 Task: Plan your stay for an upcoming conference in Vancouver, Canada, with a focus on Airbnb options near the conference center.
Action: Mouse moved to (547, 77)
Screenshot: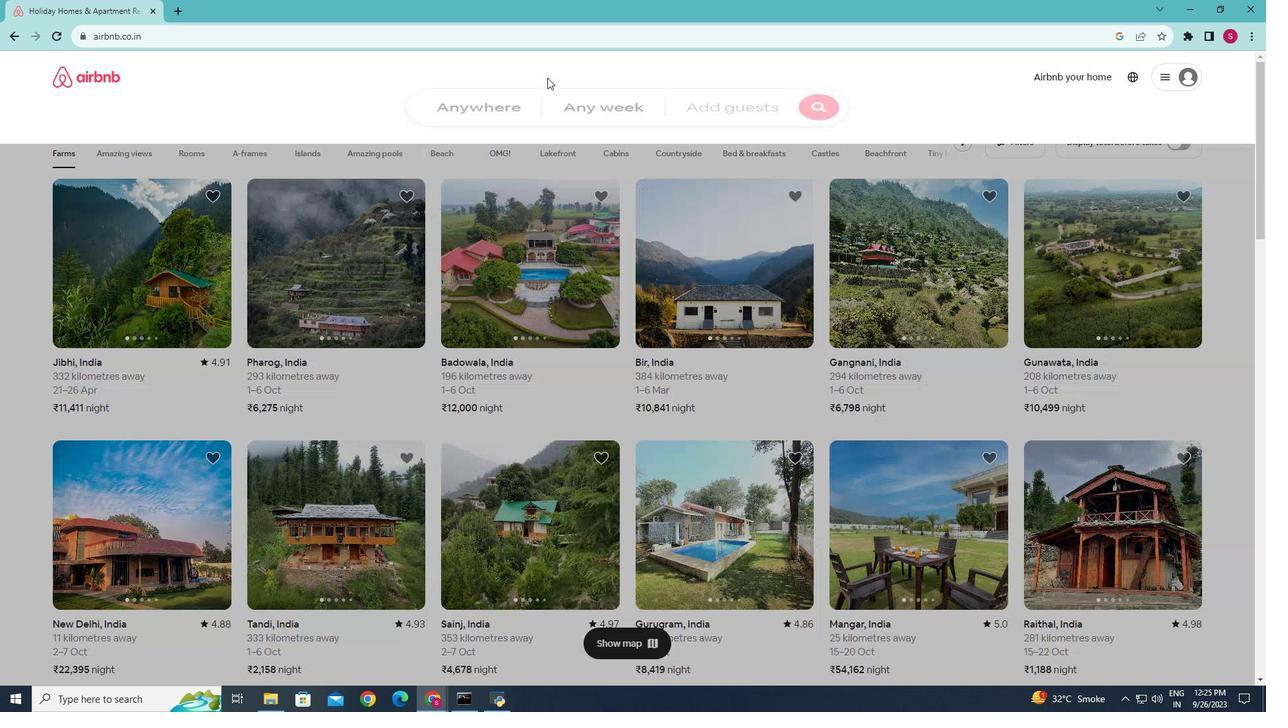 
Action: Mouse pressed left at (547, 77)
Screenshot: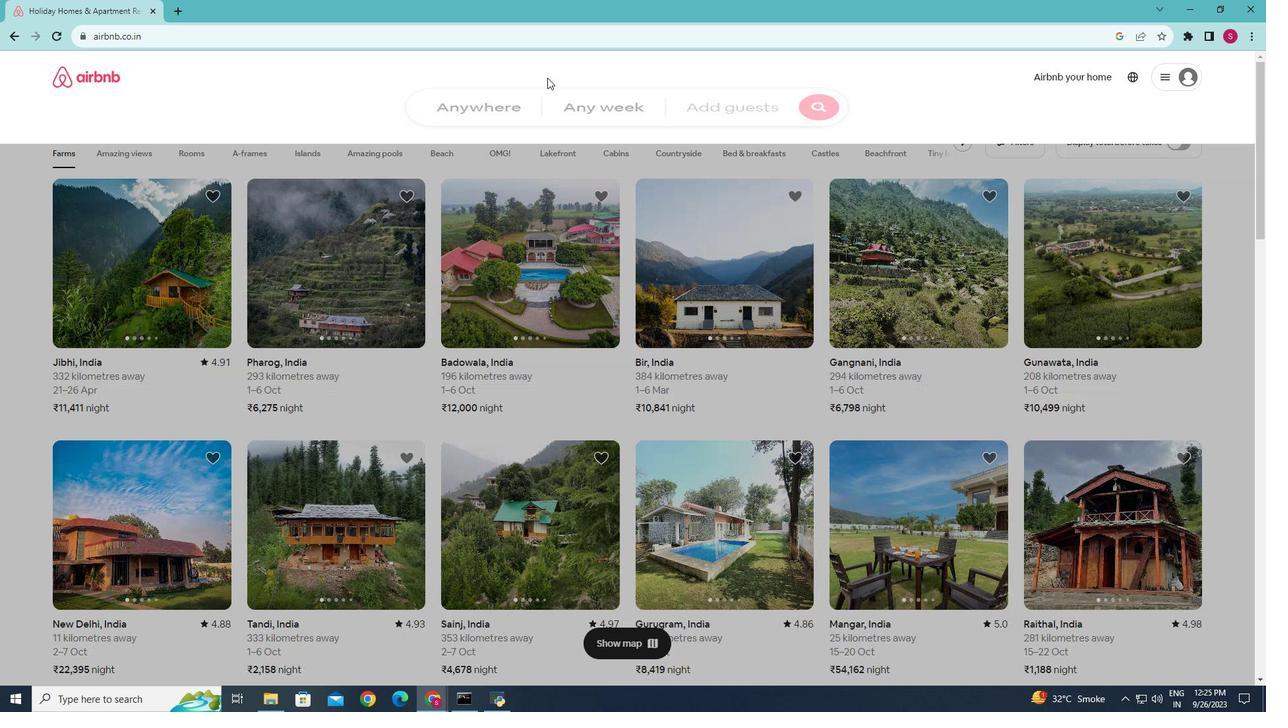 
Action: Mouse moved to (450, 125)
Screenshot: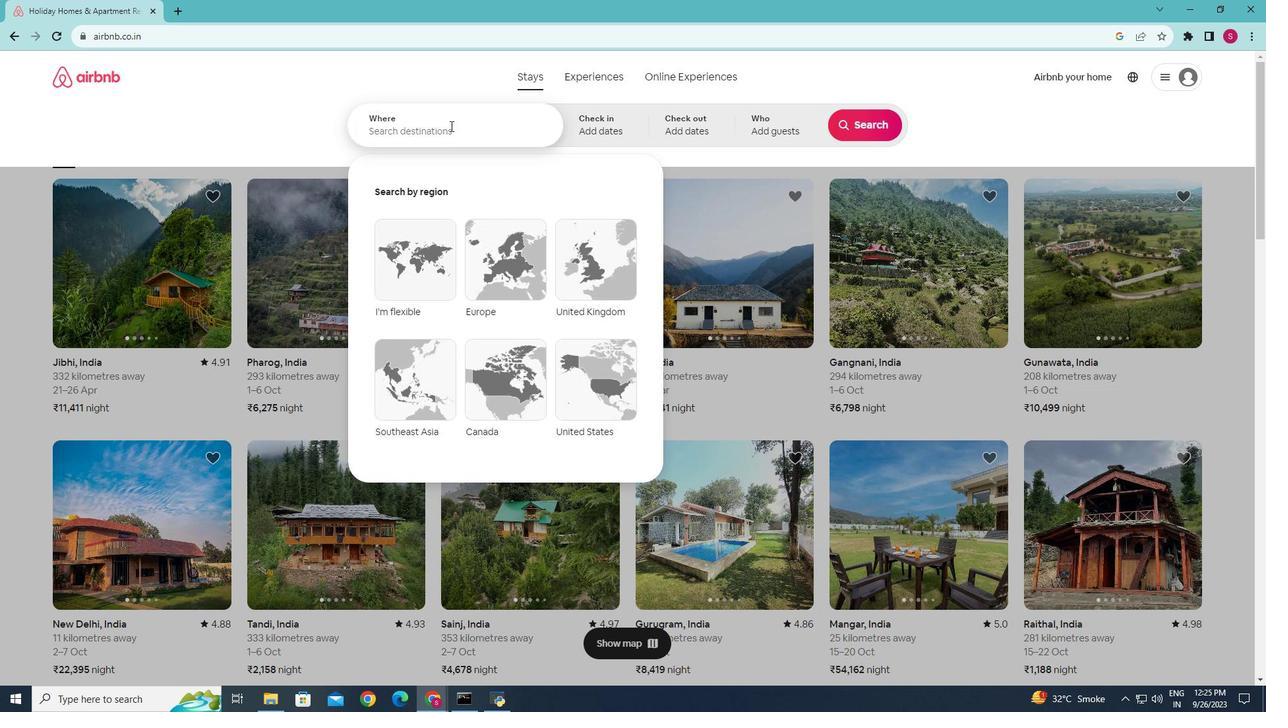 
Action: Mouse pressed left at (450, 125)
Screenshot: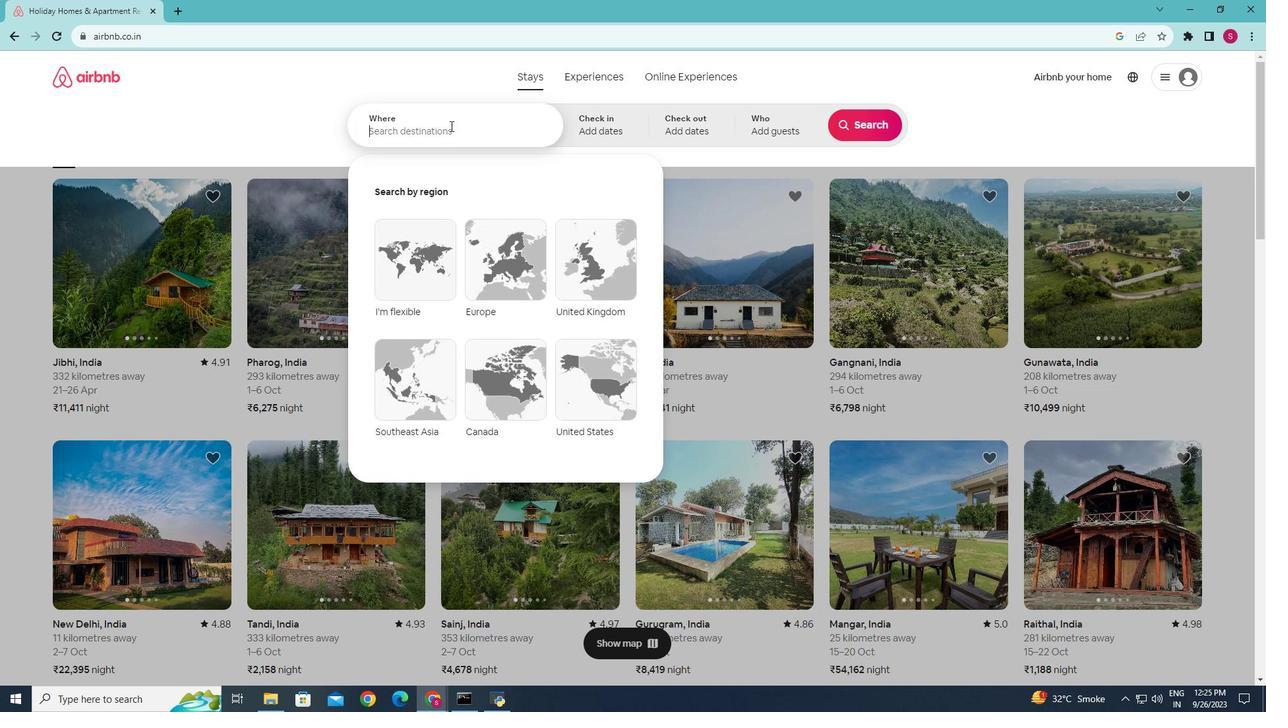 
Action: Key pressed <Key.caps_lock>V<Key.caps_lock>ancouver,<Key.space><Key.caps_lock>C<Key.caps_lock>anada<Key.enter>
Screenshot: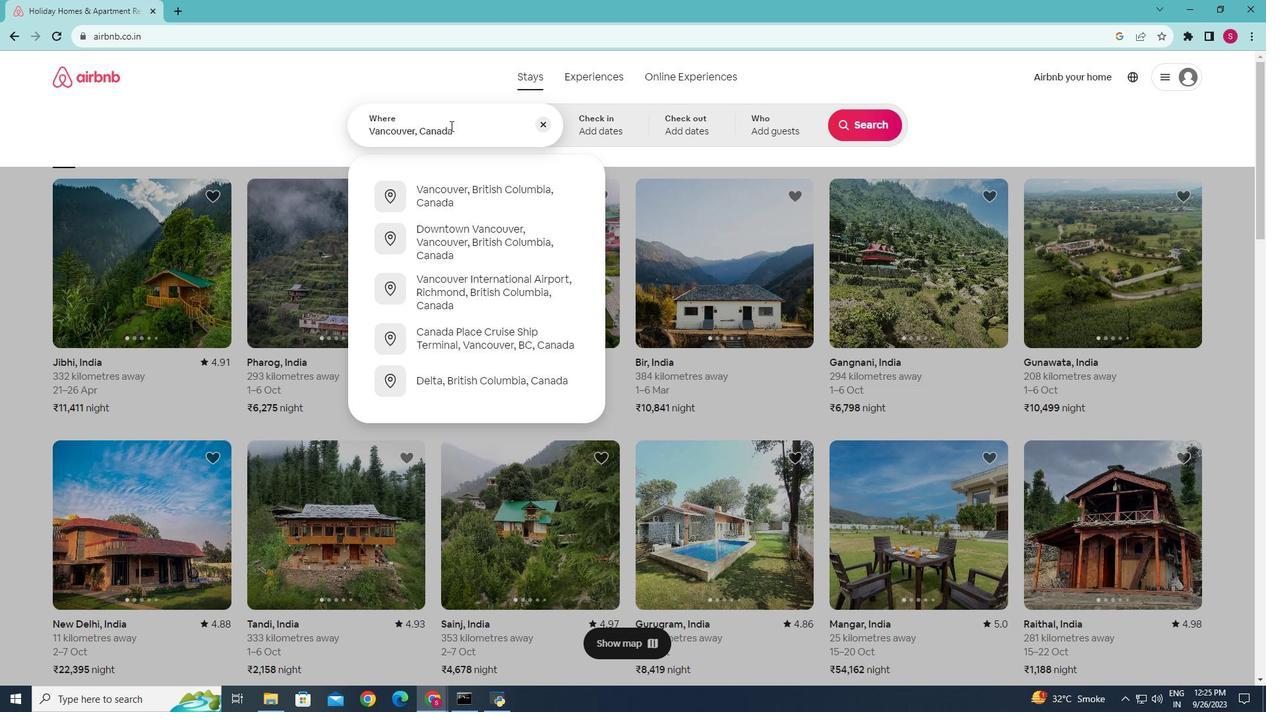 
Action: Mouse moved to (858, 127)
Screenshot: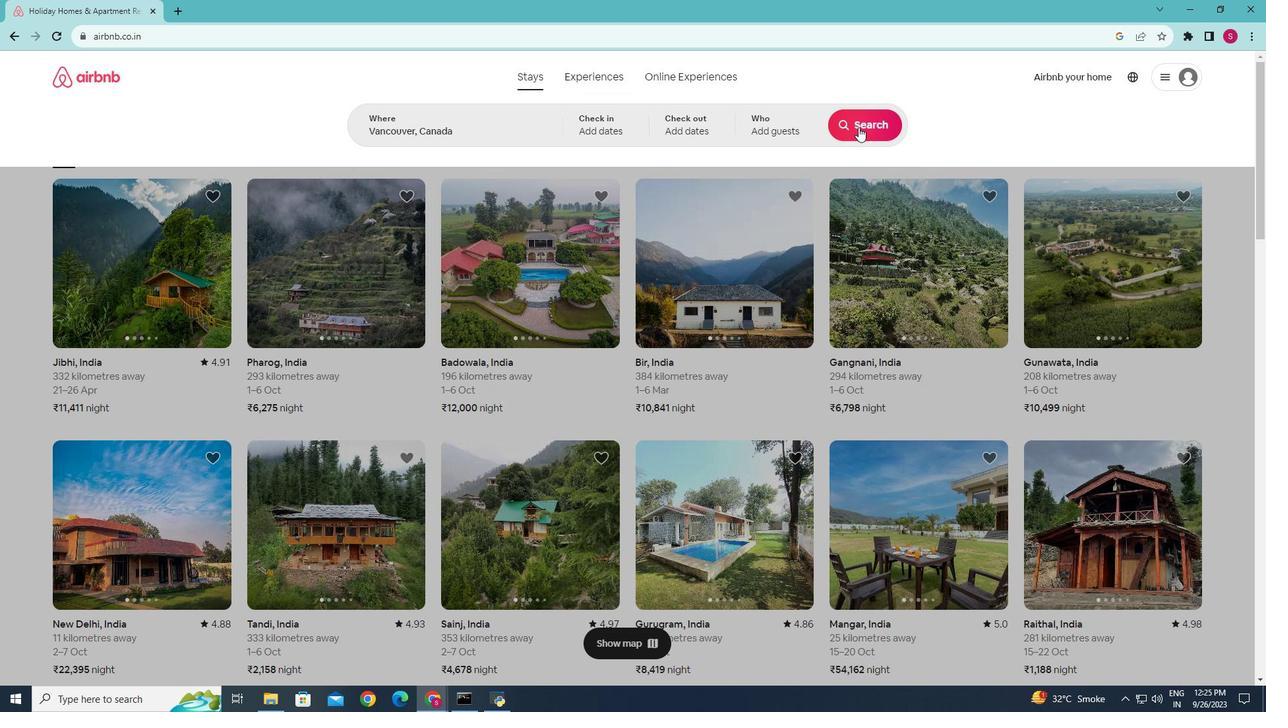 
Action: Mouse pressed left at (858, 127)
Screenshot: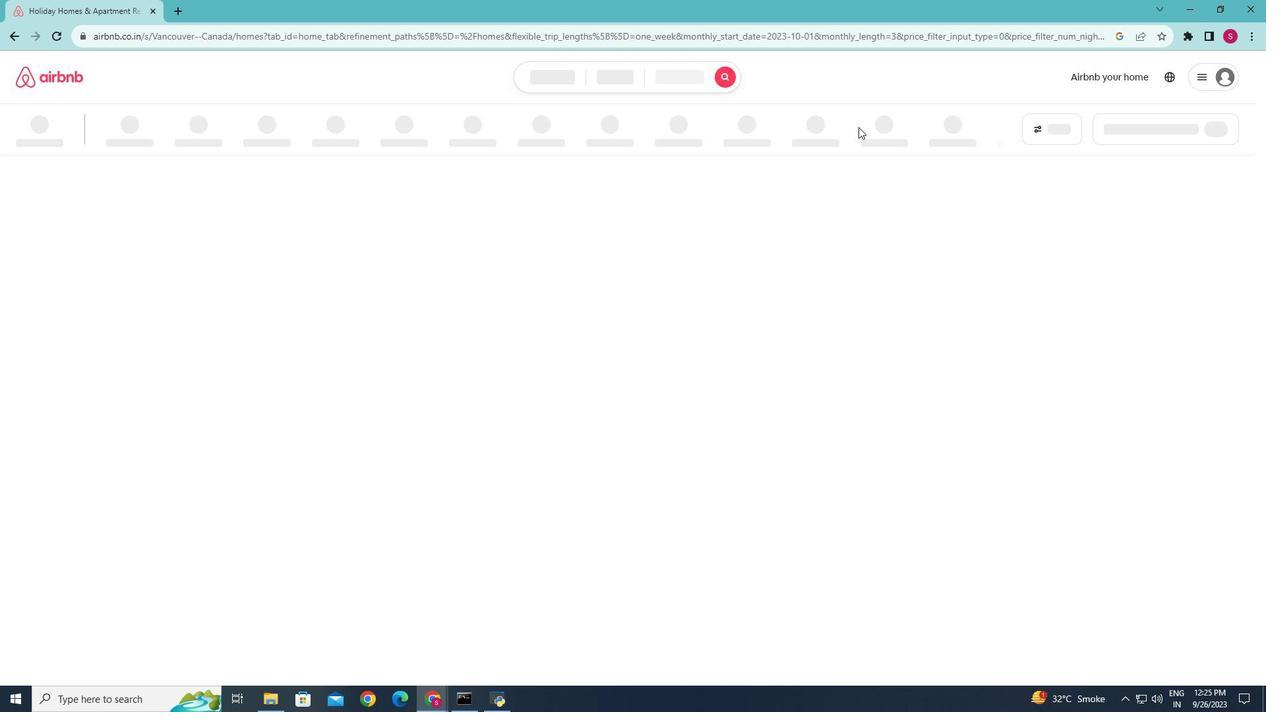 
Action: Mouse moved to (569, 333)
Screenshot: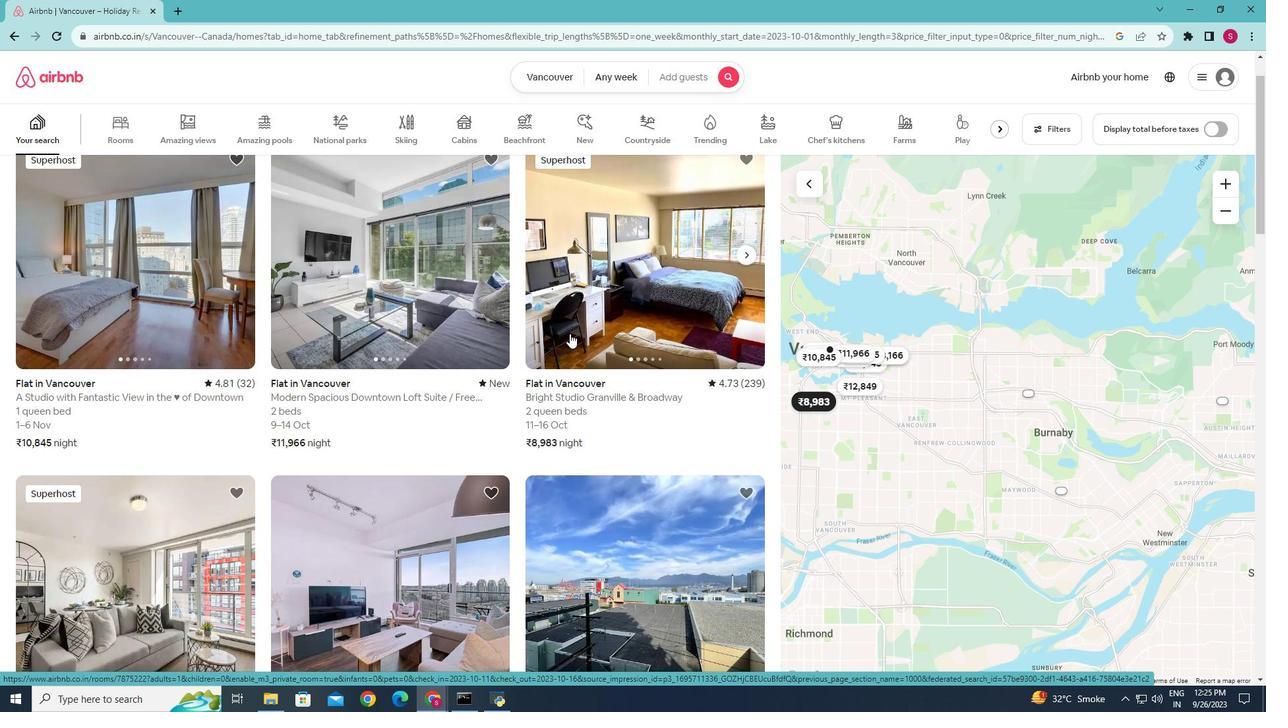 
Action: Mouse scrolled (569, 333) with delta (0, 0)
Screenshot: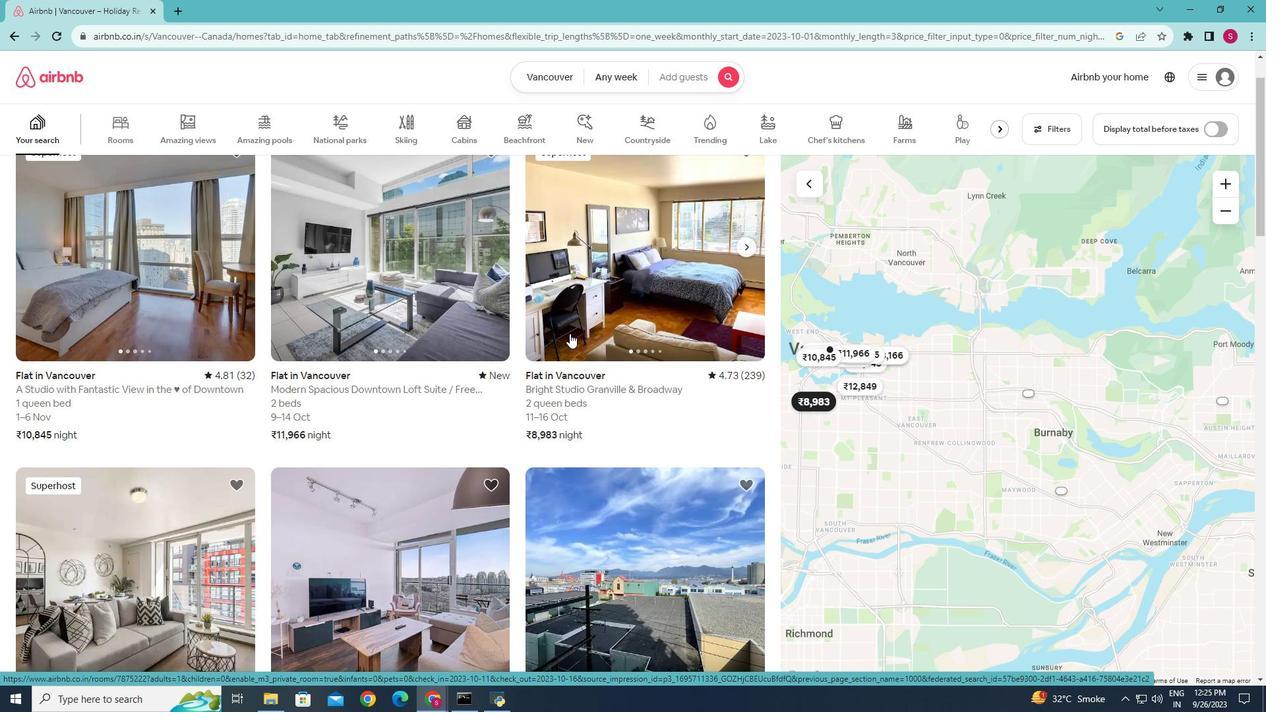 
Action: Mouse moved to (507, 362)
Screenshot: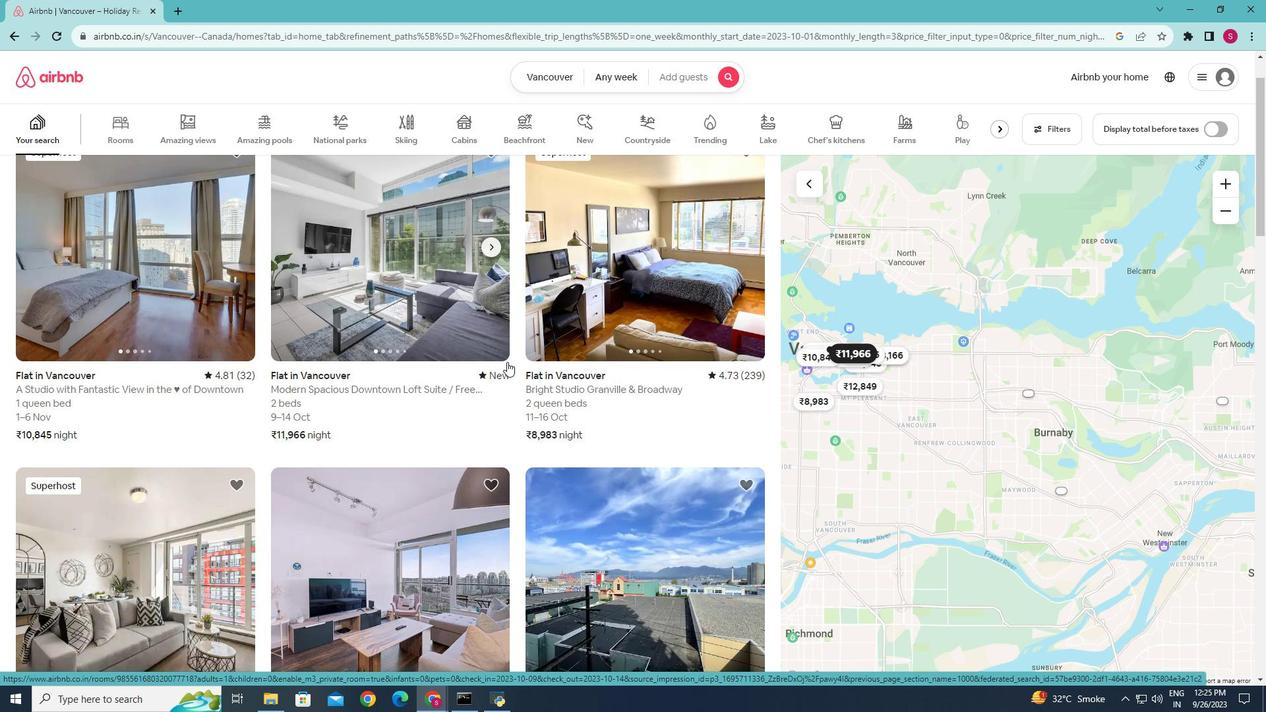 
Action: Mouse scrolled (507, 361) with delta (0, 0)
Screenshot: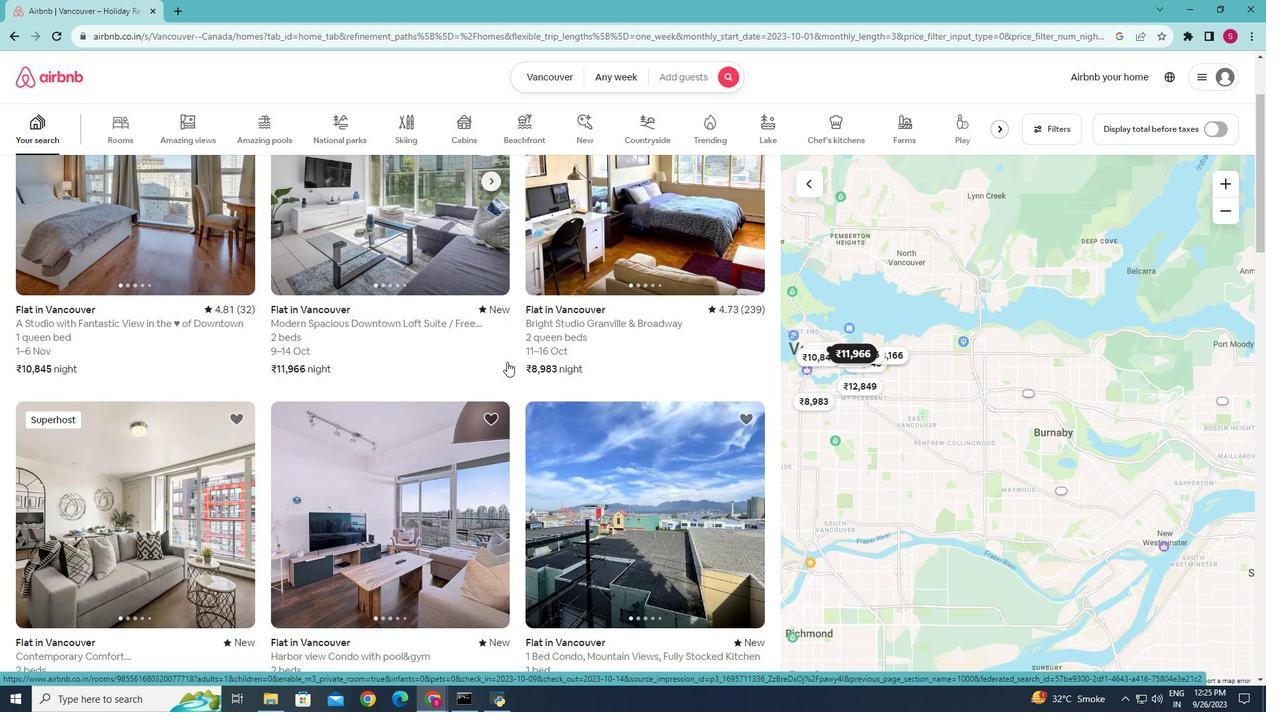 
Action: Mouse scrolled (507, 361) with delta (0, 0)
Screenshot: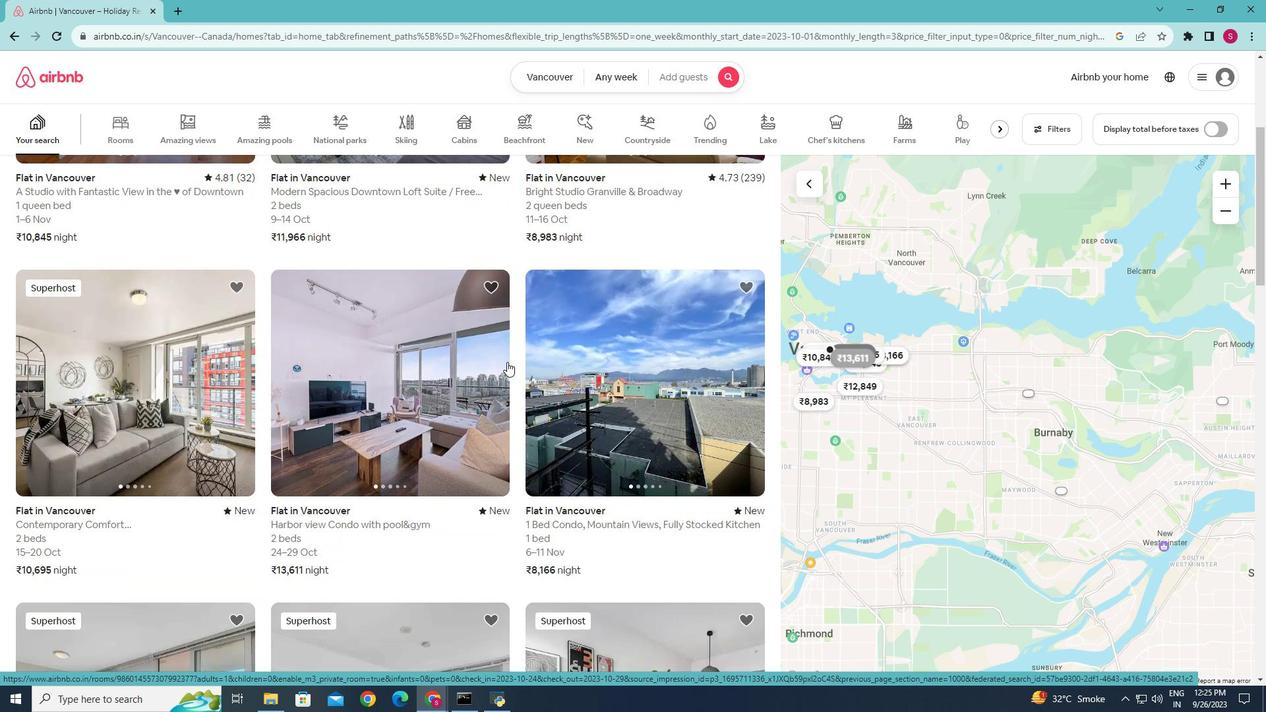 
Action: Mouse scrolled (507, 361) with delta (0, 0)
Screenshot: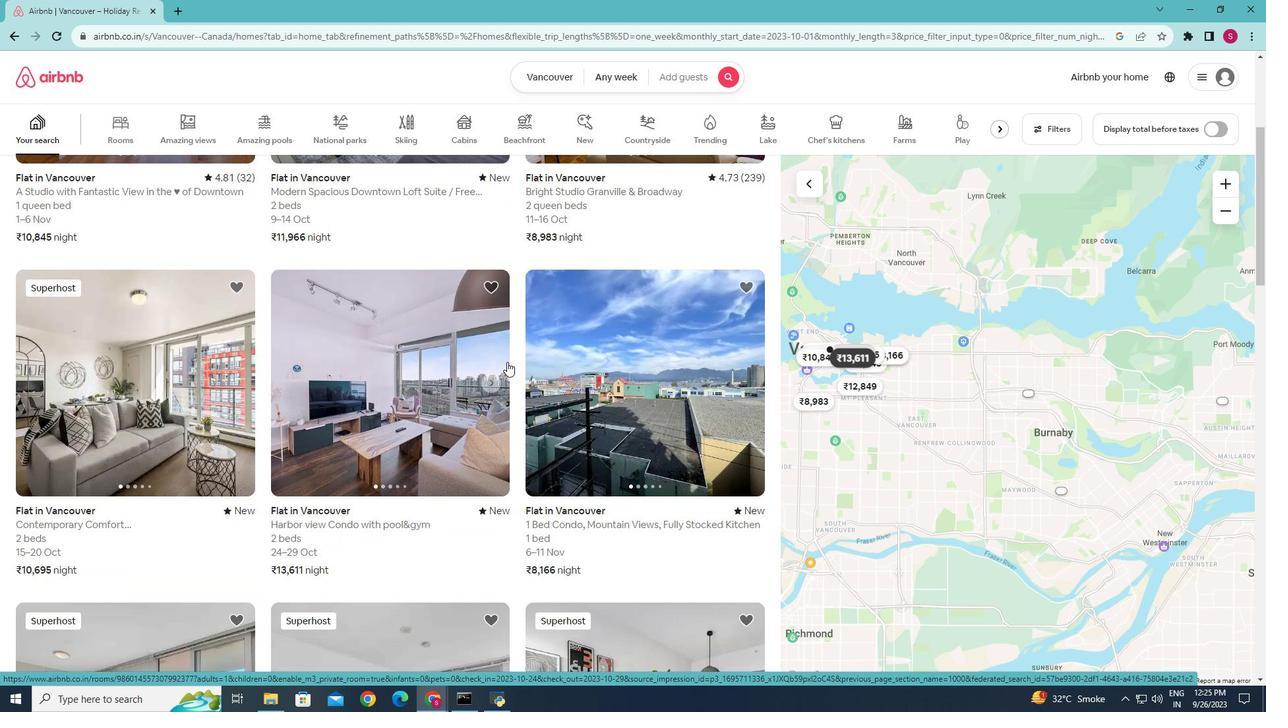 
Action: Mouse moved to (619, 372)
Screenshot: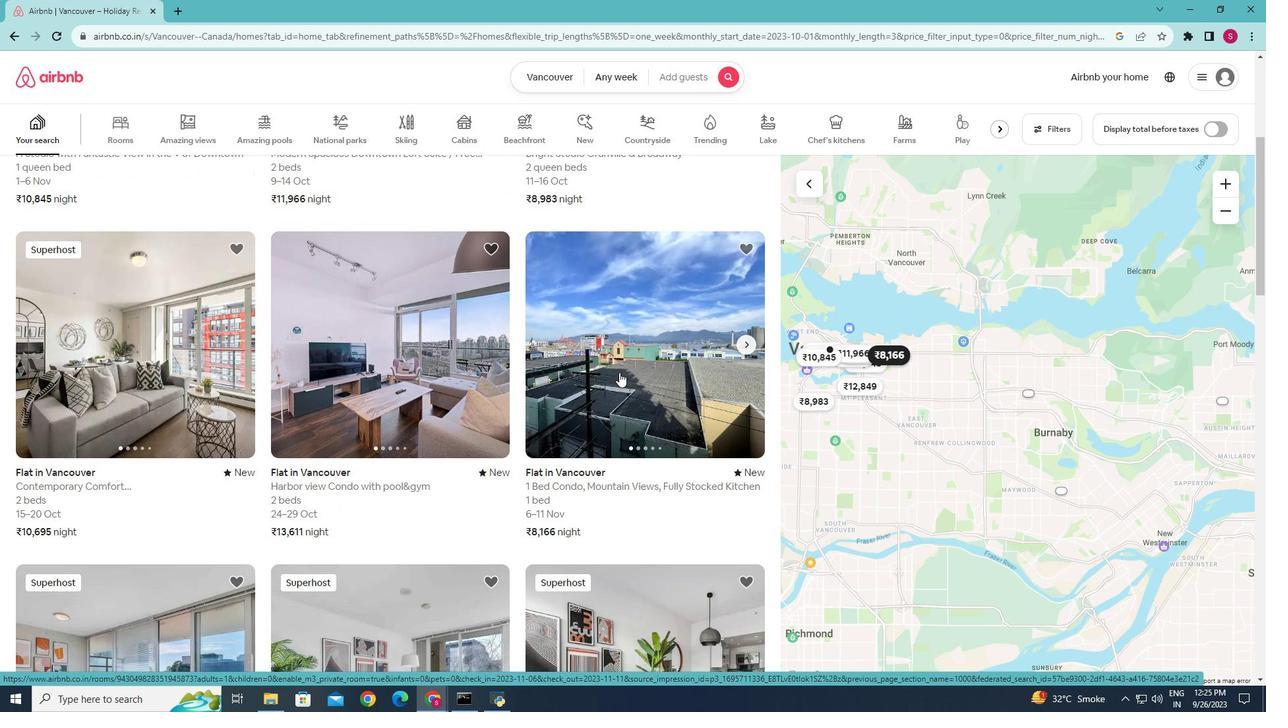 
Action: Mouse scrolled (619, 372) with delta (0, 0)
Screenshot: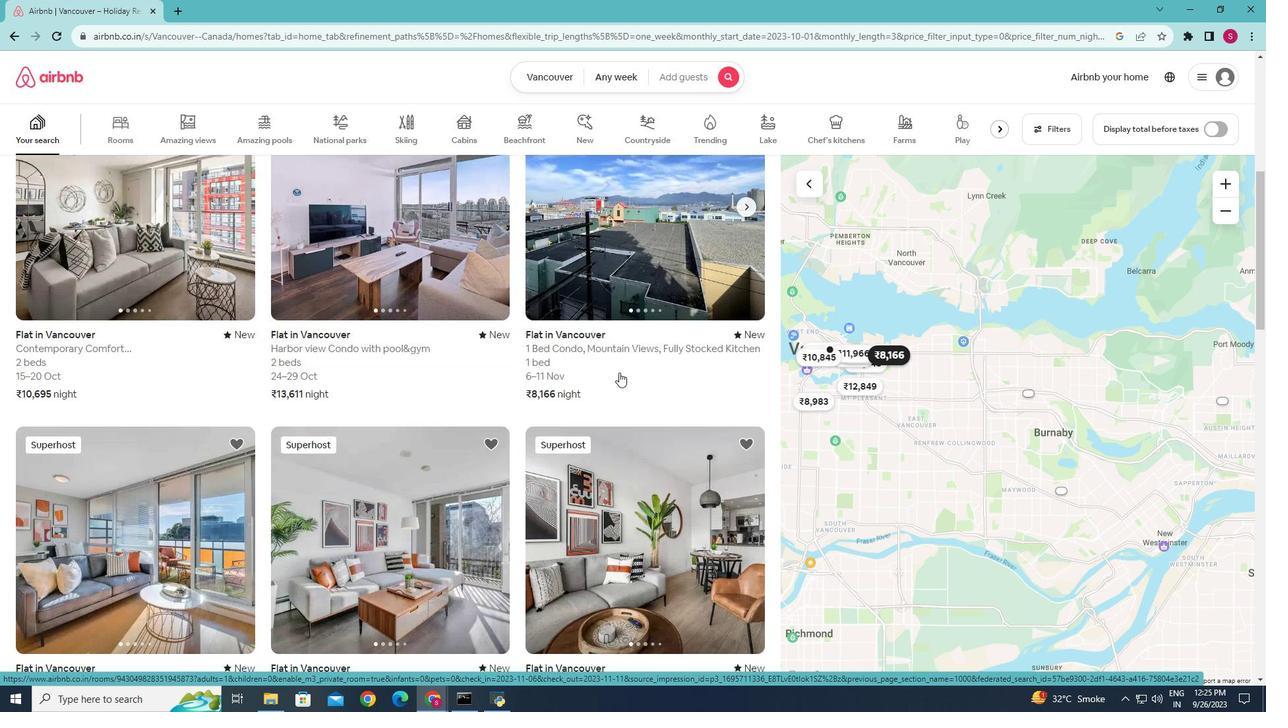 
Action: Mouse scrolled (619, 372) with delta (0, 0)
Screenshot: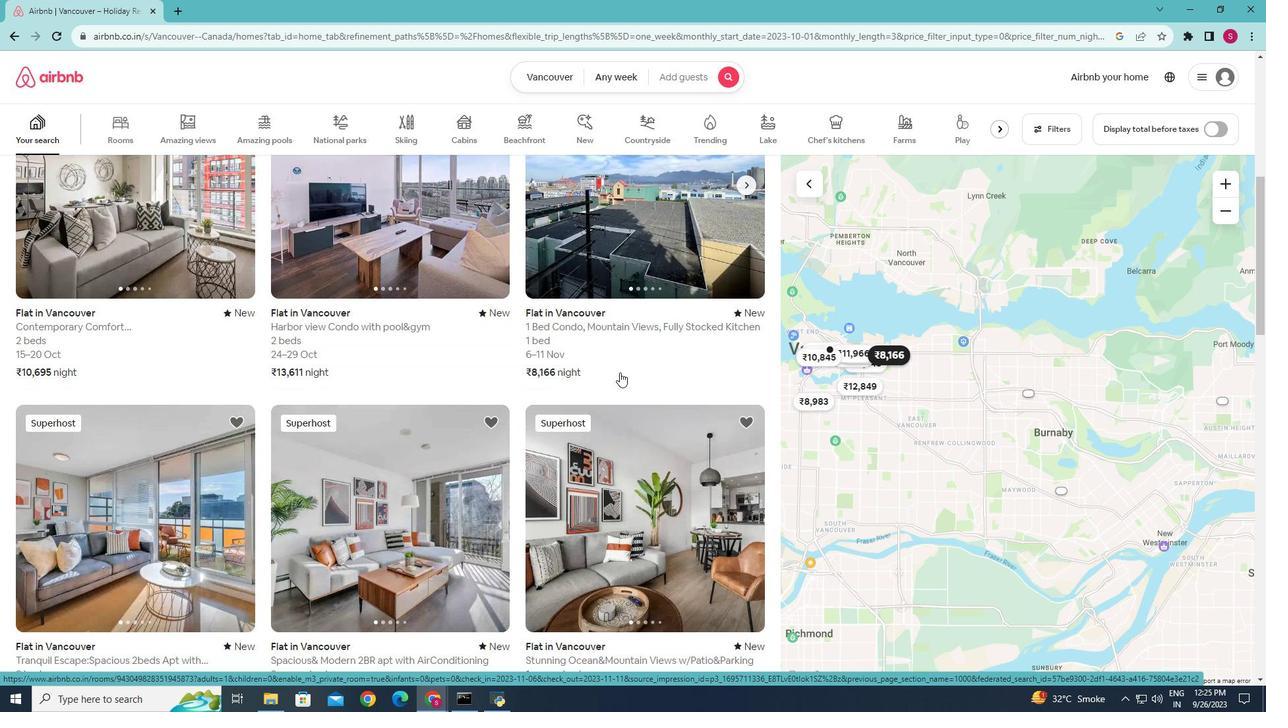 
Action: Mouse scrolled (619, 372) with delta (0, 0)
Screenshot: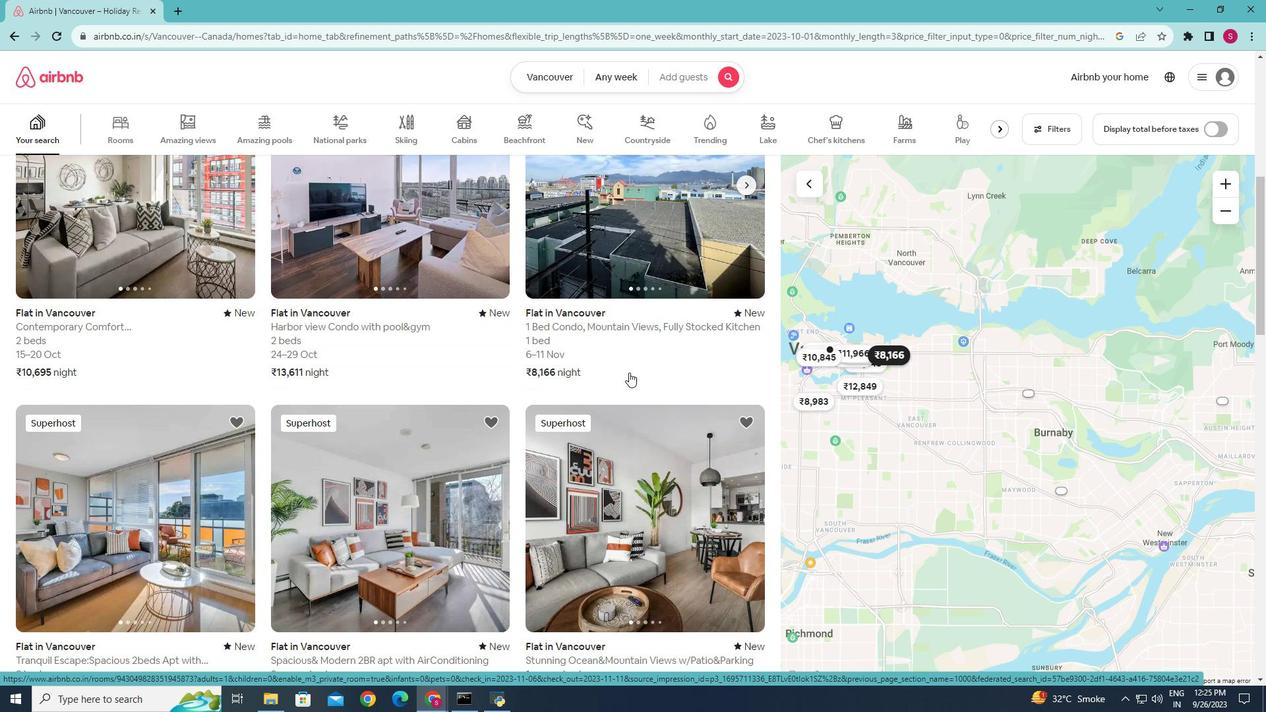 
Action: Mouse moved to (733, 372)
Screenshot: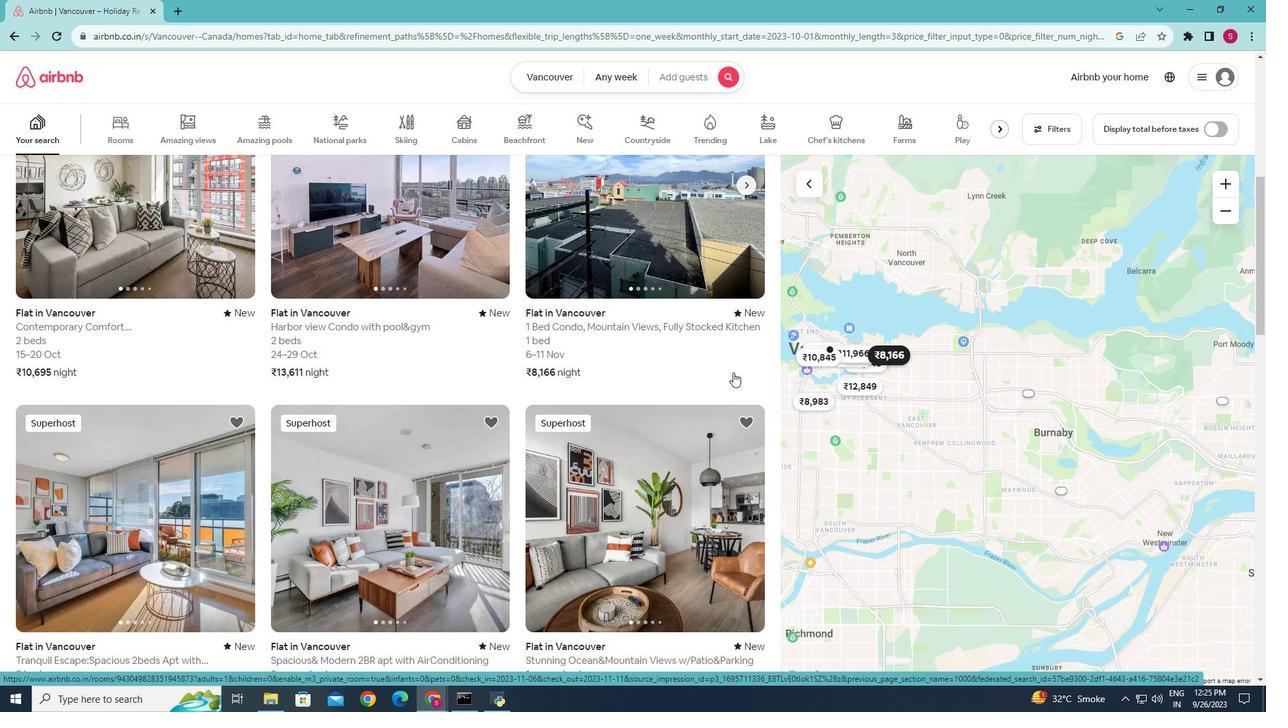 
Action: Mouse scrolled (733, 372) with delta (0, 0)
Screenshot: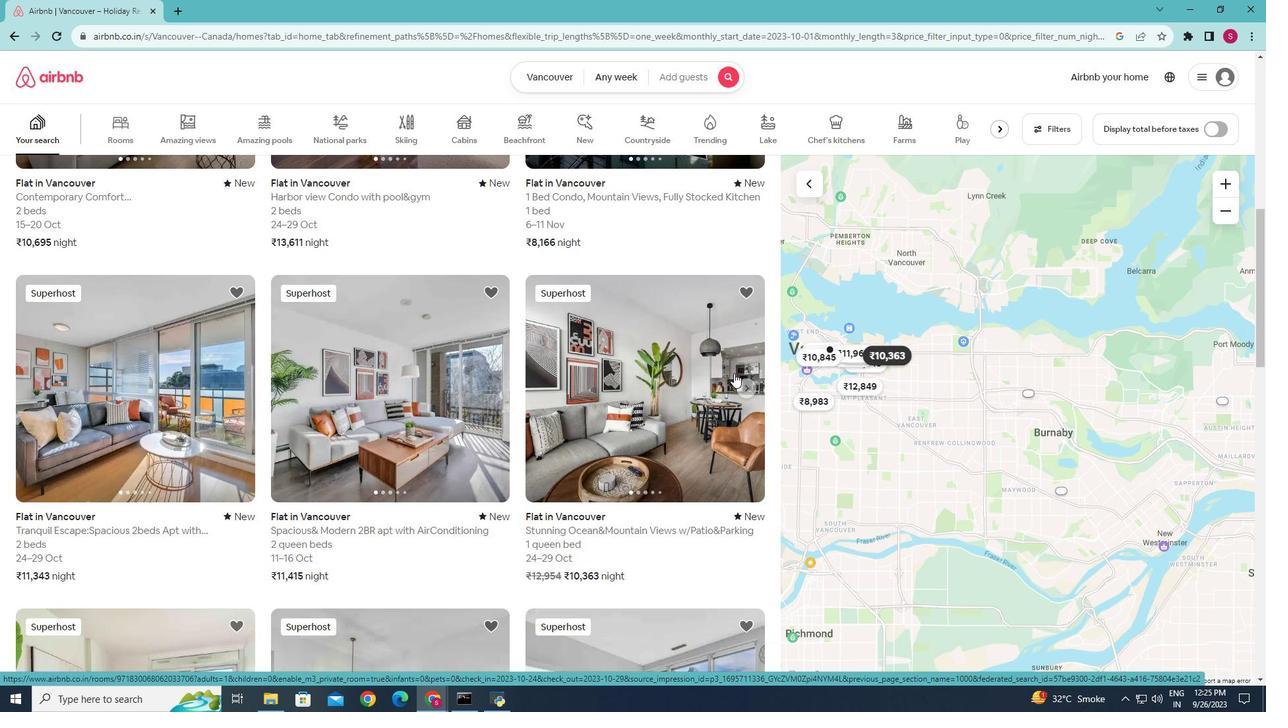 
Action: Mouse moved to (734, 373)
Screenshot: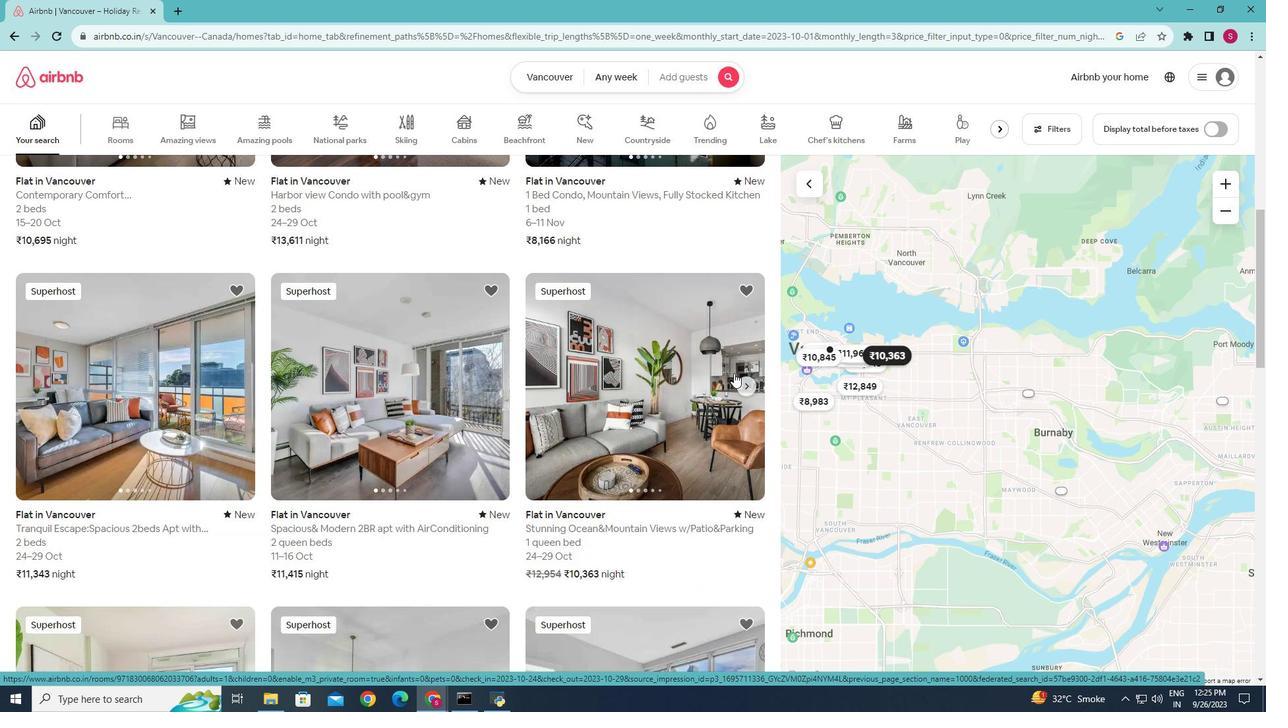 
Action: Mouse scrolled (734, 372) with delta (0, 0)
Screenshot: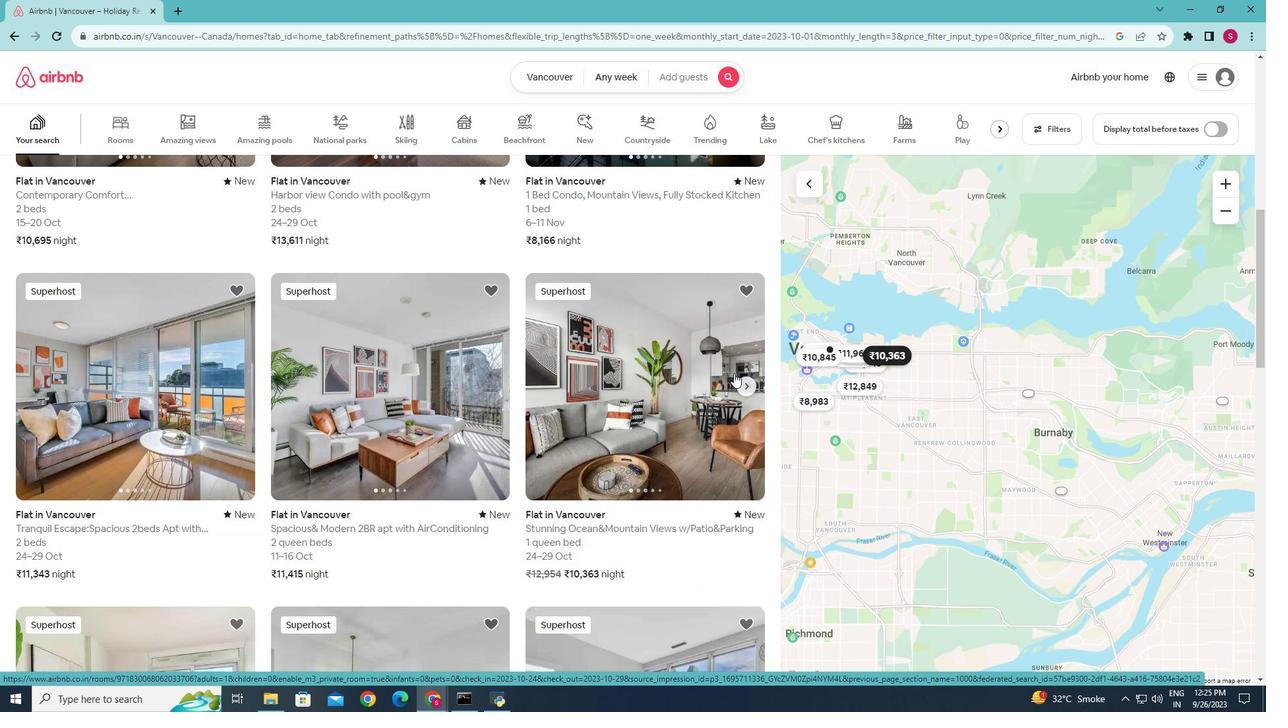 
Action: Mouse scrolled (734, 372) with delta (0, 0)
Screenshot: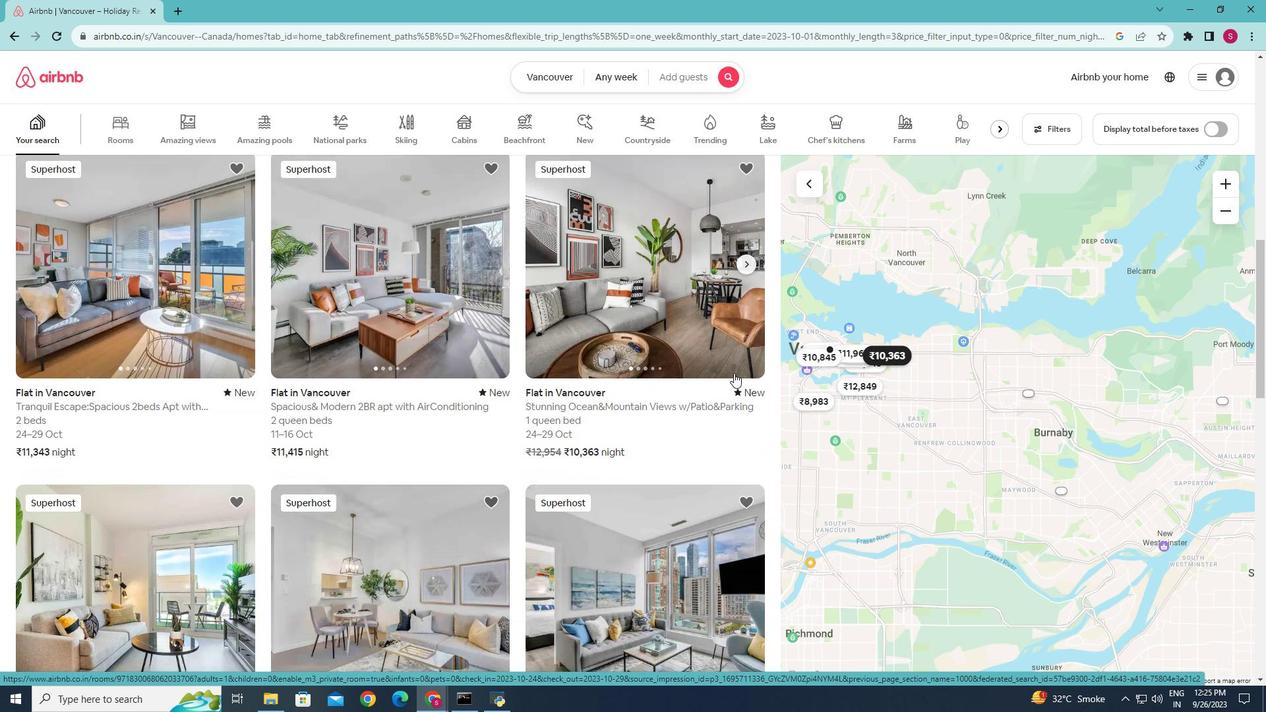 
Action: Mouse scrolled (734, 372) with delta (0, 0)
Screenshot: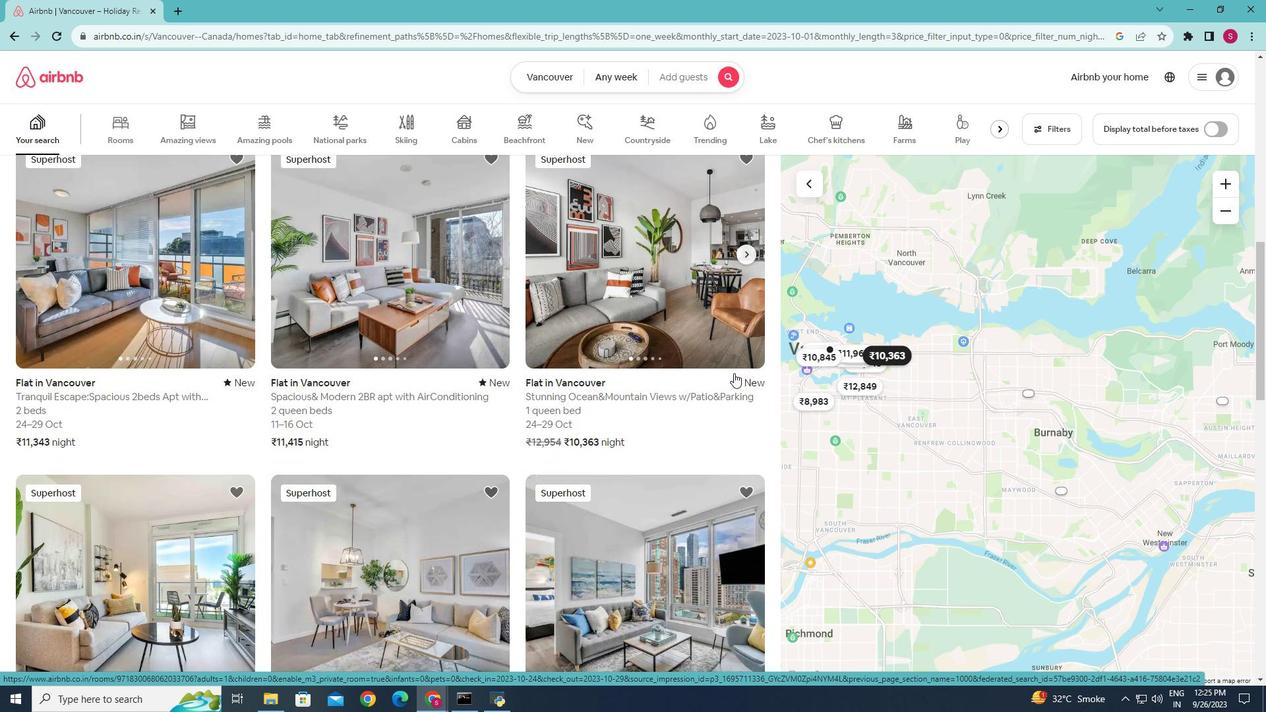 
Action: Mouse moved to (997, 131)
Screenshot: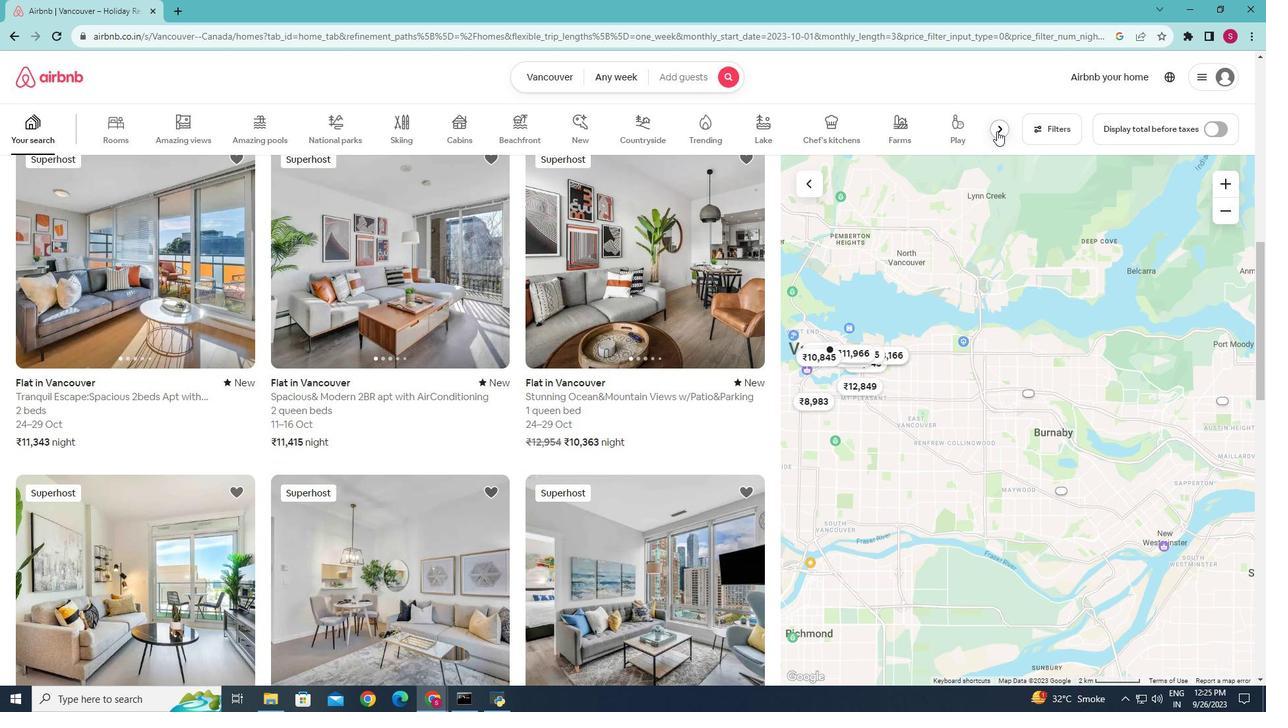 
Action: Mouse pressed left at (997, 131)
Screenshot: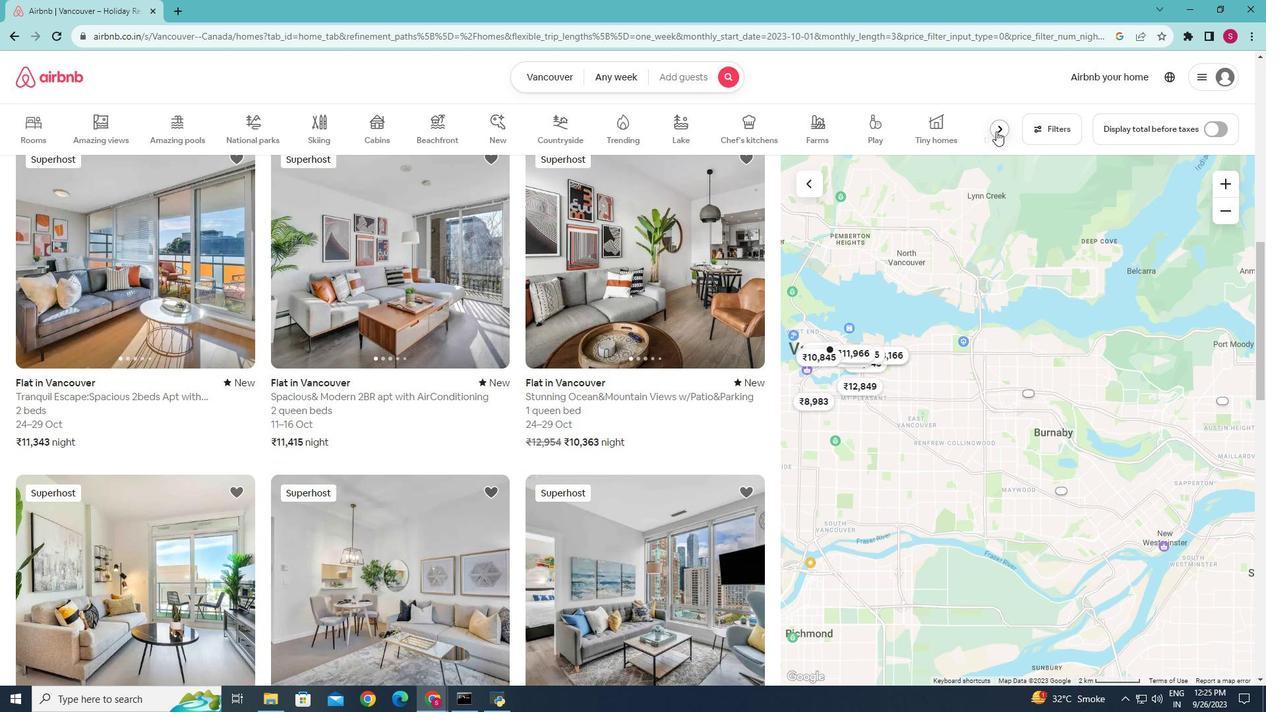 
Action: Mouse moved to (998, 124)
Screenshot: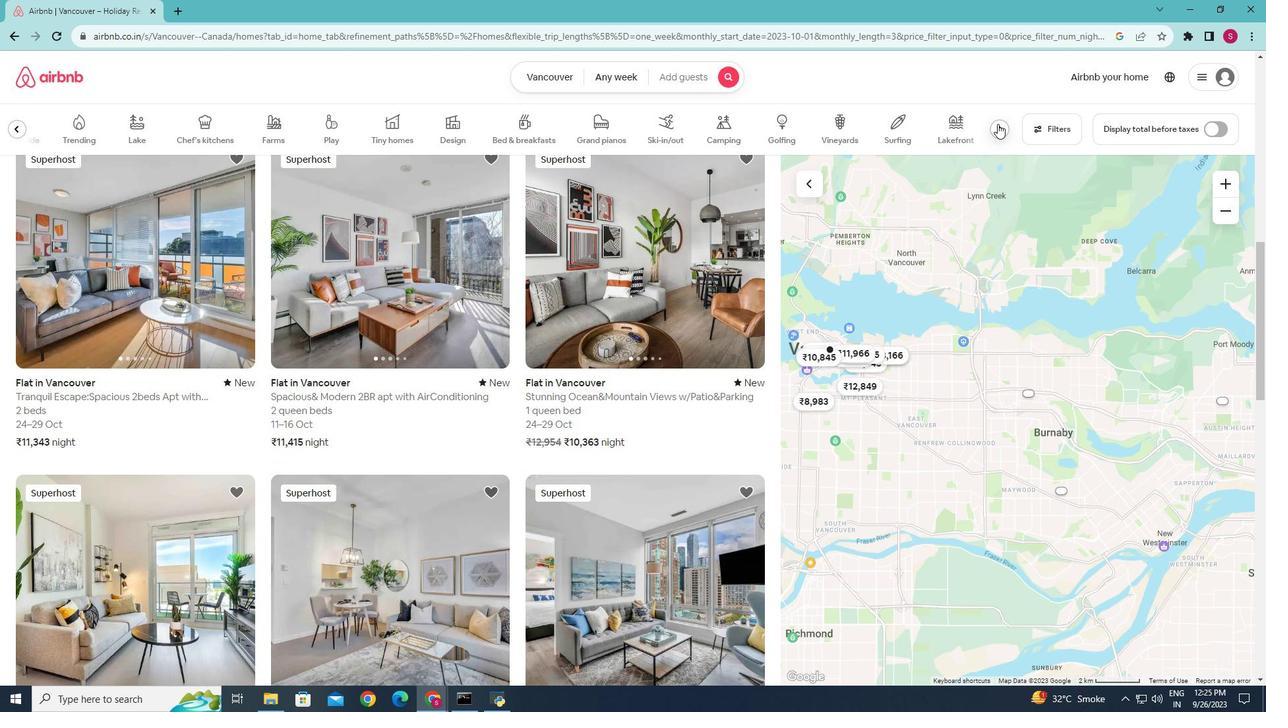 
Action: Mouse pressed left at (998, 124)
Screenshot: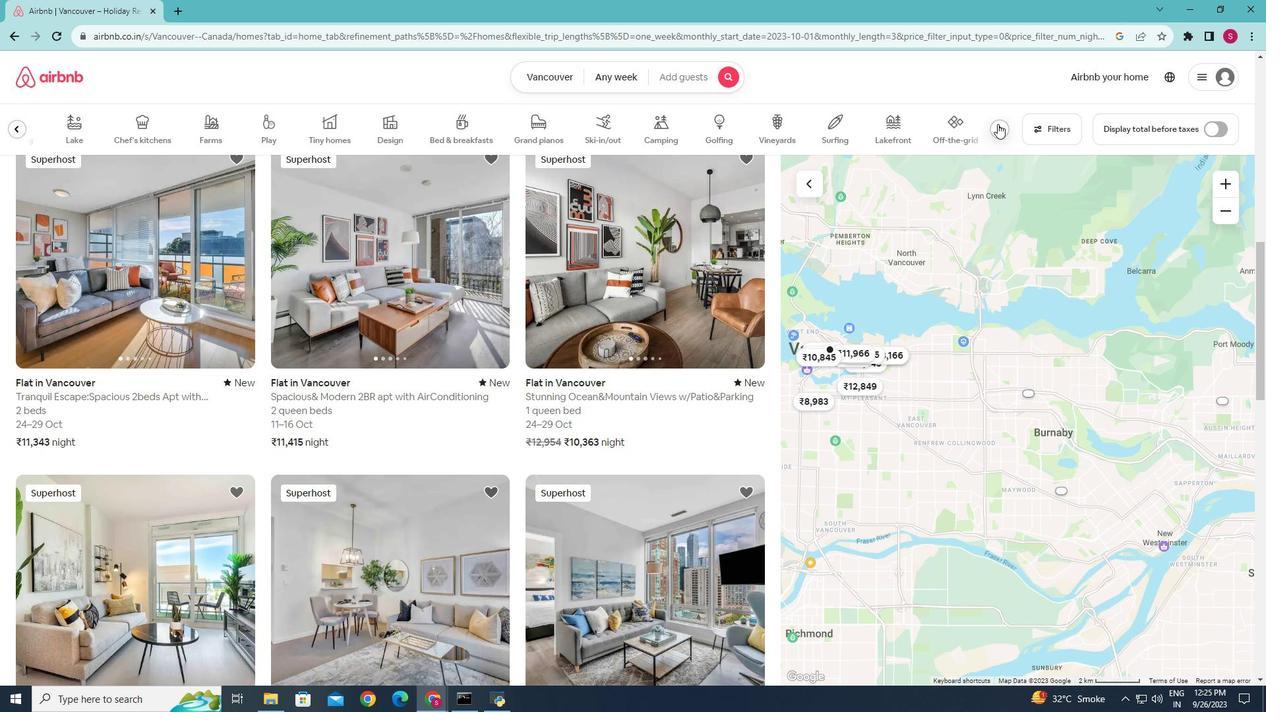 
Action: Mouse moved to (525, 300)
Screenshot: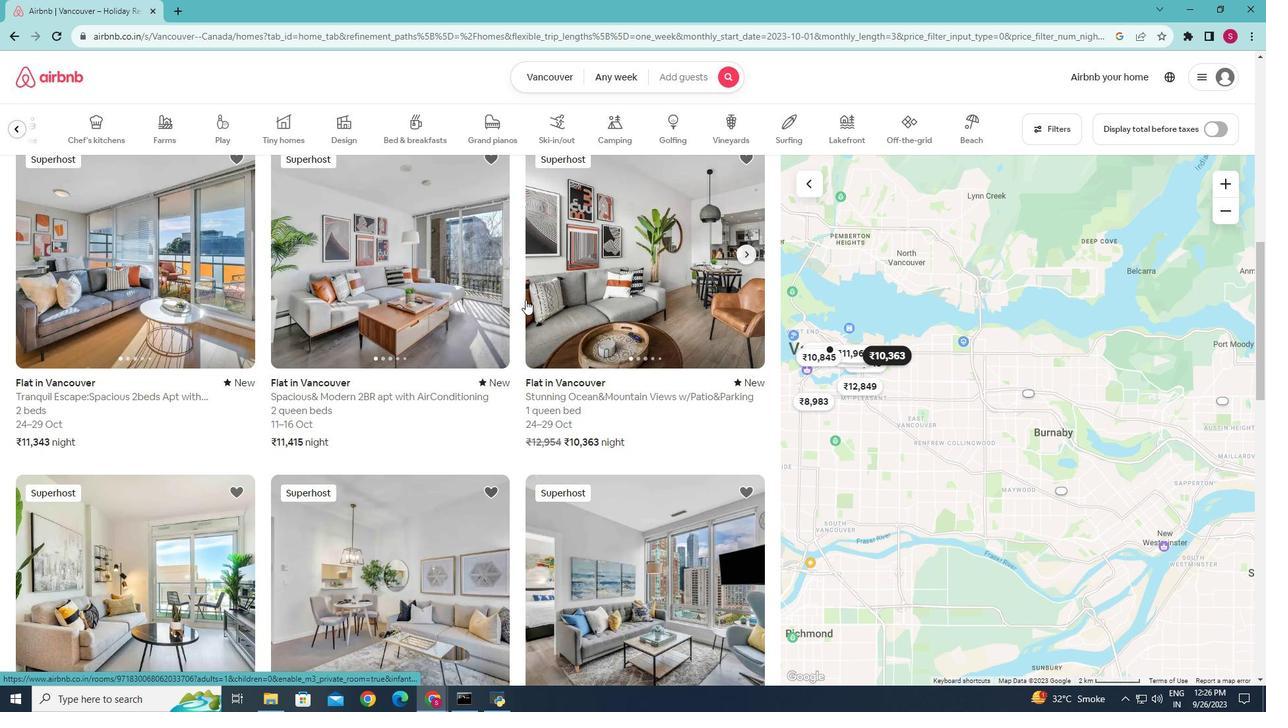 
Action: Mouse scrolled (525, 299) with delta (0, 0)
Screenshot: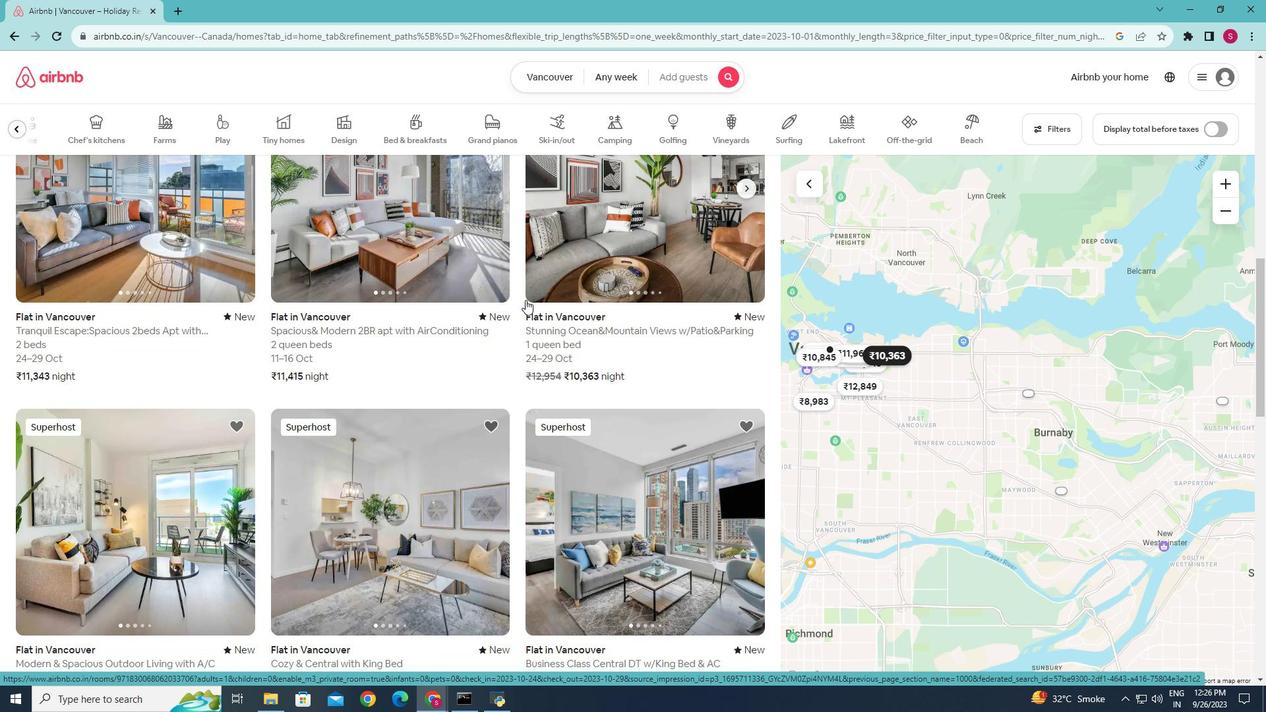 
Action: Mouse scrolled (525, 299) with delta (0, 0)
Screenshot: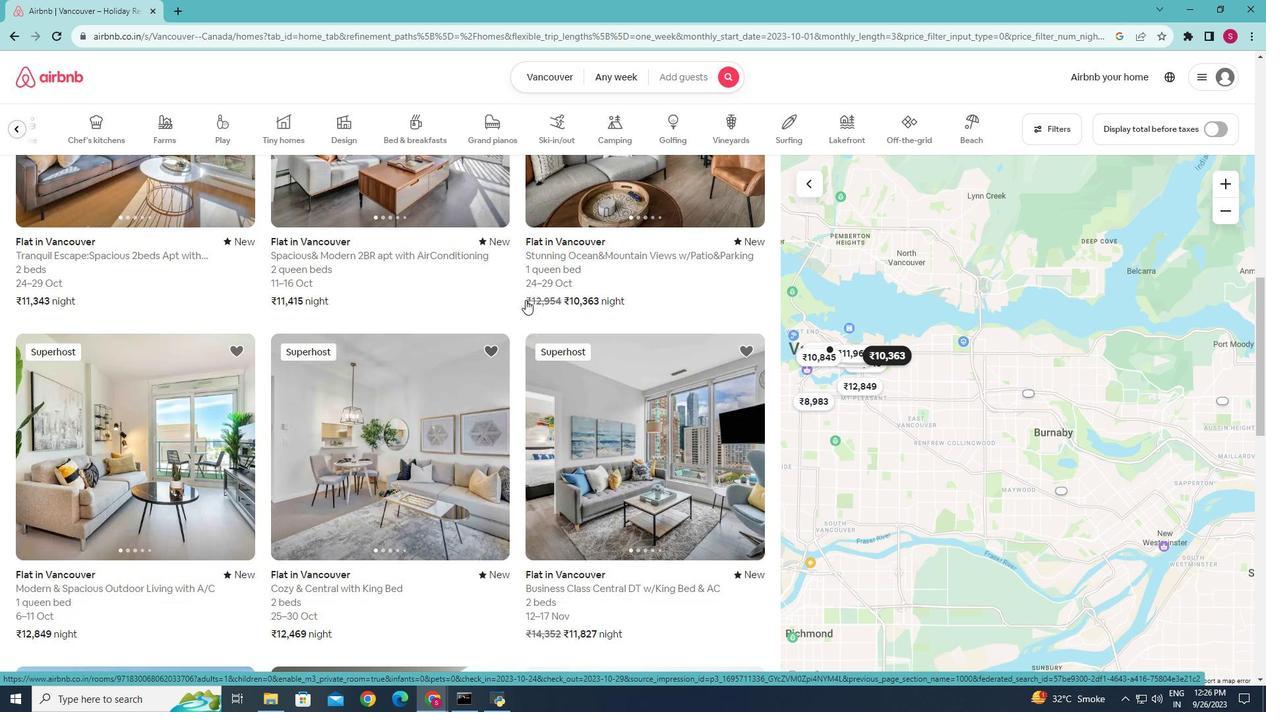 
Action: Mouse scrolled (525, 299) with delta (0, 0)
Screenshot: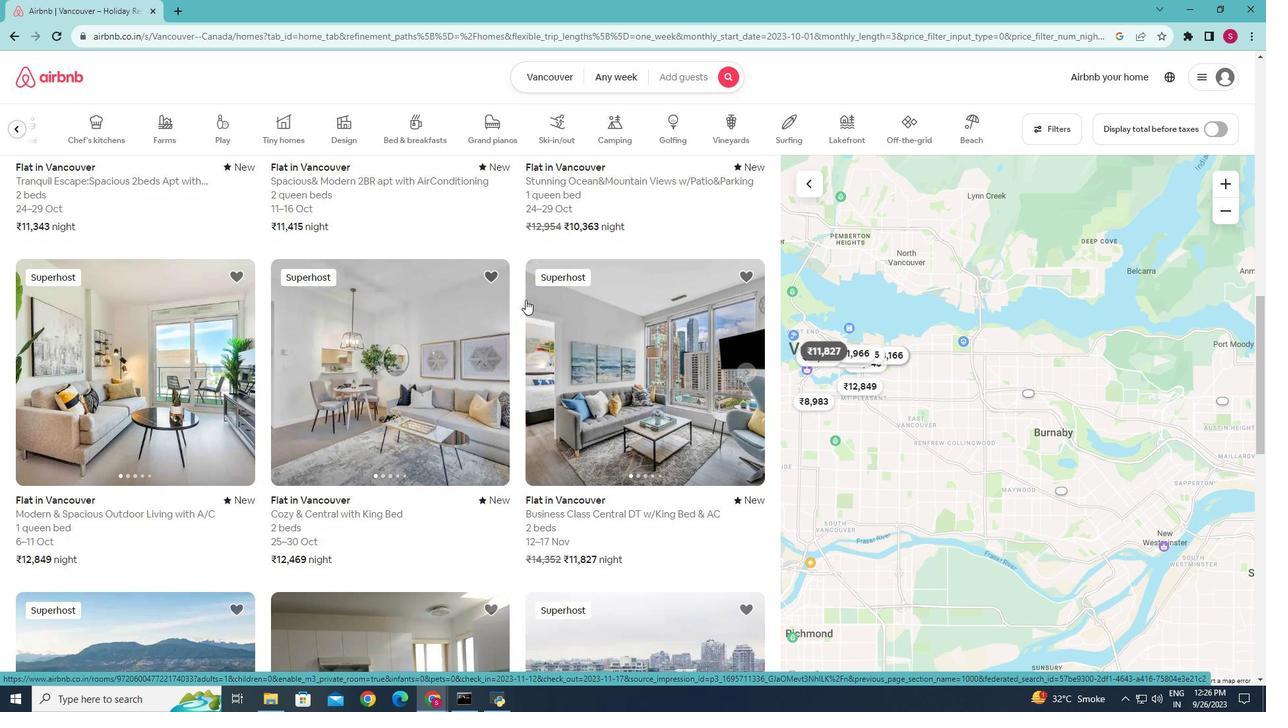
Action: Mouse scrolled (525, 299) with delta (0, 0)
Screenshot: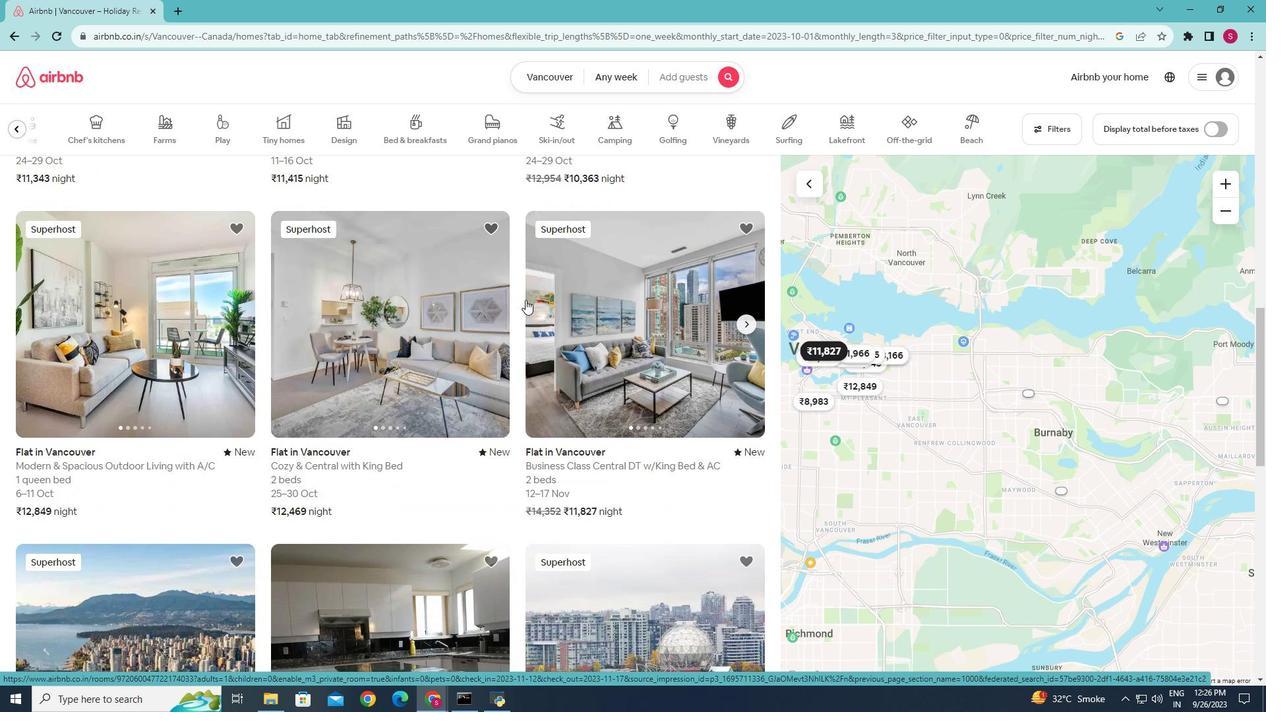 
Action: Mouse scrolled (525, 299) with delta (0, 0)
Screenshot: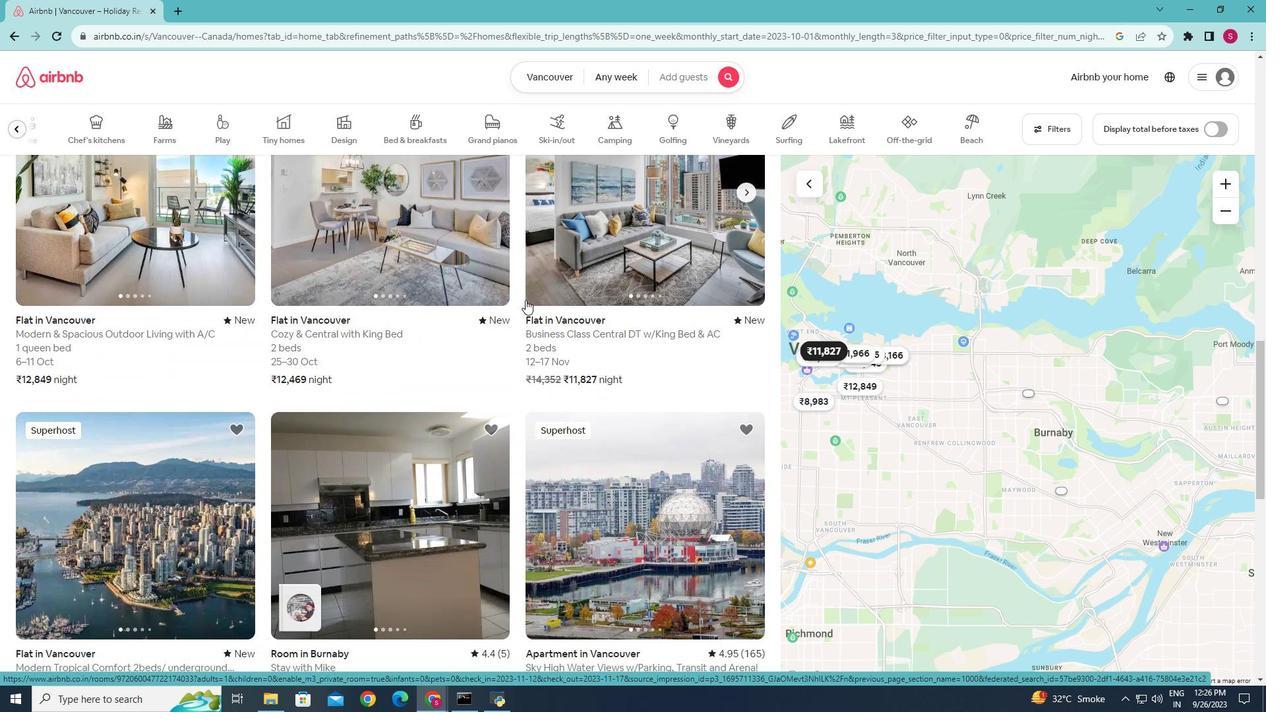 
Action: Mouse scrolled (525, 299) with delta (0, 0)
Screenshot: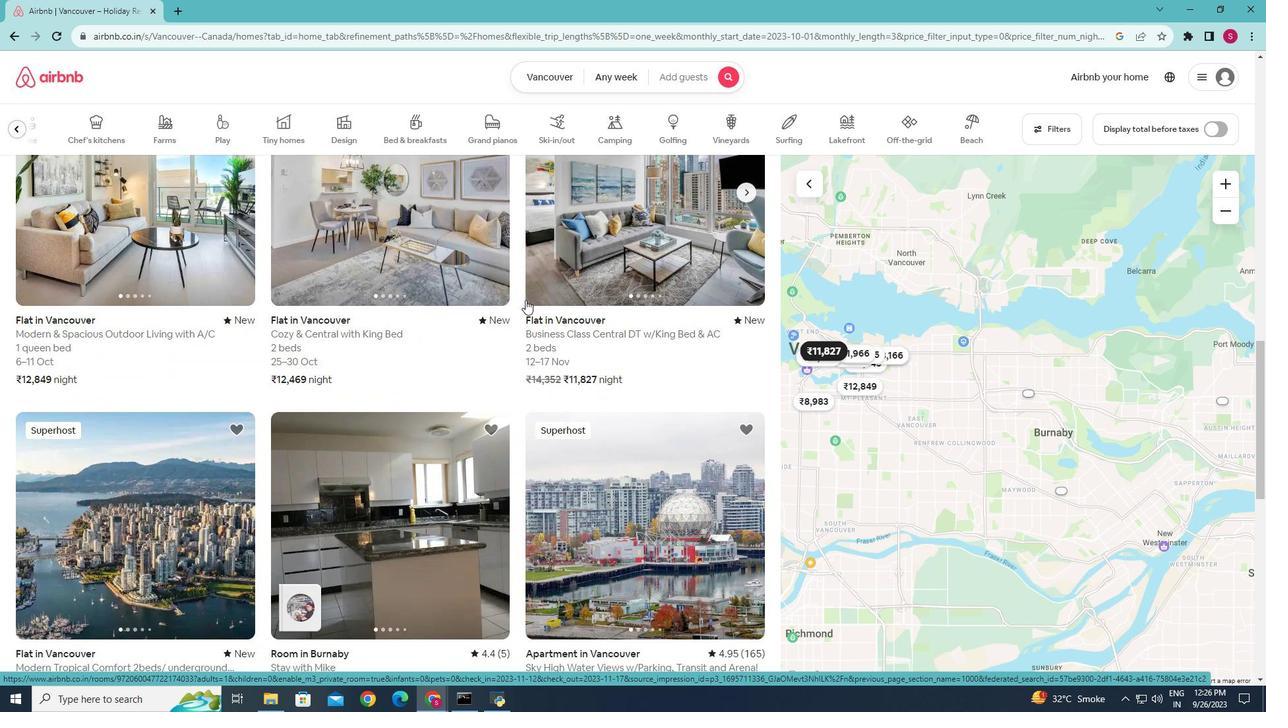 
Action: Mouse scrolled (525, 299) with delta (0, 0)
Screenshot: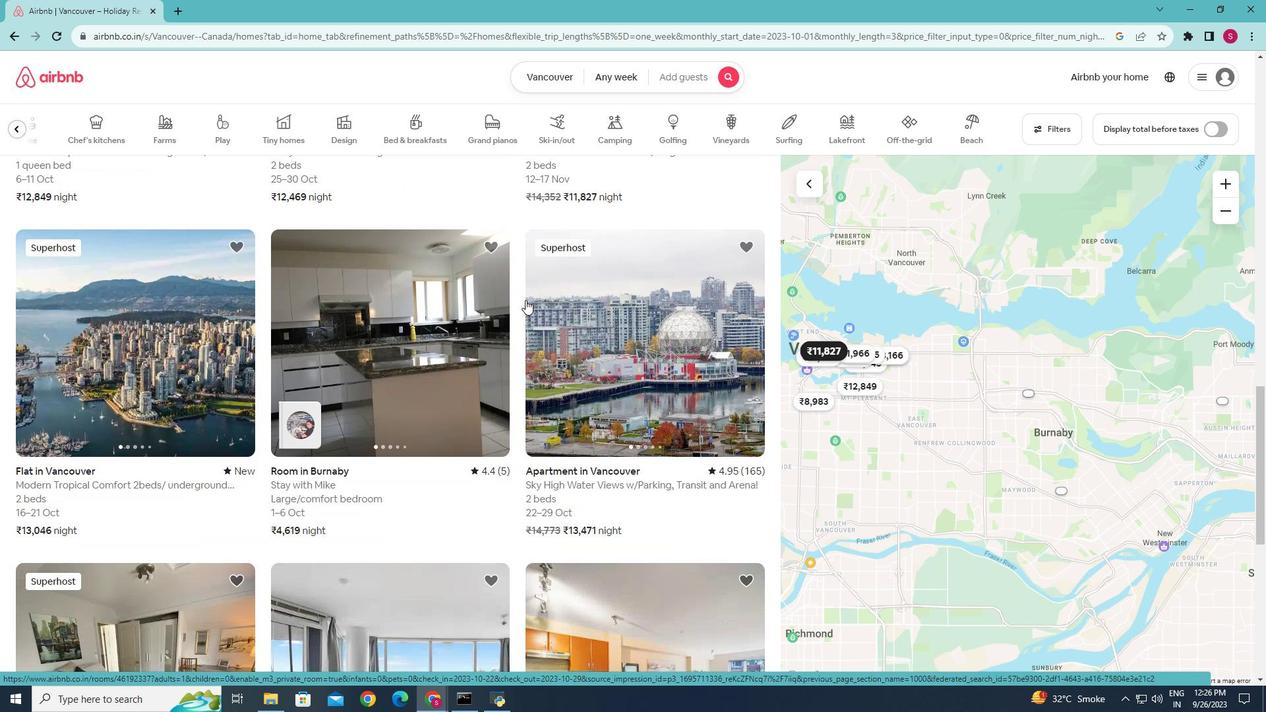 
Action: Mouse scrolled (525, 299) with delta (0, 0)
Screenshot: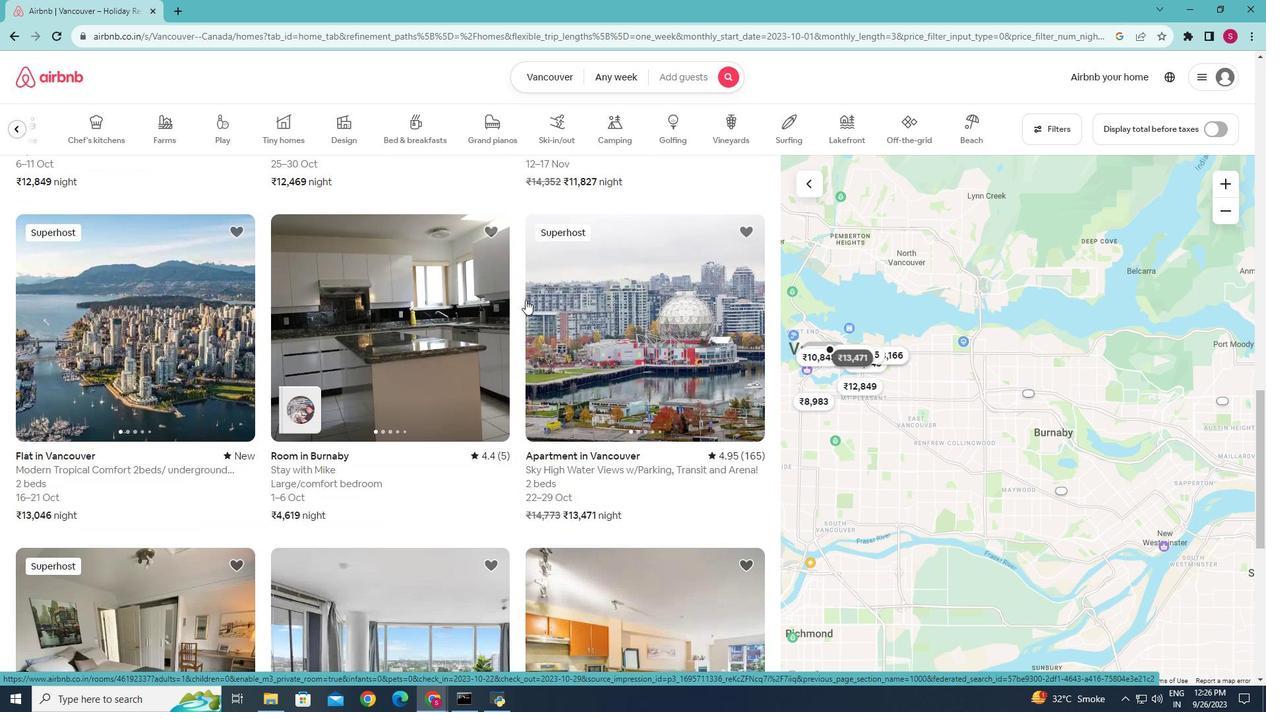
Action: Mouse scrolled (525, 299) with delta (0, 0)
Screenshot: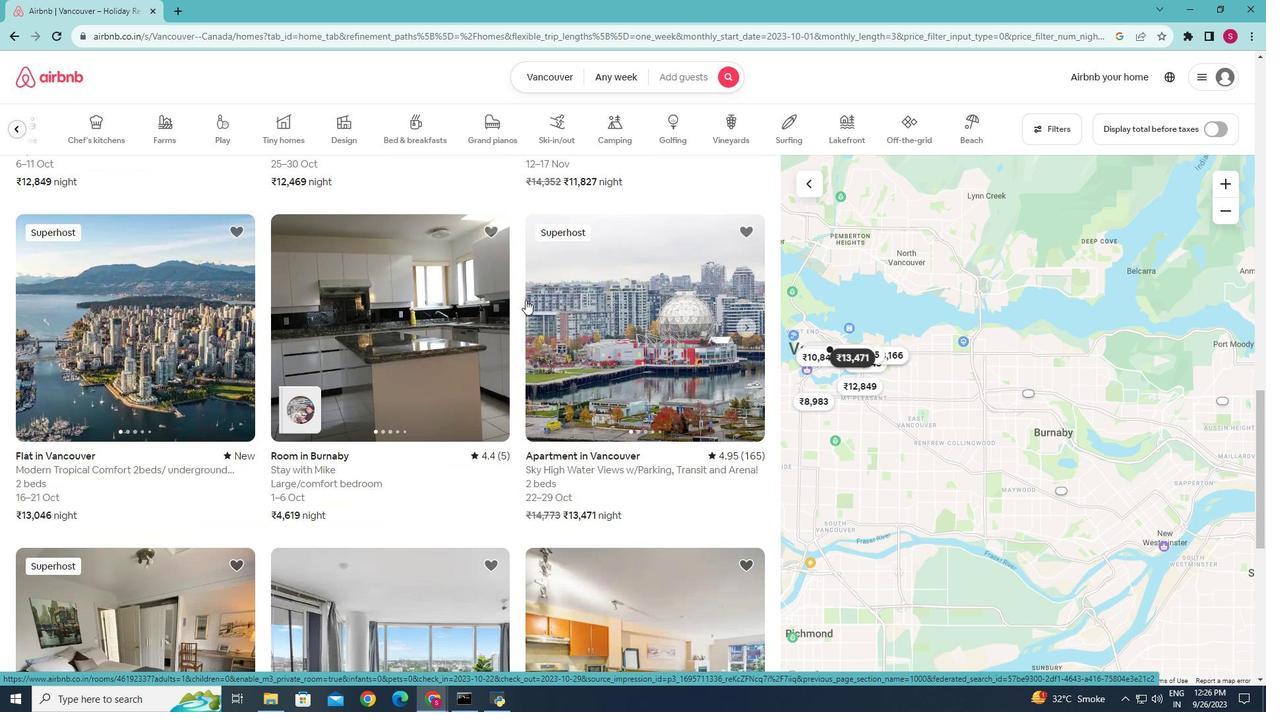 
Action: Mouse scrolled (525, 299) with delta (0, 0)
Screenshot: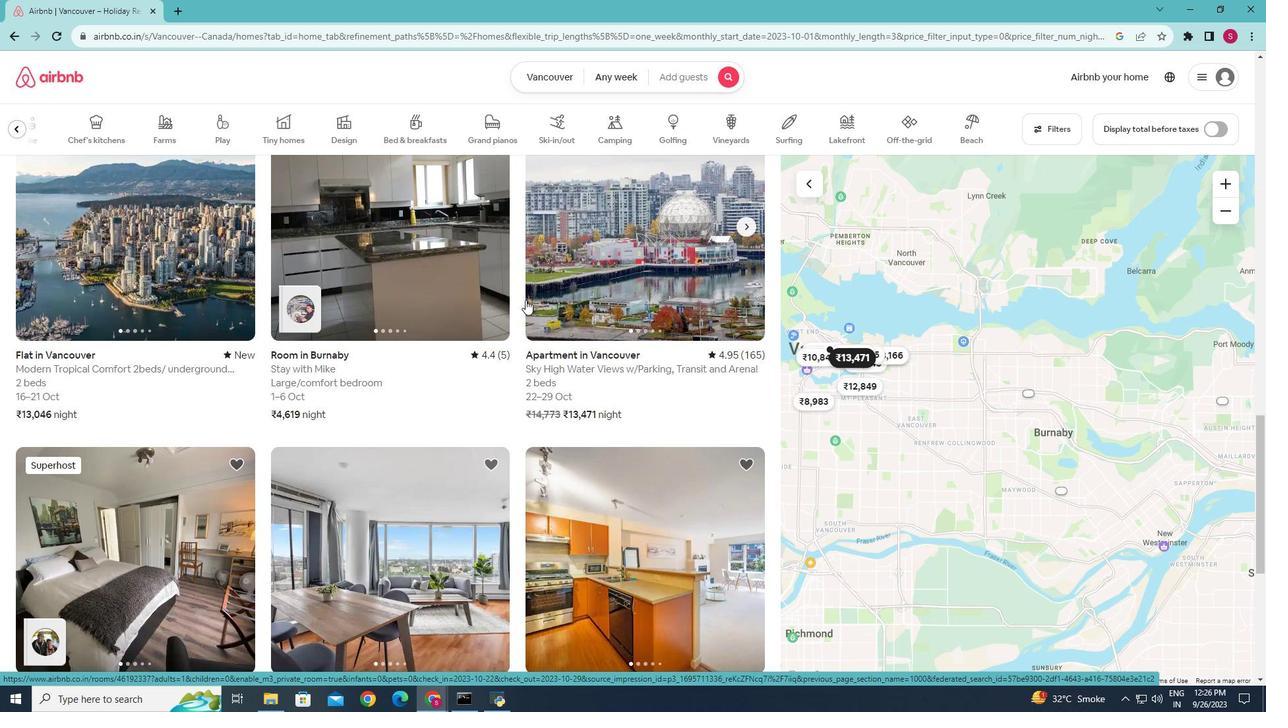 
Action: Mouse scrolled (525, 299) with delta (0, 0)
Screenshot: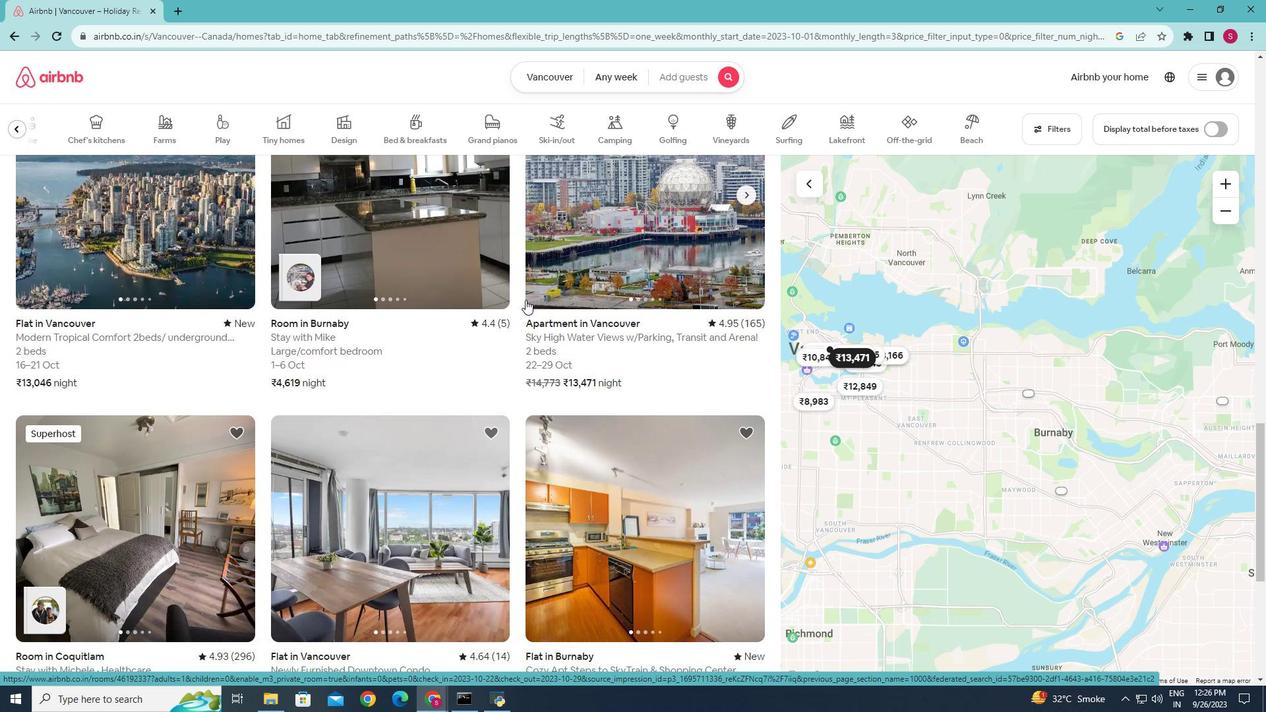 
Action: Mouse scrolled (525, 299) with delta (0, 0)
Screenshot: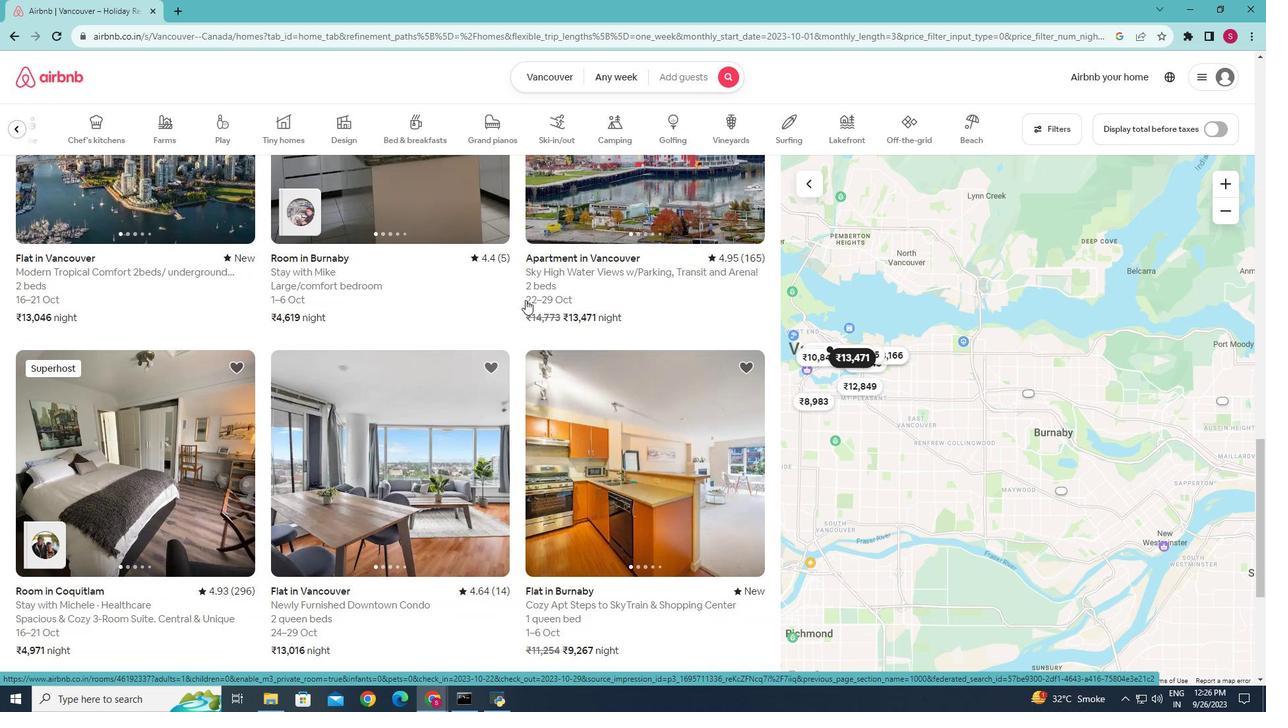 
Action: Mouse scrolled (525, 299) with delta (0, 0)
Screenshot: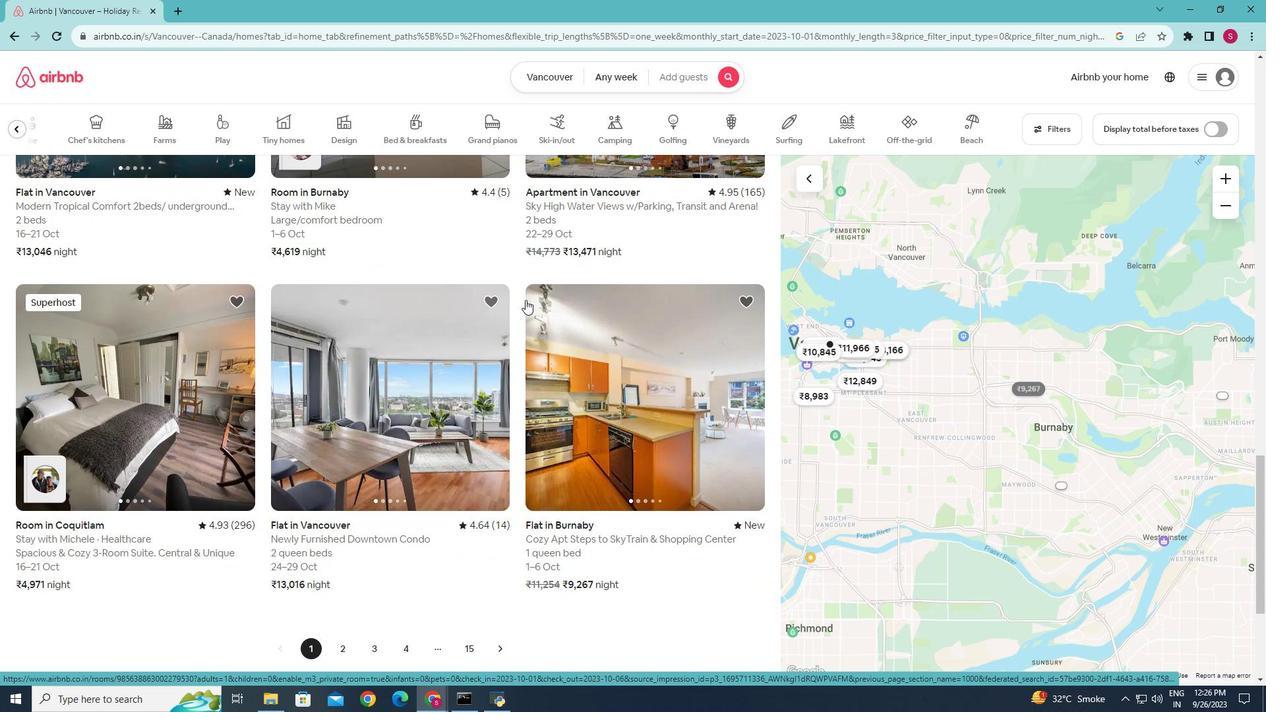 
Action: Mouse scrolled (525, 299) with delta (0, 0)
Screenshot: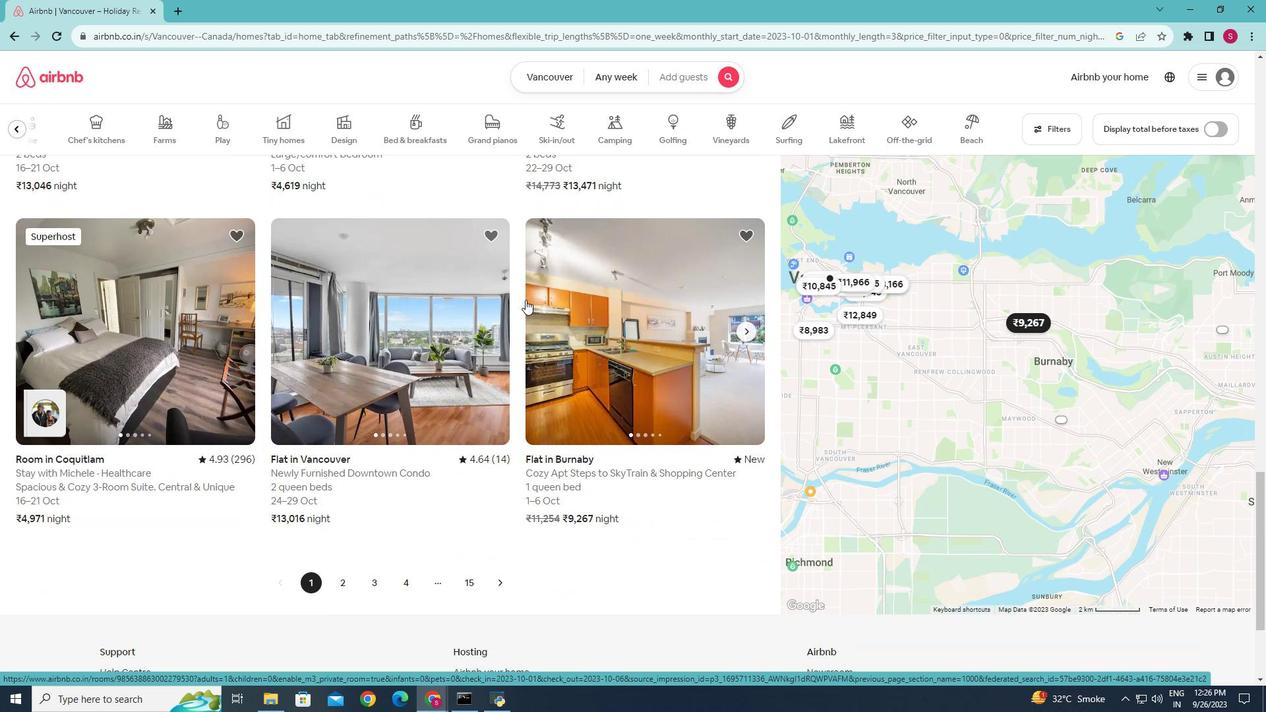 
Action: Mouse moved to (339, 588)
Screenshot: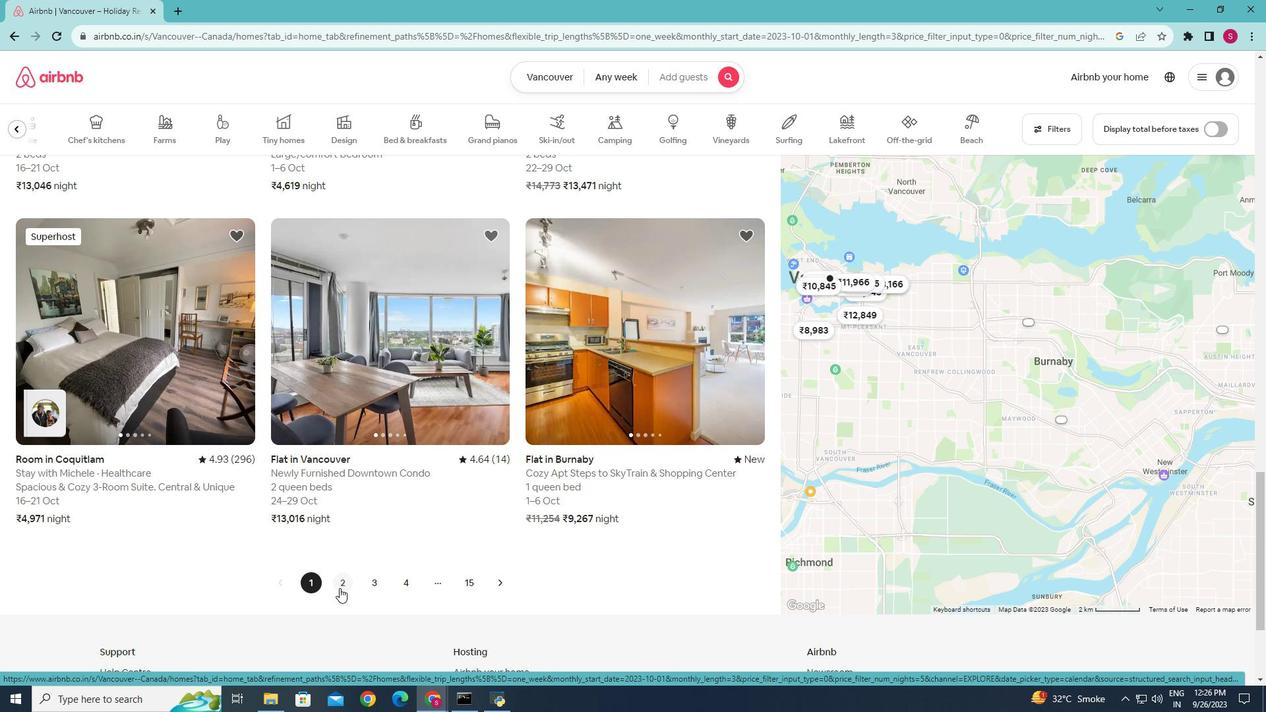 
Action: Mouse pressed left at (339, 588)
Screenshot: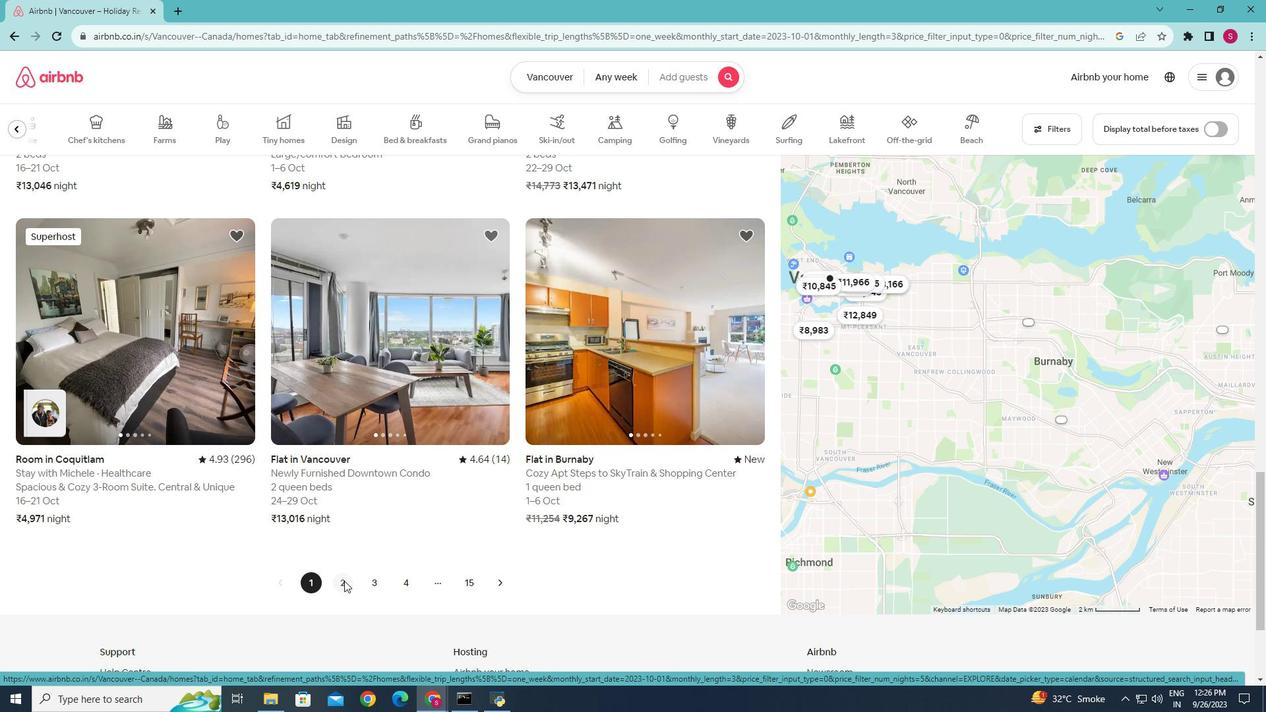 
Action: Mouse moved to (504, 458)
Screenshot: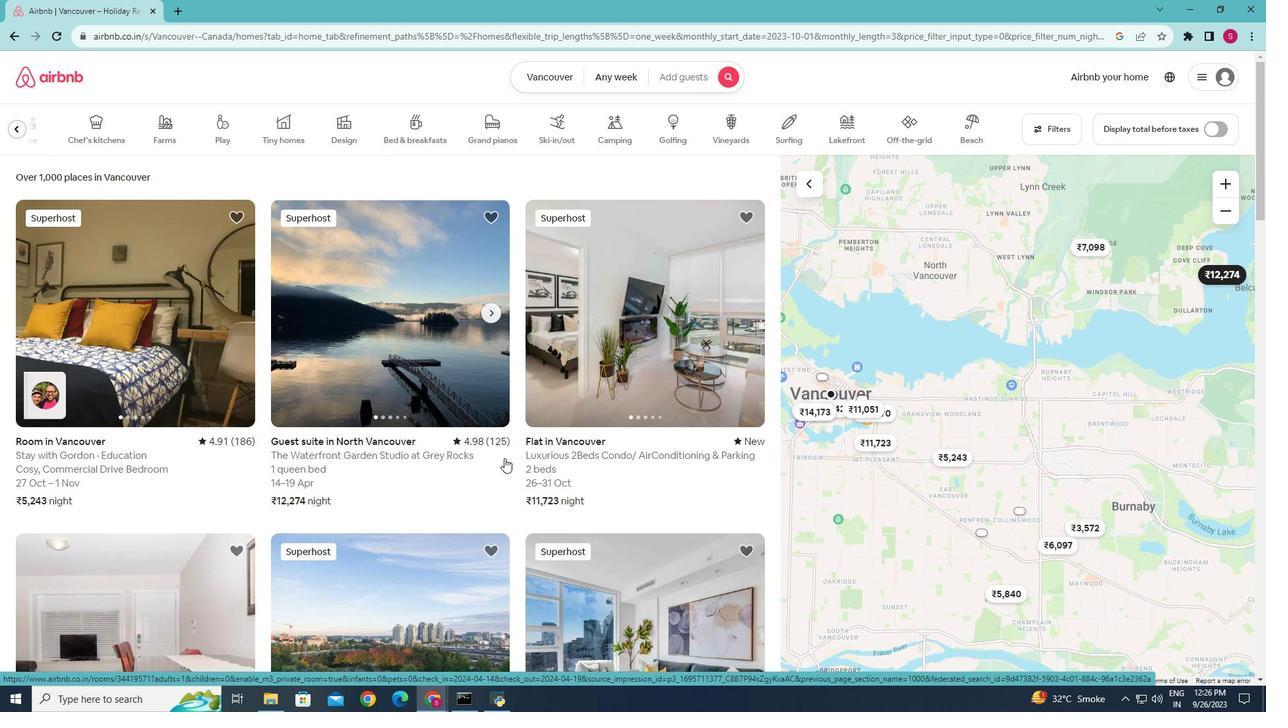 
Action: Mouse scrolled (504, 457) with delta (0, 0)
Screenshot: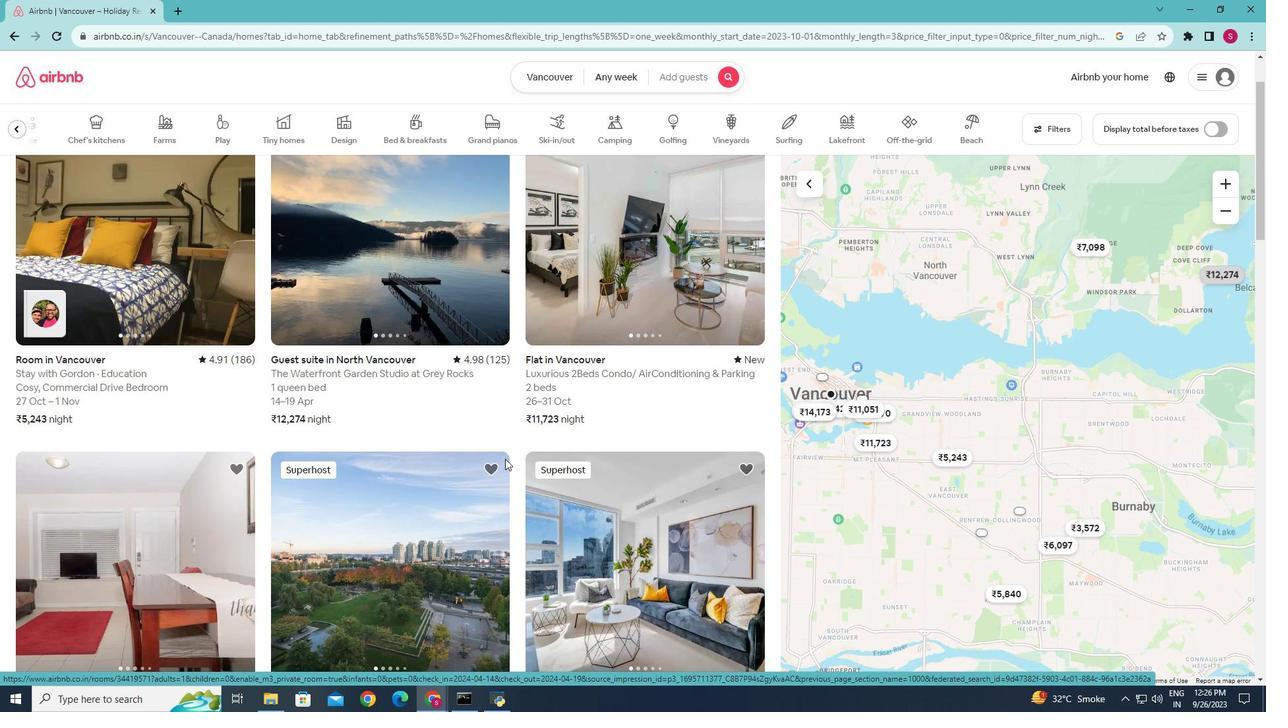 
Action: Mouse moved to (505, 459)
Screenshot: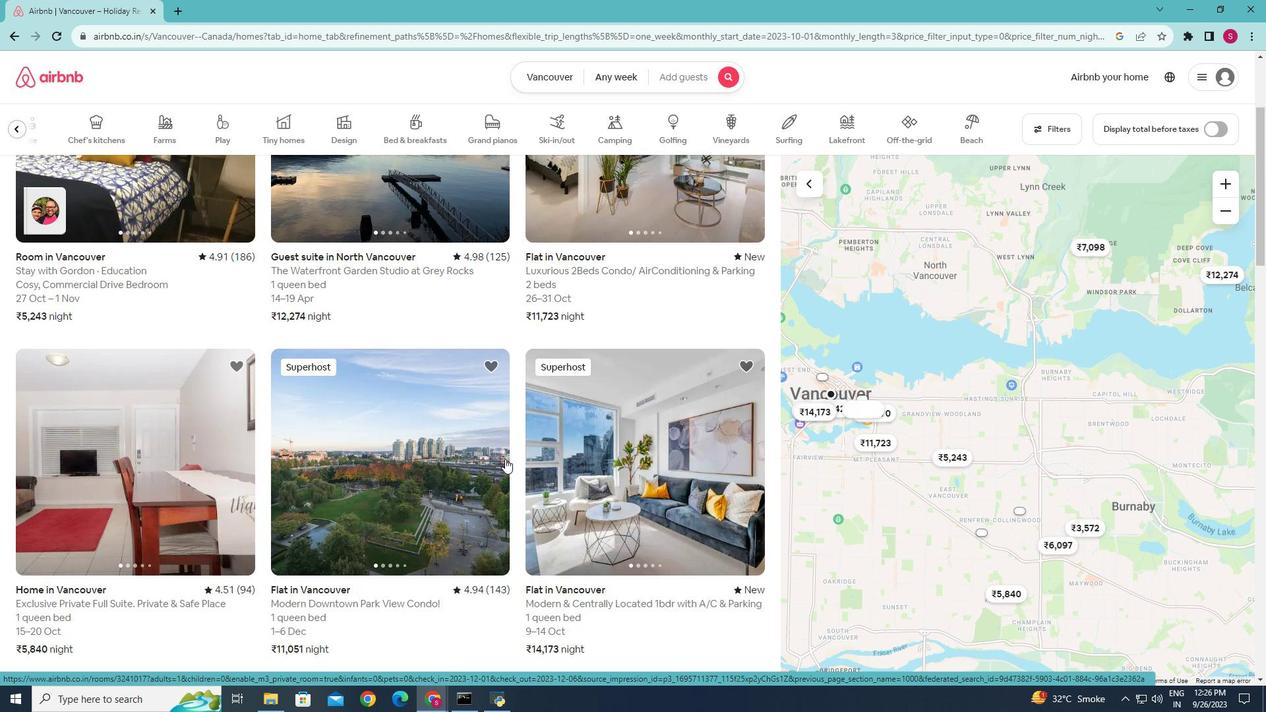 
Action: Mouse scrolled (505, 458) with delta (0, 0)
Screenshot: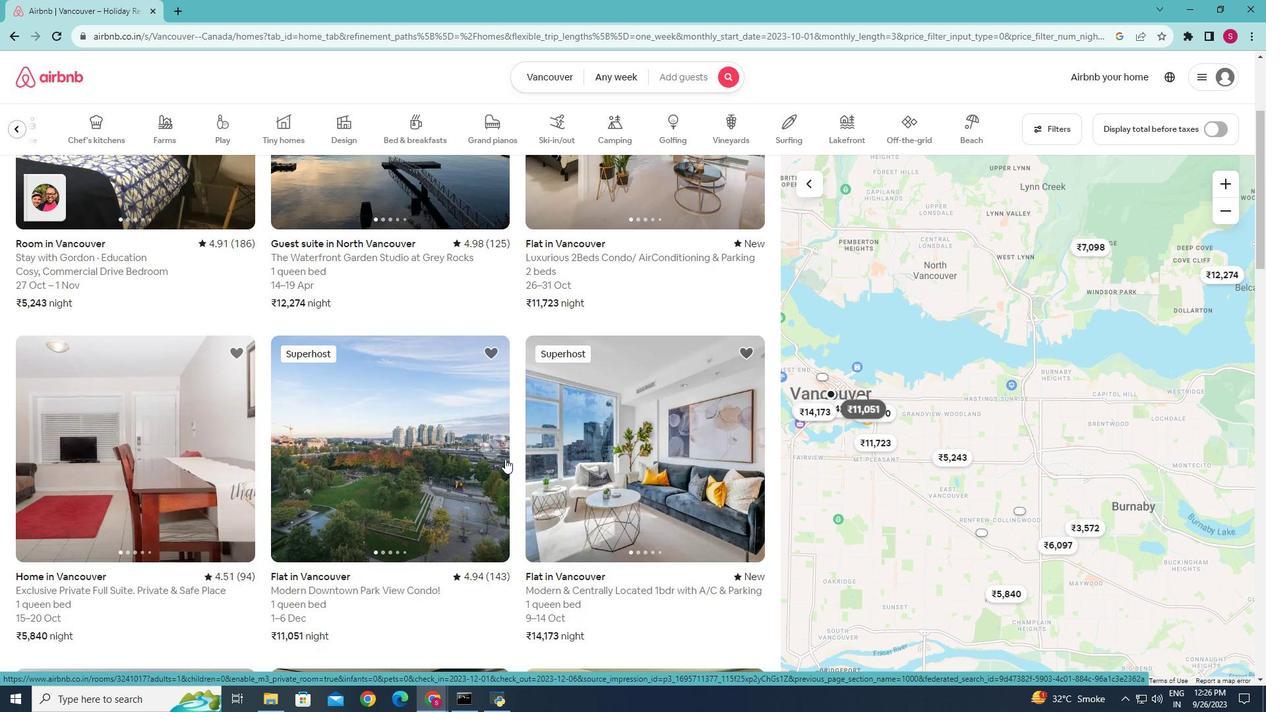 
Action: Mouse scrolled (505, 458) with delta (0, 0)
Screenshot: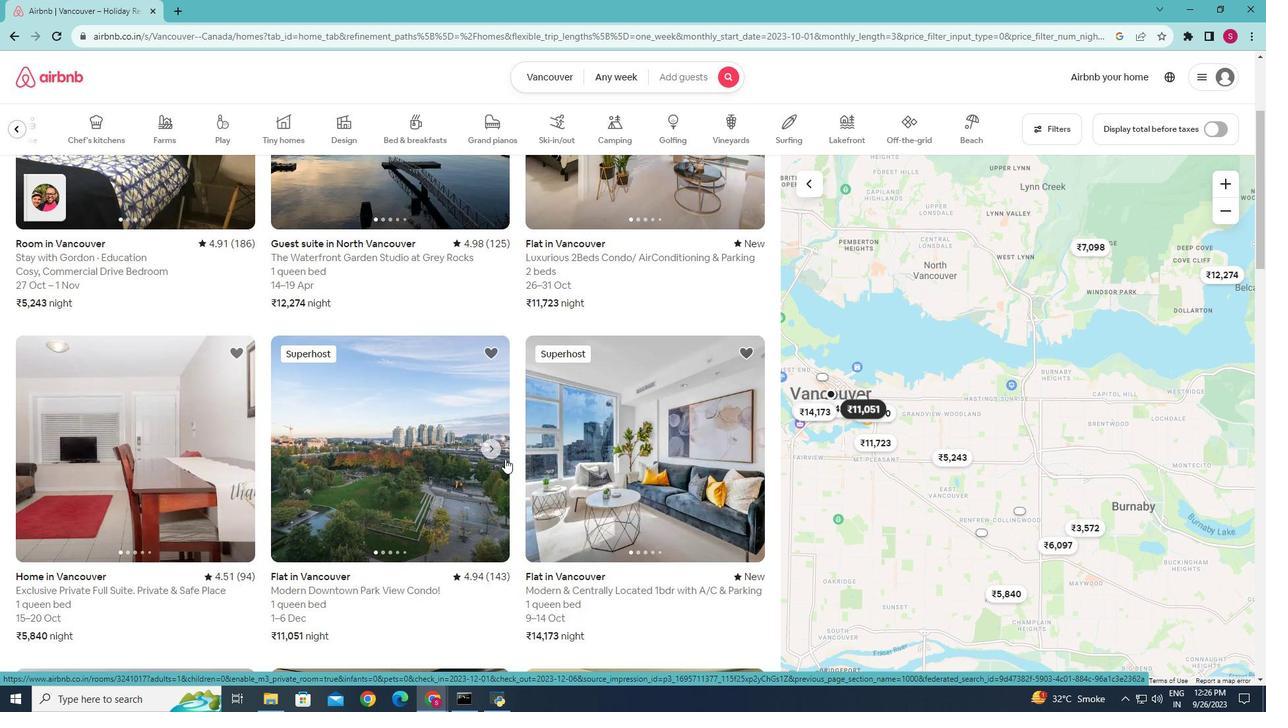 
Action: Mouse scrolled (505, 458) with delta (0, 0)
Screenshot: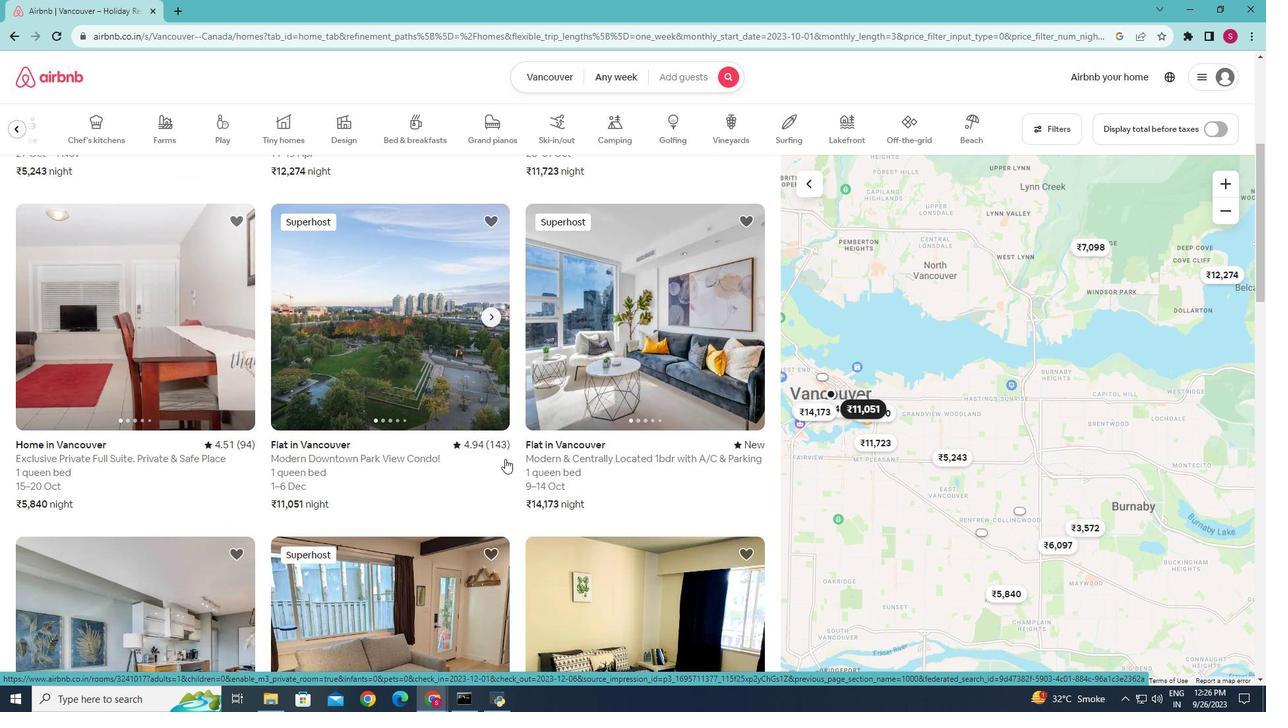
Action: Mouse scrolled (505, 458) with delta (0, 0)
Screenshot: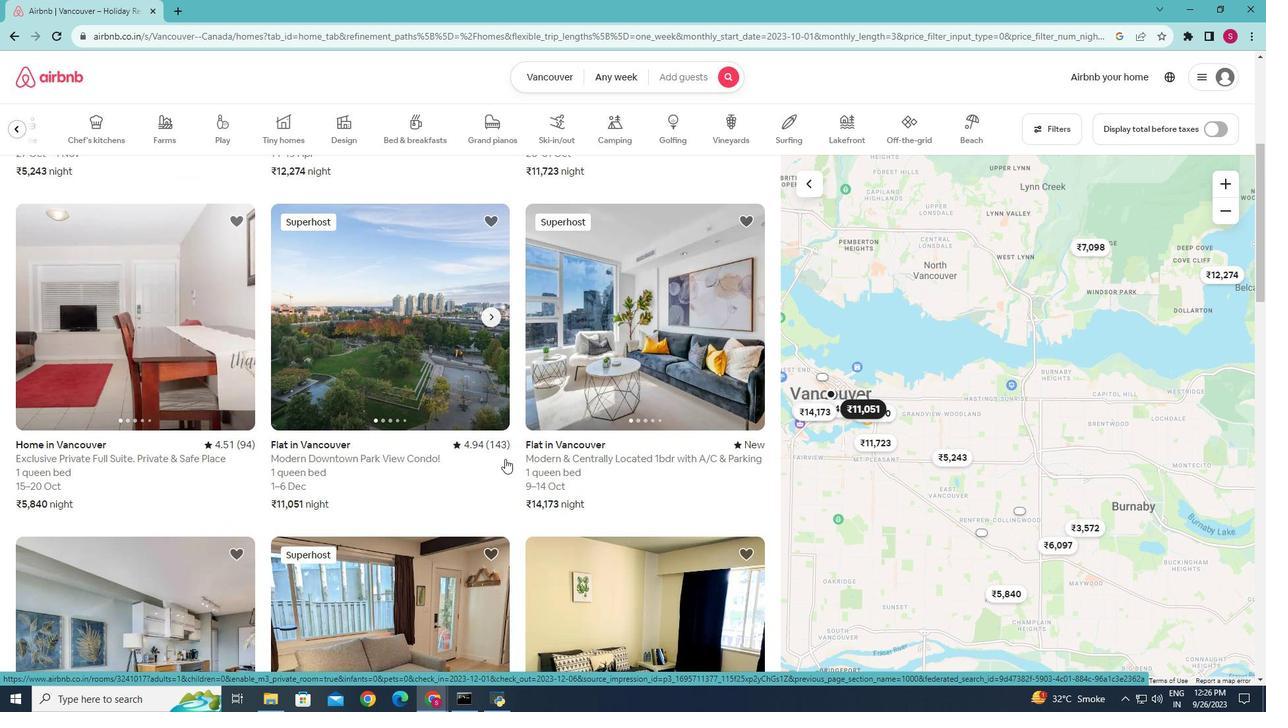 
Action: Mouse scrolled (505, 458) with delta (0, 0)
Screenshot: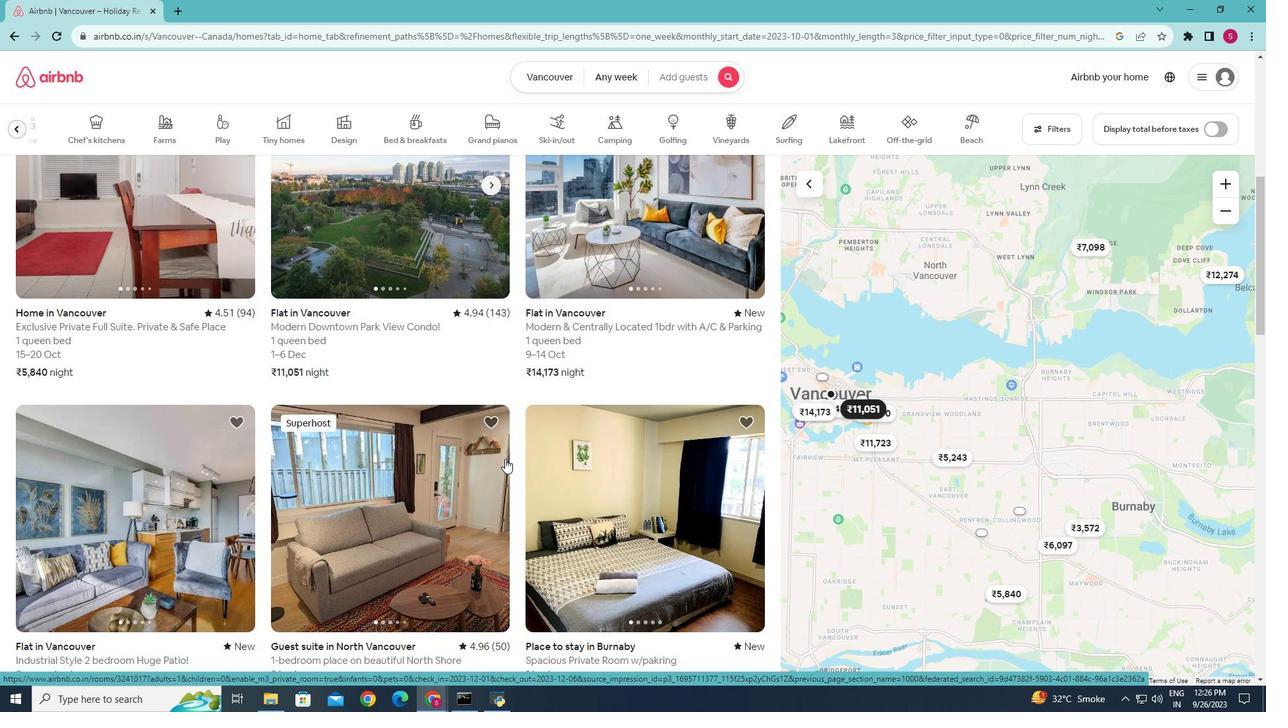 
Action: Mouse scrolled (505, 458) with delta (0, 0)
Screenshot: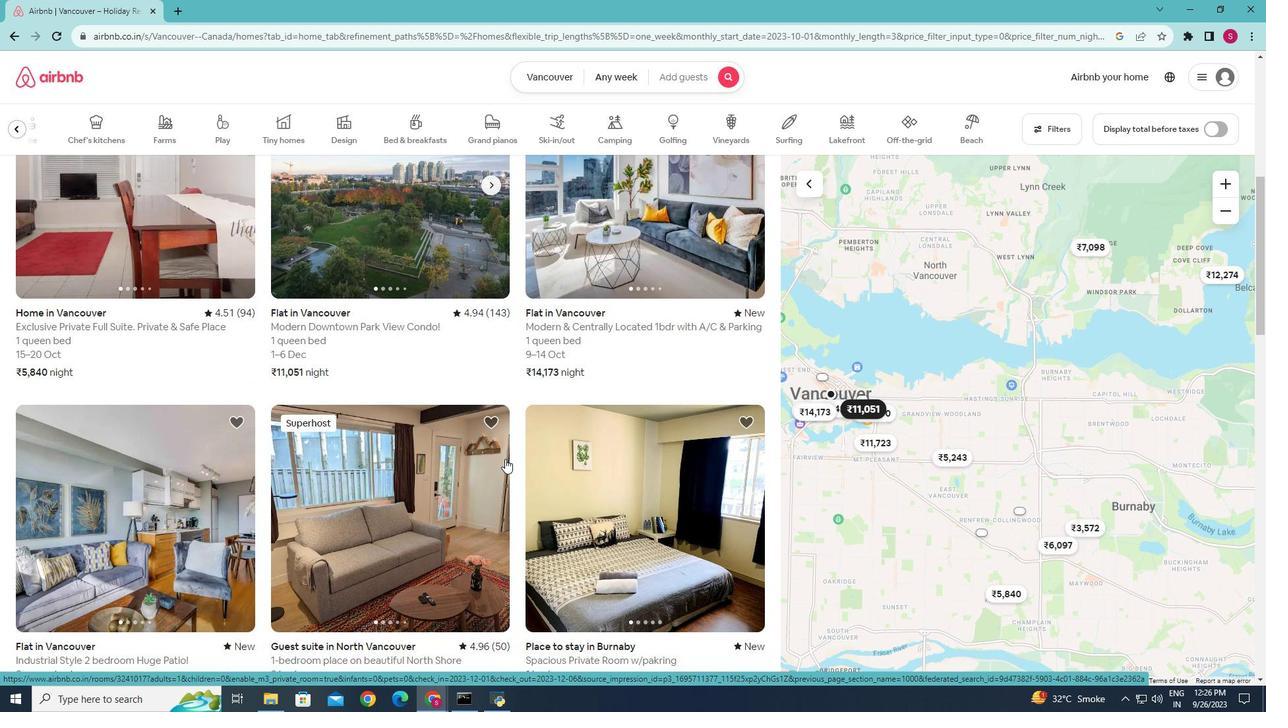 
Action: Mouse scrolled (505, 458) with delta (0, 0)
Screenshot: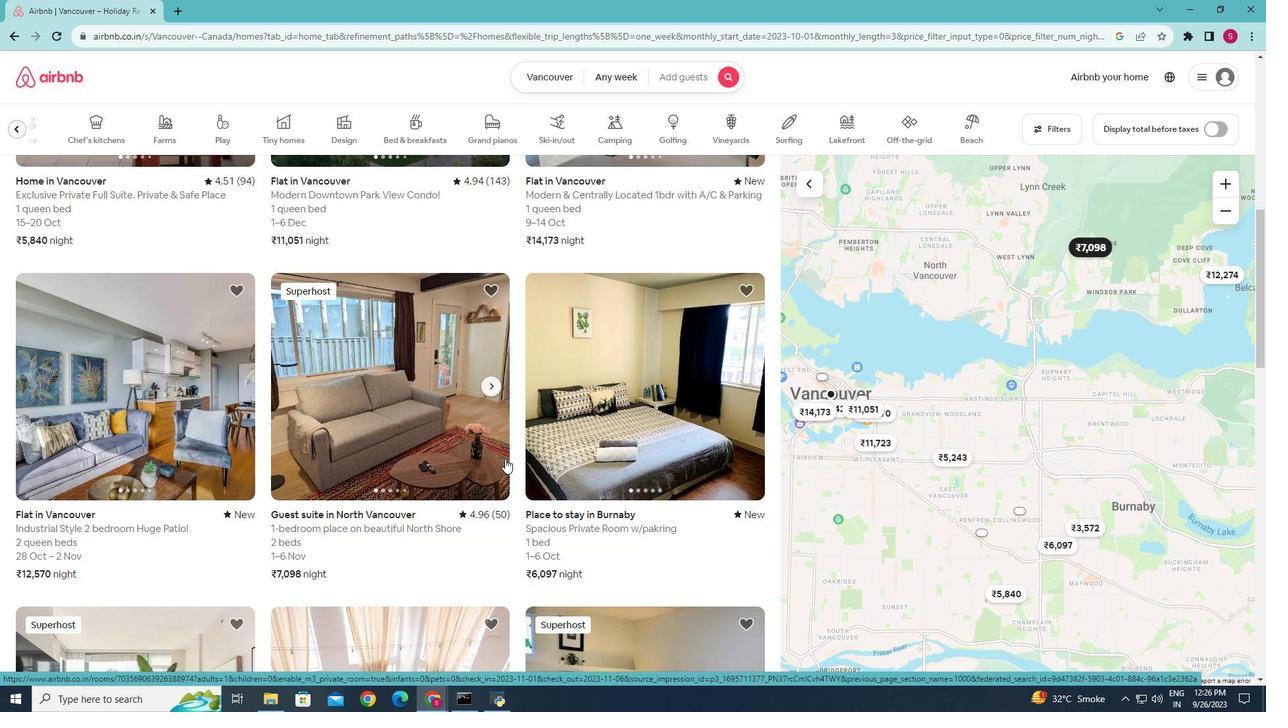 
Action: Mouse scrolled (505, 458) with delta (0, 0)
Screenshot: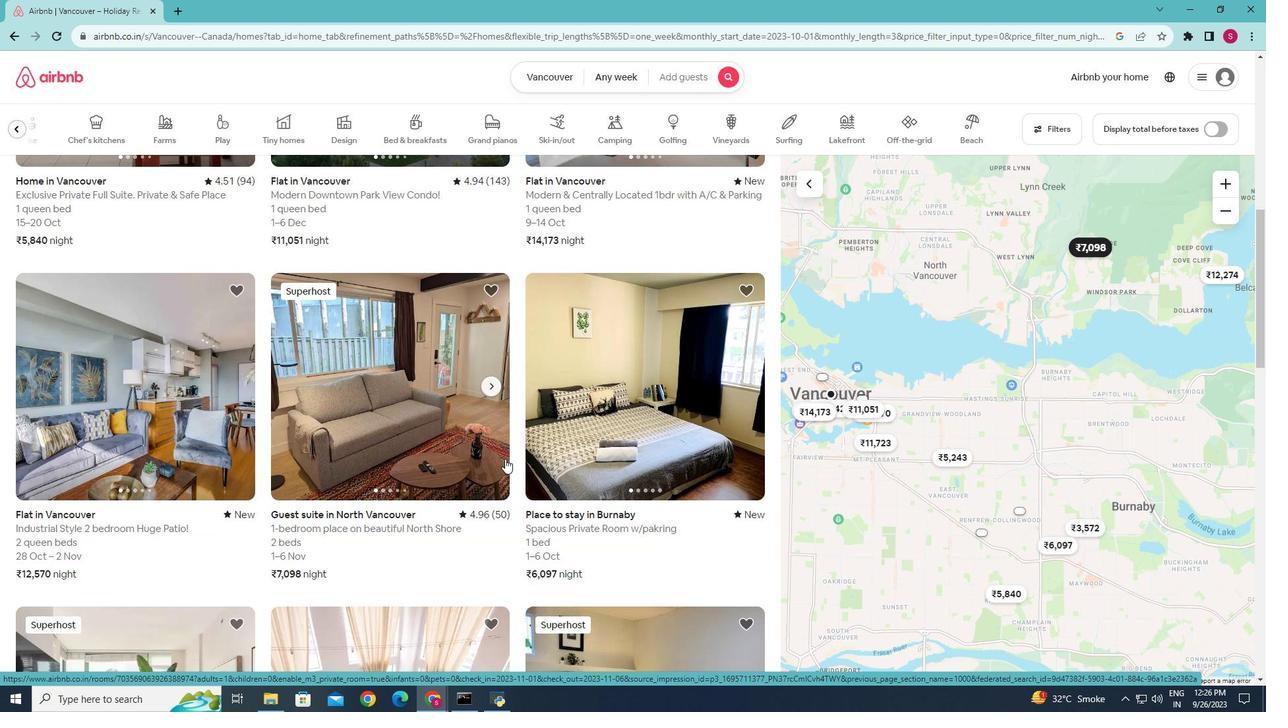 
Action: Mouse scrolled (505, 458) with delta (0, 0)
Screenshot: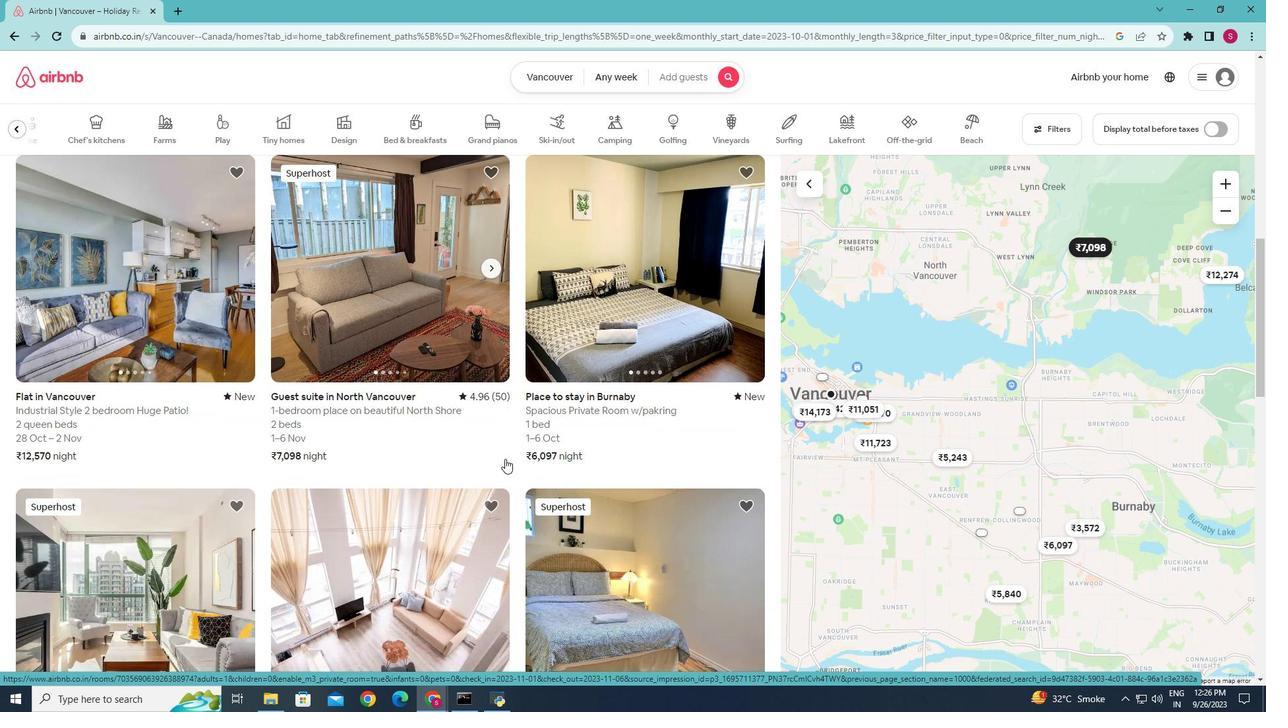 
Action: Mouse scrolled (505, 458) with delta (0, 0)
Screenshot: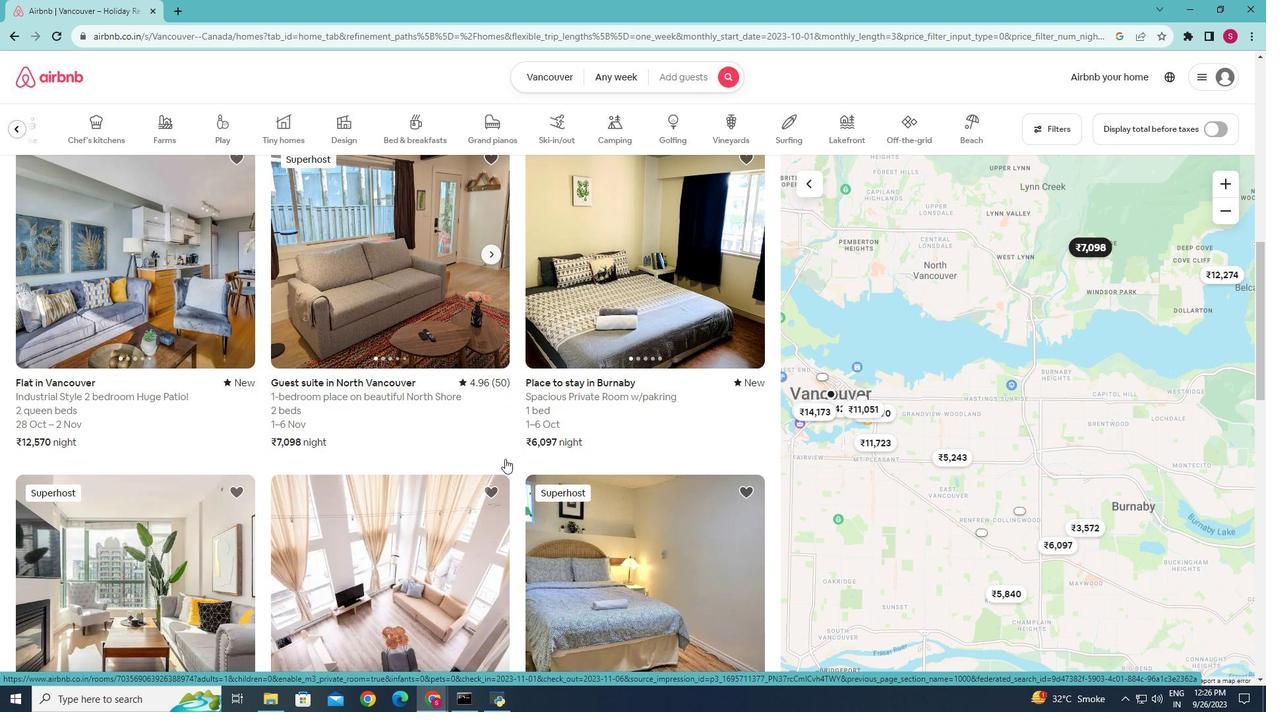 
Action: Mouse scrolled (505, 458) with delta (0, 0)
Screenshot: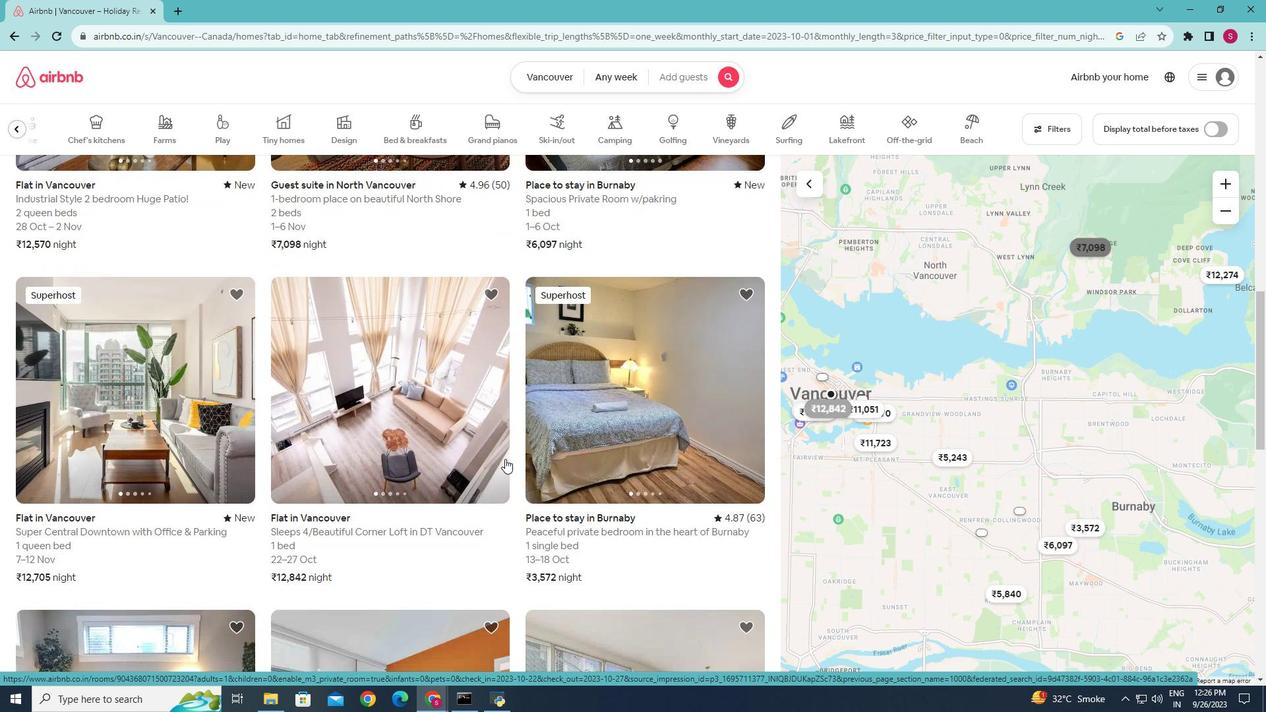 
Action: Mouse scrolled (505, 458) with delta (0, 0)
Screenshot: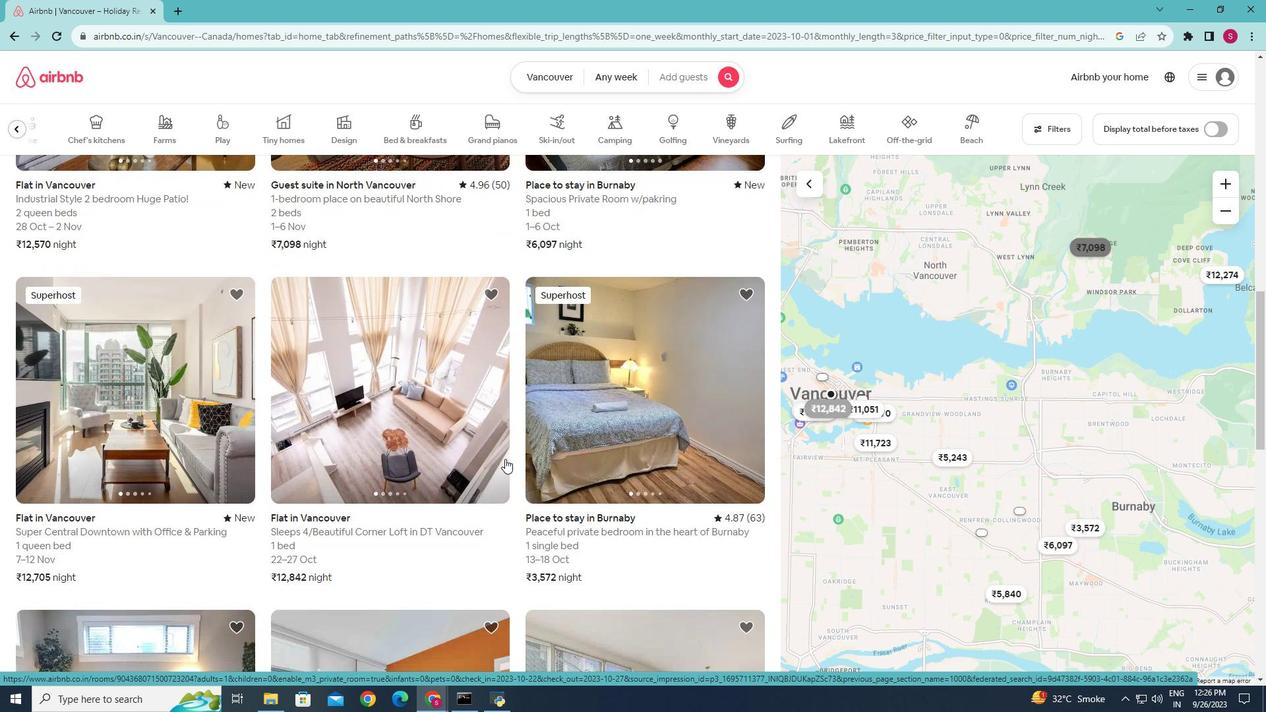 
Action: Mouse scrolled (505, 458) with delta (0, 0)
Screenshot: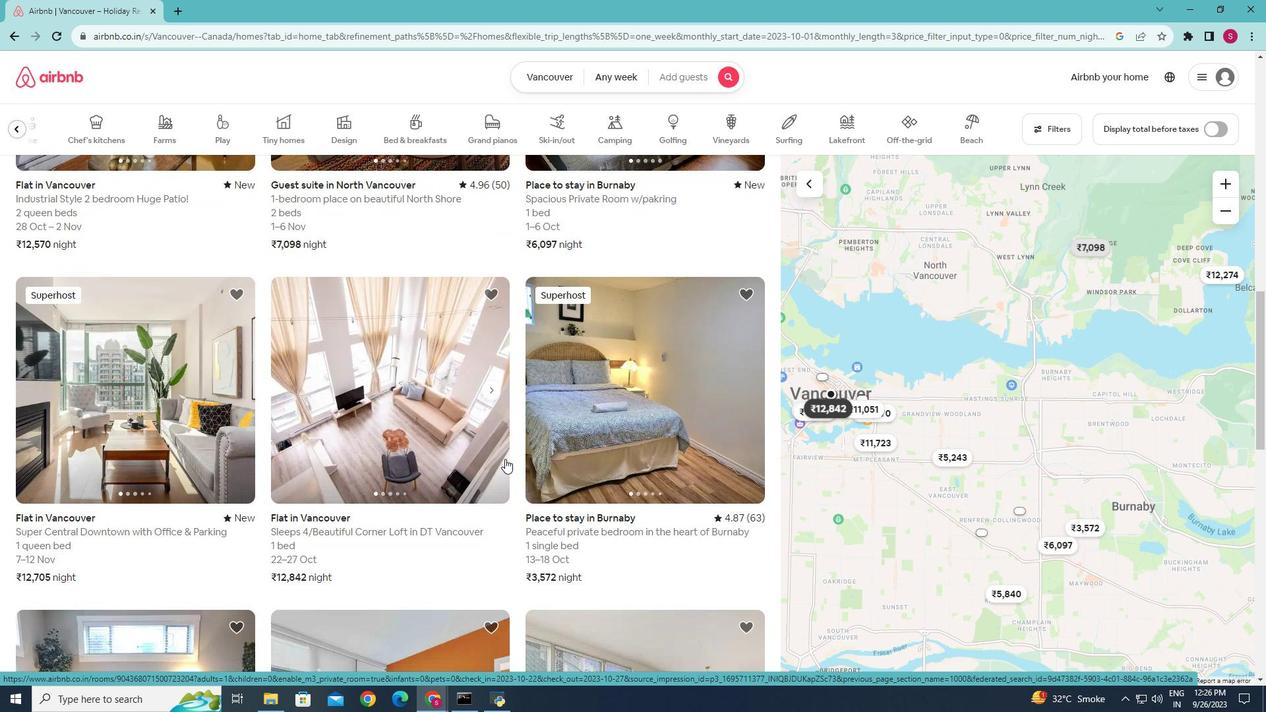 
Action: Mouse scrolled (505, 458) with delta (0, 0)
Screenshot: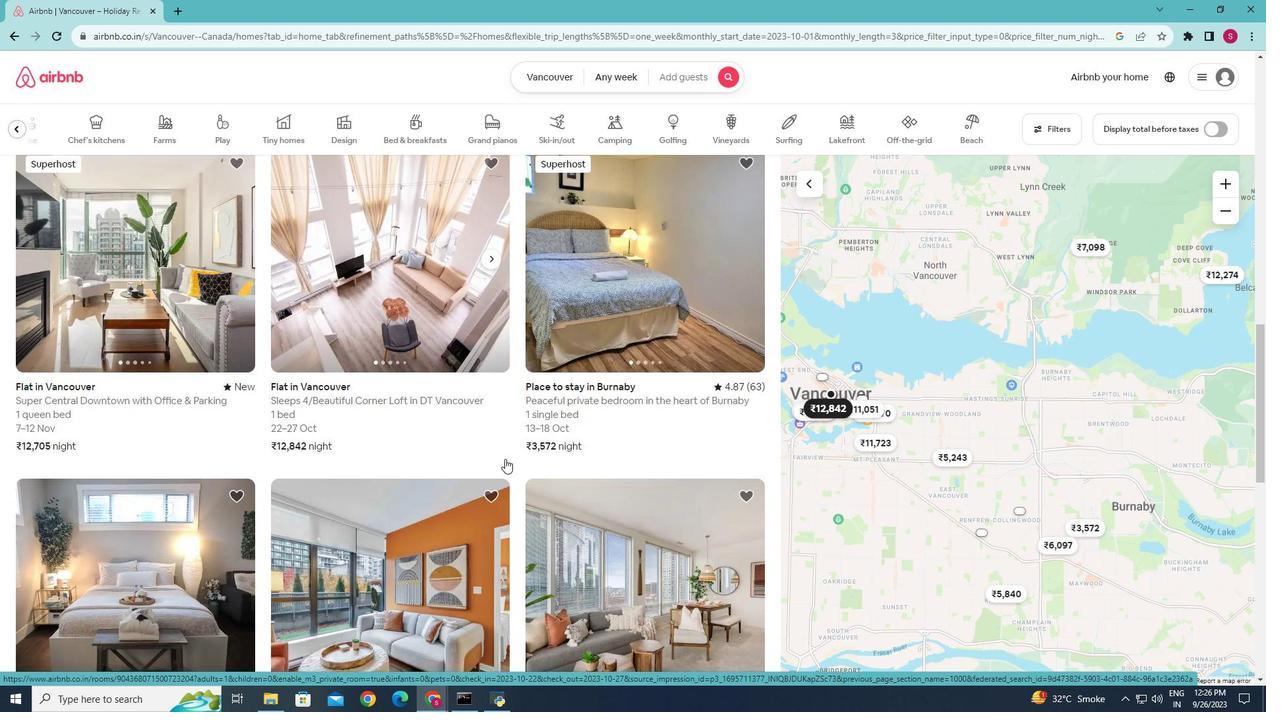 
Action: Mouse scrolled (505, 458) with delta (0, 0)
Screenshot: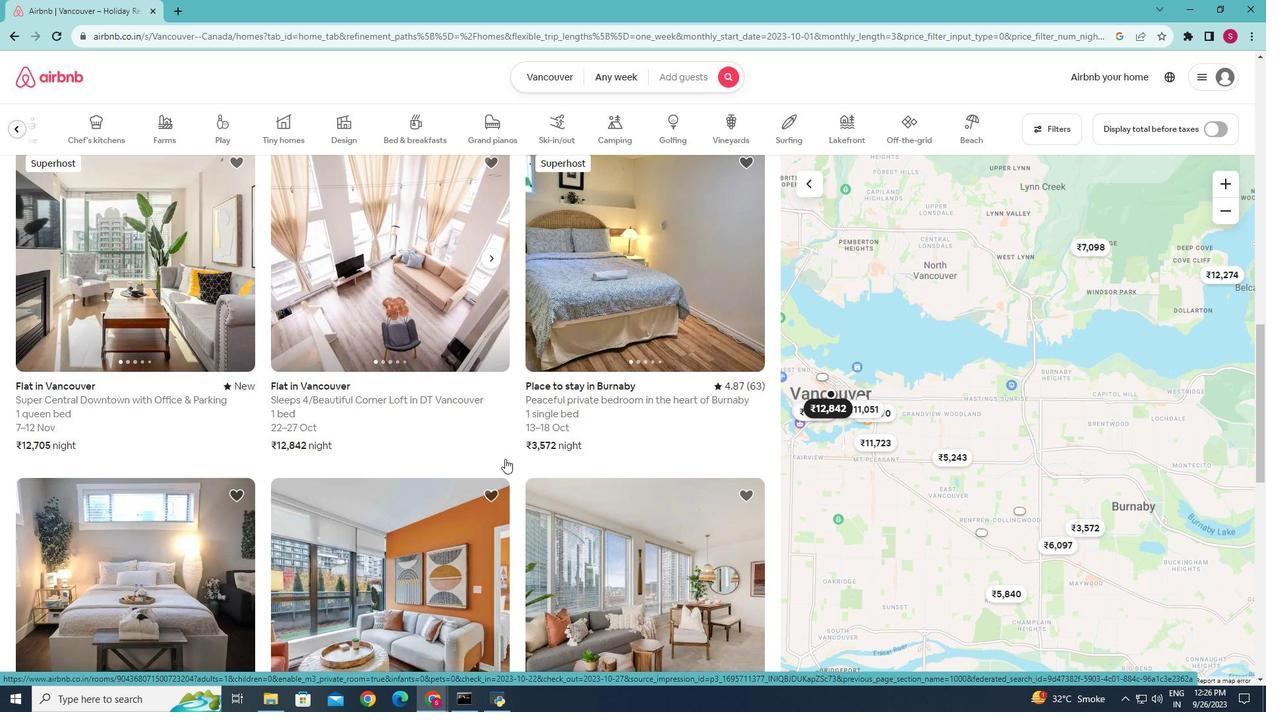 
Action: Mouse moved to (610, 445)
Screenshot: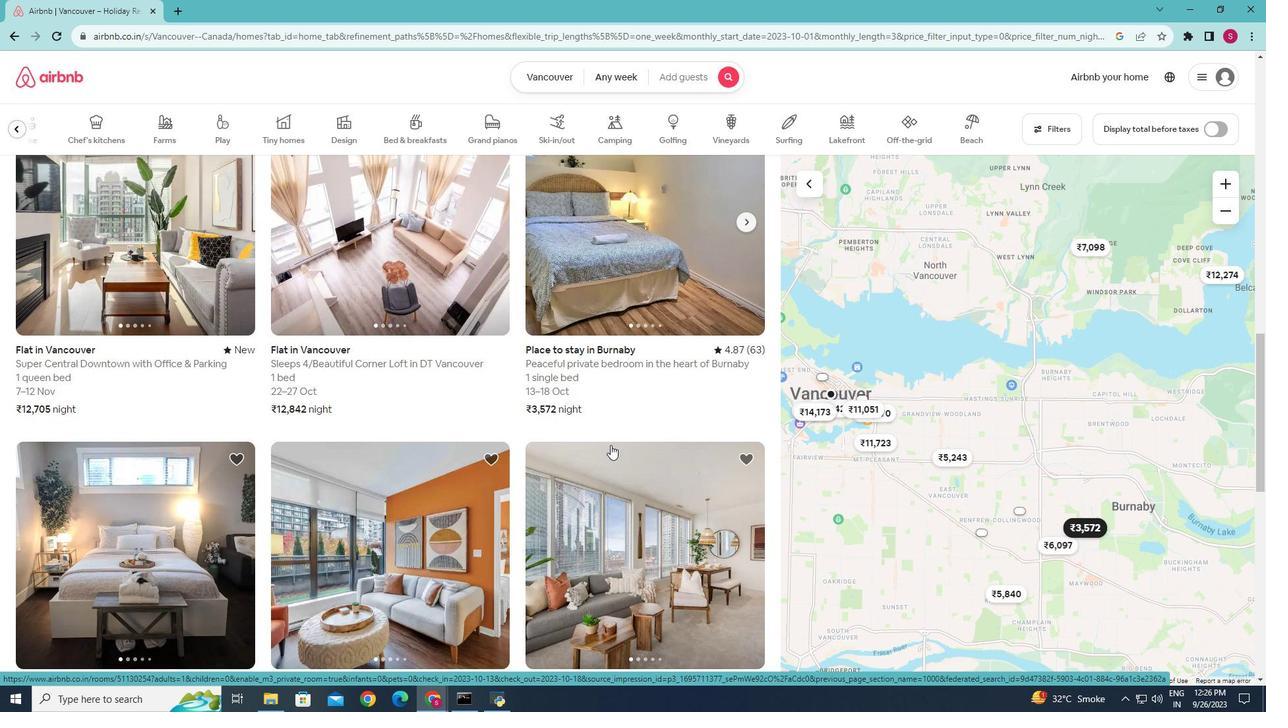 
Action: Mouse scrolled (610, 444) with delta (0, 0)
Screenshot: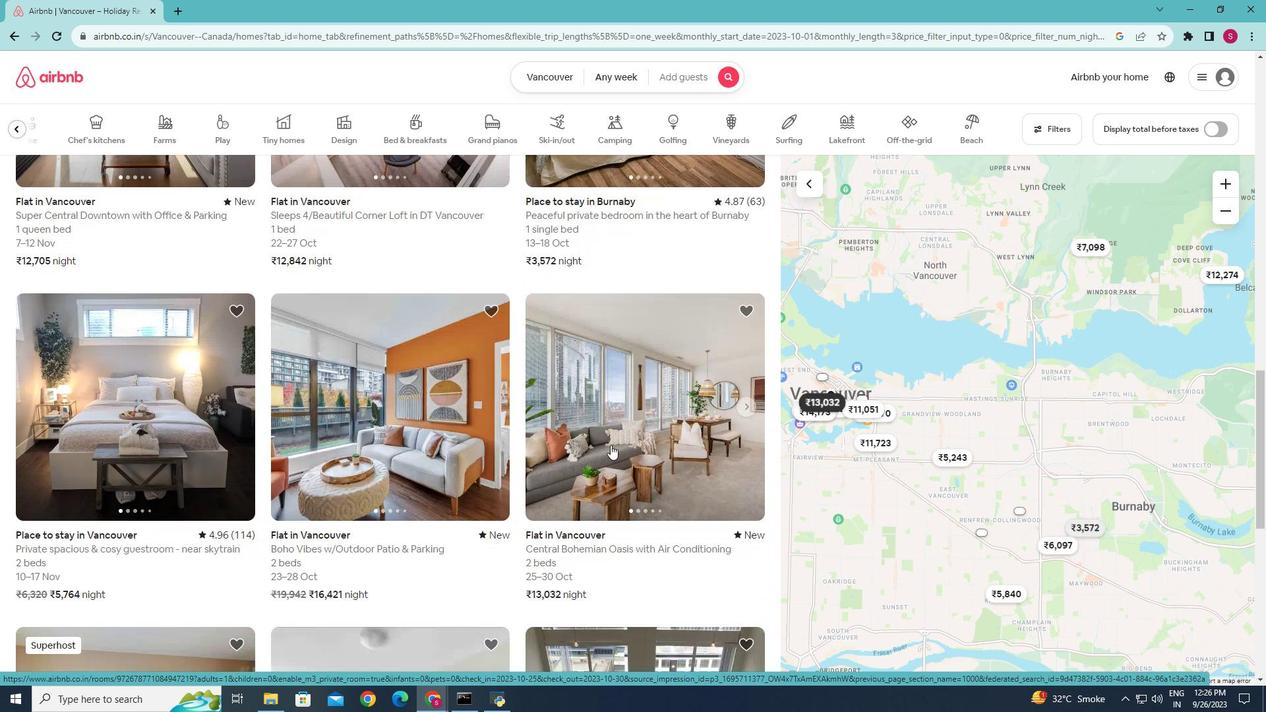 
Action: Mouse scrolled (610, 444) with delta (0, 0)
Screenshot: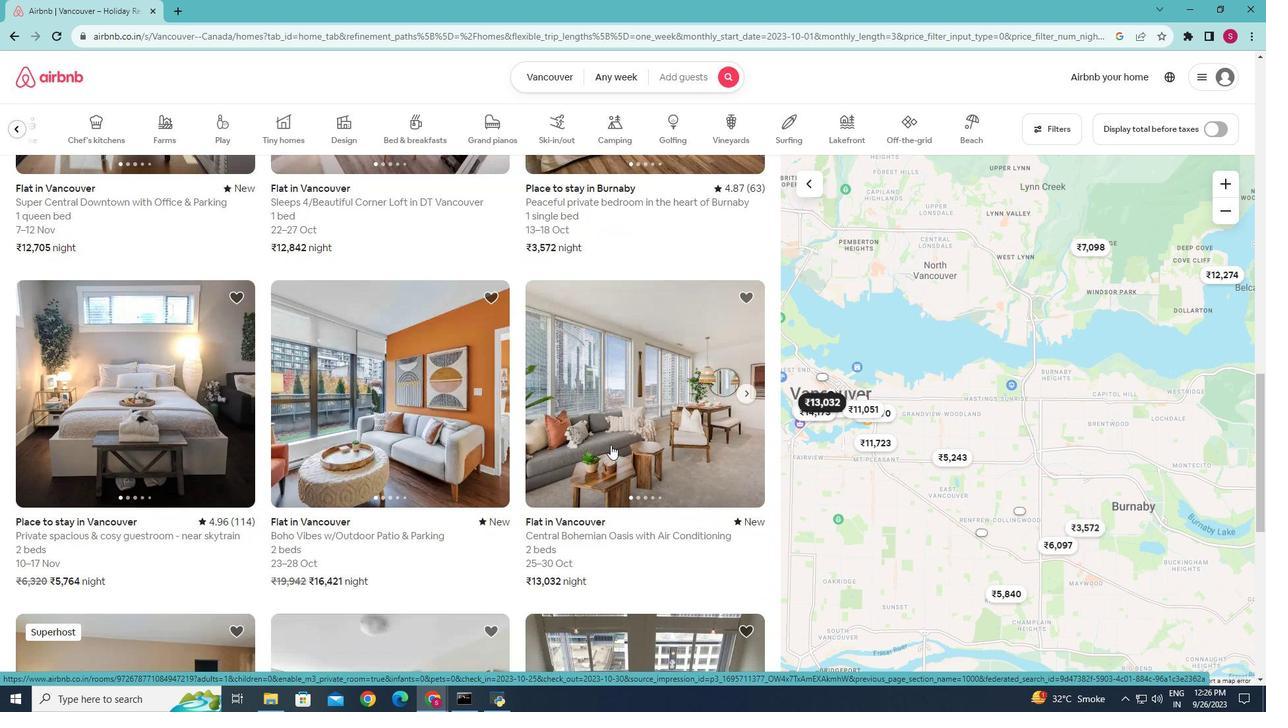 
Action: Mouse scrolled (610, 444) with delta (0, 0)
Screenshot: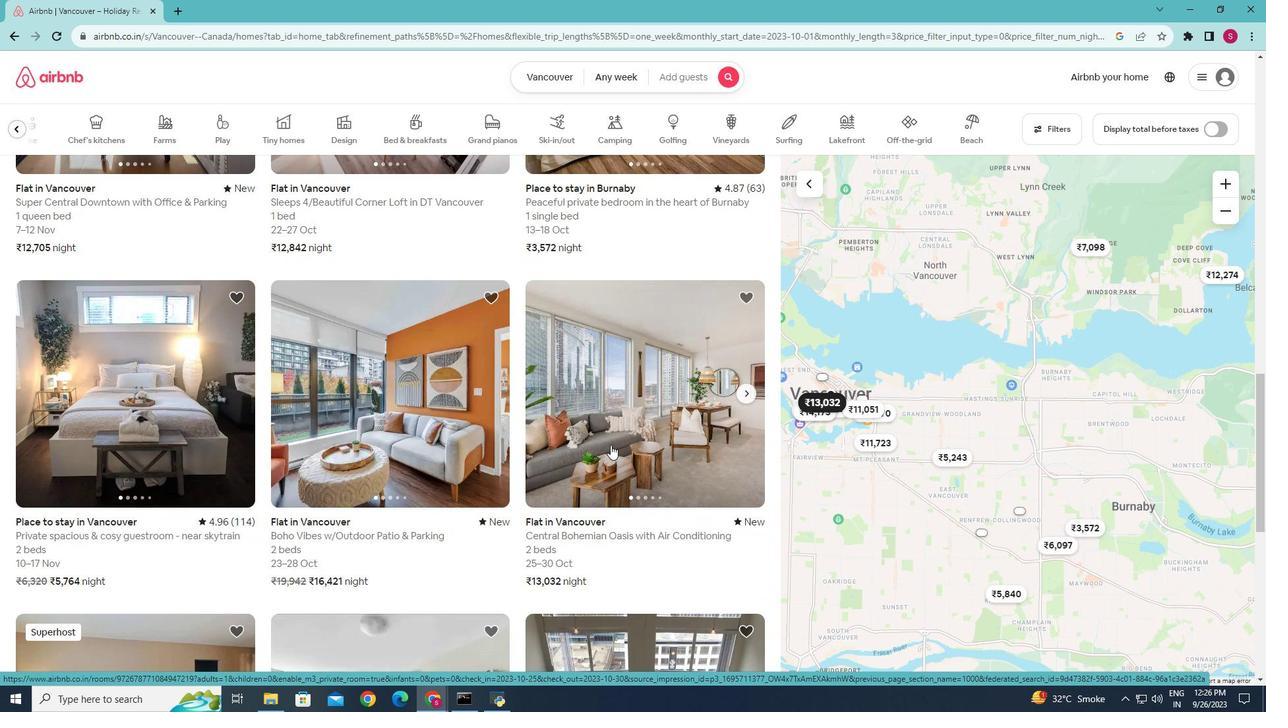 
Action: Mouse moved to (744, 488)
Screenshot: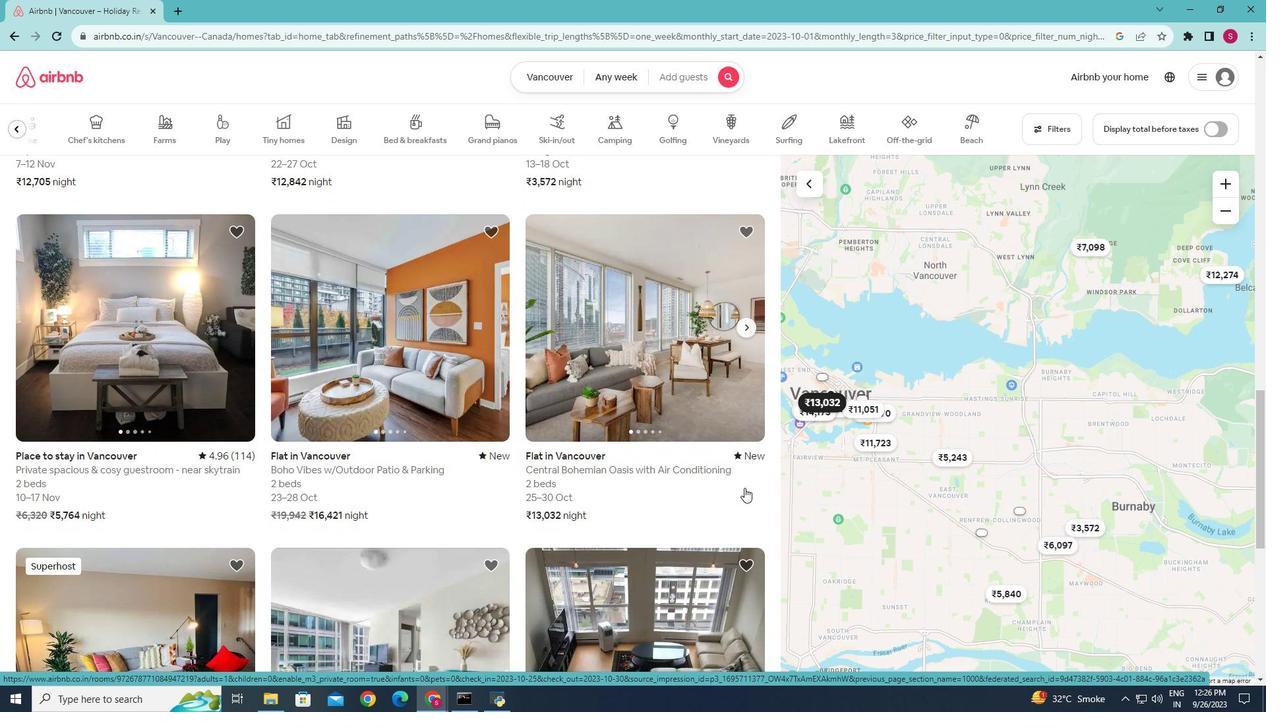 
Action: Mouse scrolled (744, 487) with delta (0, 0)
Screenshot: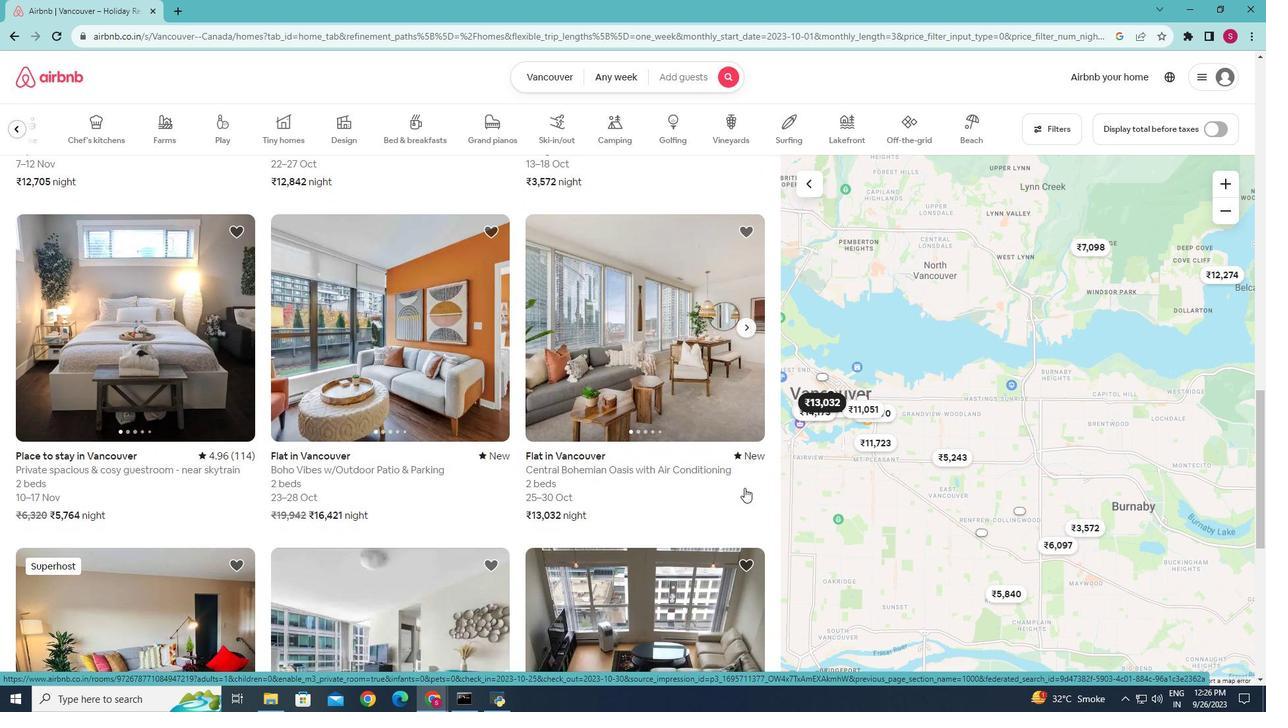 
Action: Mouse moved to (735, 494)
Screenshot: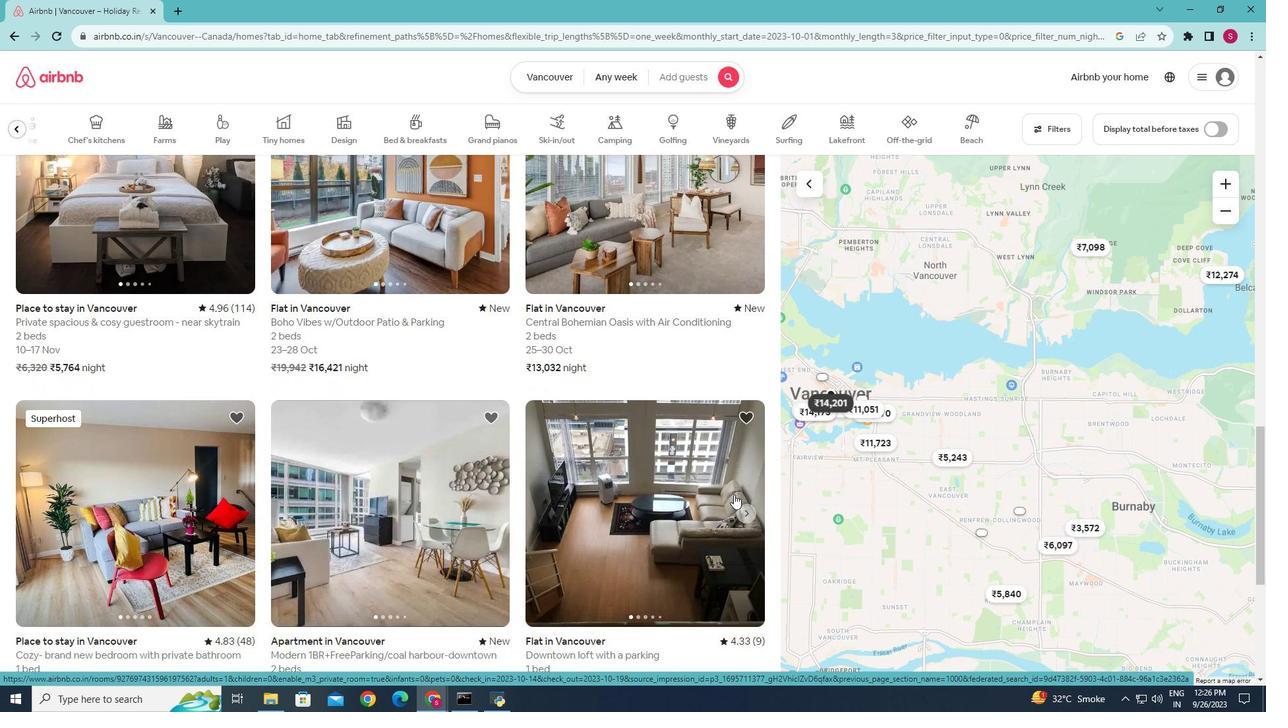 
Action: Mouse scrolled (735, 493) with delta (0, 0)
Screenshot: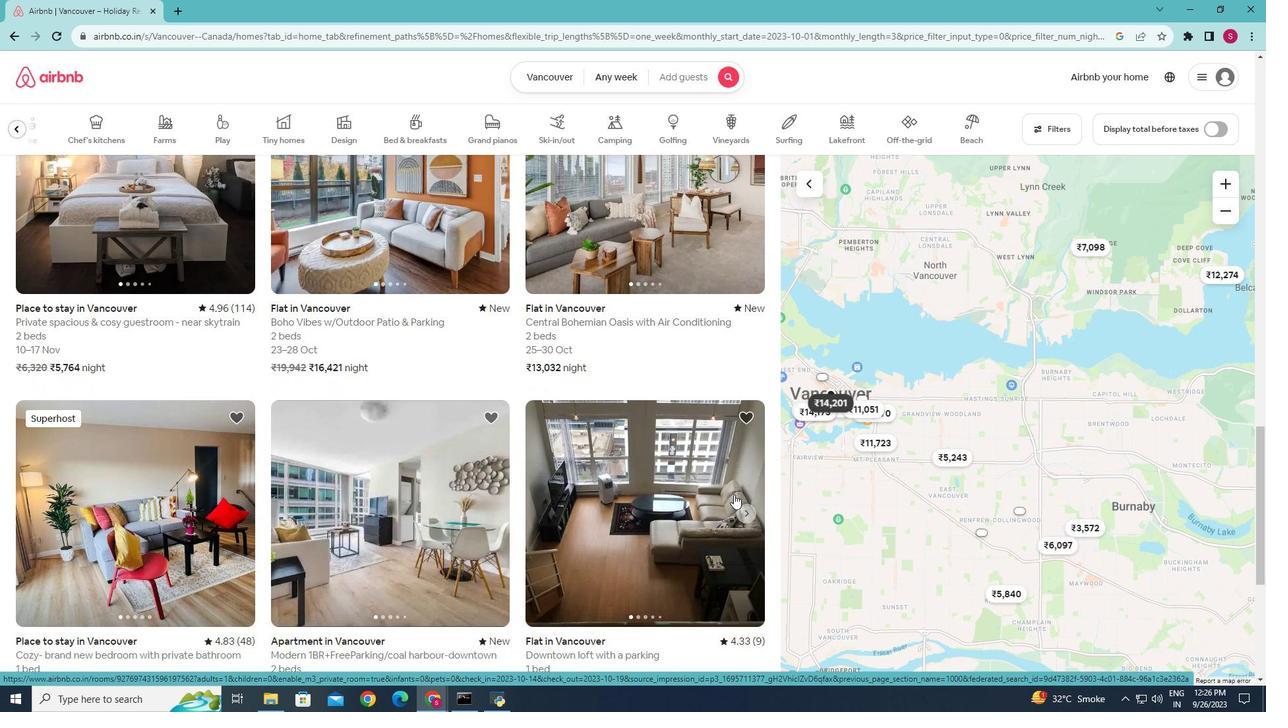 
Action: Mouse moved to (734, 494)
Screenshot: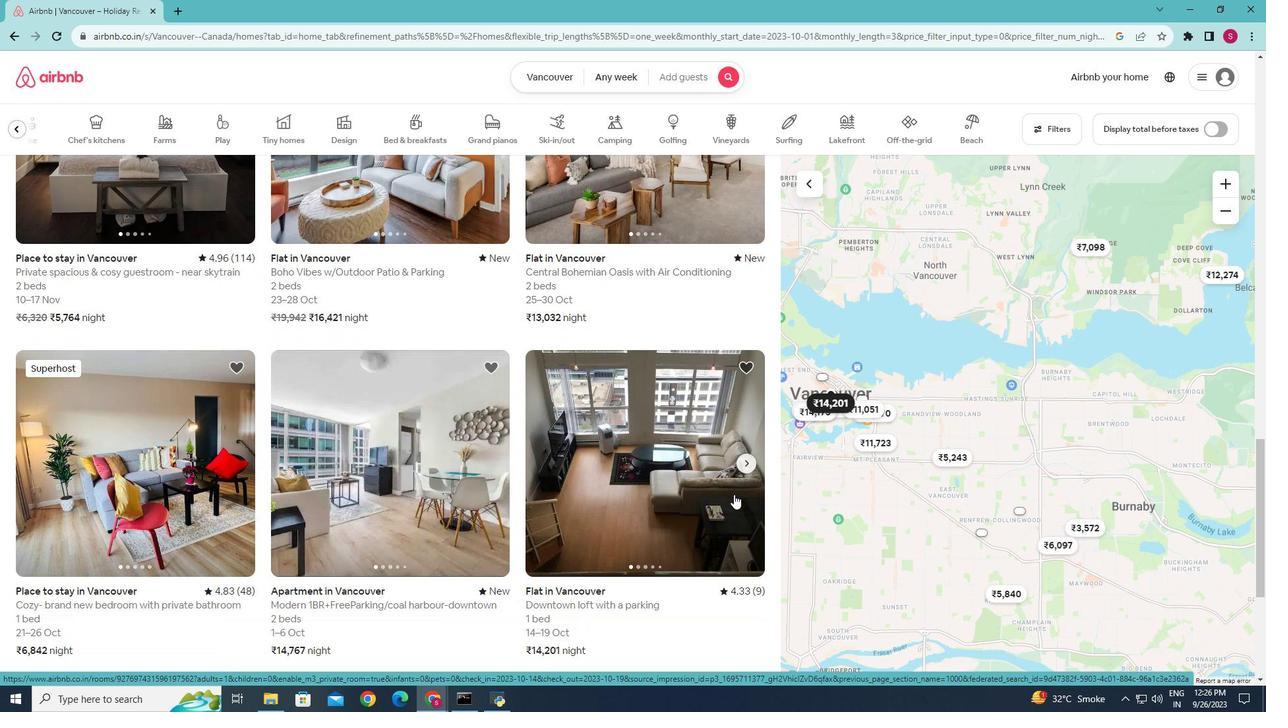 
Action: Mouse scrolled (734, 493) with delta (0, 0)
Screenshot: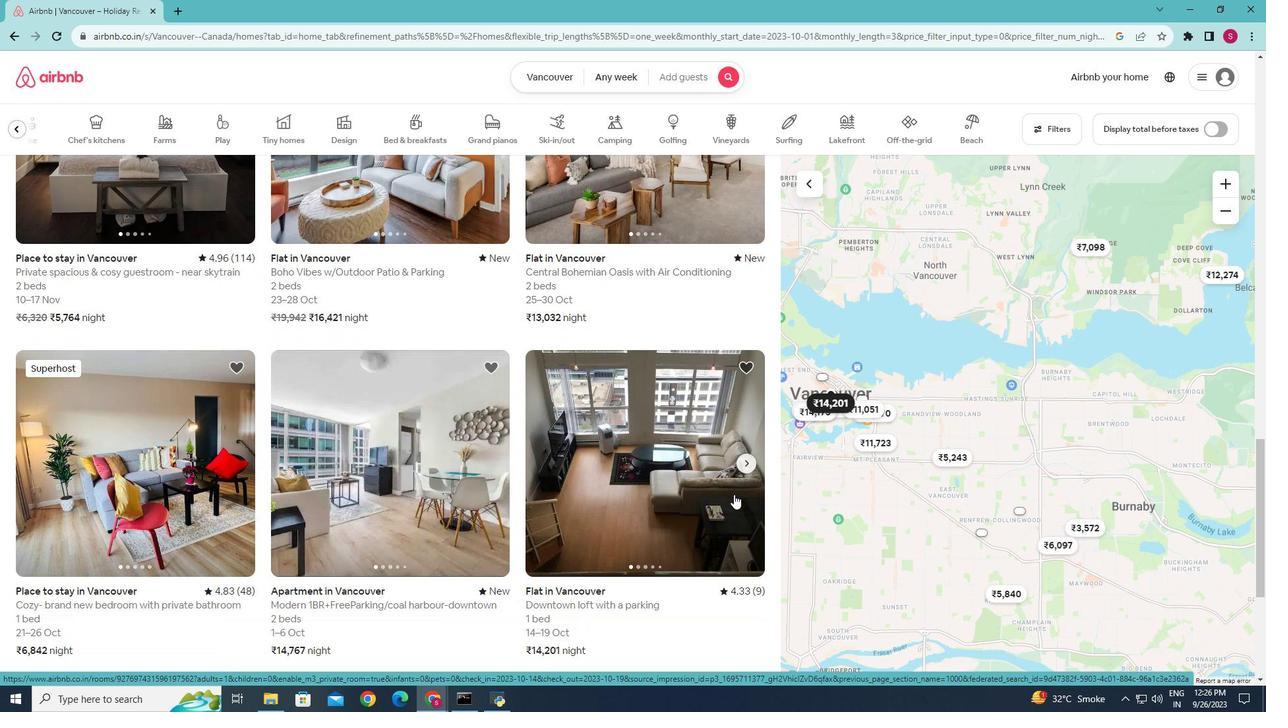 
Action: Mouse moved to (734, 494)
Screenshot: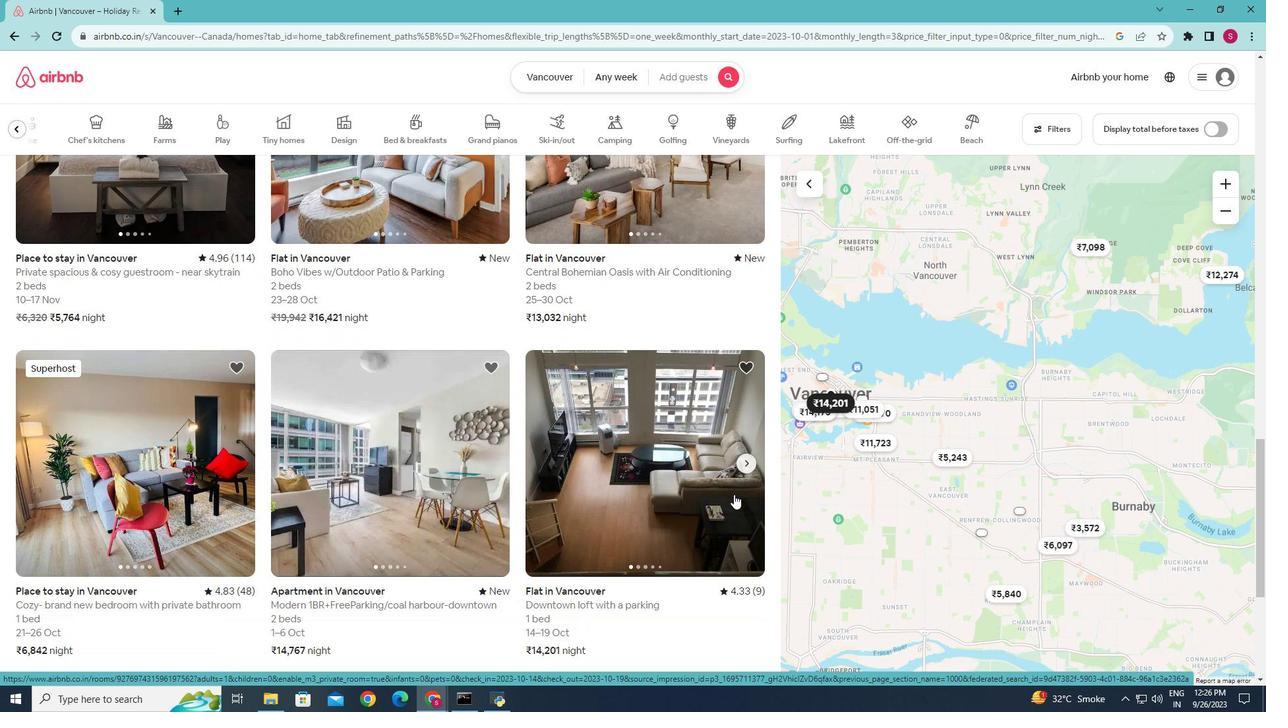 
Action: Mouse scrolled (734, 494) with delta (0, 0)
Screenshot: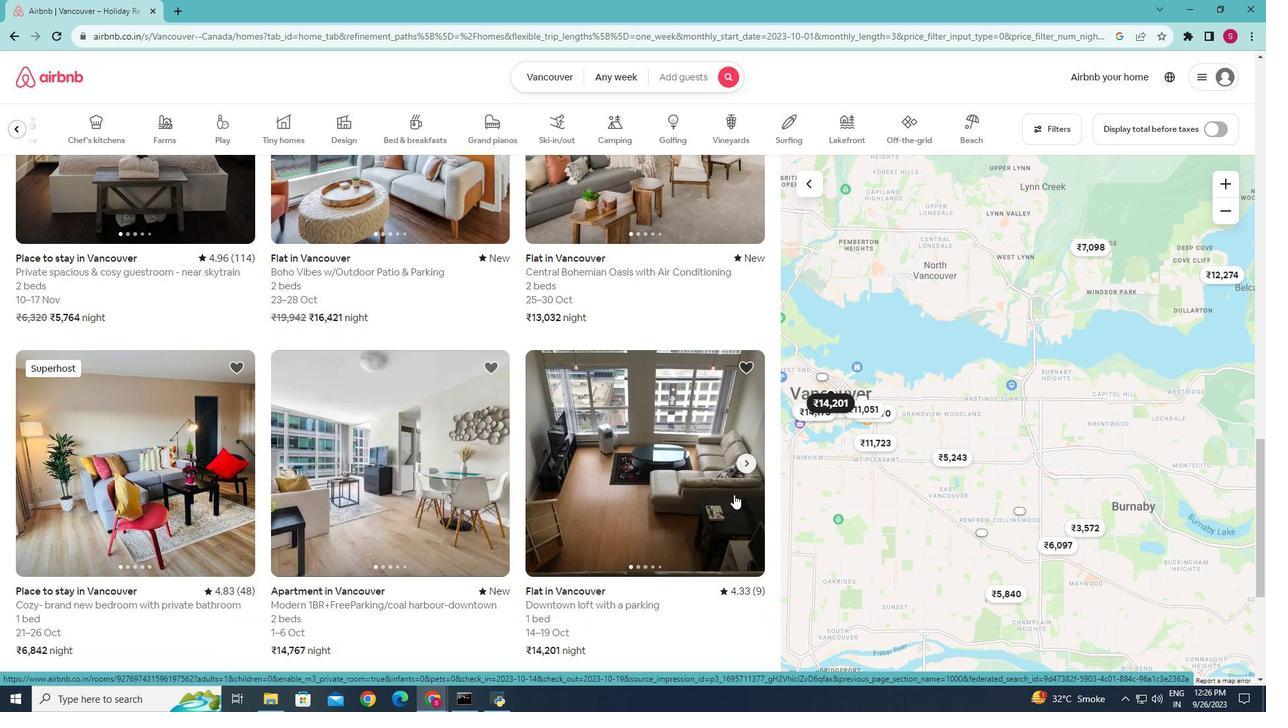 
Action: Mouse scrolled (734, 494) with delta (0, 0)
Screenshot: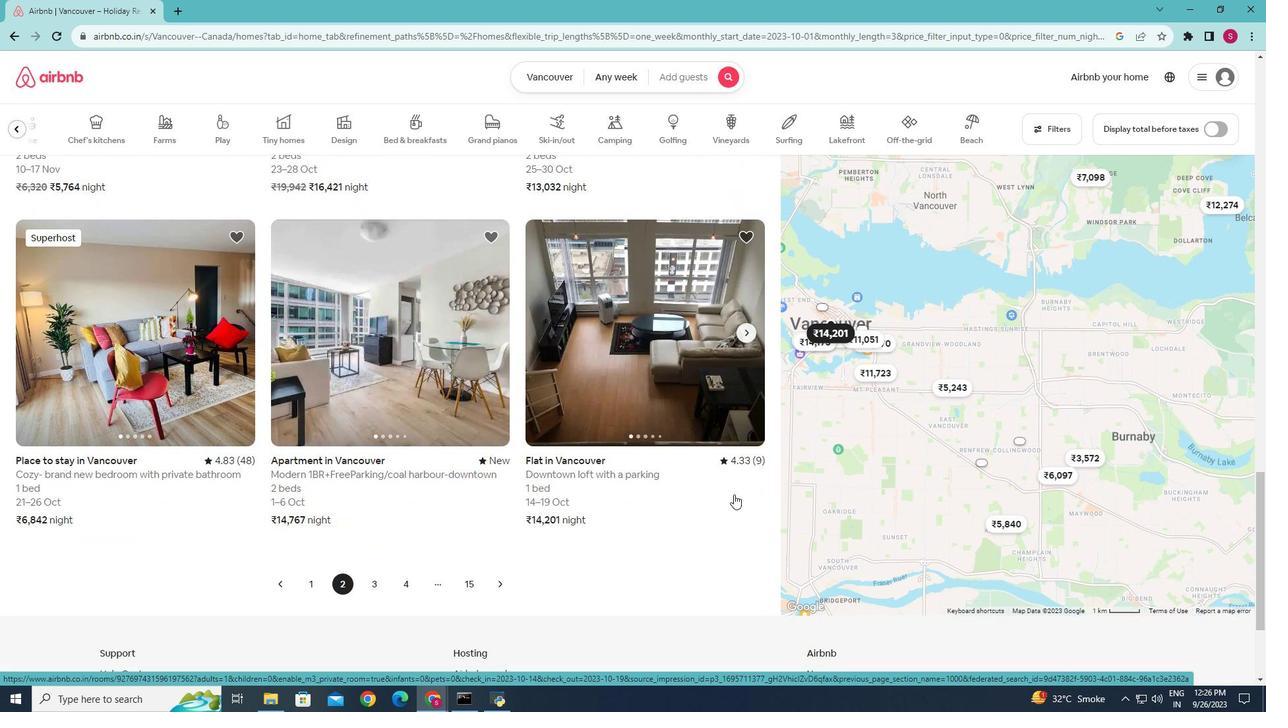 
Action: Mouse scrolled (734, 494) with delta (0, 0)
Screenshot: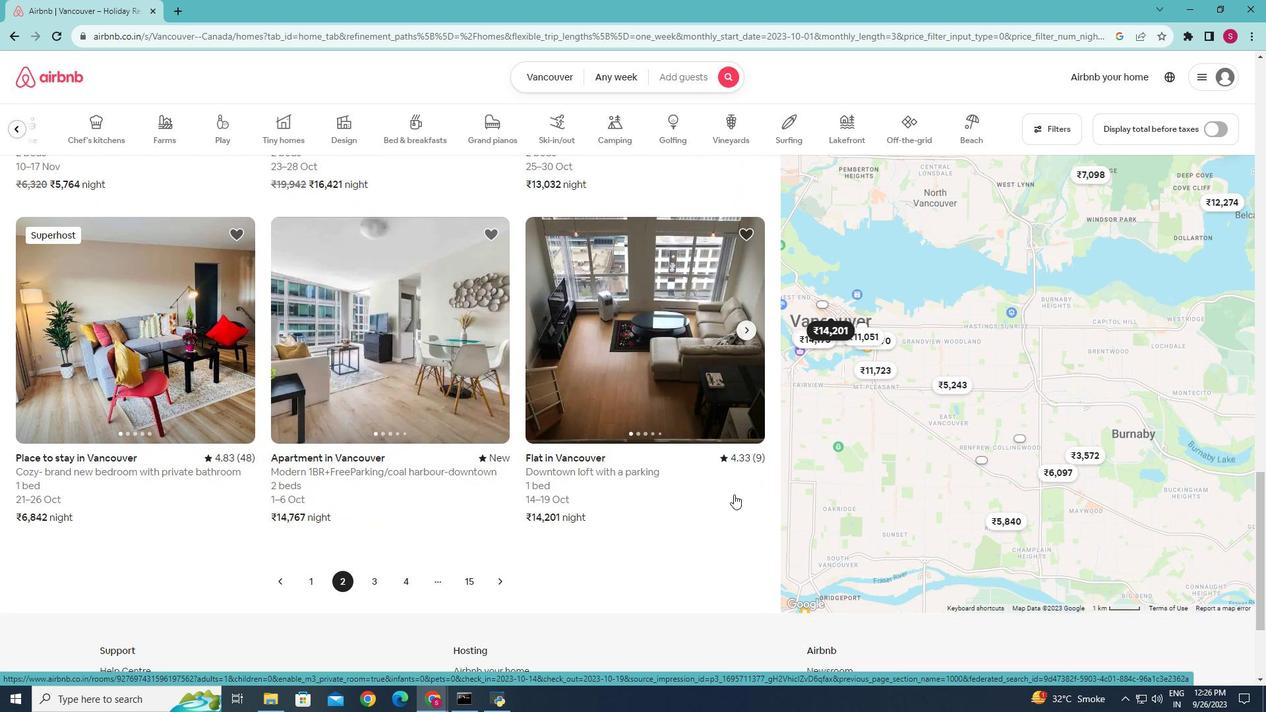 
Action: Mouse scrolled (734, 494) with delta (0, 0)
Screenshot: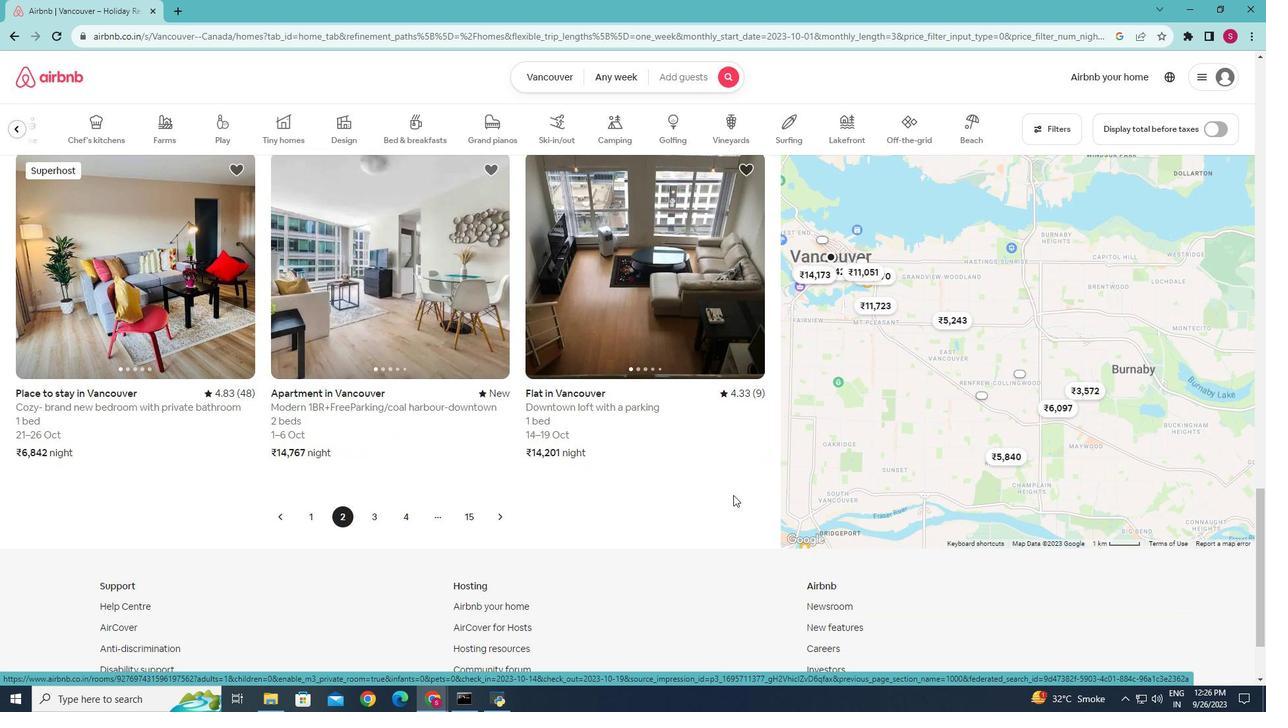 
Action: Mouse moved to (374, 521)
Screenshot: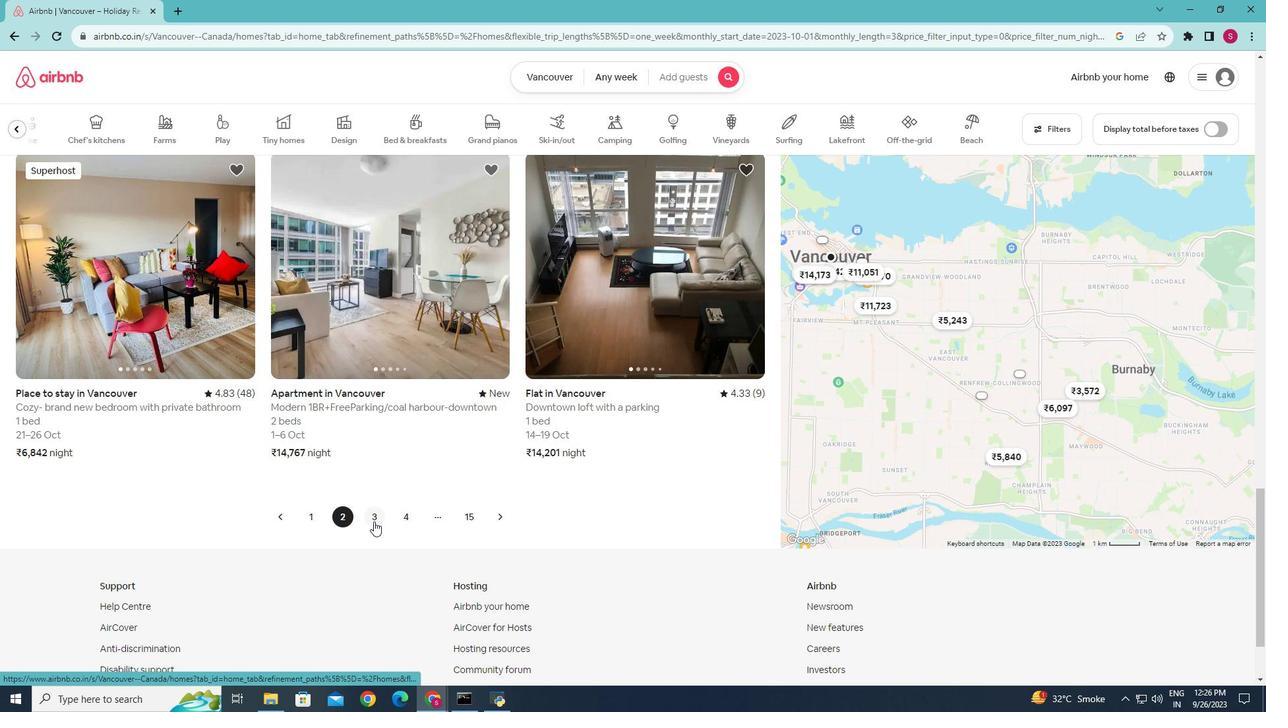 
Action: Mouse pressed left at (374, 521)
Screenshot: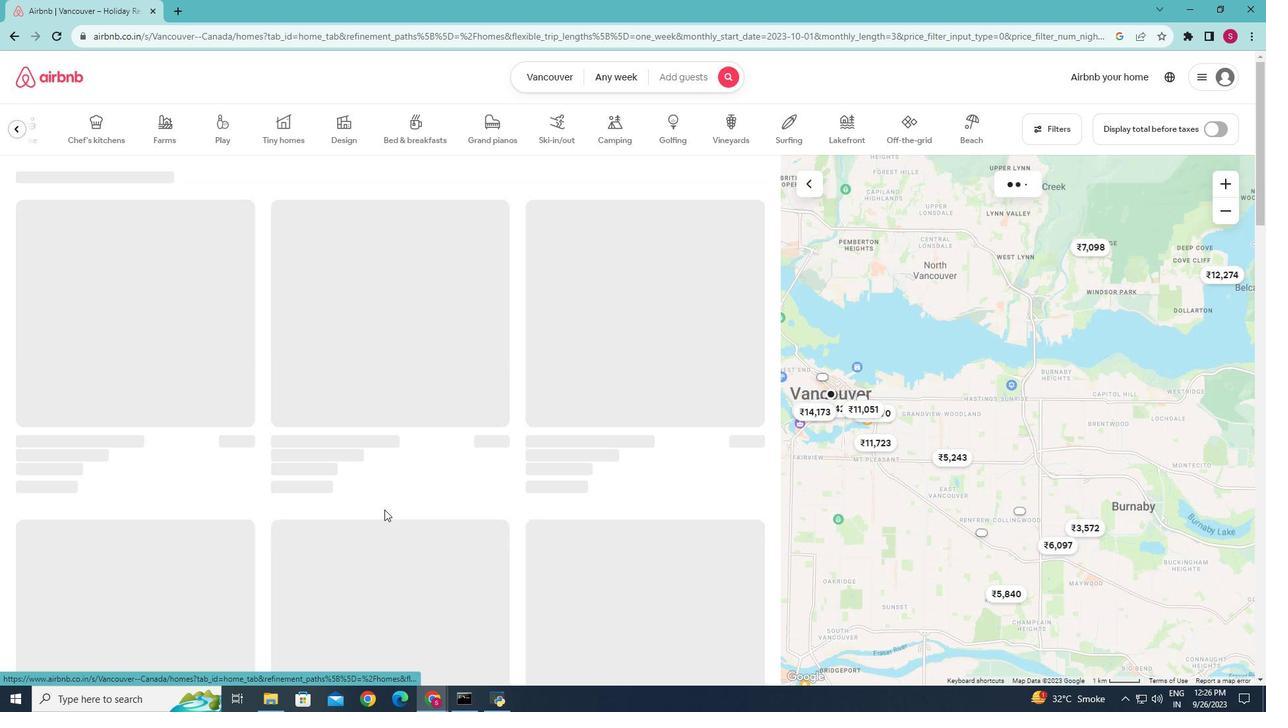 
Action: Mouse moved to (486, 484)
Screenshot: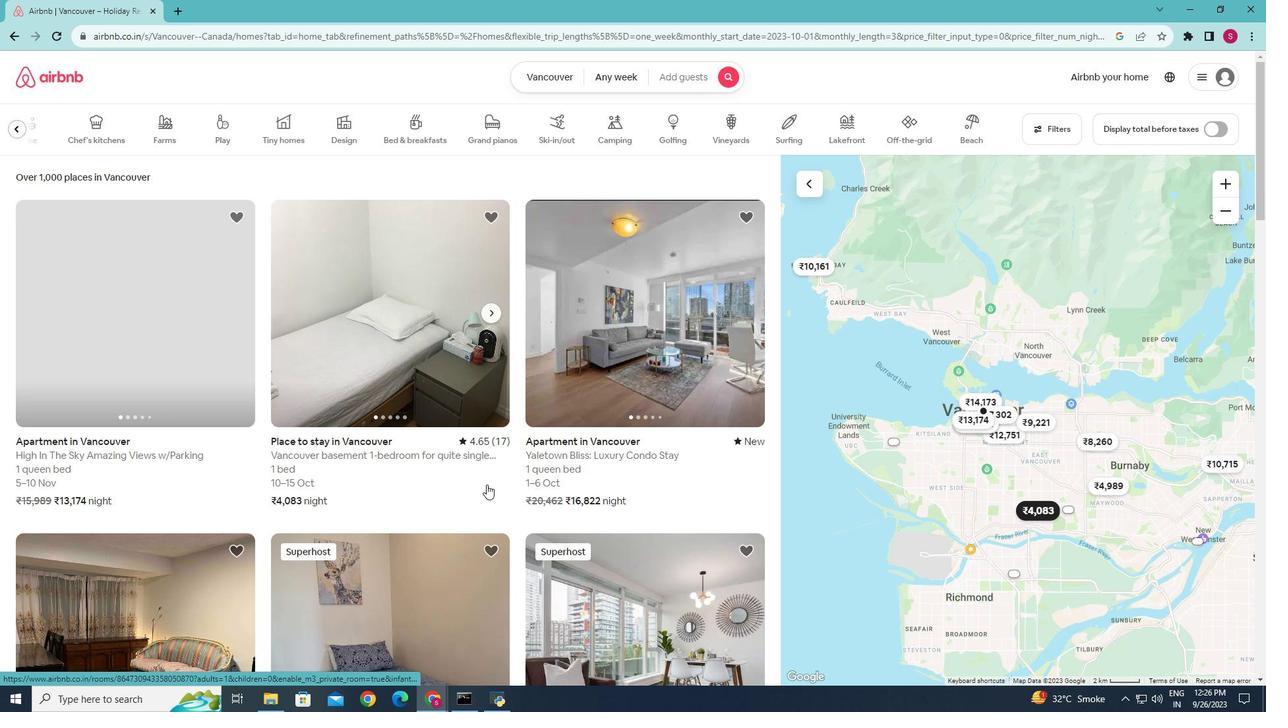 
Action: Mouse scrolled (486, 484) with delta (0, 0)
Screenshot: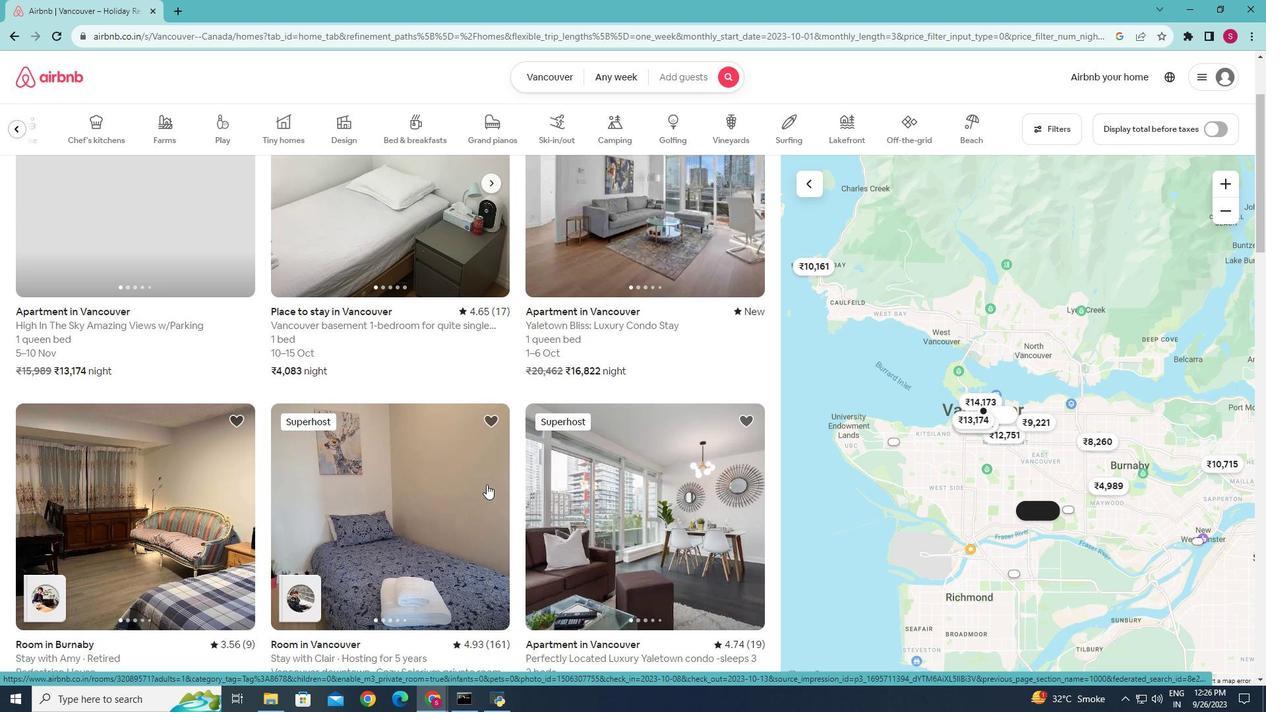 
Action: Mouse scrolled (486, 484) with delta (0, 0)
Screenshot: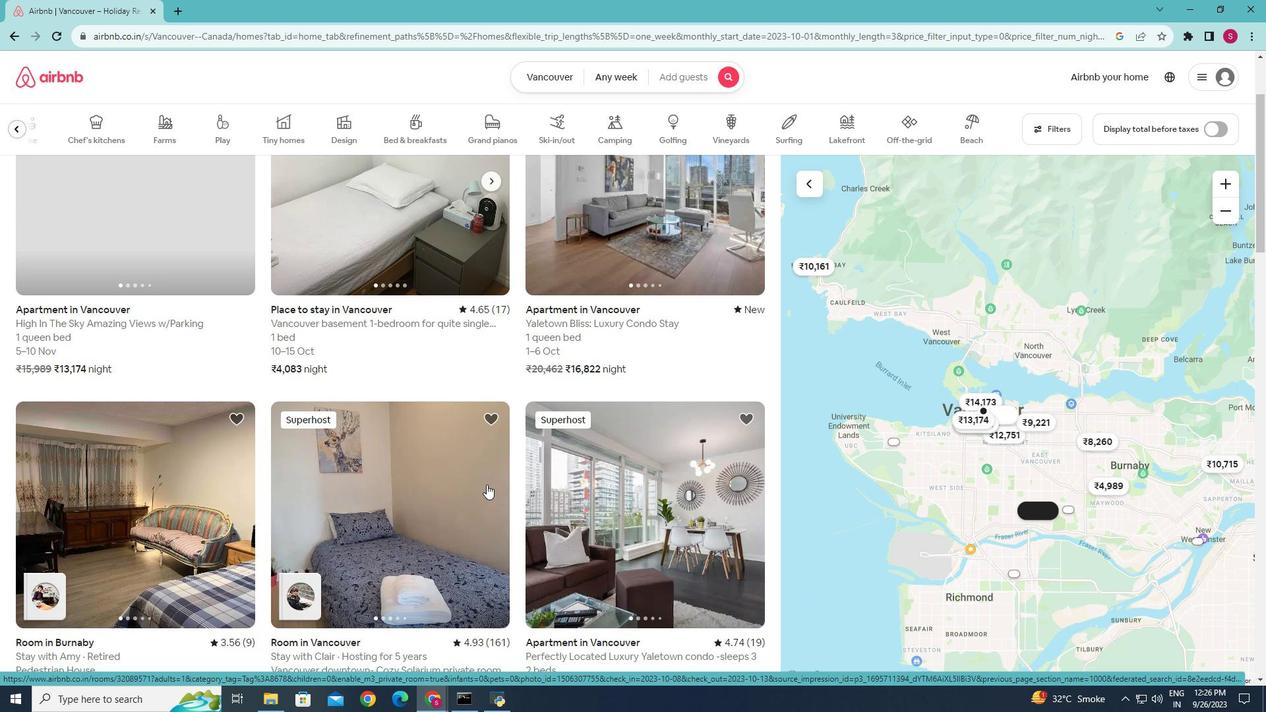 
Action: Mouse moved to (529, 486)
Screenshot: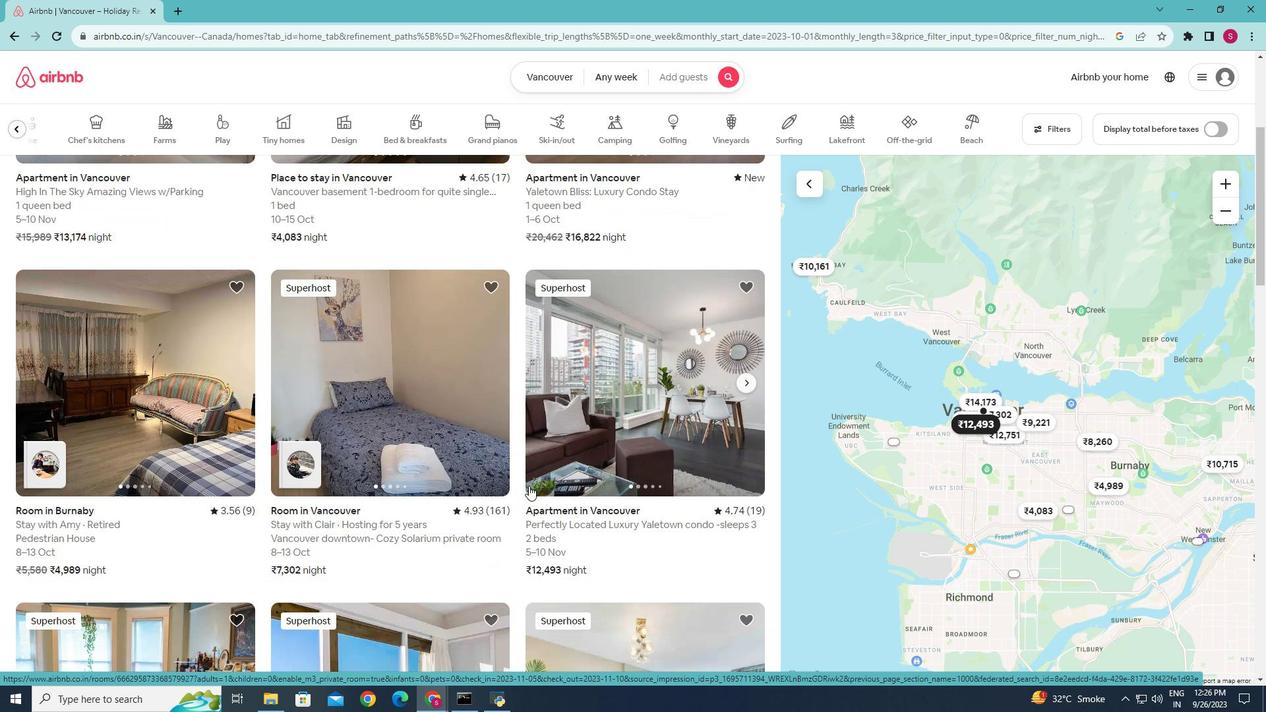 
Action: Mouse scrolled (529, 485) with delta (0, 0)
Screenshot: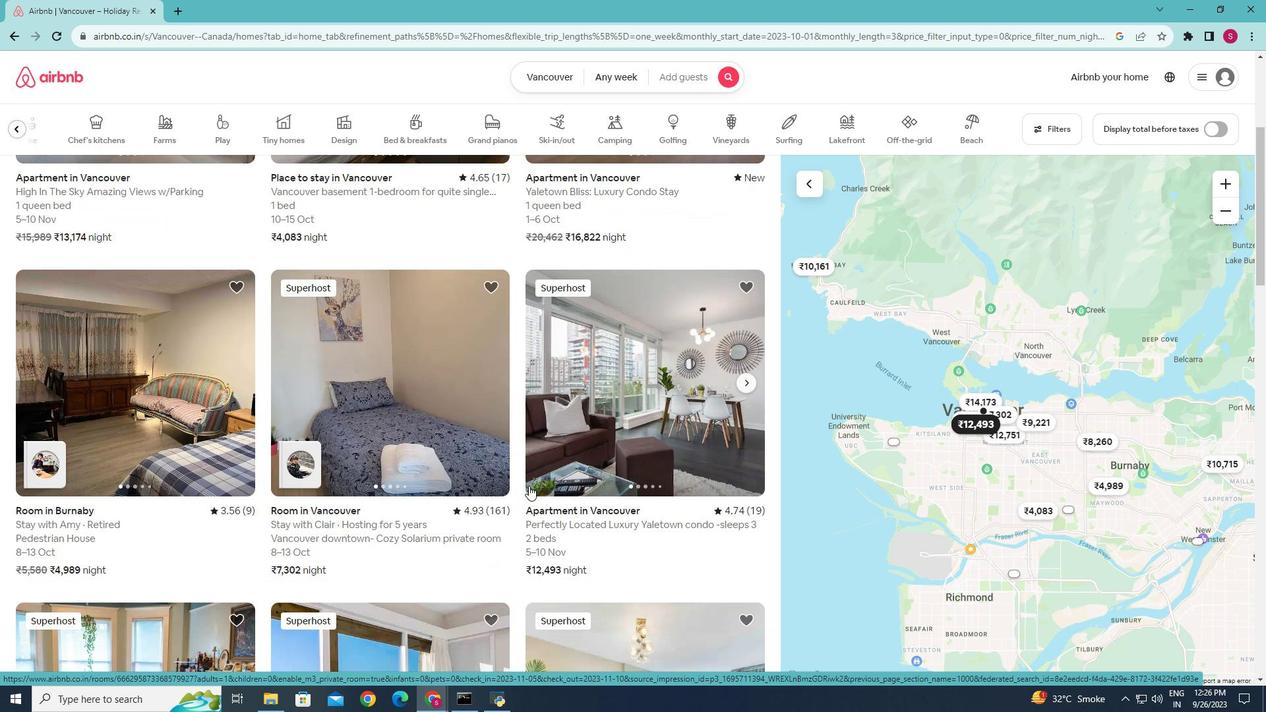 
Action: Mouse scrolled (529, 485) with delta (0, 0)
Screenshot: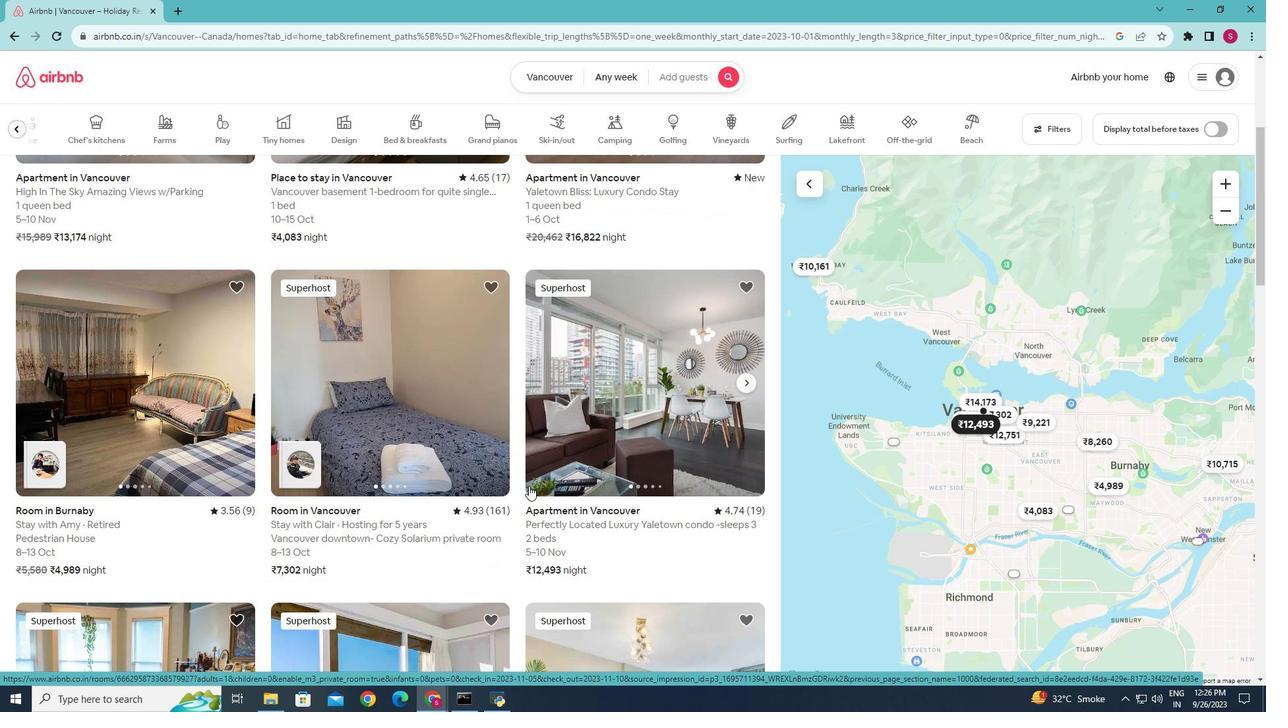 
Action: Mouse scrolled (529, 485) with delta (0, 0)
Screenshot: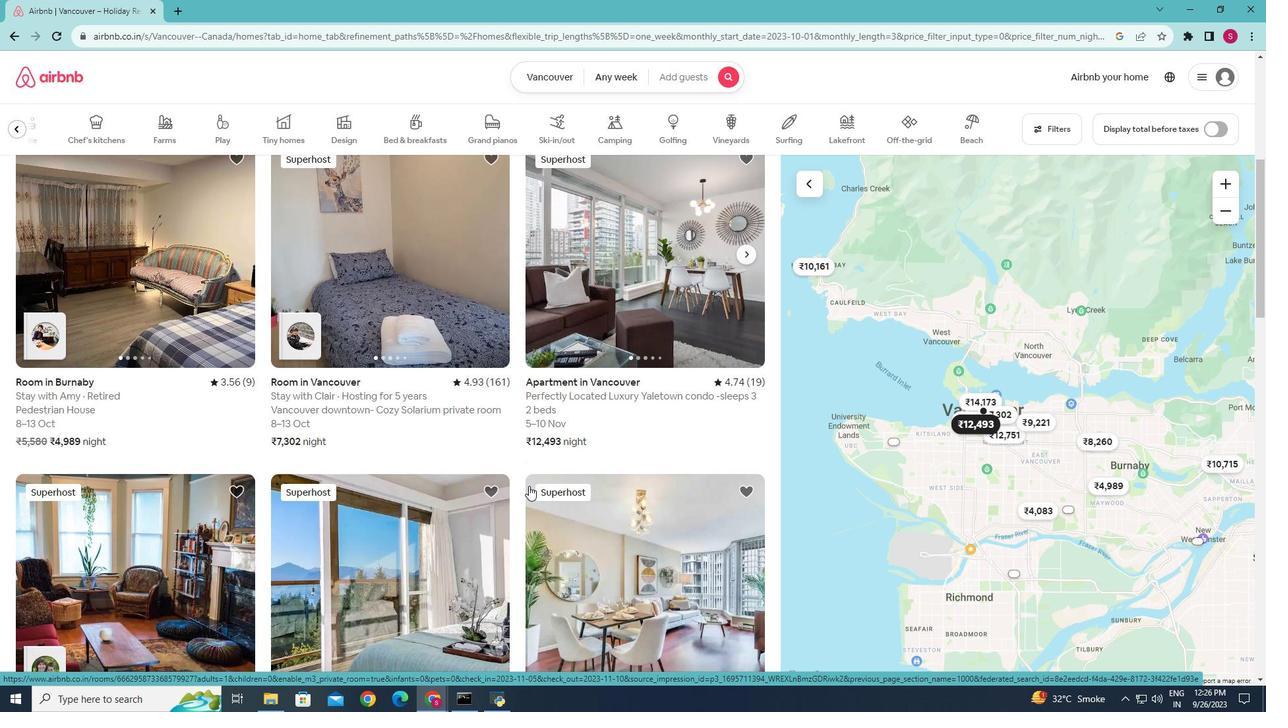 
Action: Mouse scrolled (529, 485) with delta (0, 0)
Screenshot: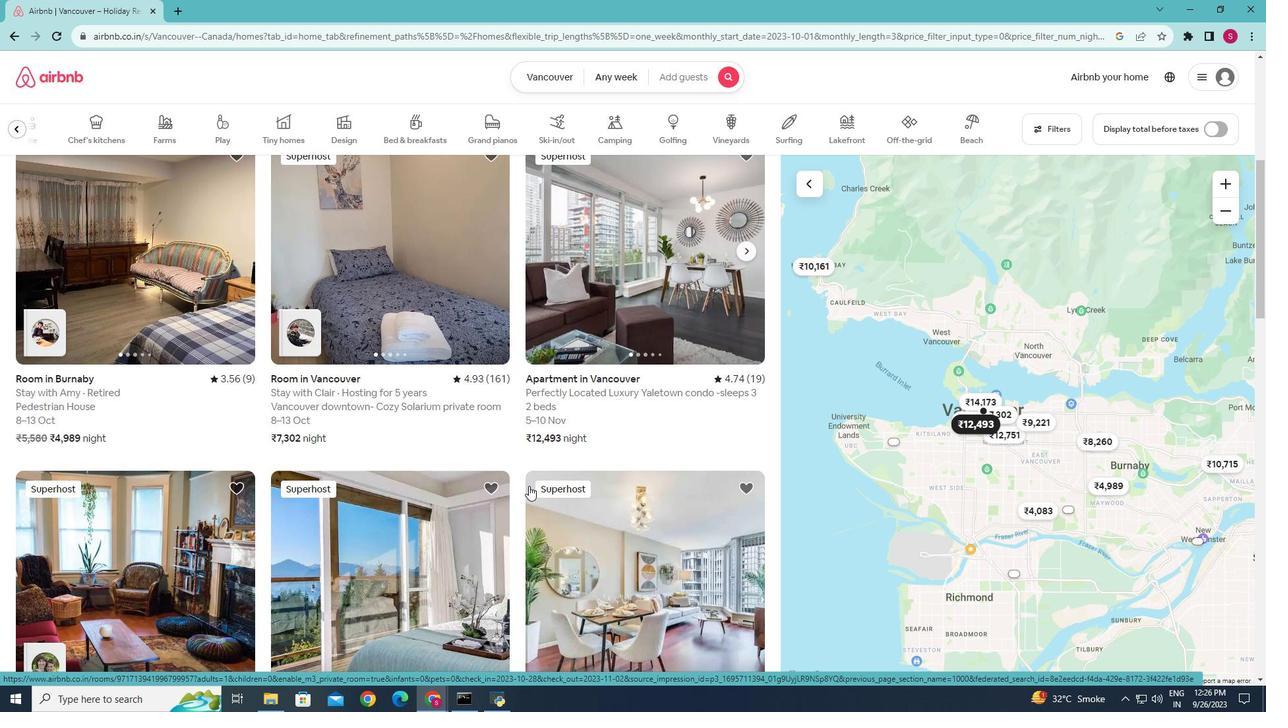 
Action: Mouse scrolled (529, 485) with delta (0, 0)
Screenshot: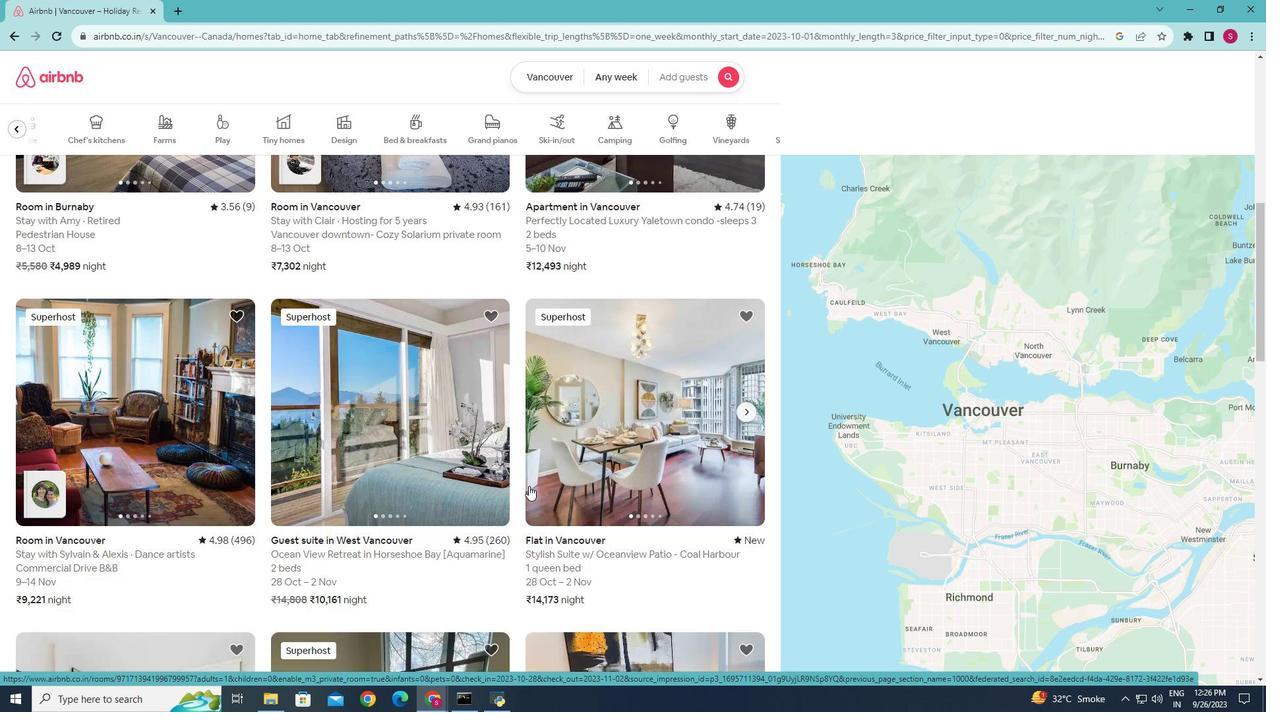 
Action: Mouse scrolled (529, 485) with delta (0, 0)
Screenshot: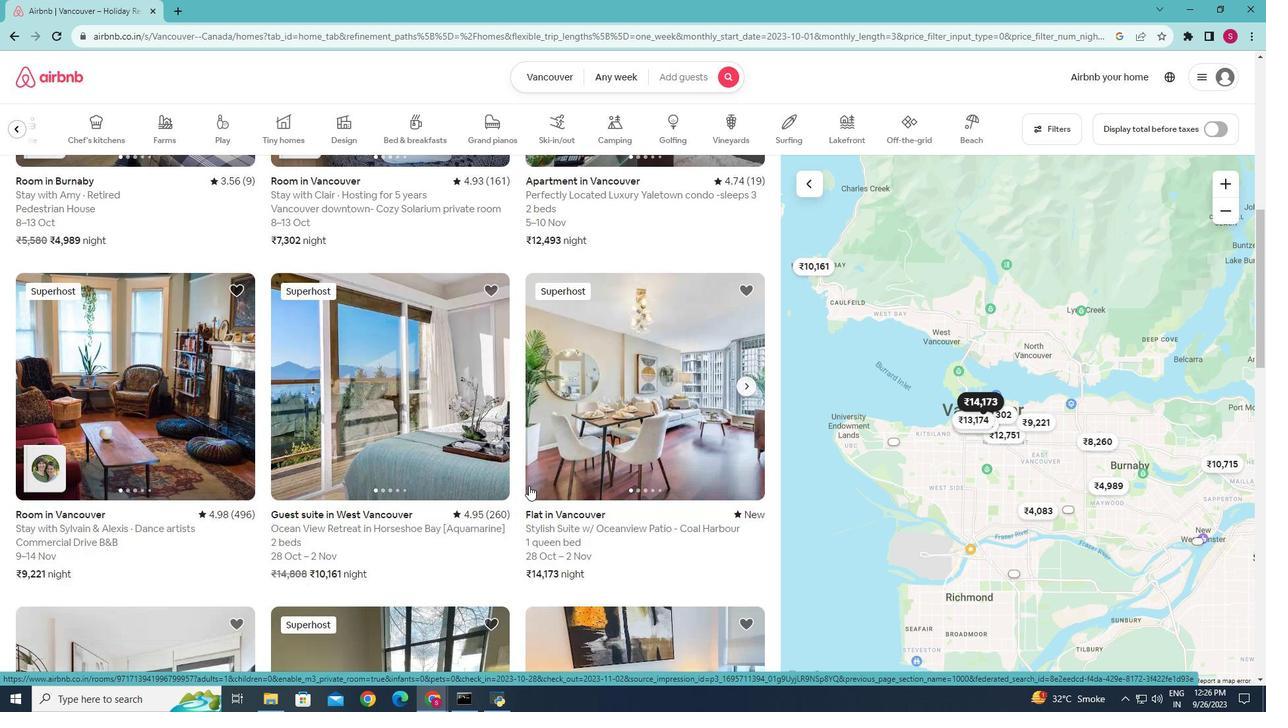 
Action: Mouse scrolled (529, 485) with delta (0, 0)
Screenshot: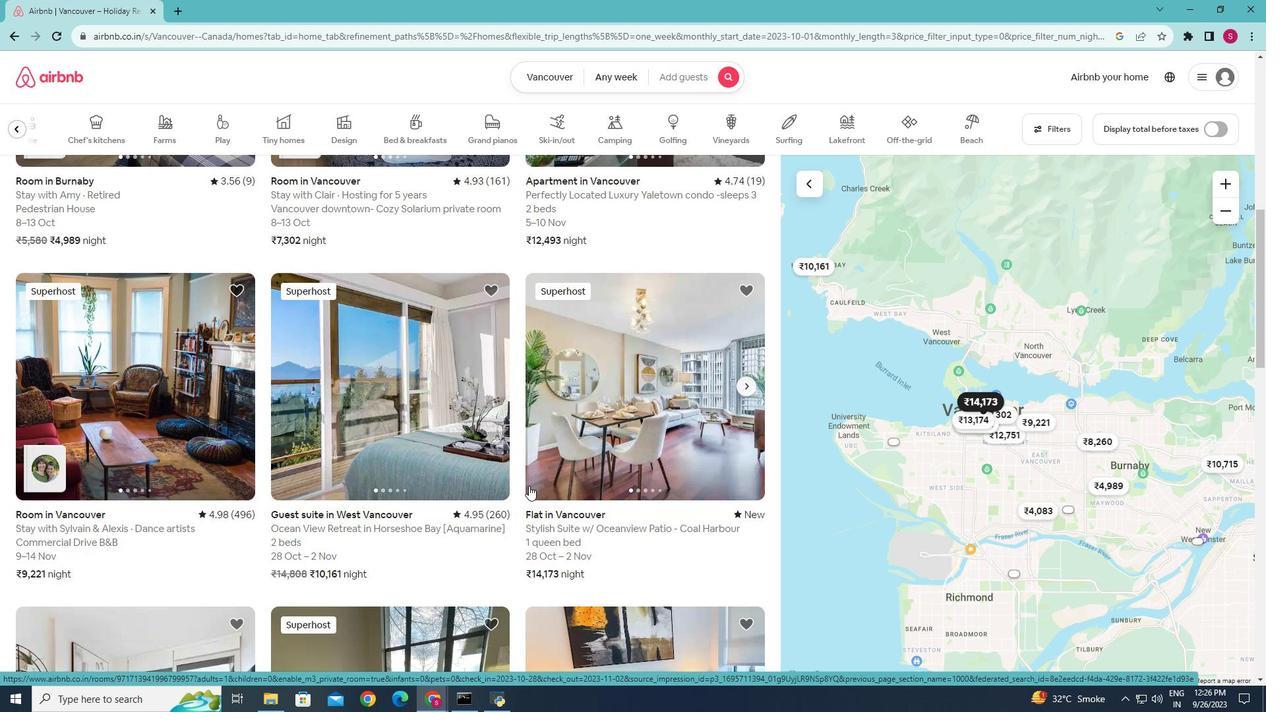 
Action: Mouse moved to (520, 486)
Screenshot: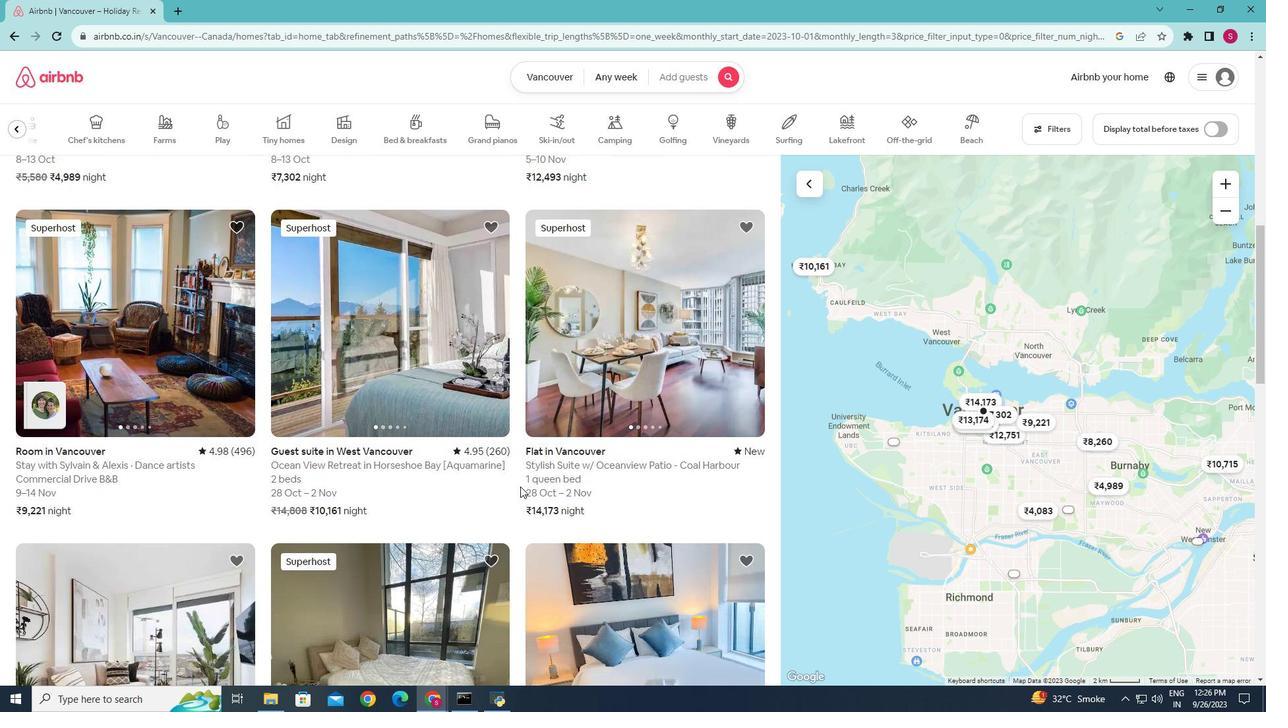 
Action: Mouse scrolled (520, 486) with delta (0, 0)
Screenshot: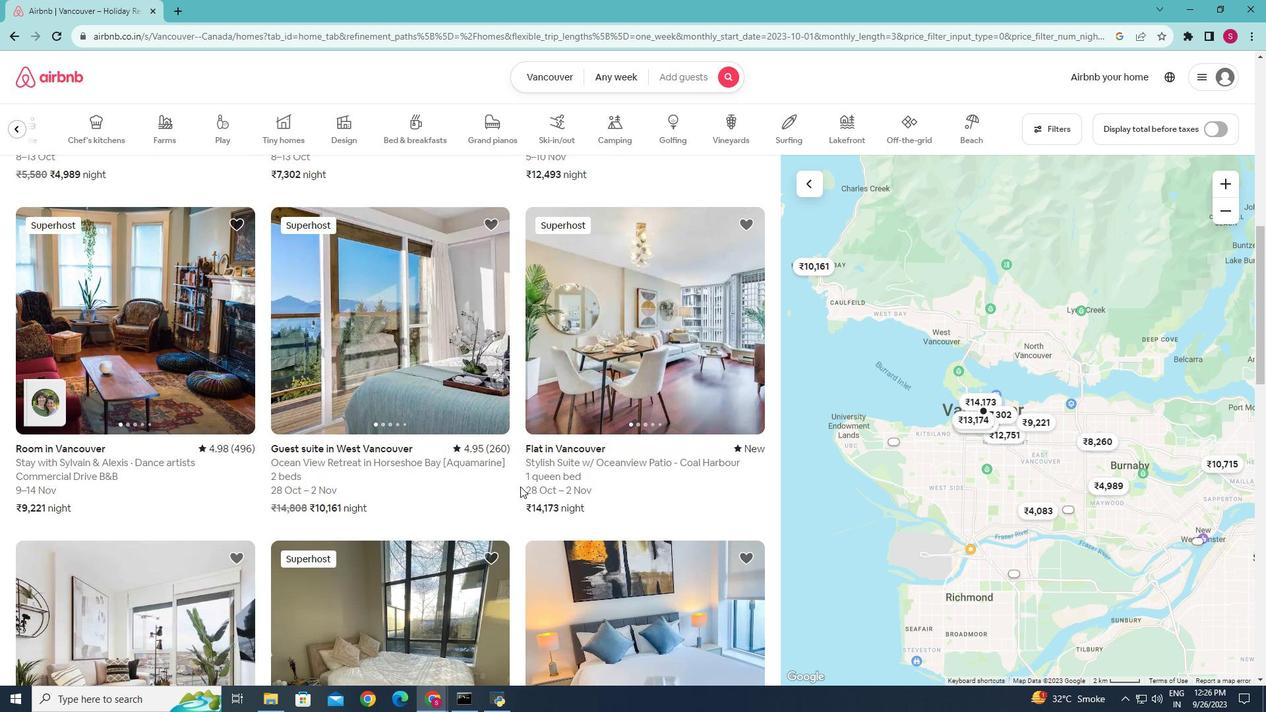 
Action: Mouse moved to (520, 486)
Screenshot: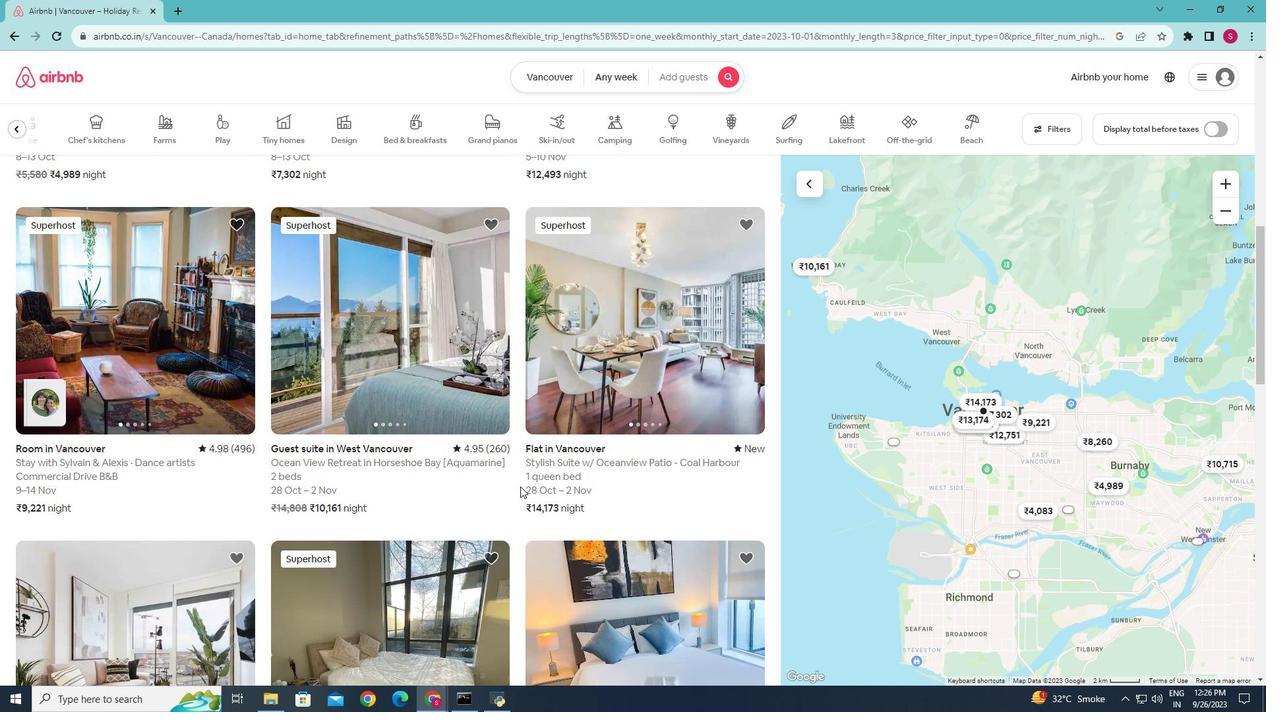 
Action: Mouse scrolled (520, 486) with delta (0, 0)
Screenshot: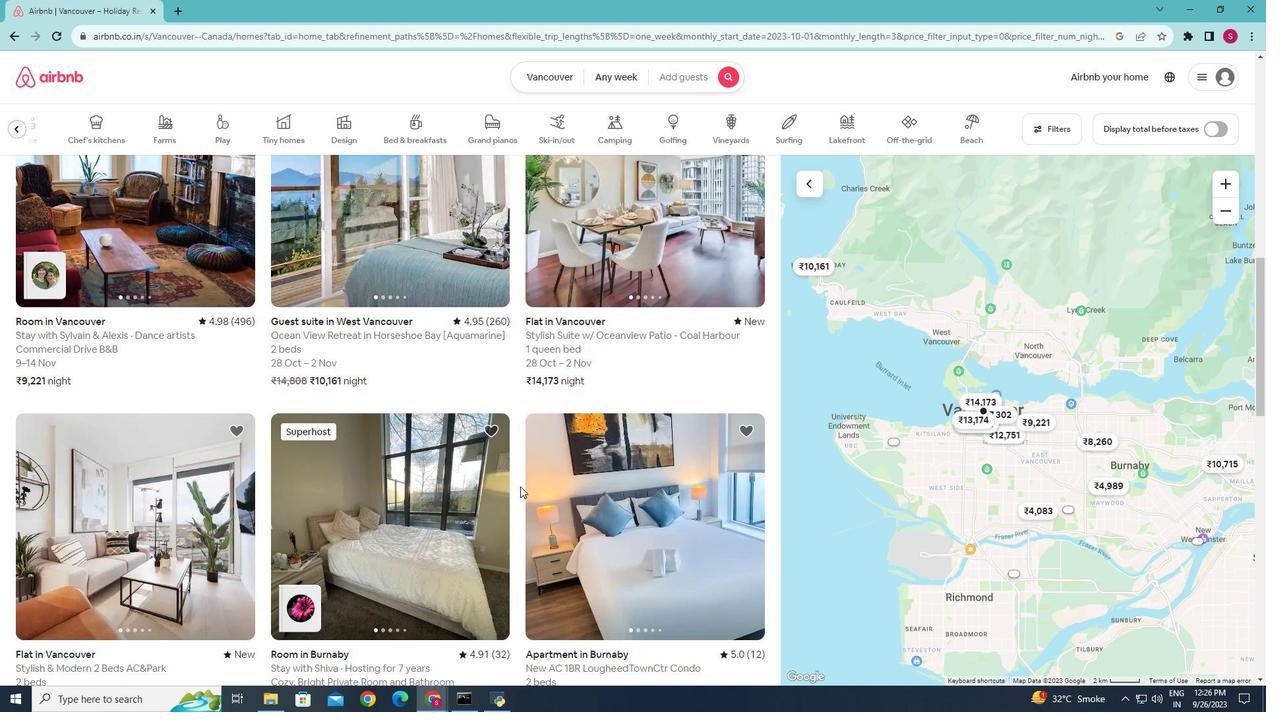 
Action: Mouse scrolled (520, 486) with delta (0, 0)
Screenshot: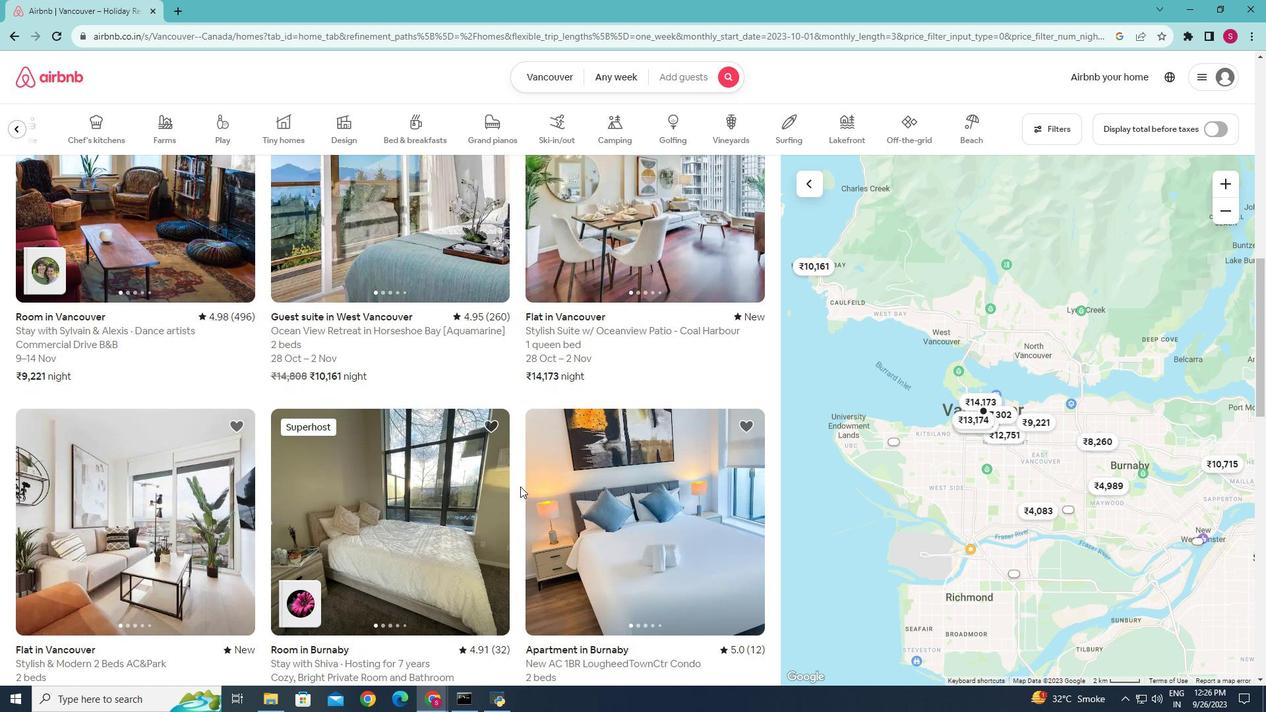
Action: Mouse scrolled (520, 486) with delta (0, 0)
Screenshot: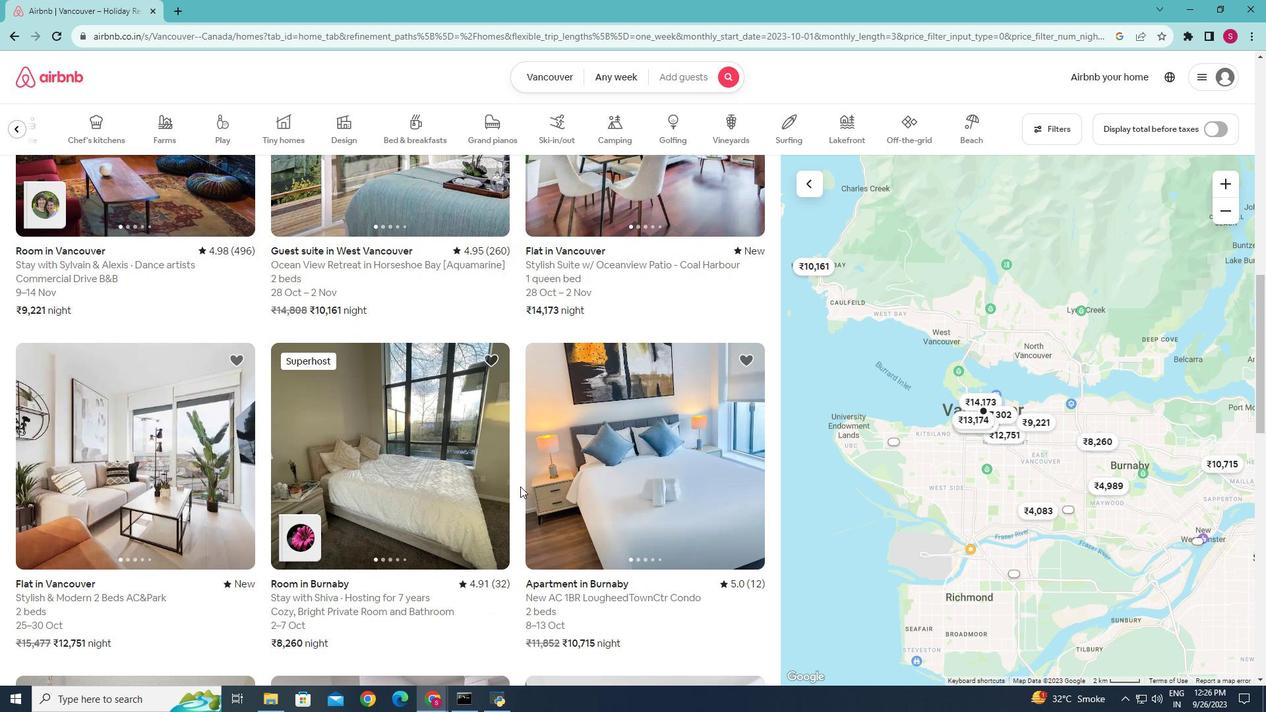 
Action: Mouse scrolled (520, 486) with delta (0, 0)
Screenshot: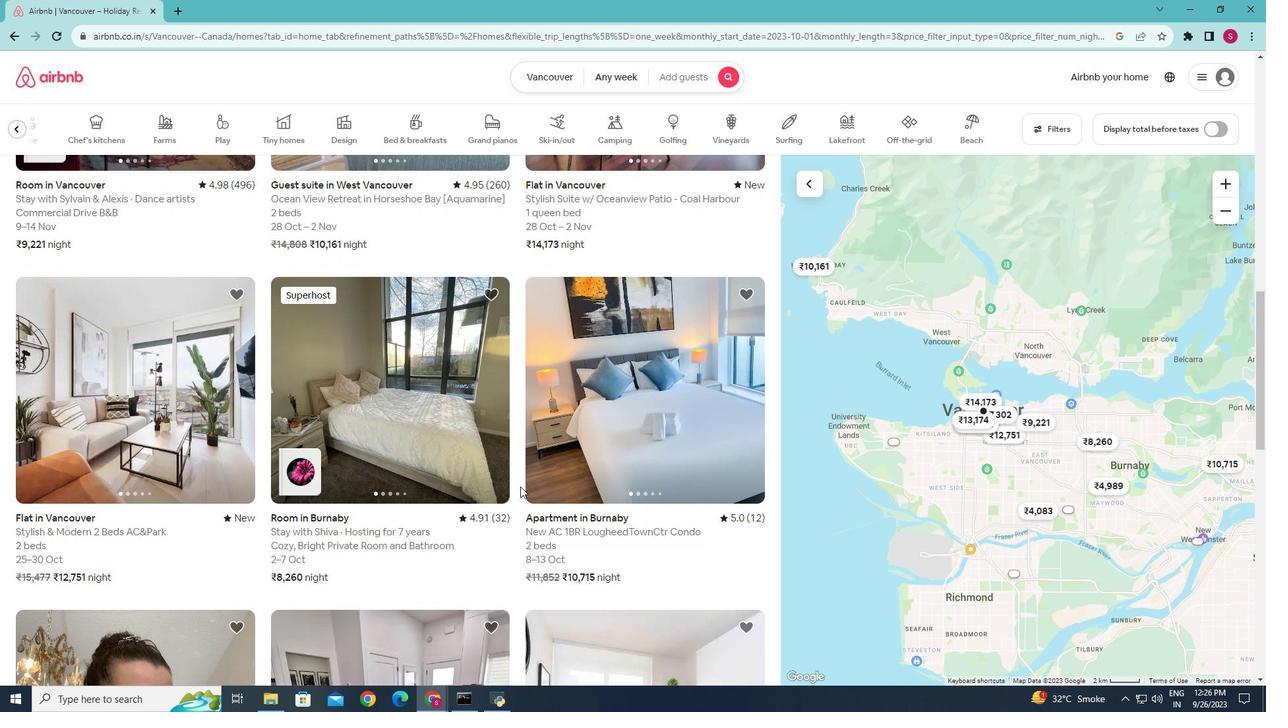 
Action: Mouse scrolled (520, 486) with delta (0, 0)
Screenshot: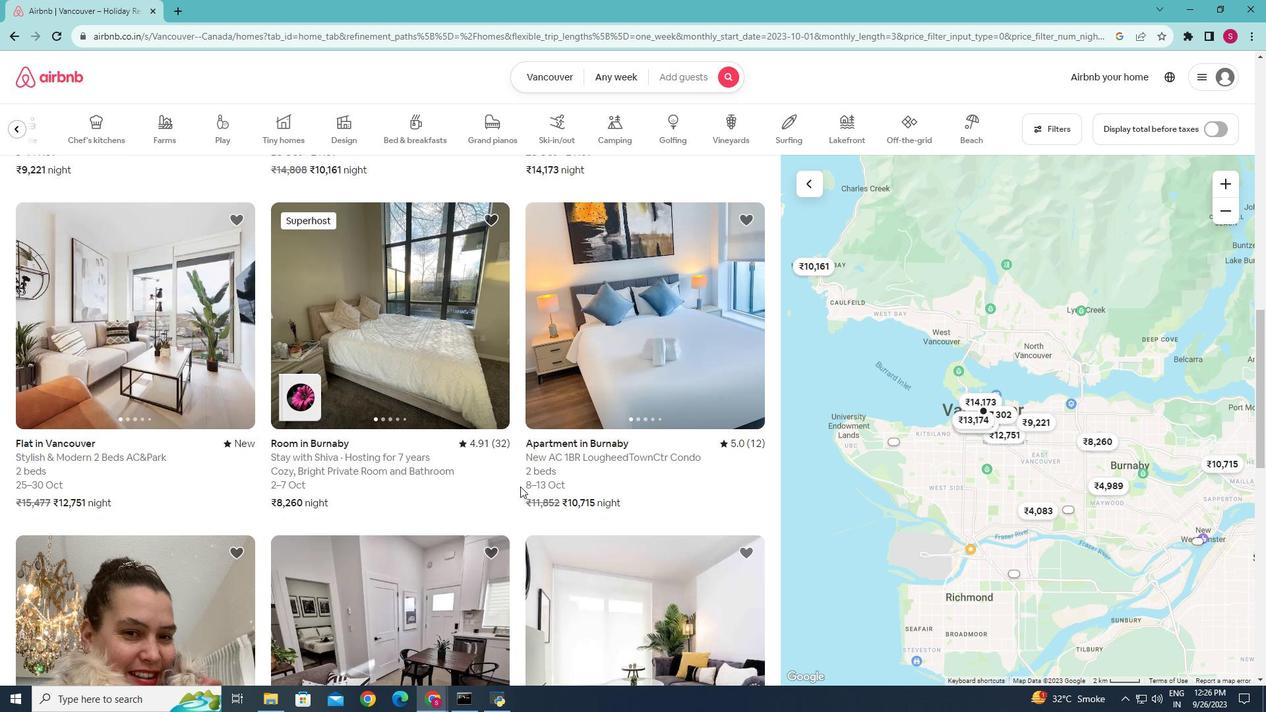 
Action: Mouse scrolled (520, 486) with delta (0, 0)
Screenshot: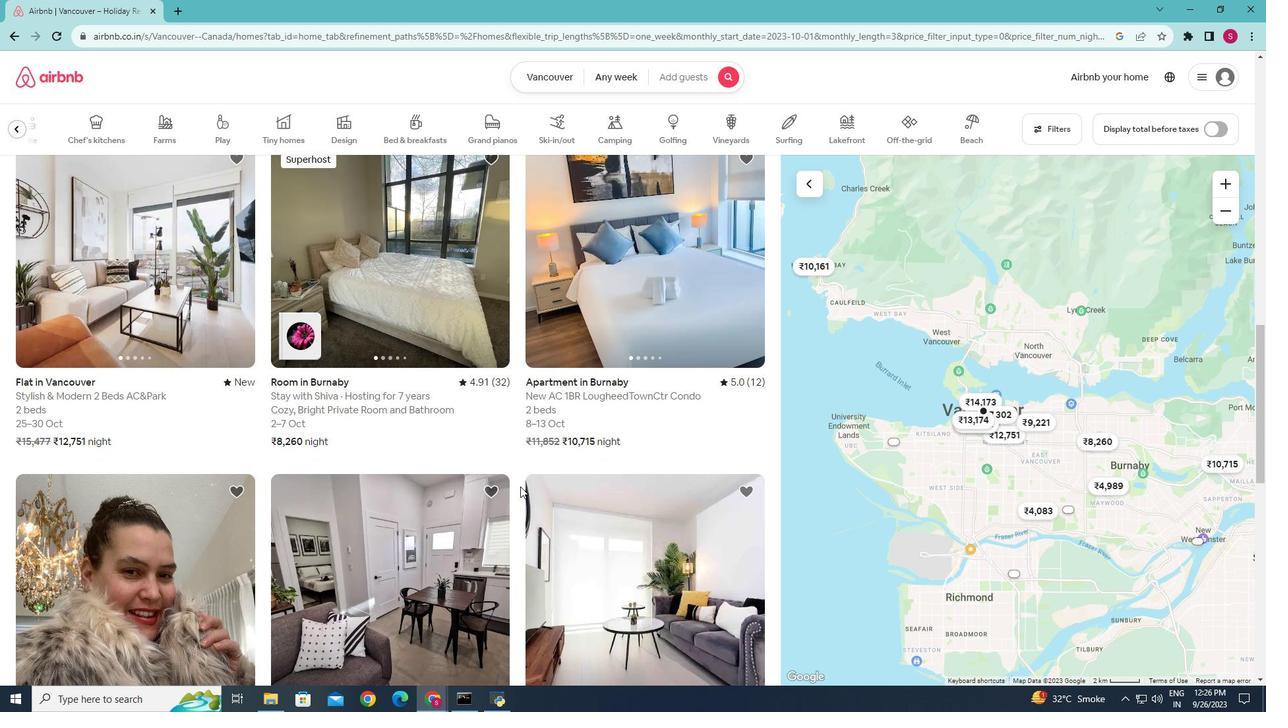 
Action: Mouse scrolled (520, 486) with delta (0, 0)
Screenshot: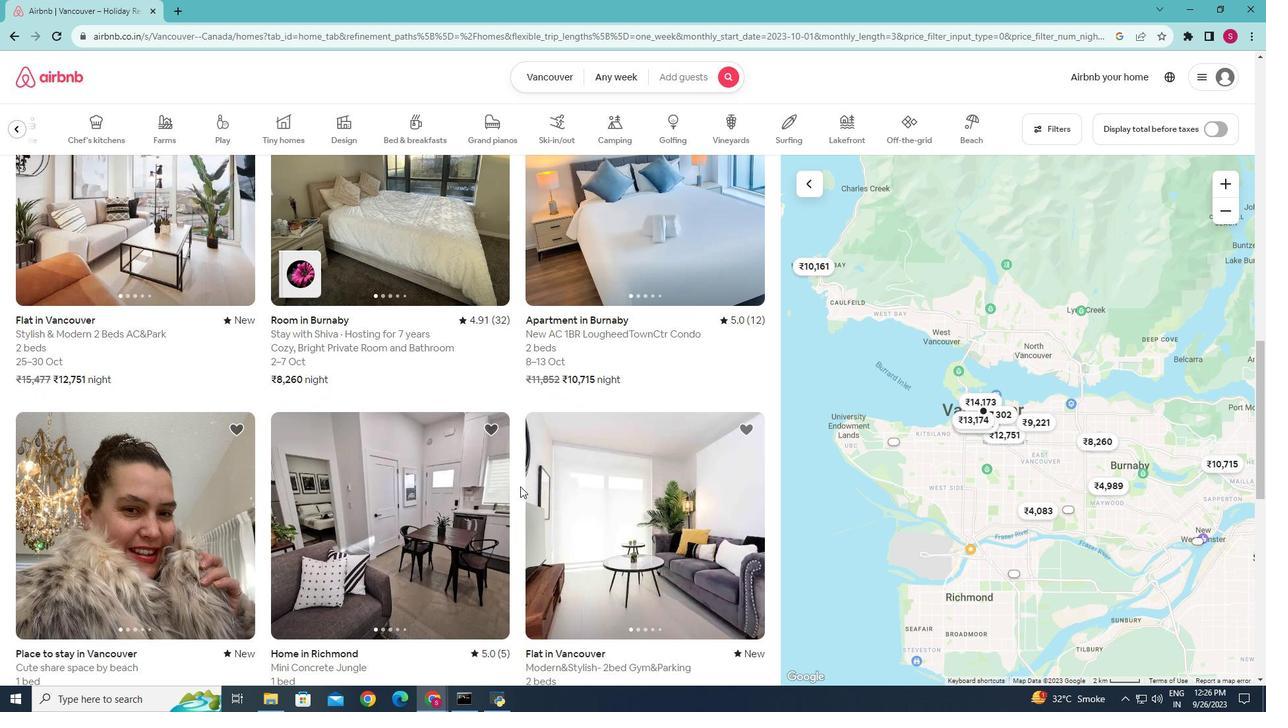 
Action: Mouse moved to (521, 486)
Screenshot: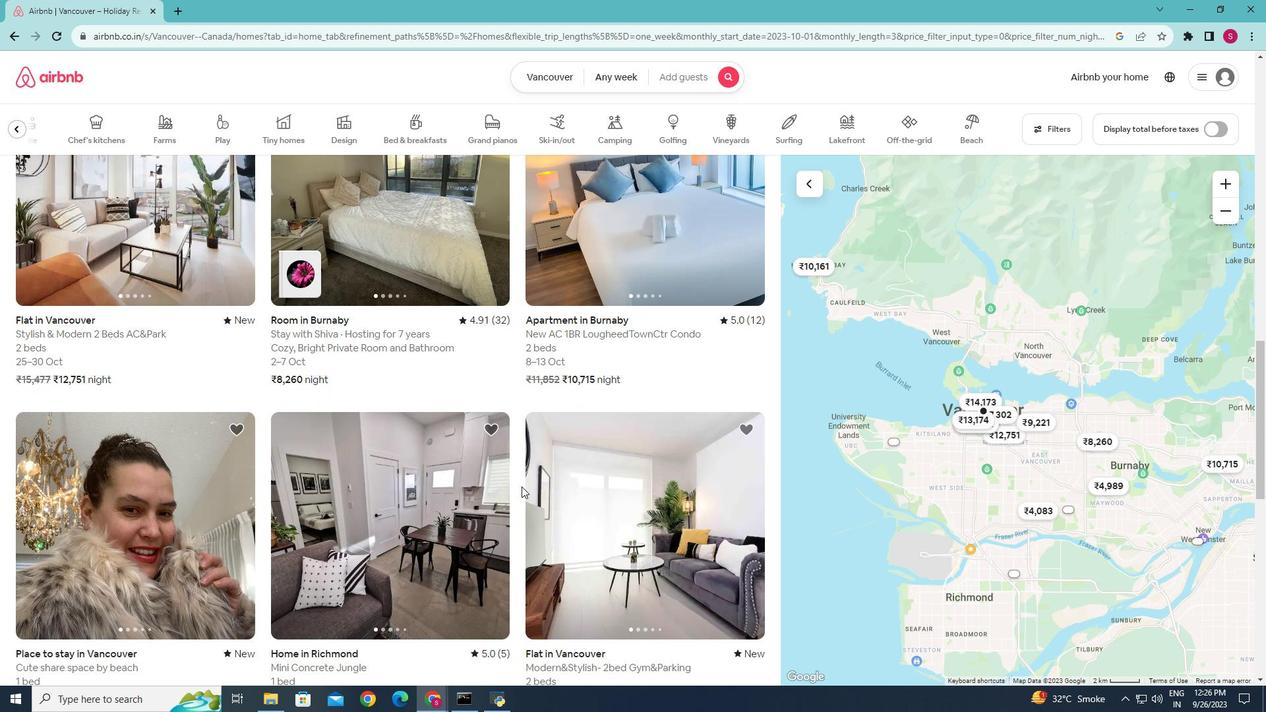 
Action: Mouse scrolled (521, 486) with delta (0, 0)
Screenshot: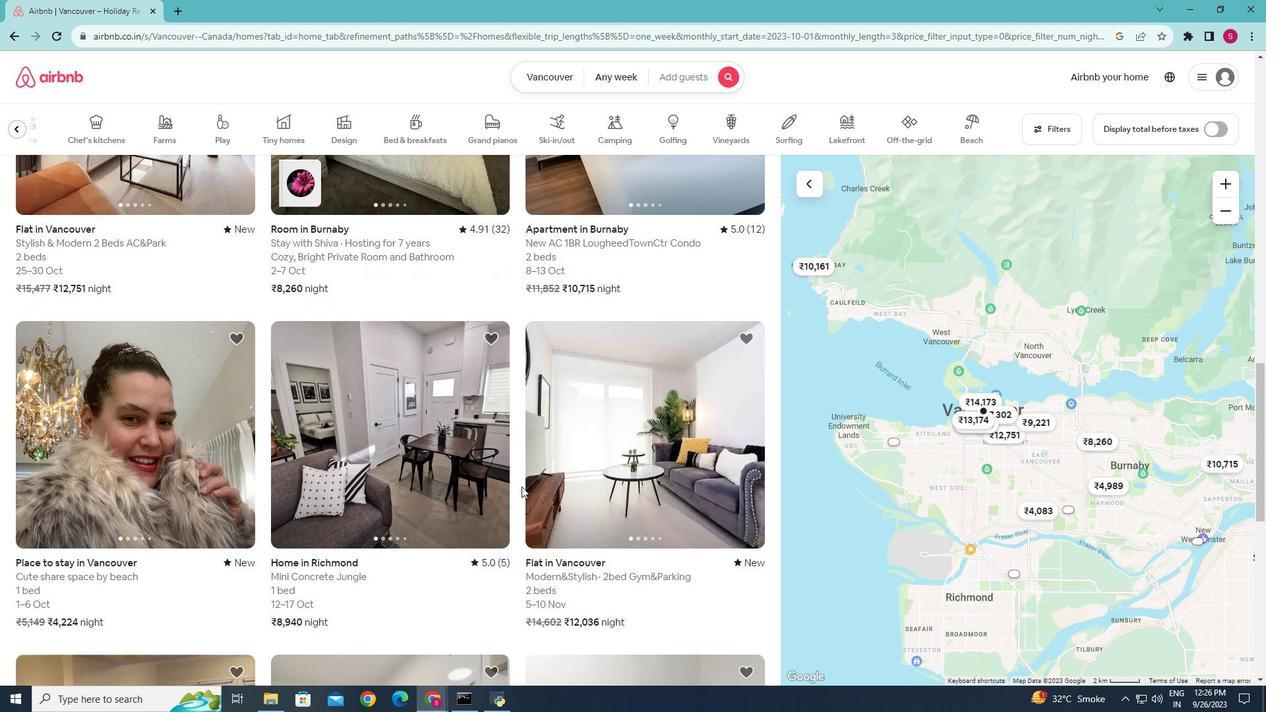 
Action: Mouse scrolled (521, 486) with delta (0, 0)
Screenshot: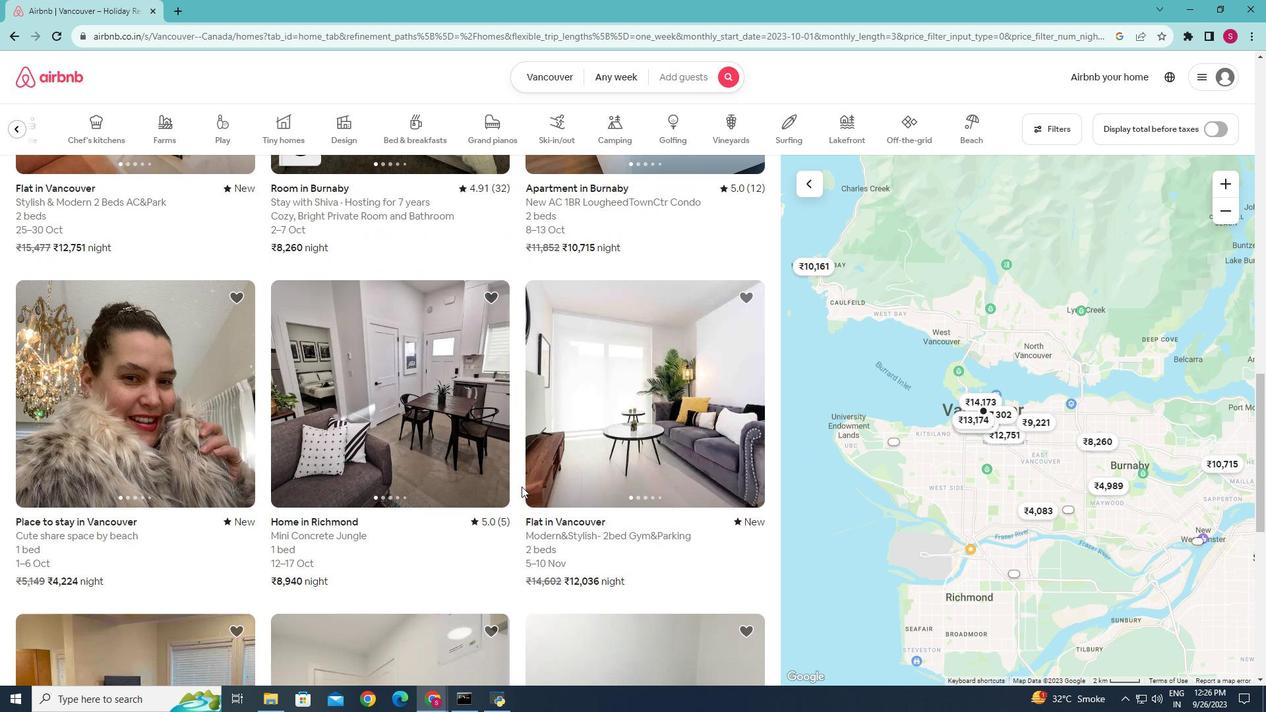 
Action: Mouse moved to (513, 530)
Screenshot: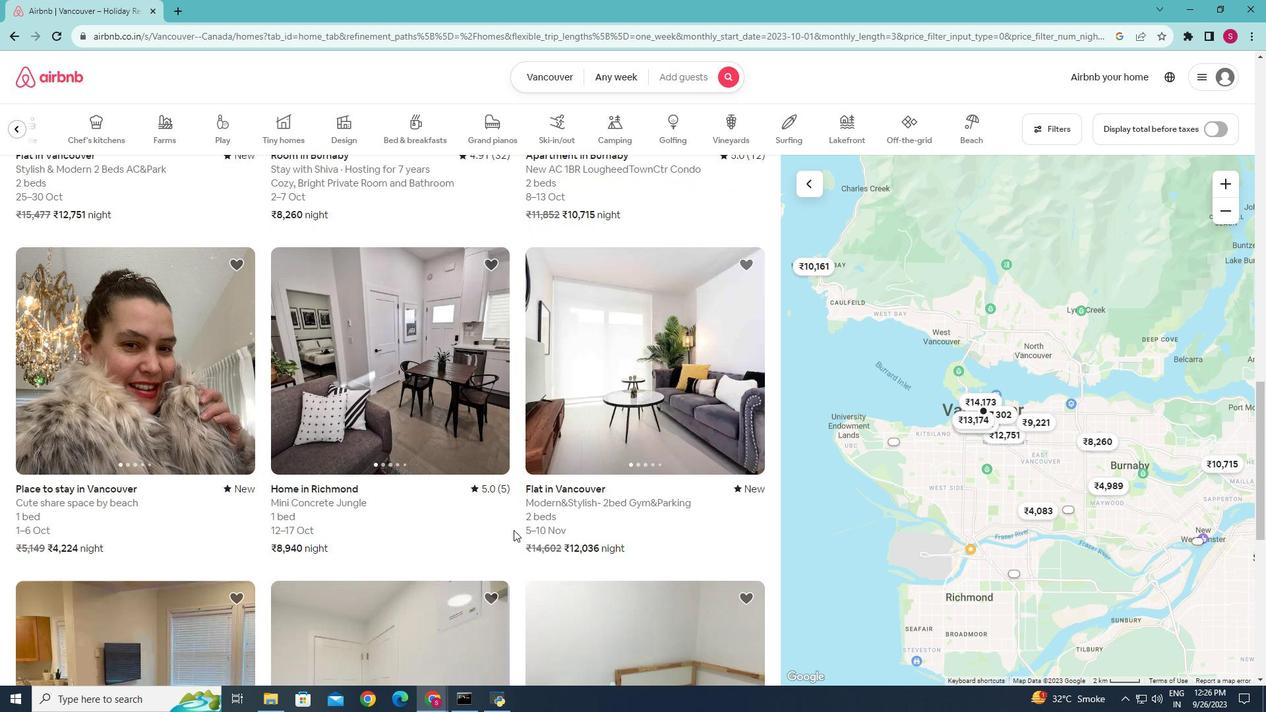 
Action: Mouse scrolled (513, 529) with delta (0, 0)
Screenshot: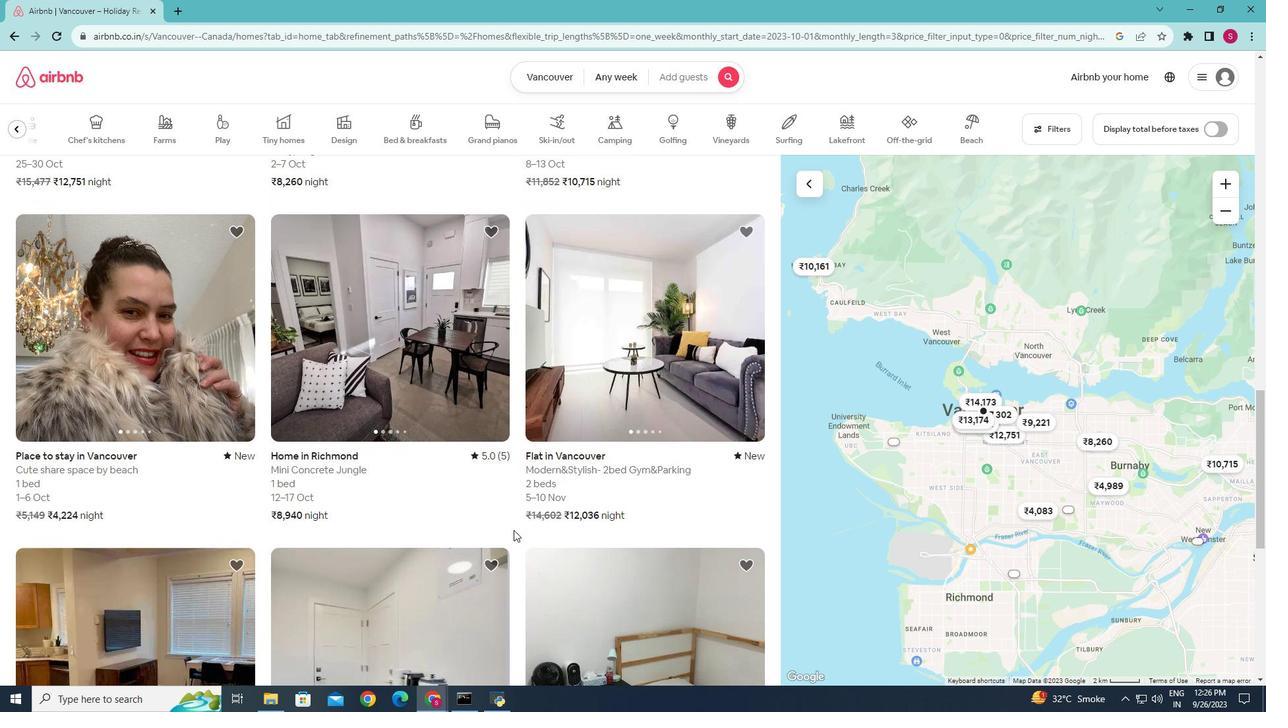 
Action: Mouse scrolled (513, 529) with delta (0, 0)
Screenshot: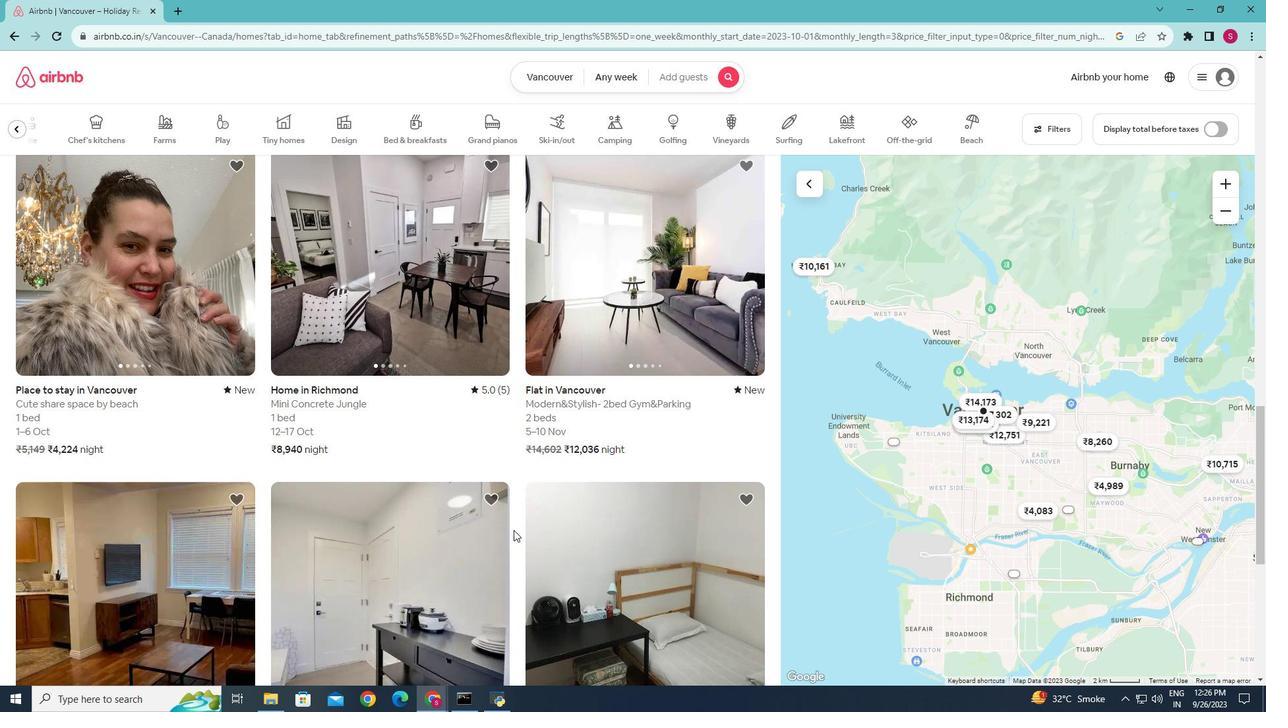 
Action: Mouse moved to (581, 507)
Screenshot: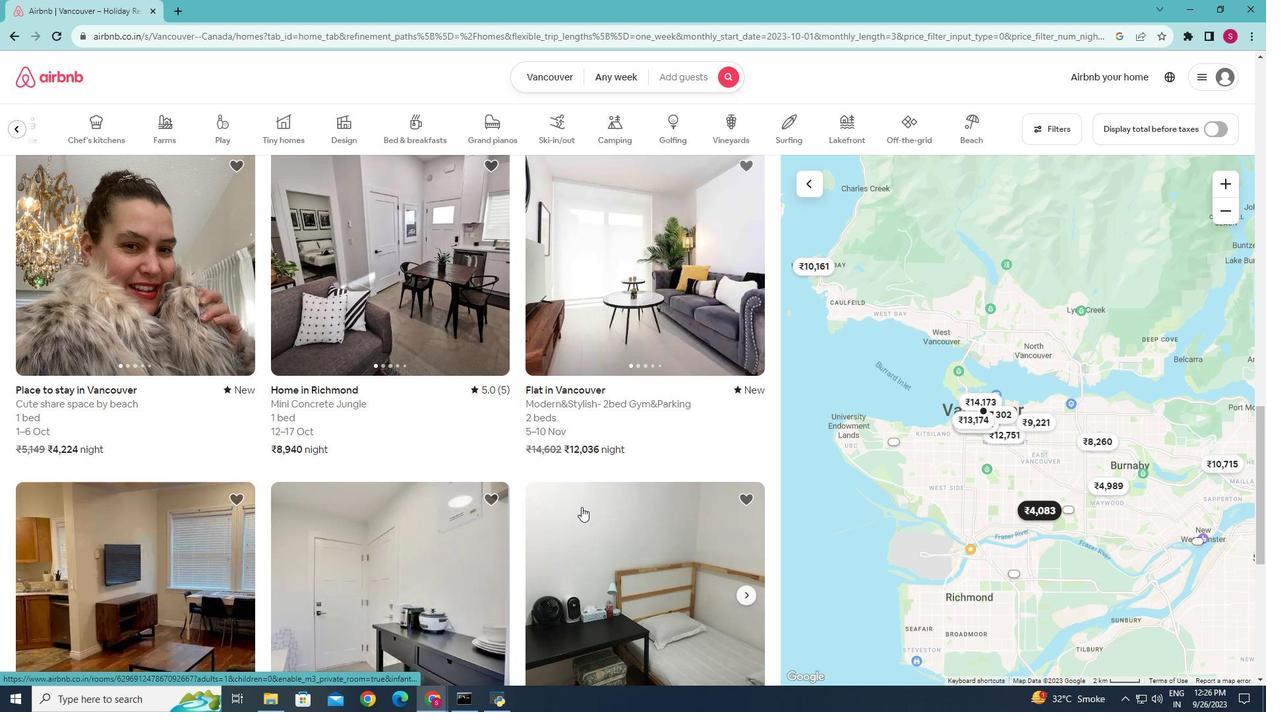 
Action: Mouse scrolled (581, 506) with delta (0, 0)
Screenshot: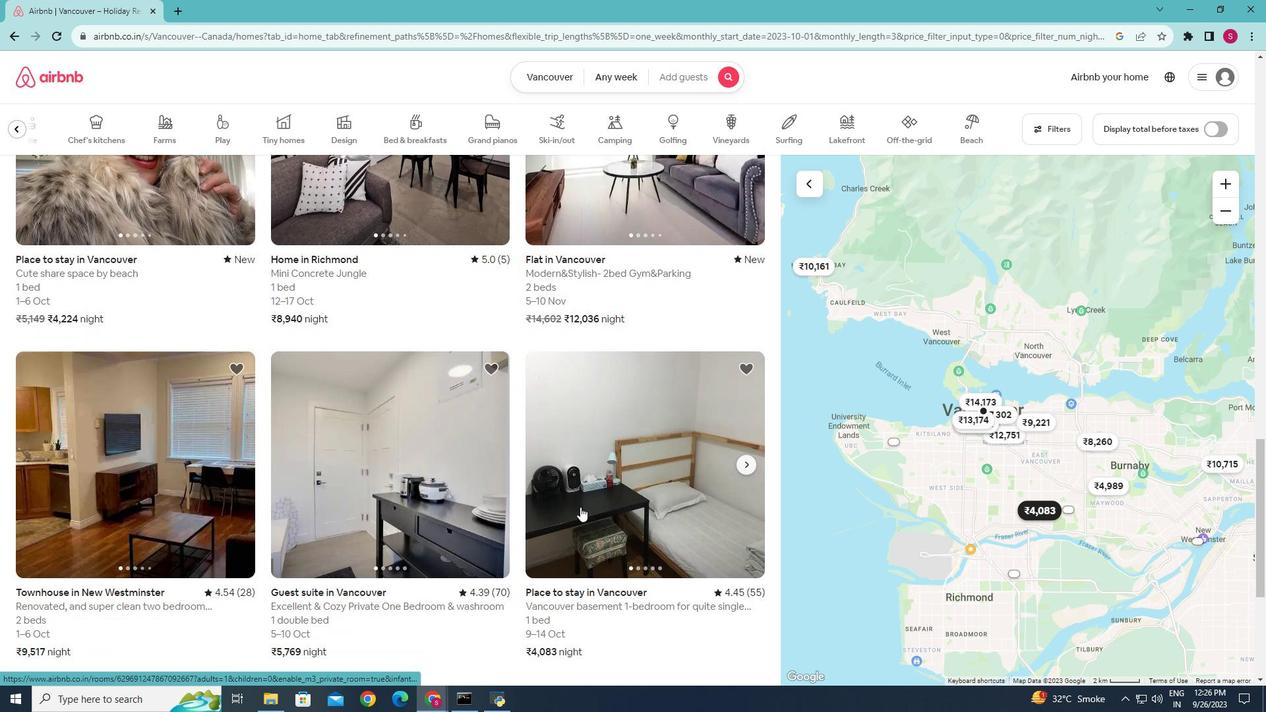 
Action: Mouse moved to (580, 507)
Screenshot: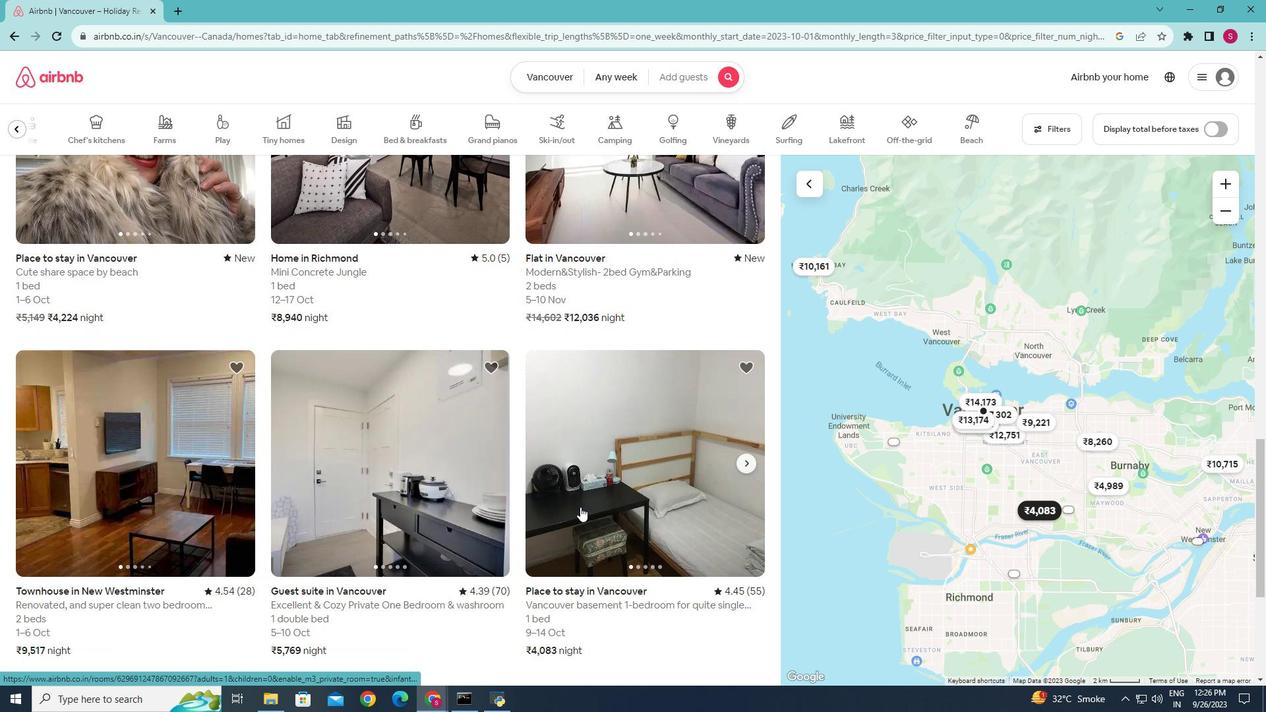 
Action: Mouse scrolled (580, 506) with delta (0, 0)
Screenshot: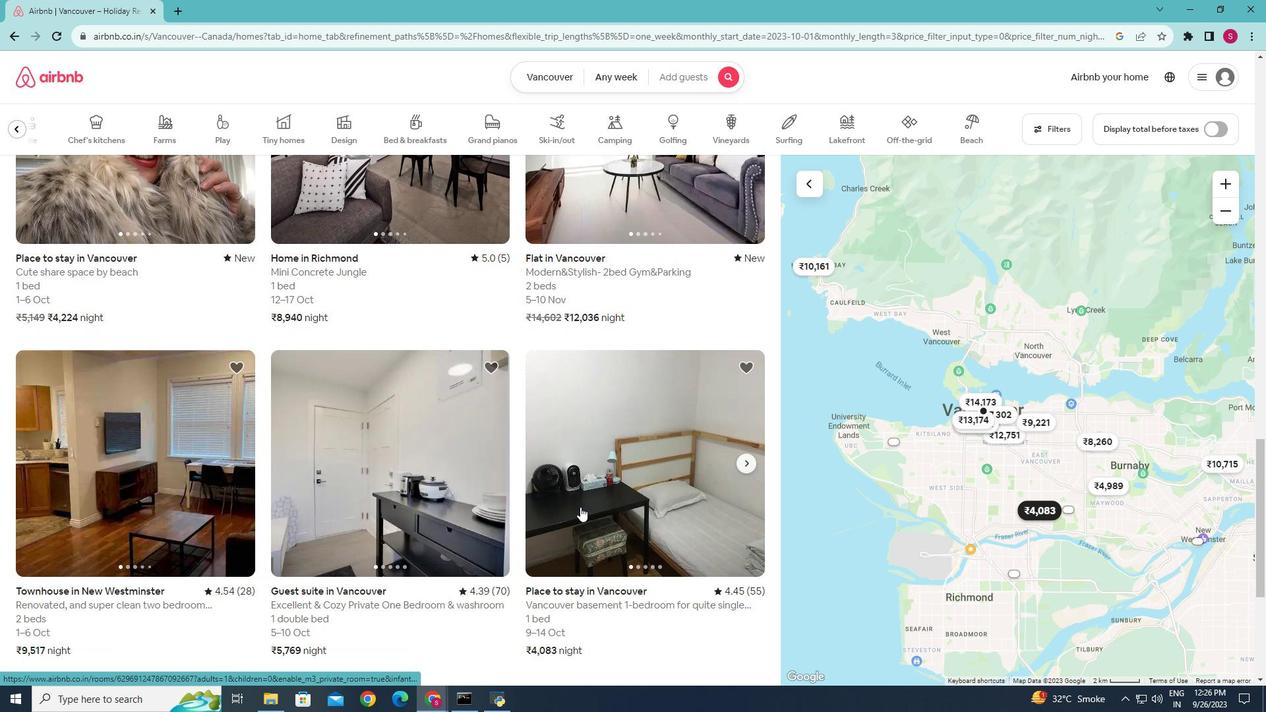 
Action: Mouse moved to (576, 508)
Screenshot: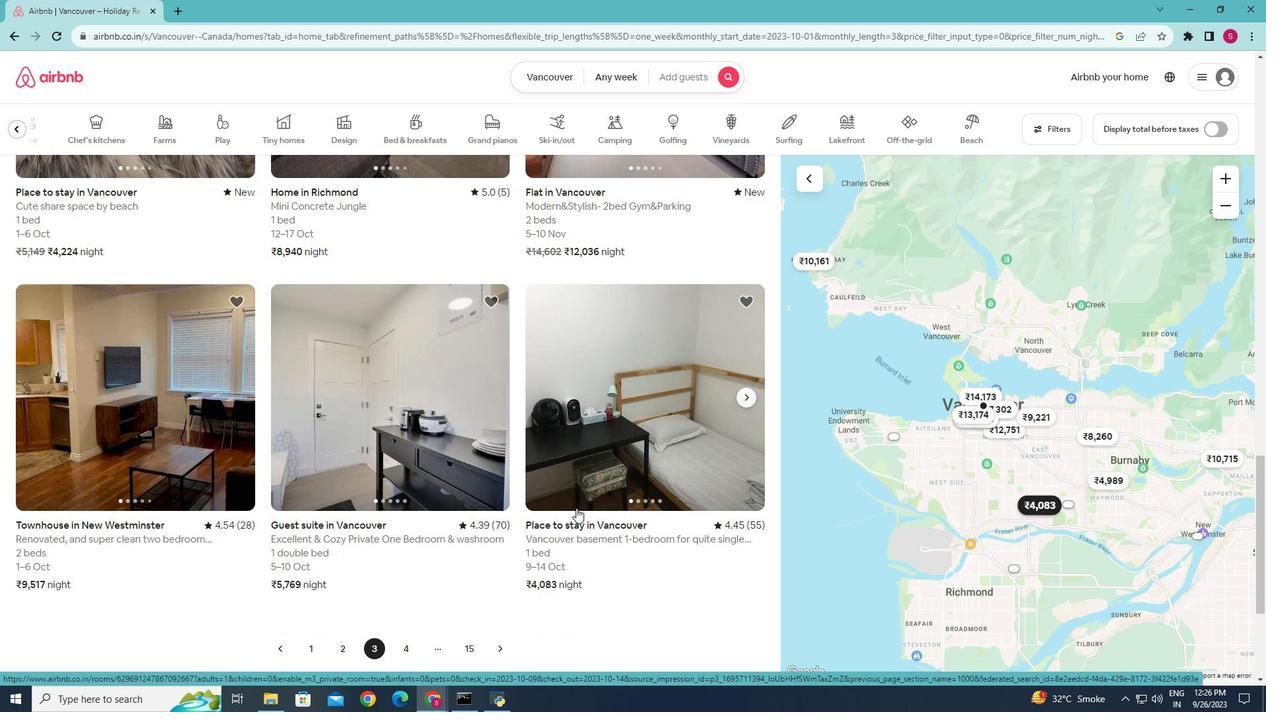 
Action: Mouse scrolled (576, 507) with delta (0, 0)
Screenshot: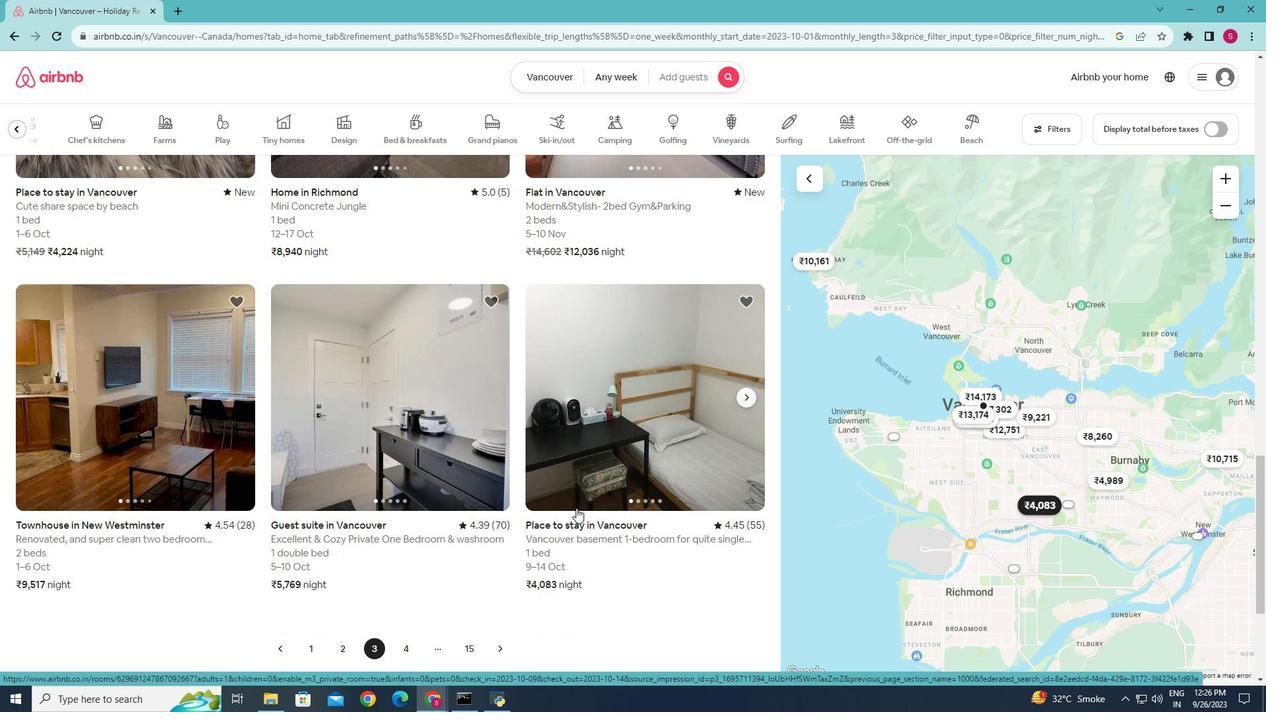 
Action: Mouse moved to (542, 515)
Screenshot: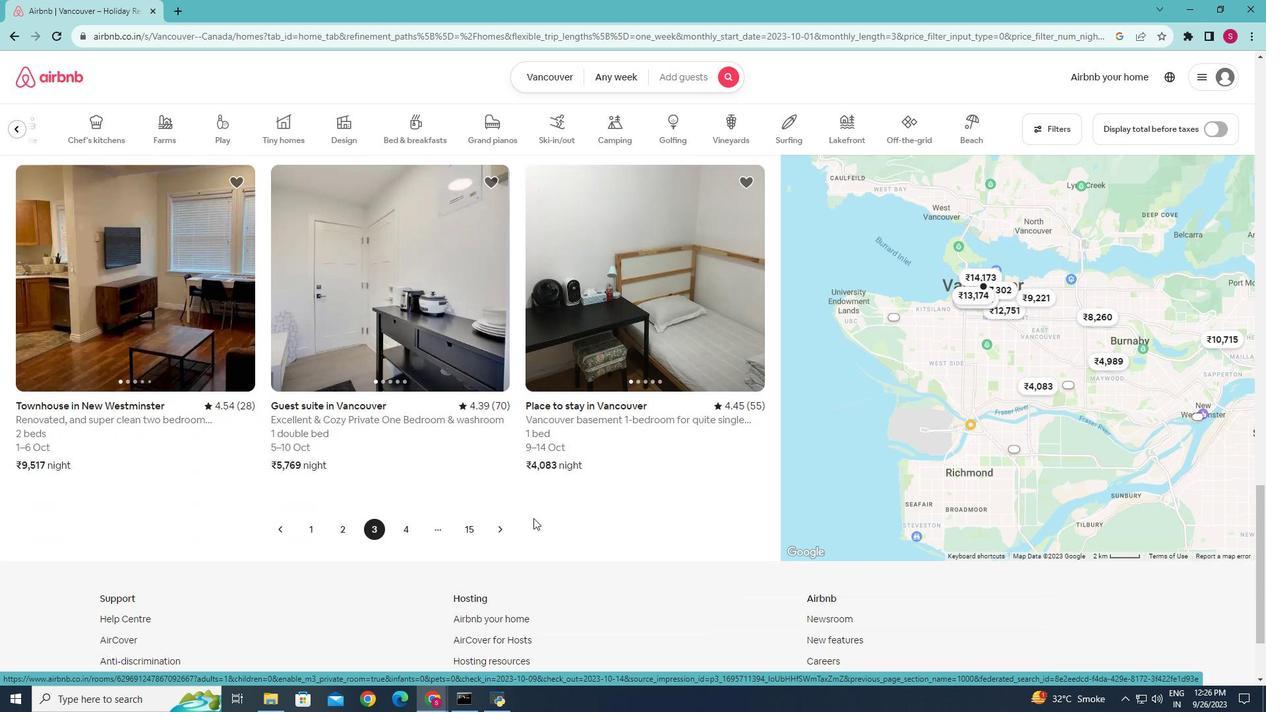 
Action: Mouse scrolled (542, 515) with delta (0, 0)
Screenshot: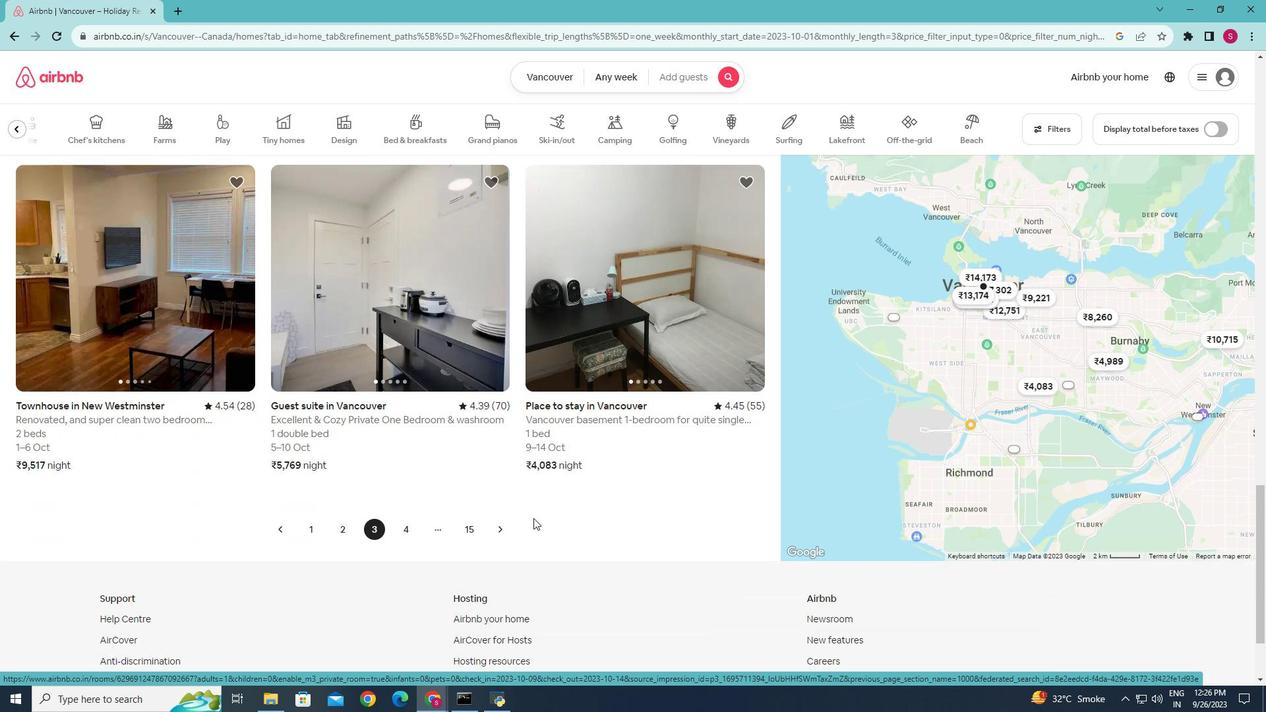 
Action: Mouse moved to (540, 515)
Screenshot: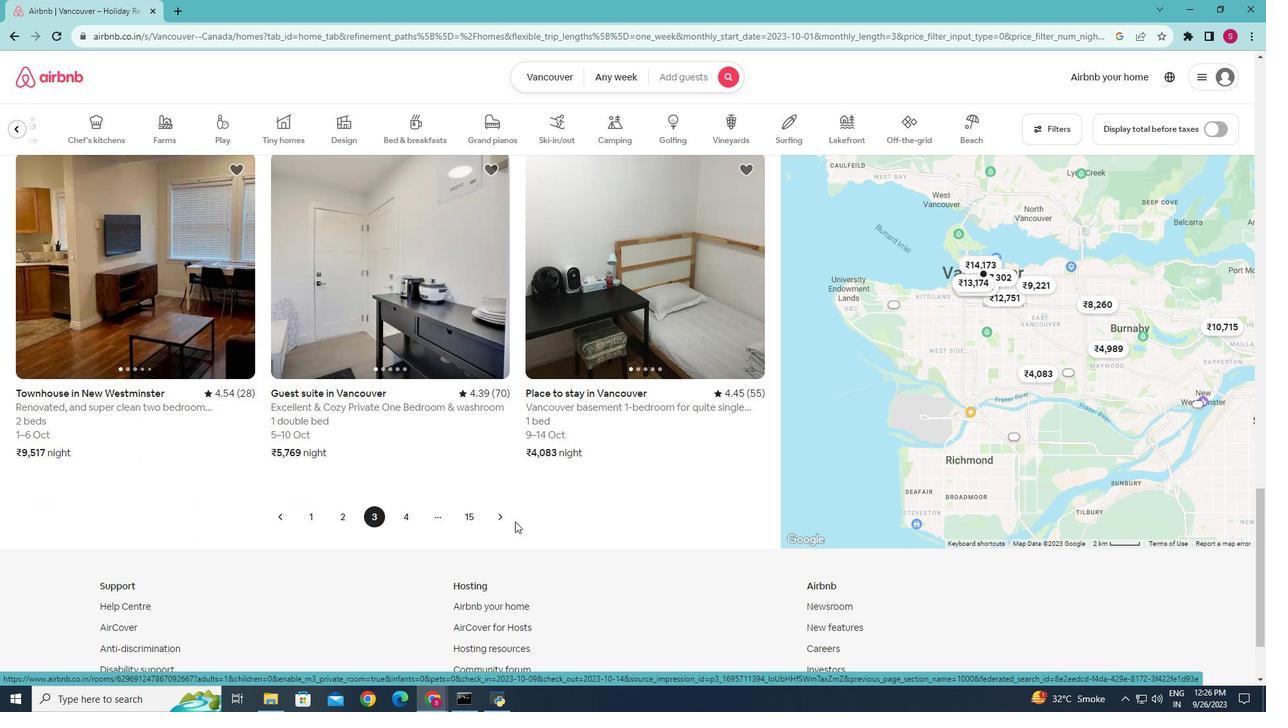
Action: Mouse scrolled (540, 515) with delta (0, 0)
Screenshot: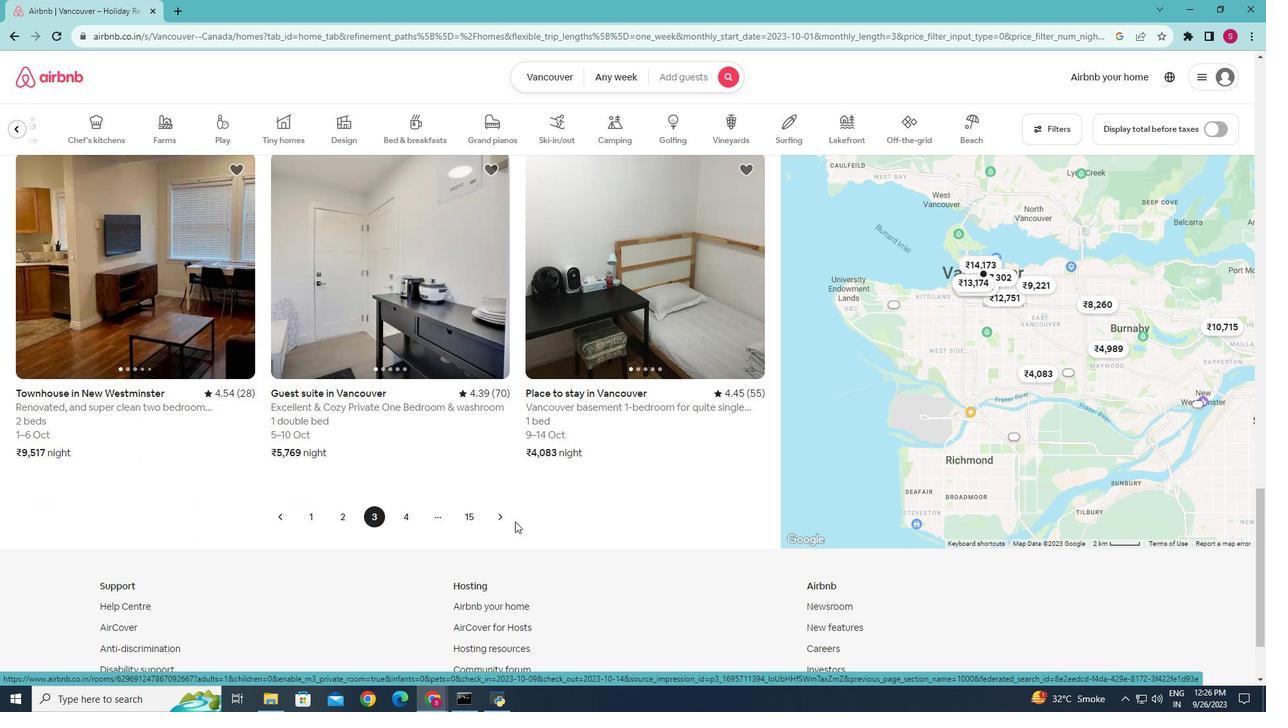 
Action: Mouse moved to (408, 517)
Screenshot: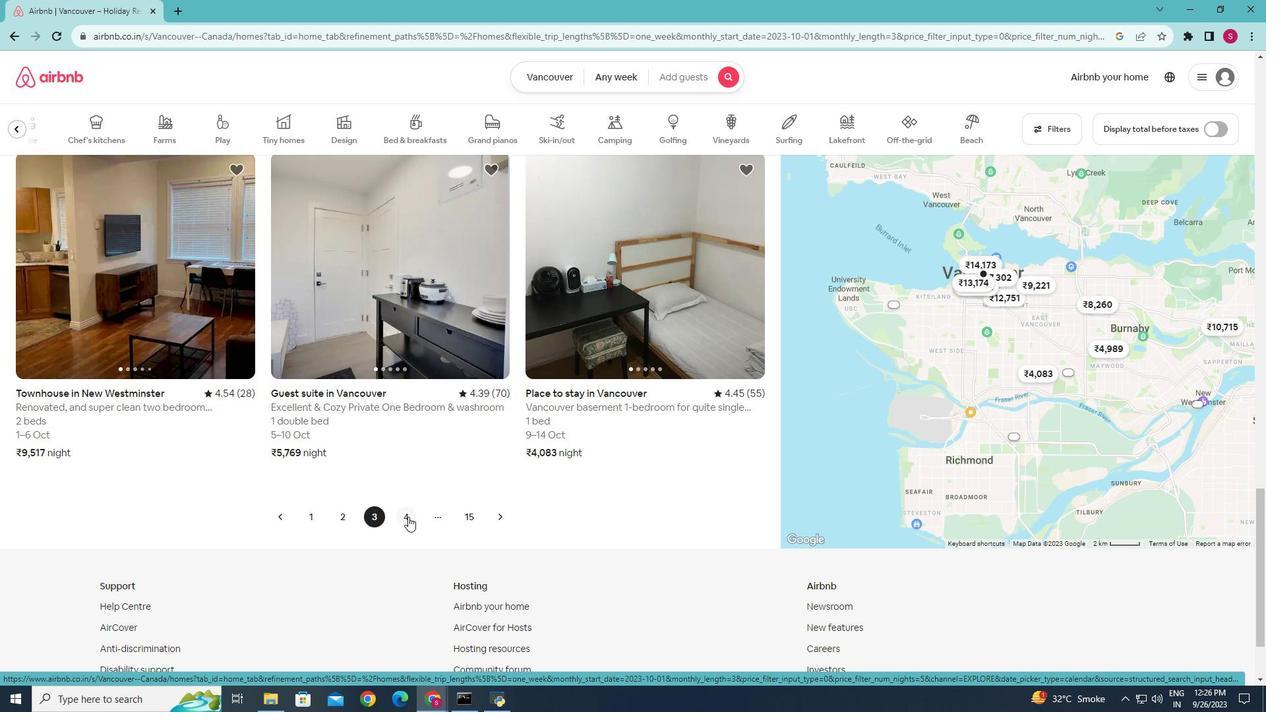 
Action: Mouse pressed left at (408, 517)
Screenshot: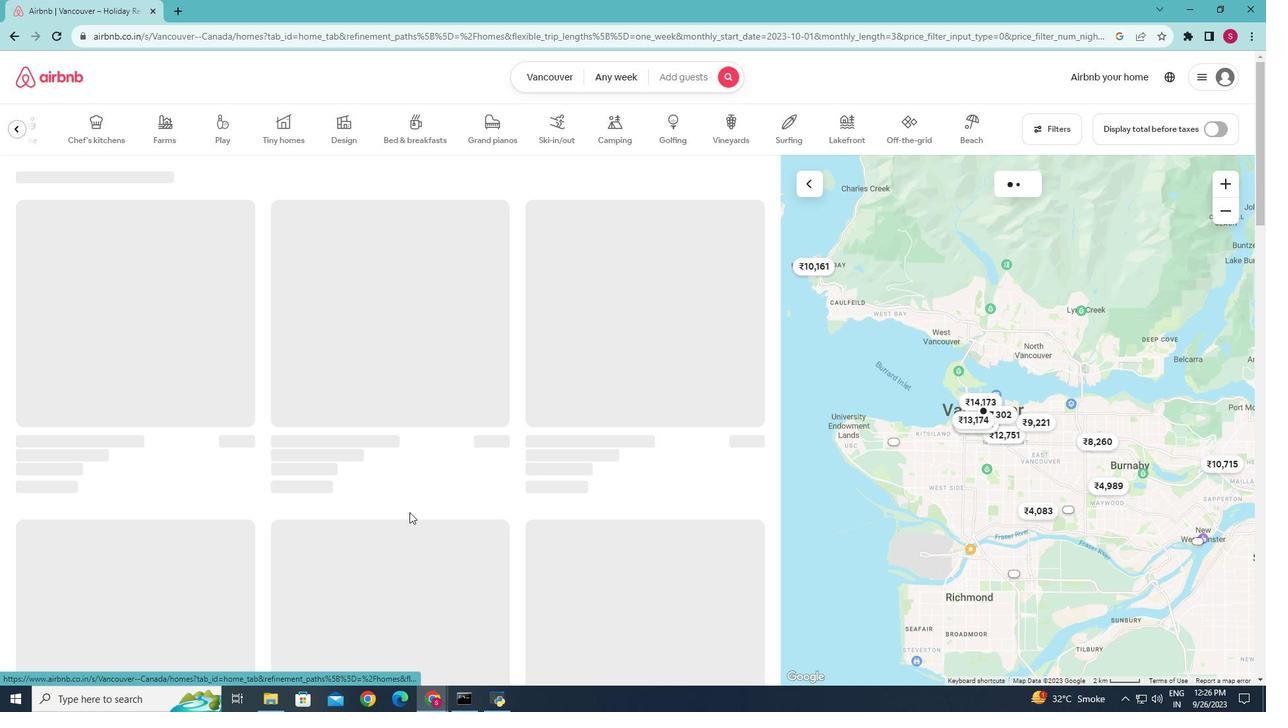 
Action: Mouse moved to (536, 432)
Screenshot: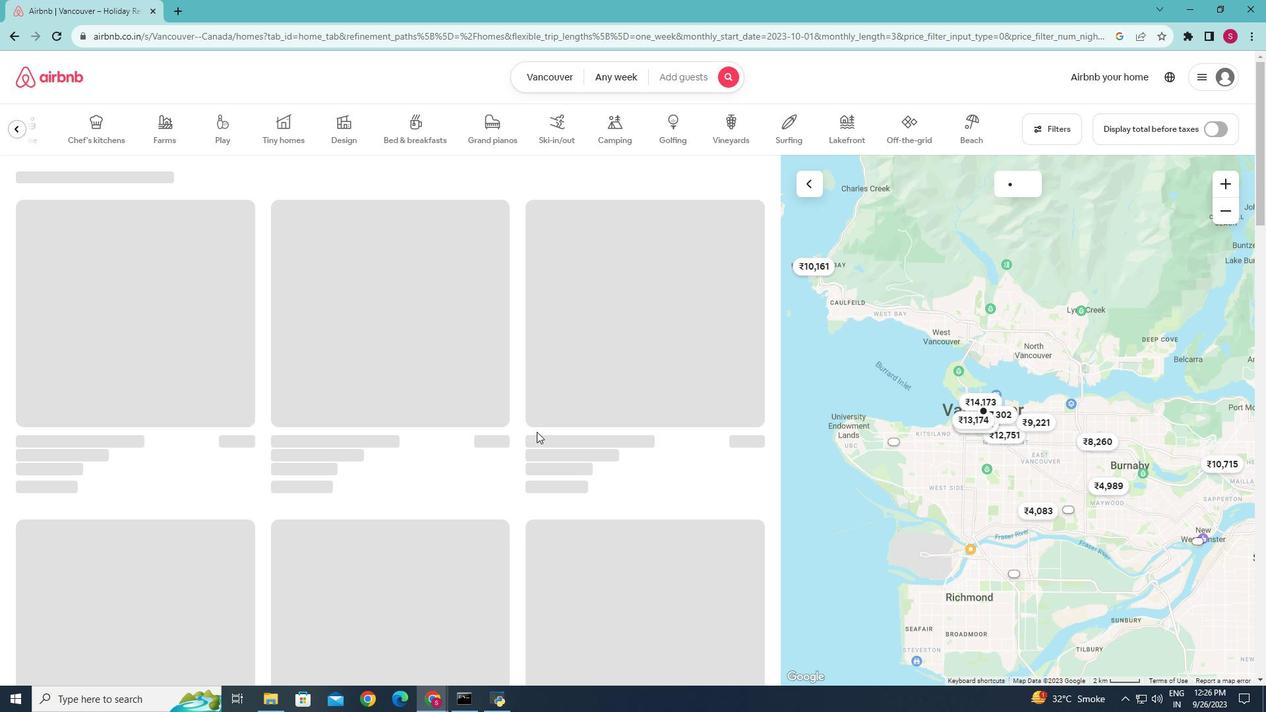 
Action: Mouse scrolled (536, 431) with delta (0, 0)
Screenshot: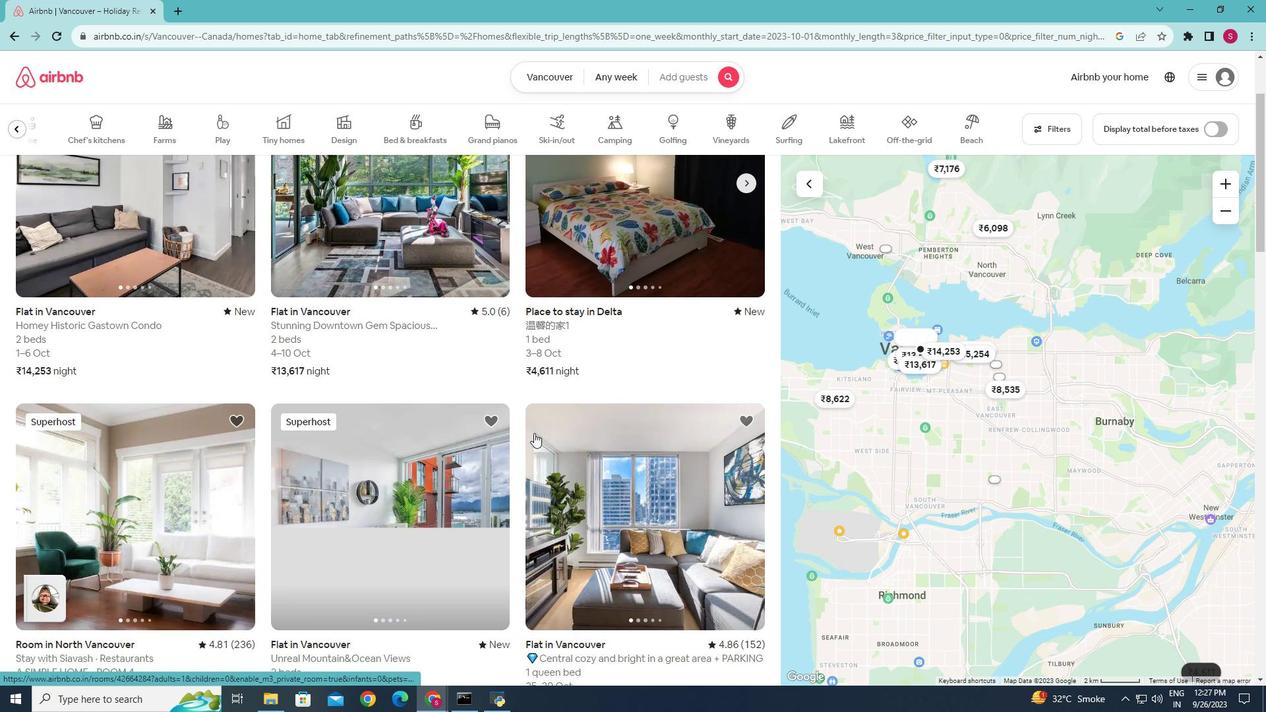 
Action: Mouse moved to (536, 432)
Screenshot: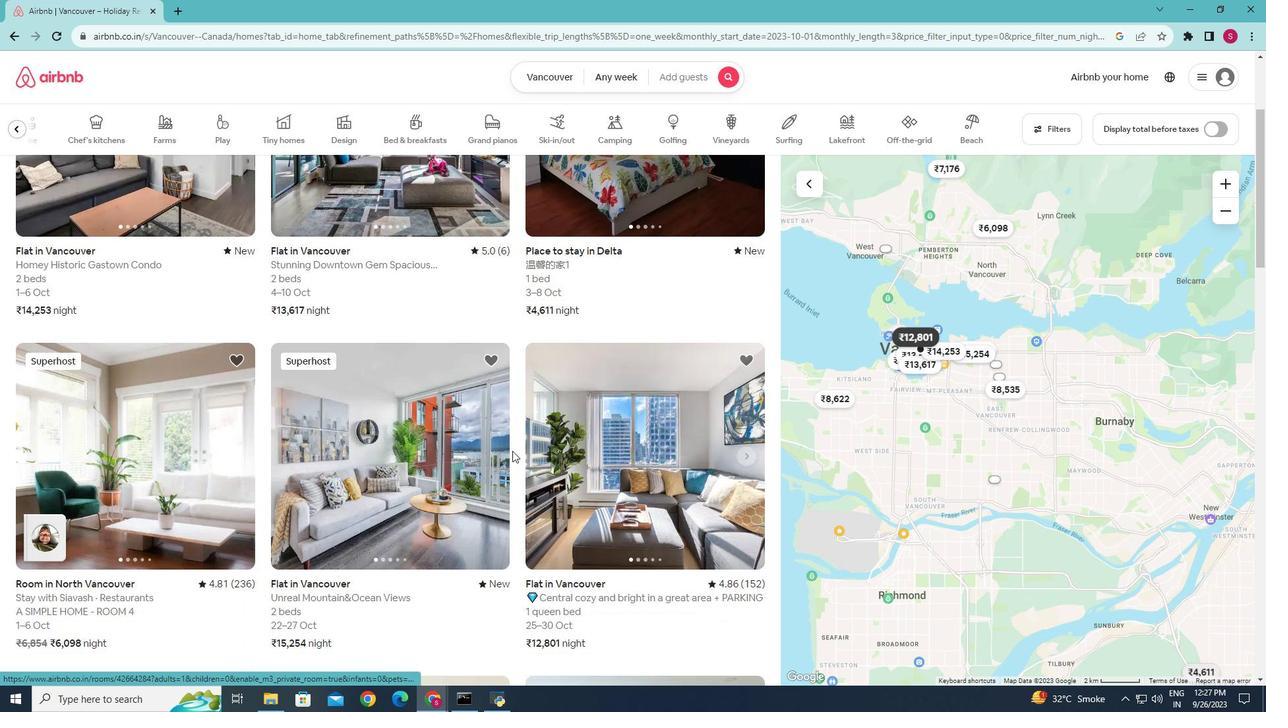 
Action: Mouse scrolled (536, 431) with delta (0, 0)
Screenshot: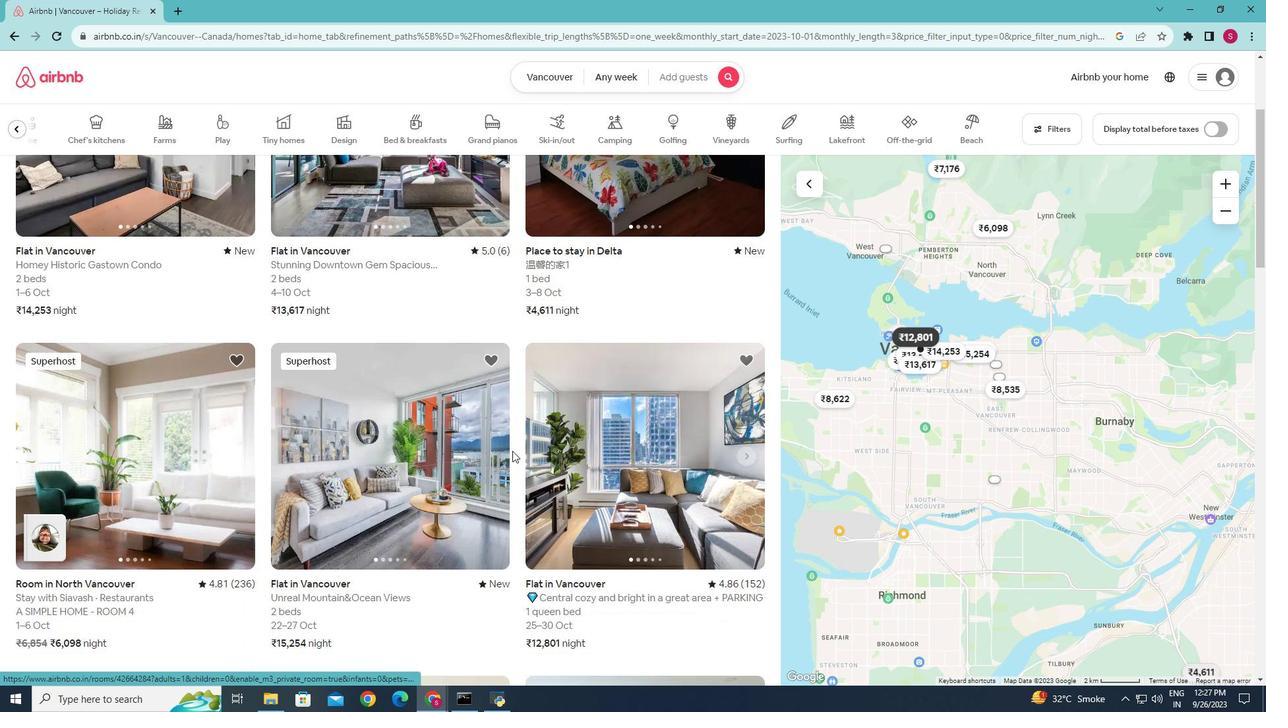 
Action: Mouse moved to (536, 432)
Screenshot: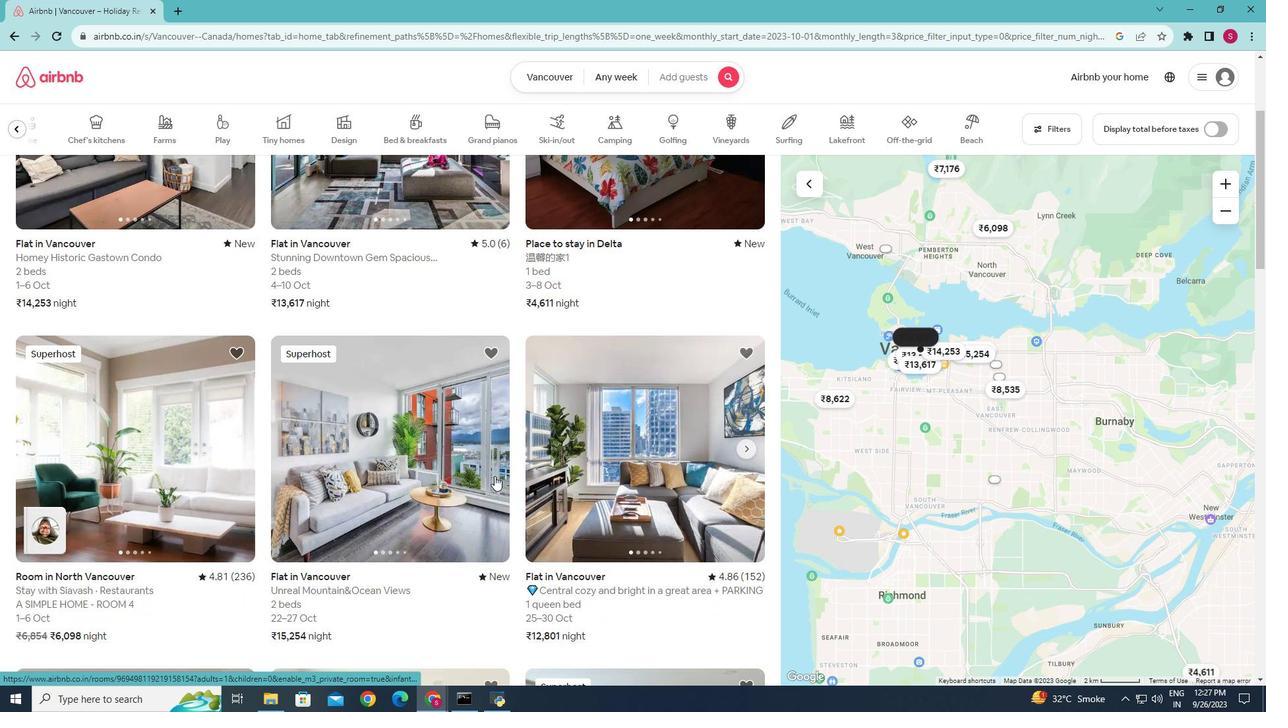 
Action: Mouse scrolled (536, 432) with delta (0, 0)
Screenshot: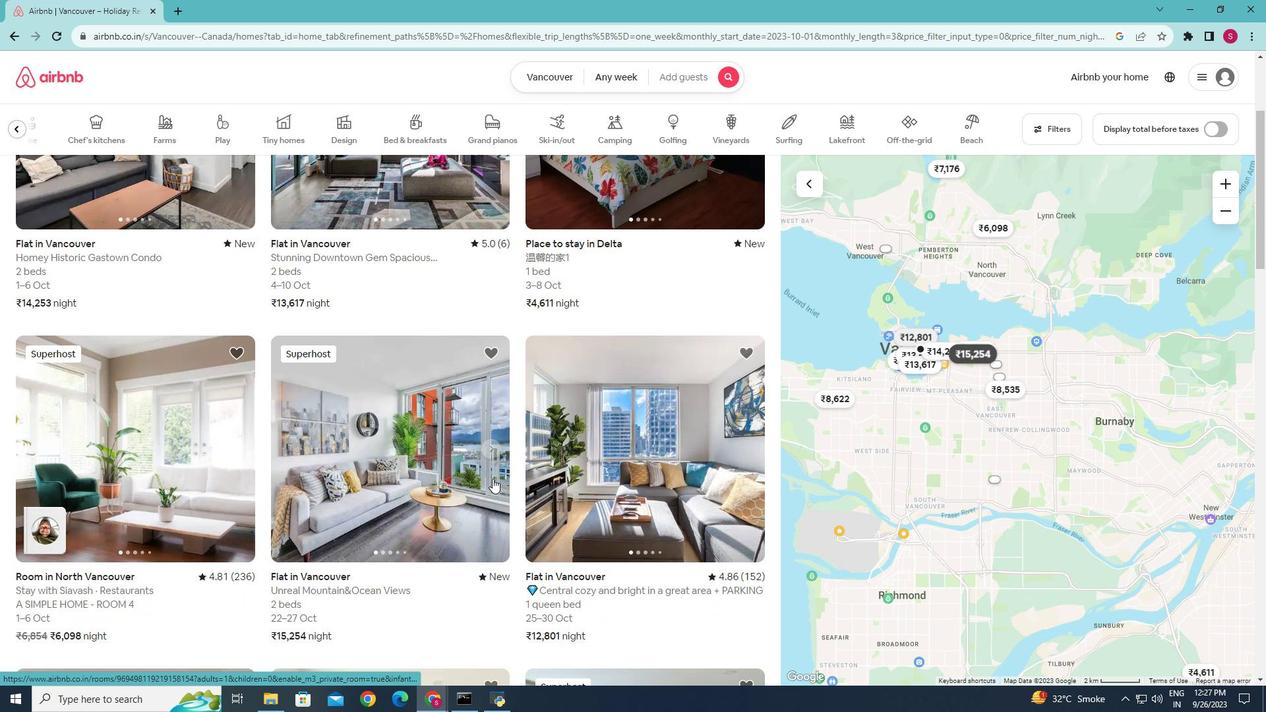 
Action: Mouse moved to (492, 479)
Screenshot: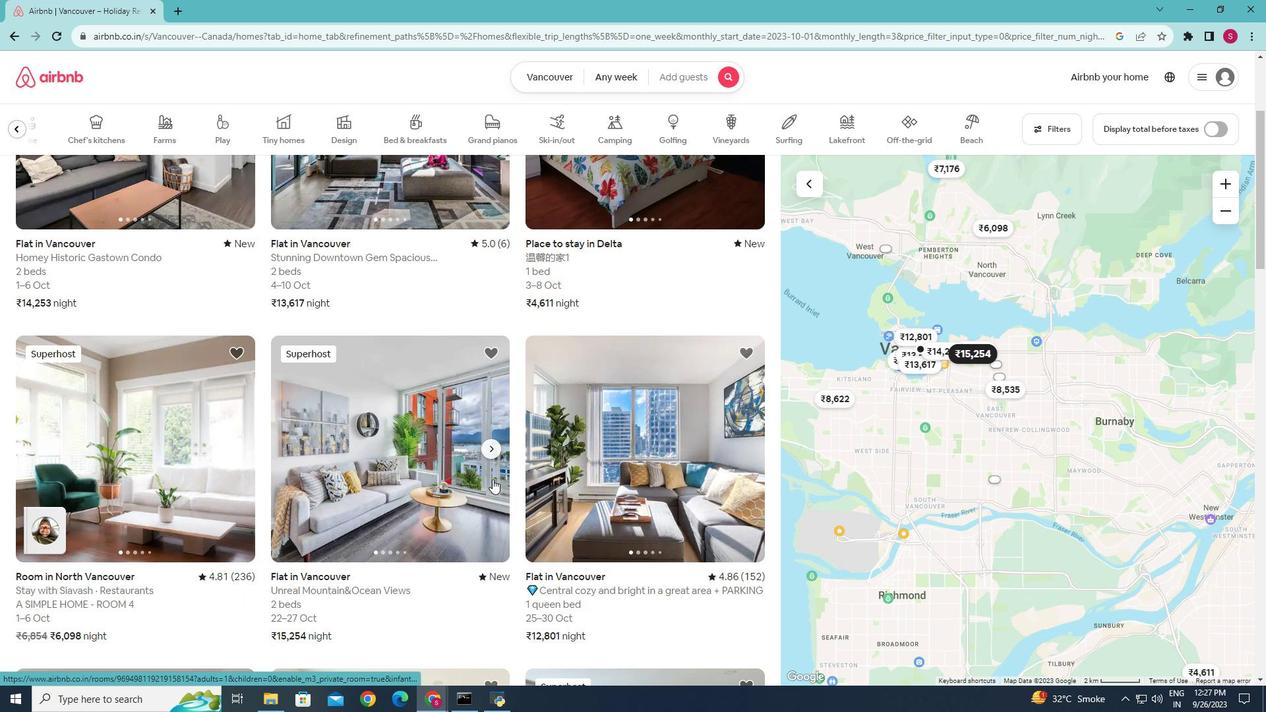 
Action: Mouse scrolled (492, 478) with delta (0, 0)
Screenshot: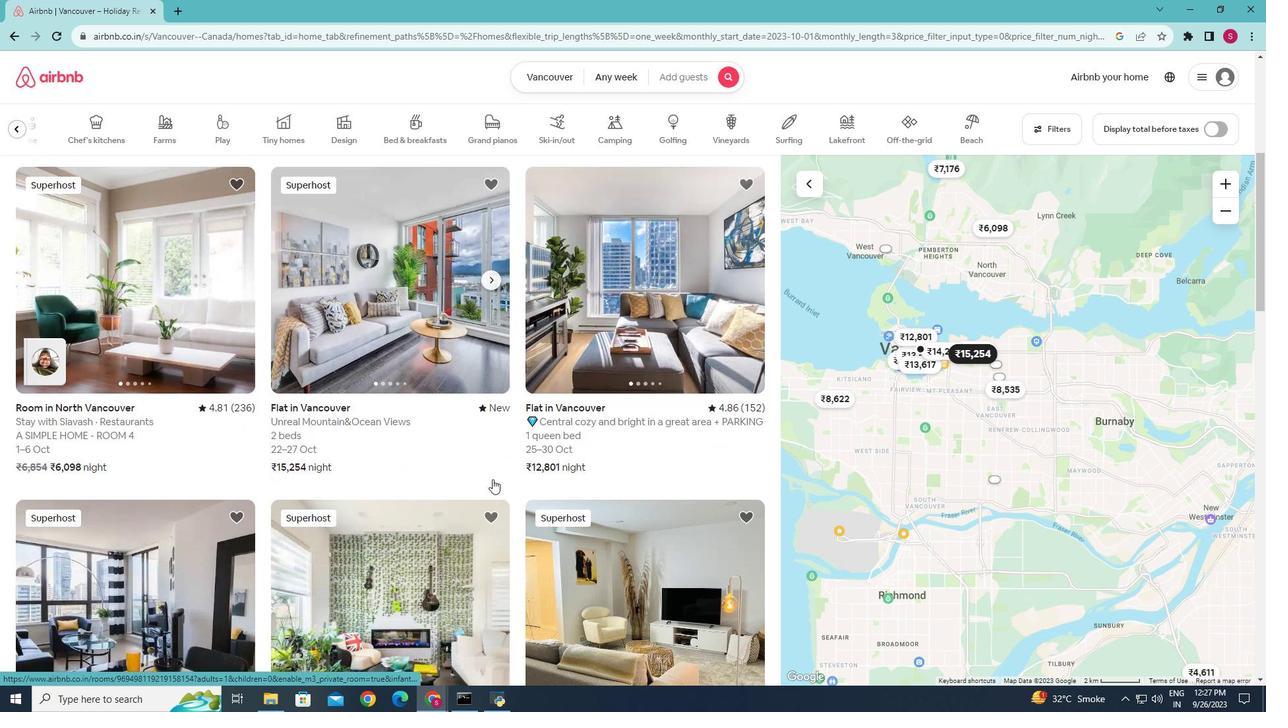 
Action: Mouse scrolled (492, 478) with delta (0, 0)
Screenshot: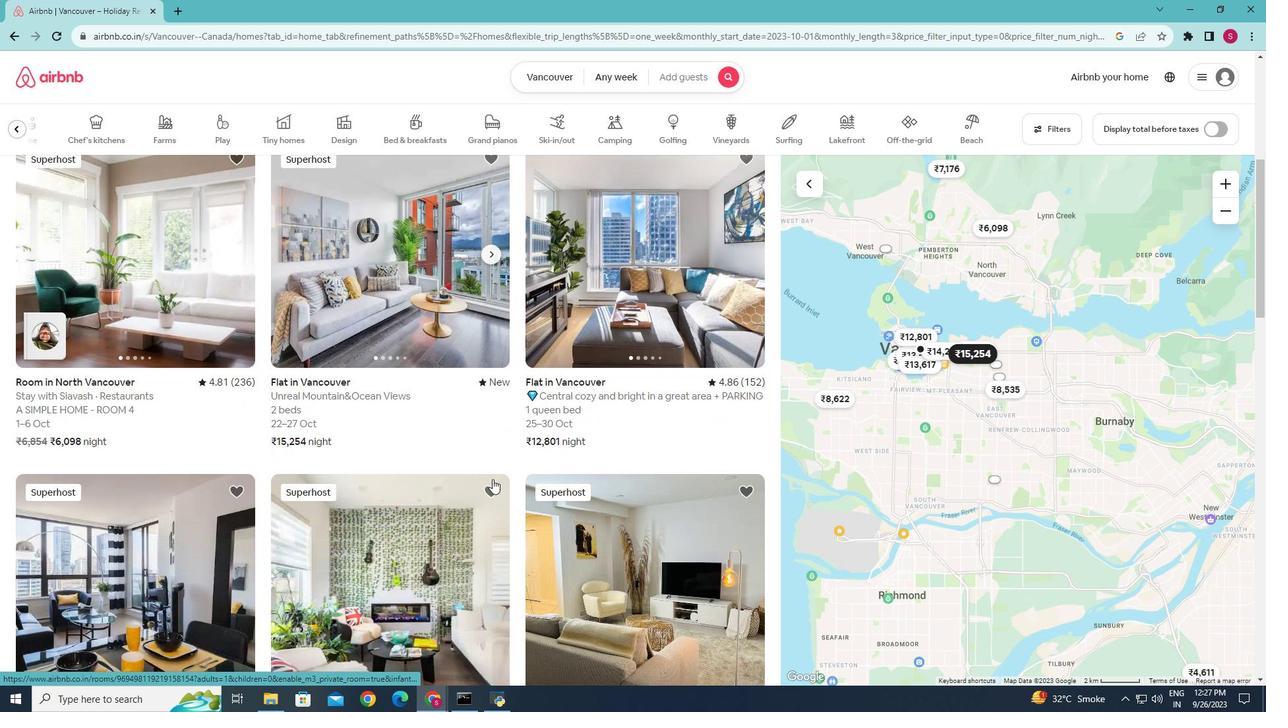 
Action: Mouse scrolled (492, 478) with delta (0, 0)
Screenshot: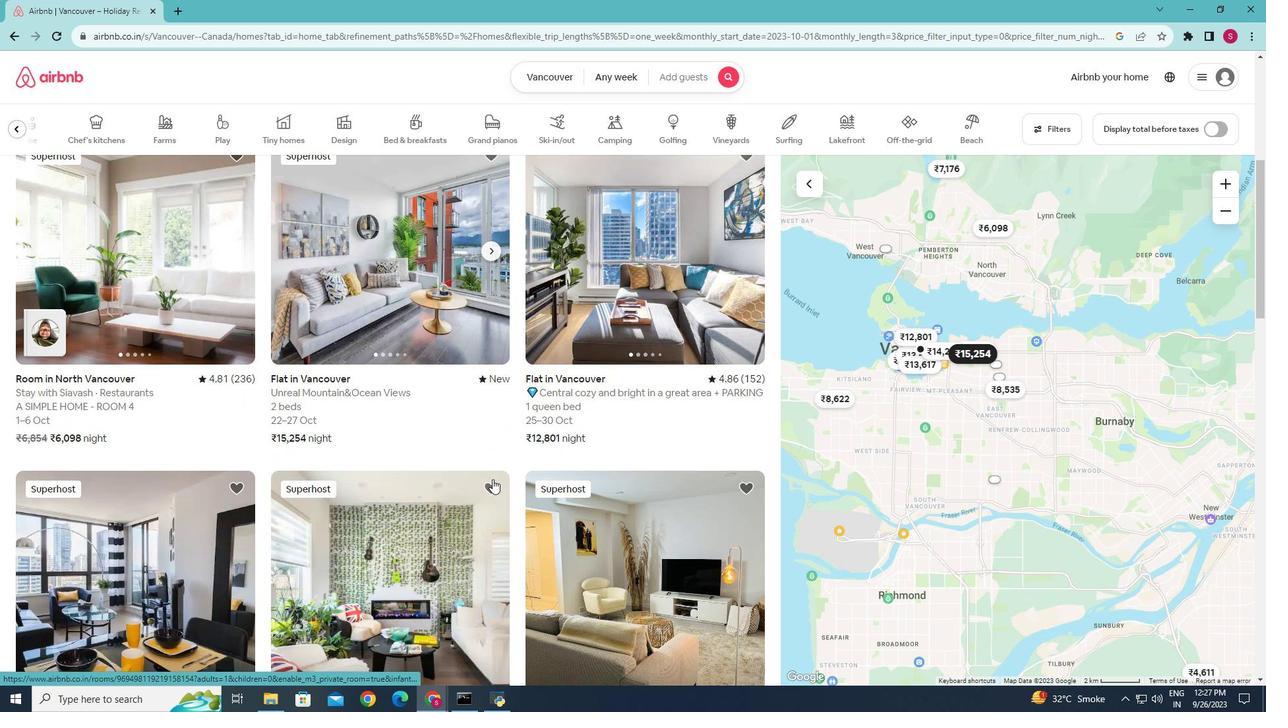 
Action: Mouse scrolled (492, 478) with delta (0, 0)
Screenshot: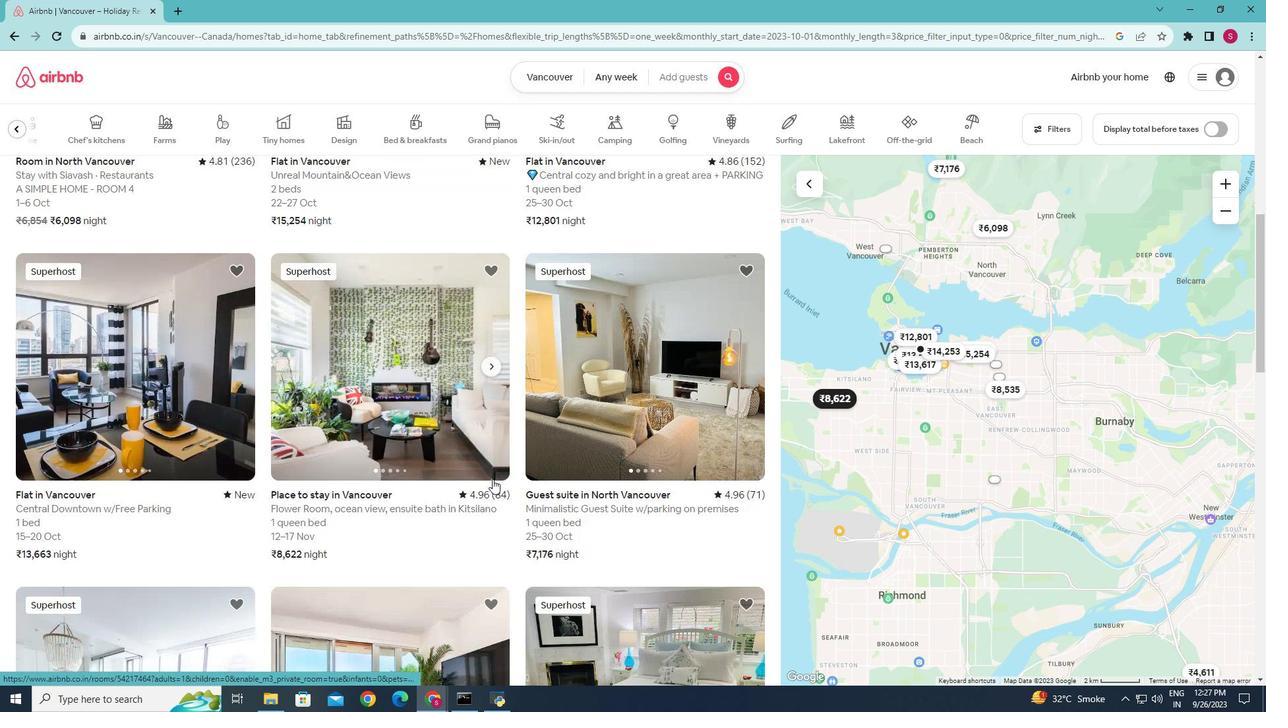 
Action: Mouse scrolled (492, 478) with delta (0, 0)
Screenshot: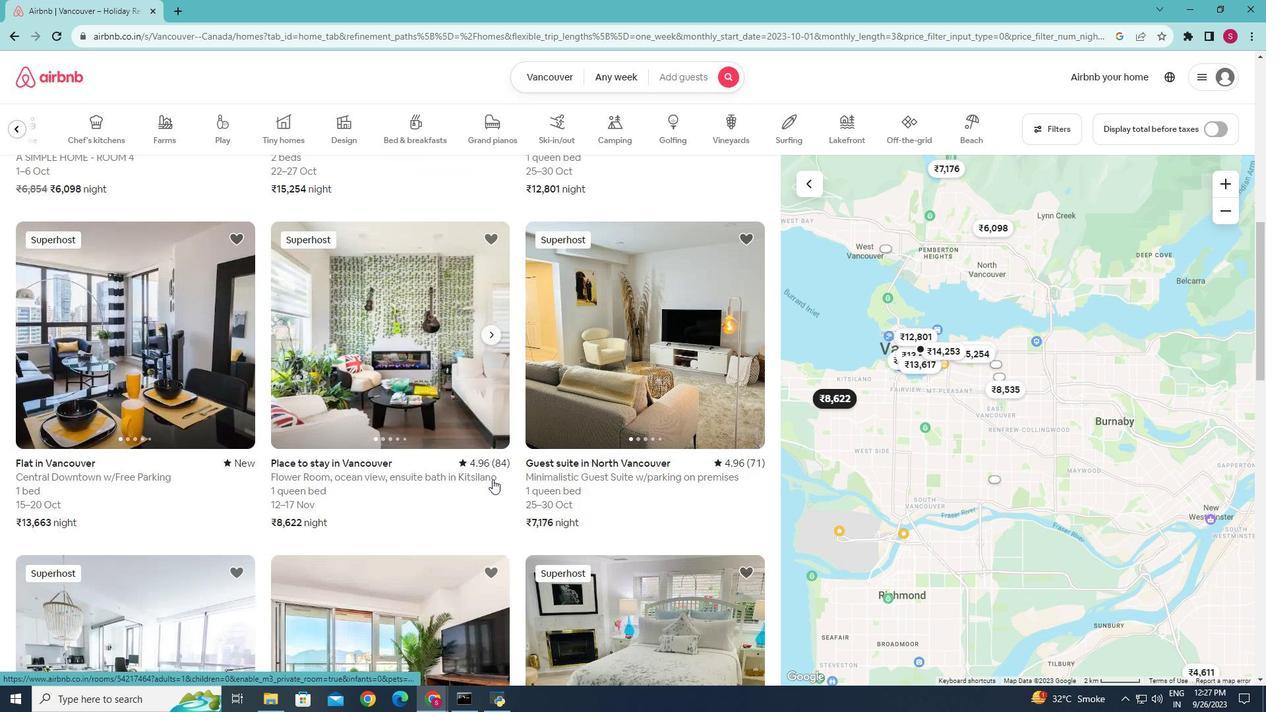 
Action: Mouse scrolled (492, 478) with delta (0, 0)
Screenshot: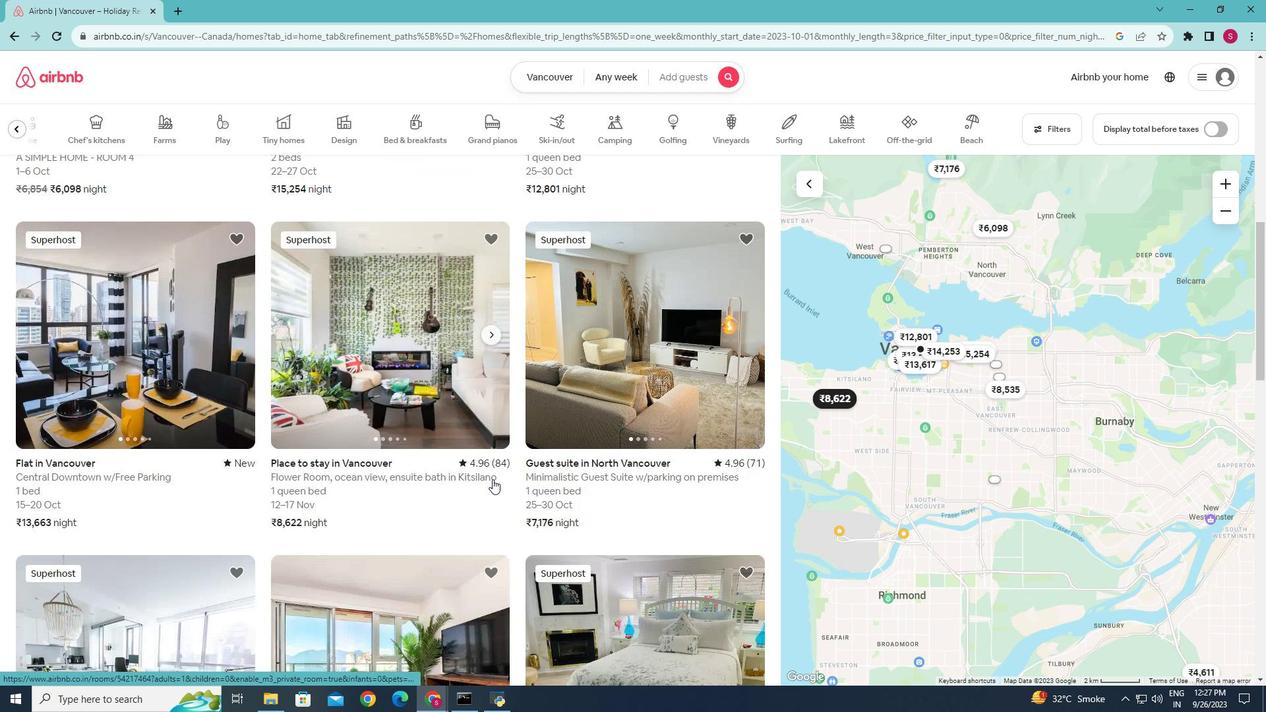 
Action: Mouse scrolled (492, 478) with delta (0, 0)
Screenshot: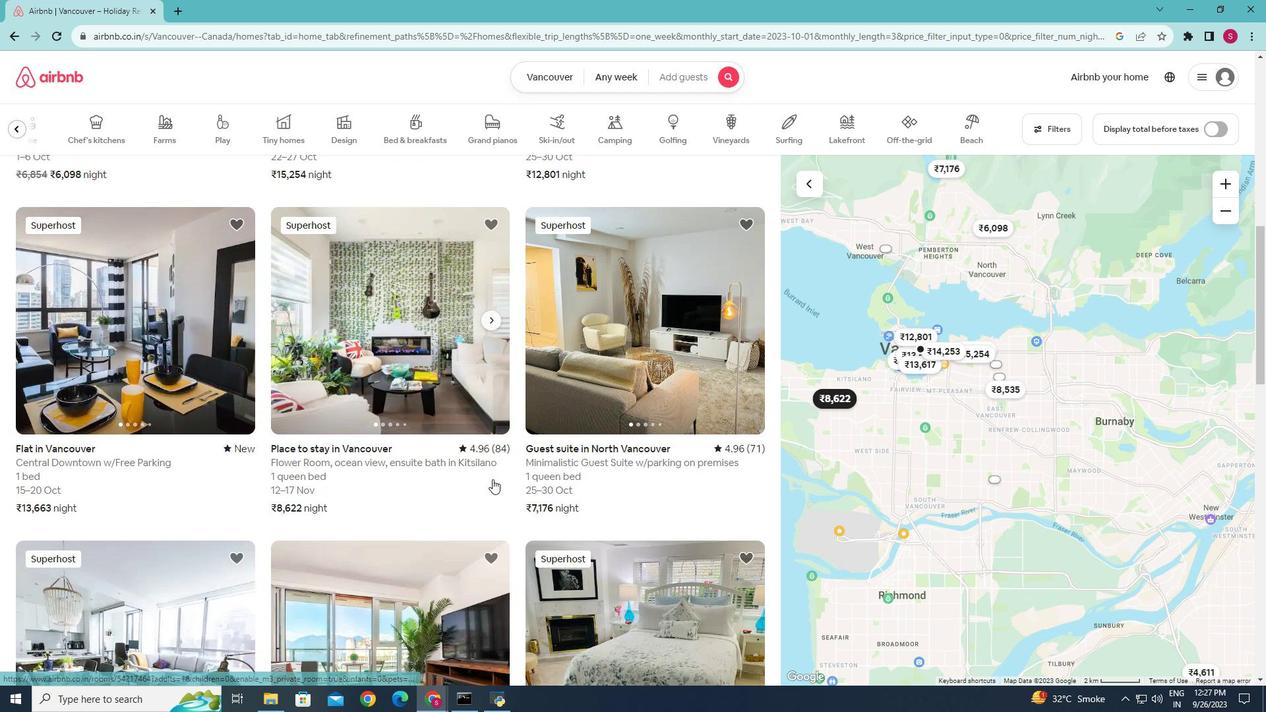 
Action: Mouse moved to (443, 476)
Screenshot: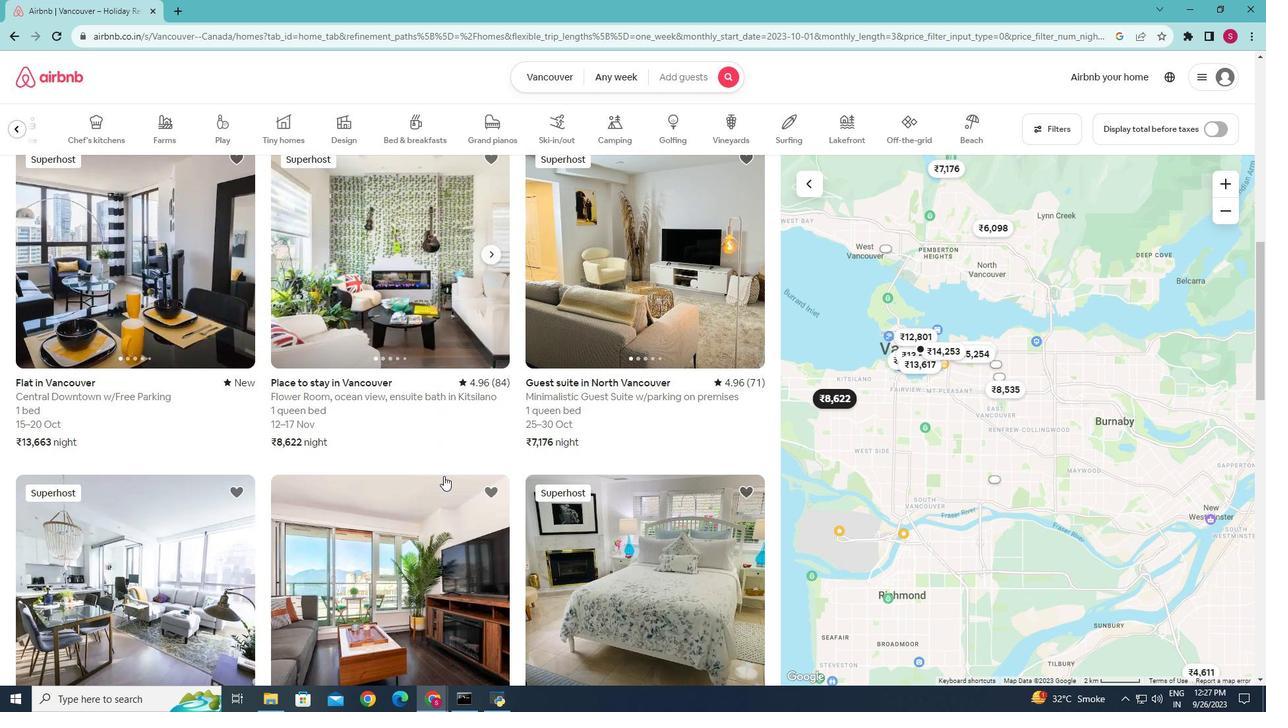 
Action: Mouse scrolled (443, 475) with delta (0, 0)
Screenshot: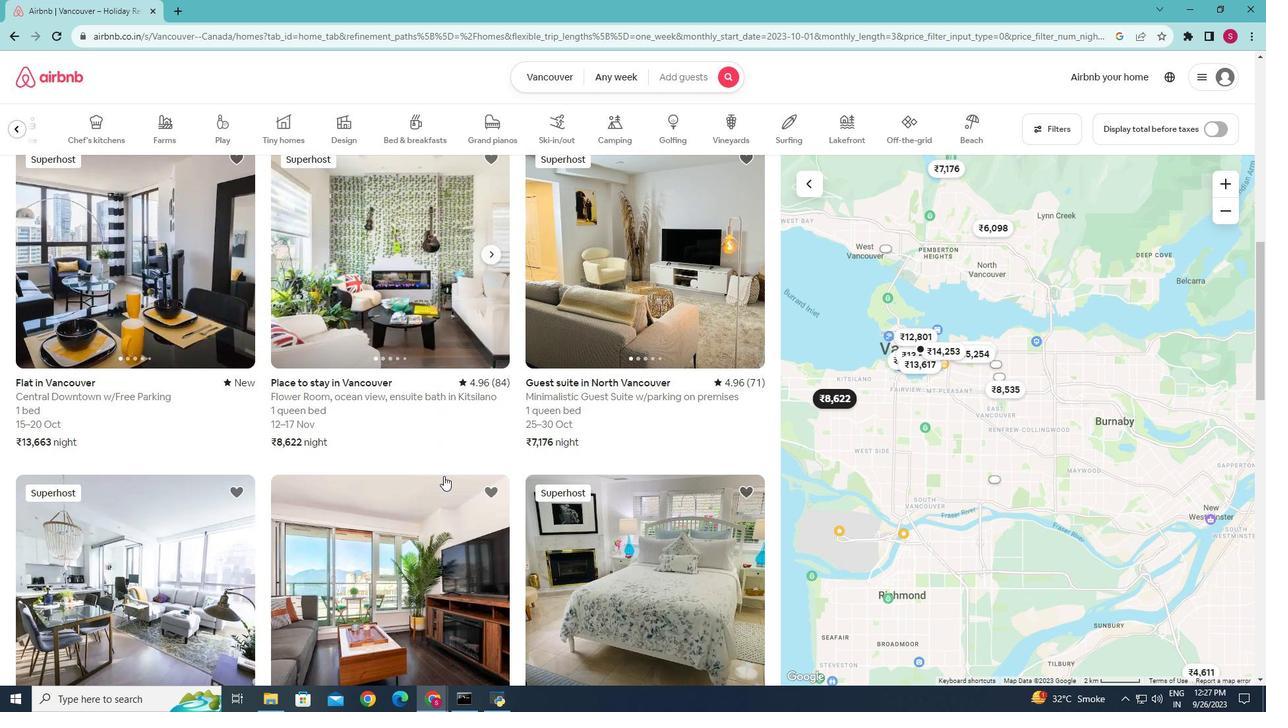 
Action: Mouse scrolled (443, 475) with delta (0, 0)
Screenshot: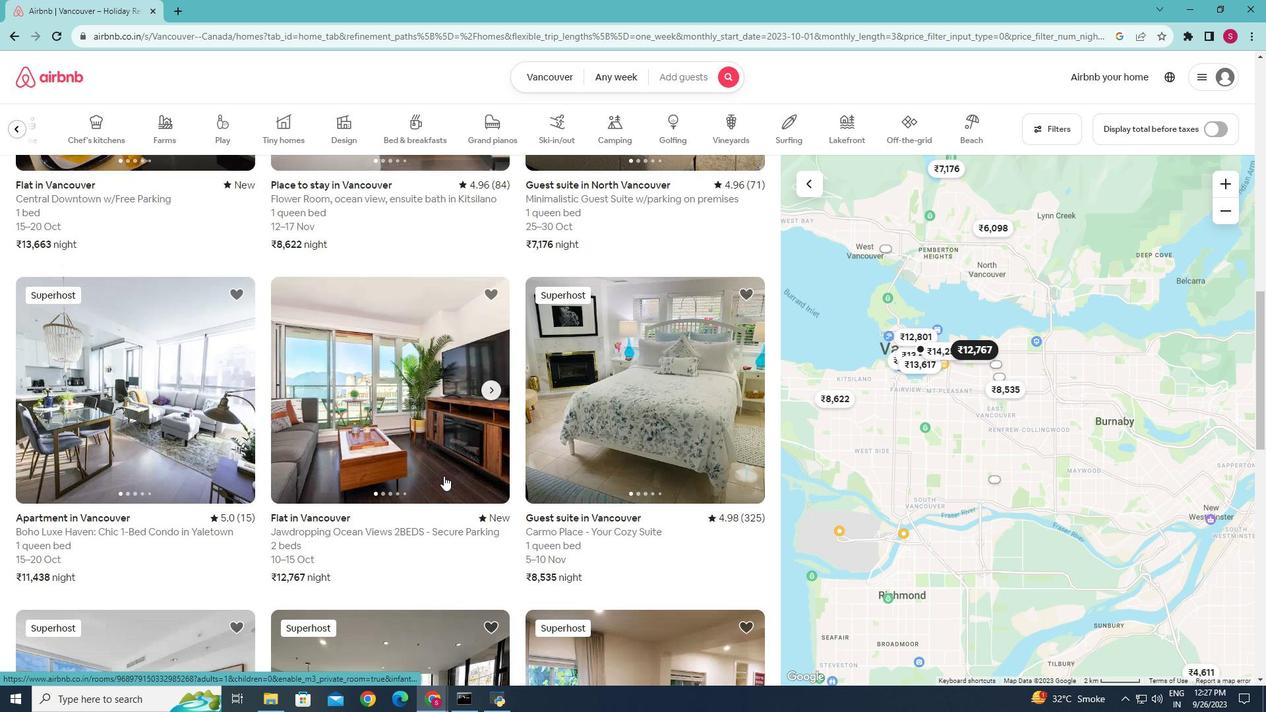 
Action: Mouse scrolled (443, 475) with delta (0, 0)
Screenshot: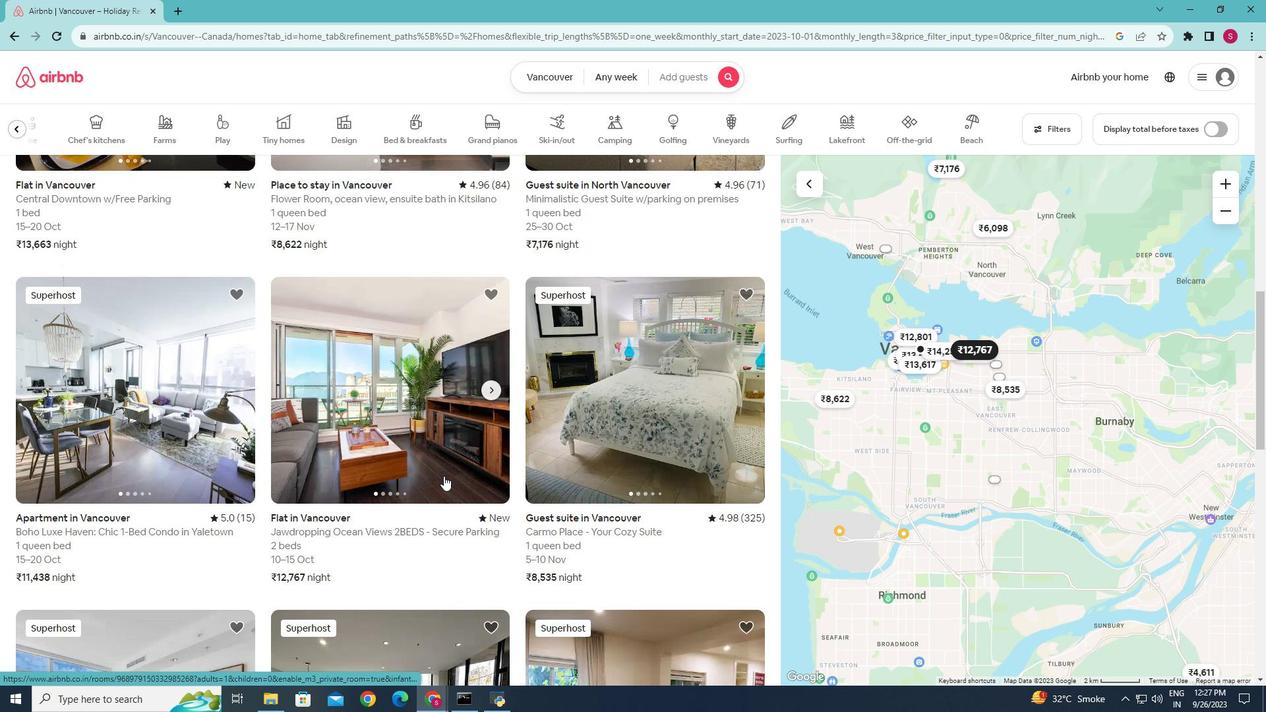 
Action: Mouse scrolled (443, 475) with delta (0, 0)
Screenshot: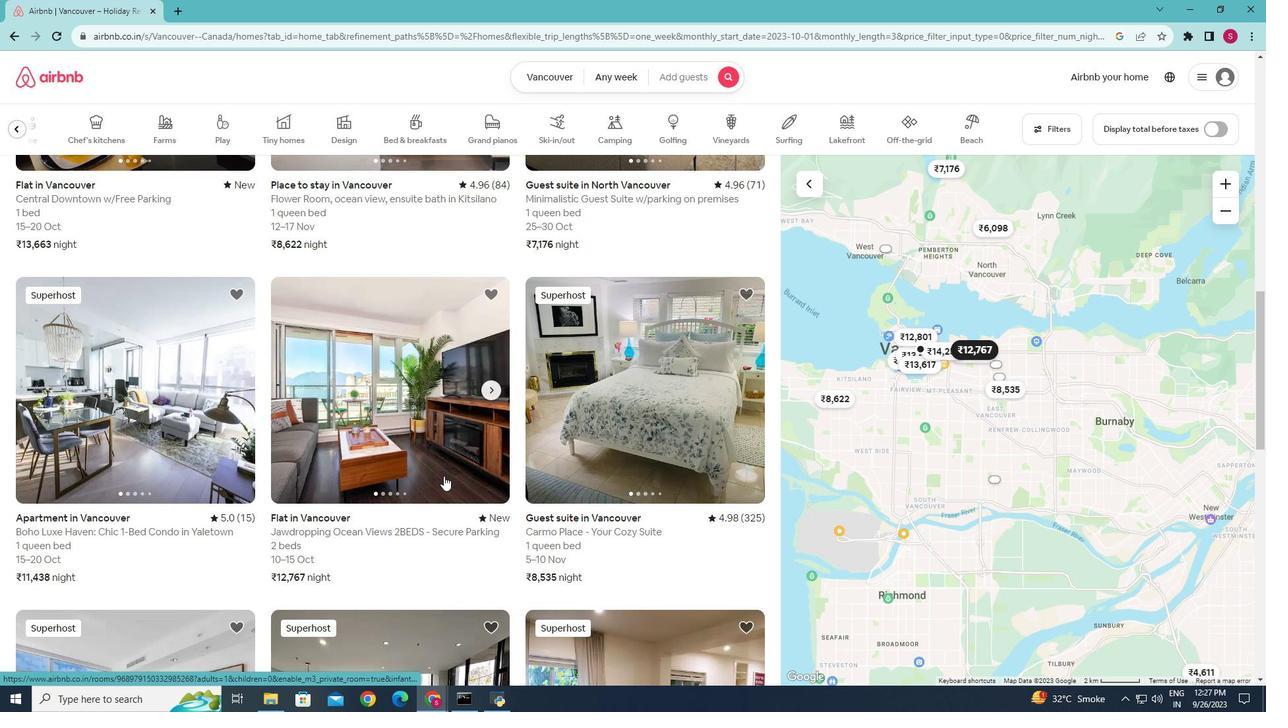 
Action: Mouse moved to (445, 475)
Screenshot: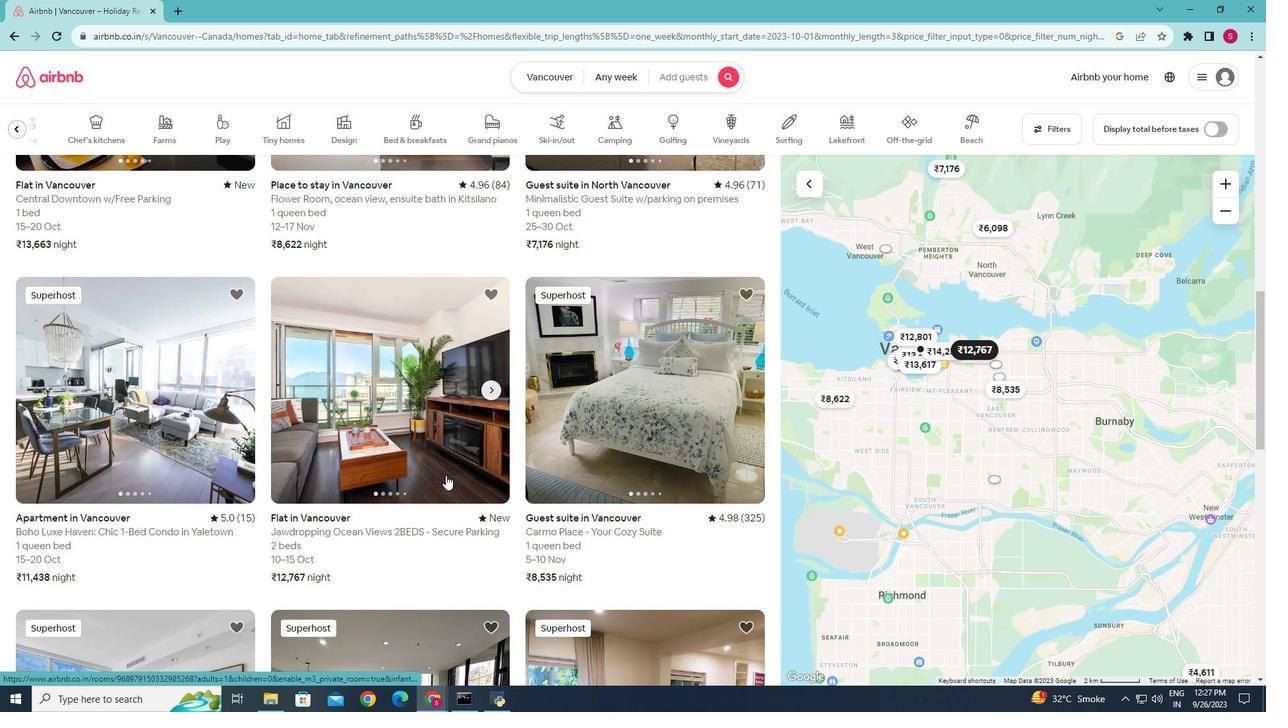 
Action: Mouse scrolled (445, 474) with delta (0, 0)
Screenshot: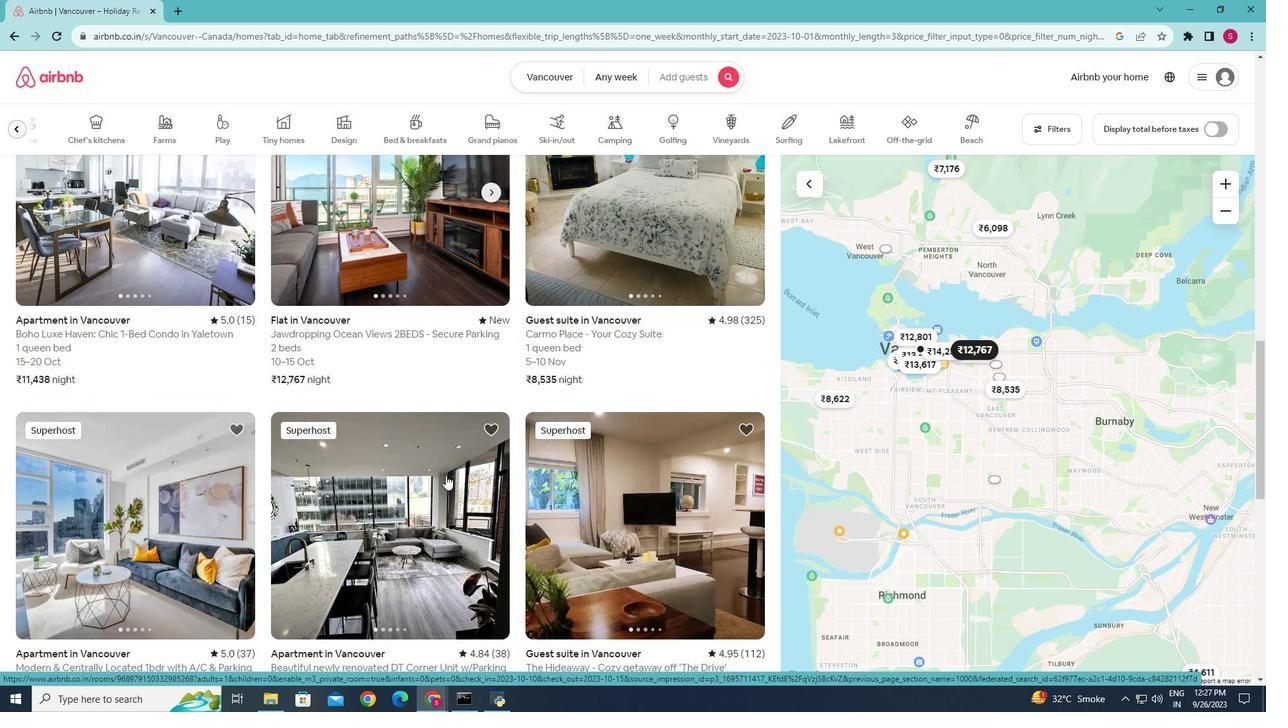 
Action: Mouse scrolled (445, 474) with delta (0, 0)
Screenshot: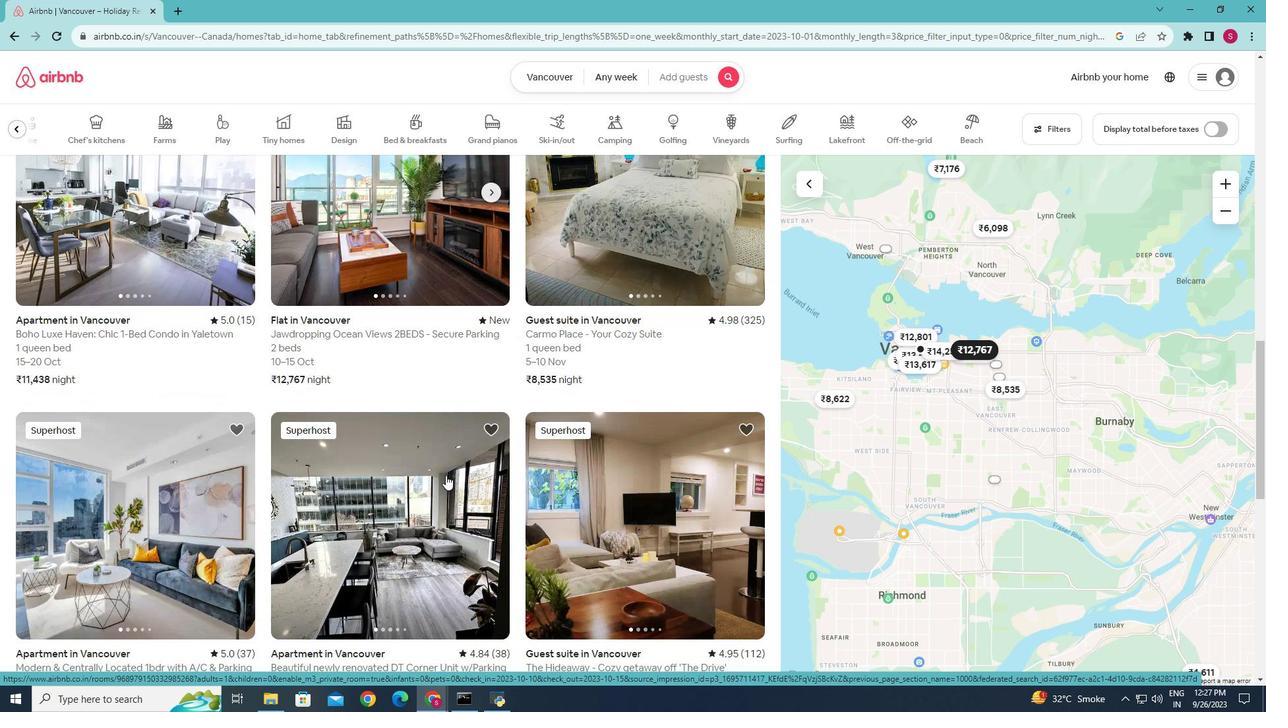 
Action: Mouse scrolled (445, 474) with delta (0, 0)
Screenshot: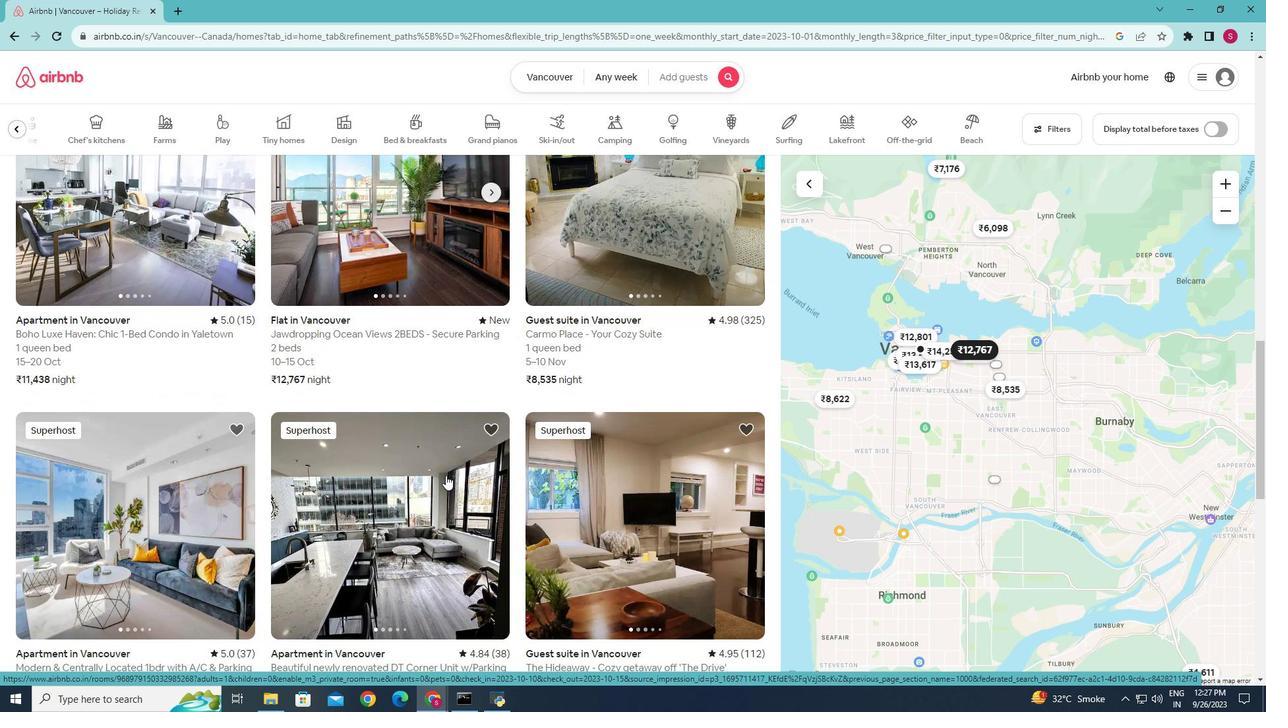 
Action: Mouse scrolled (445, 474) with delta (0, 0)
Screenshot: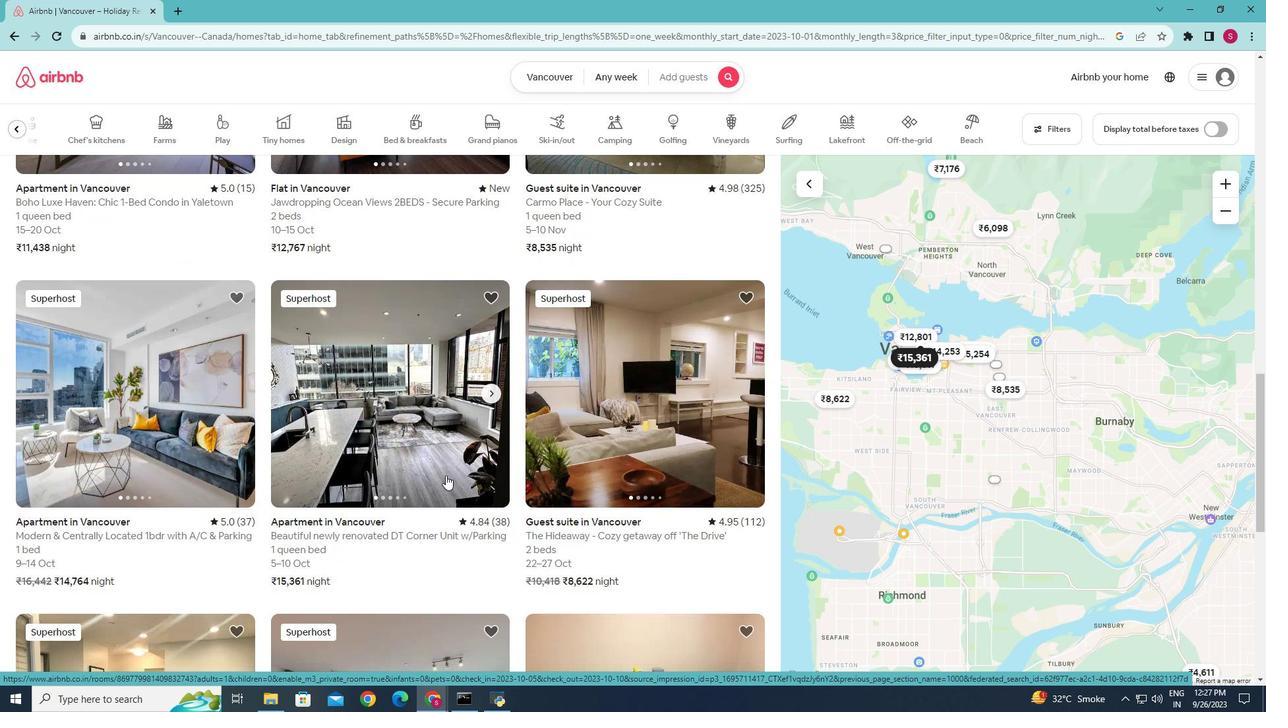 
Action: Mouse scrolled (445, 474) with delta (0, 0)
Screenshot: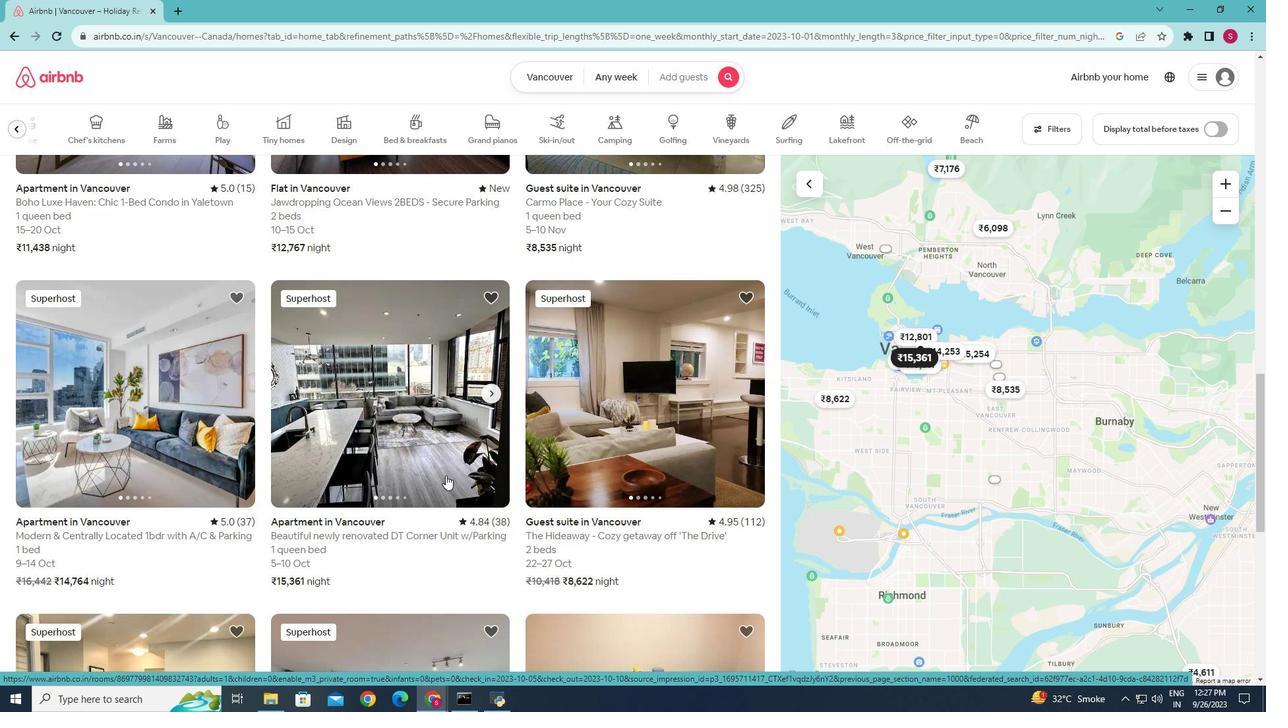 
Action: Mouse moved to (498, 485)
Screenshot: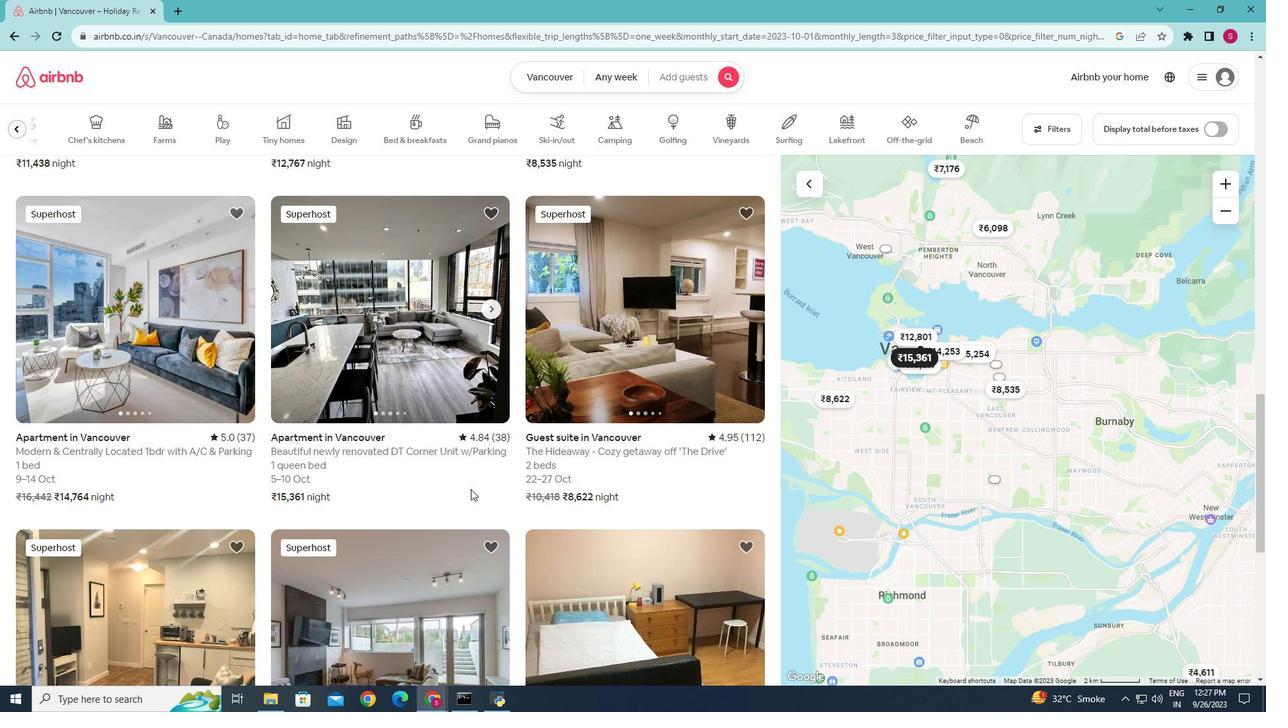 
Action: Mouse scrolled (498, 484) with delta (0, 0)
Screenshot: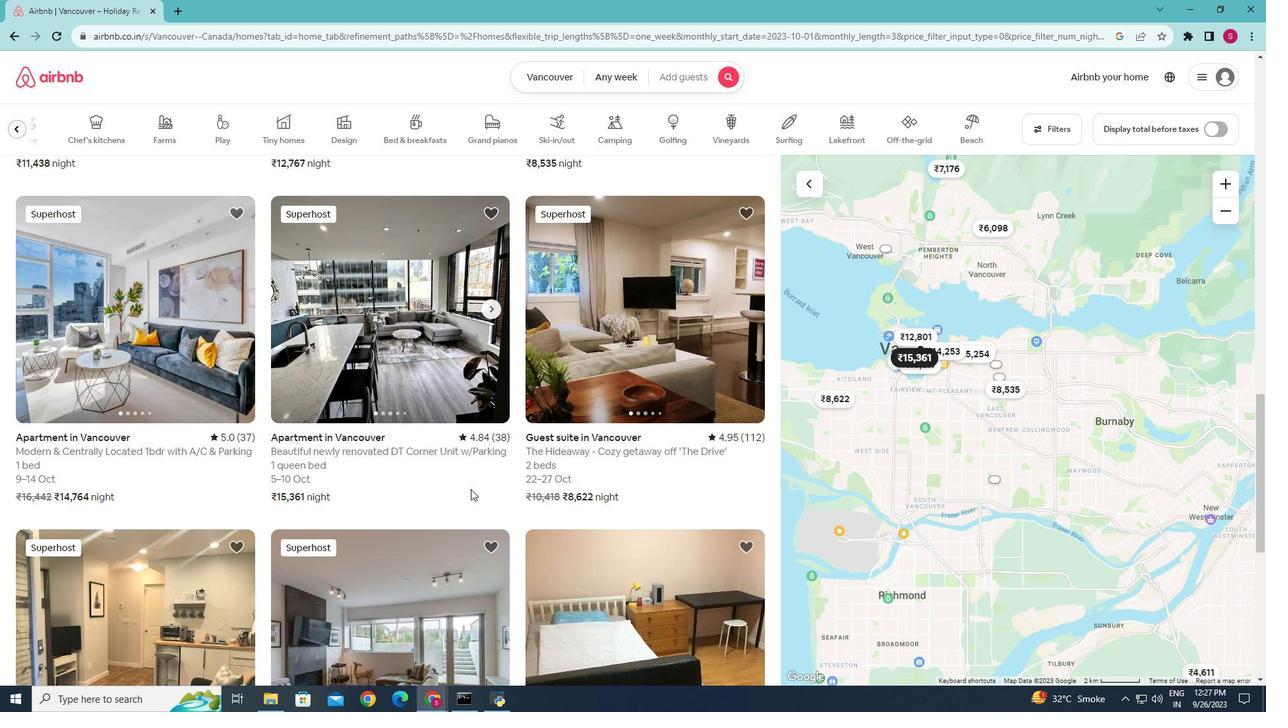 
Action: Mouse moved to (470, 489)
Screenshot: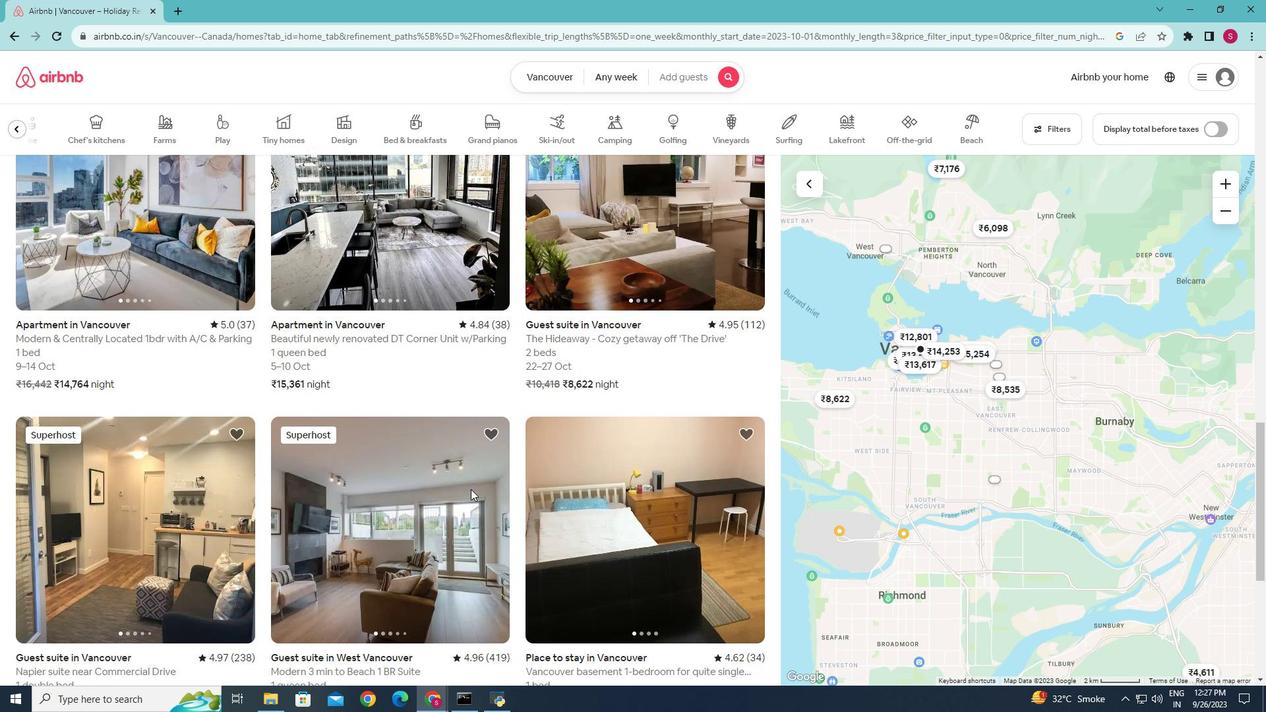 
Action: Mouse scrolled (470, 488) with delta (0, 0)
Screenshot: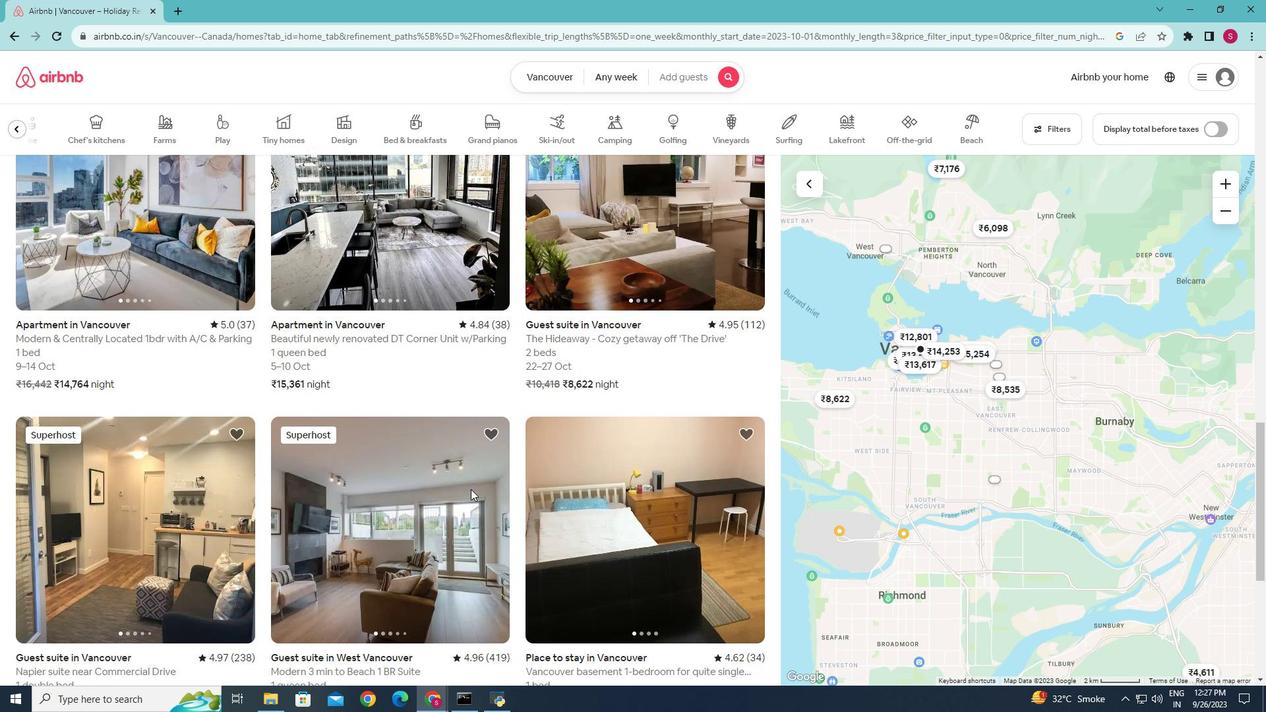 
Action: Mouse moved to (470, 489)
Screenshot: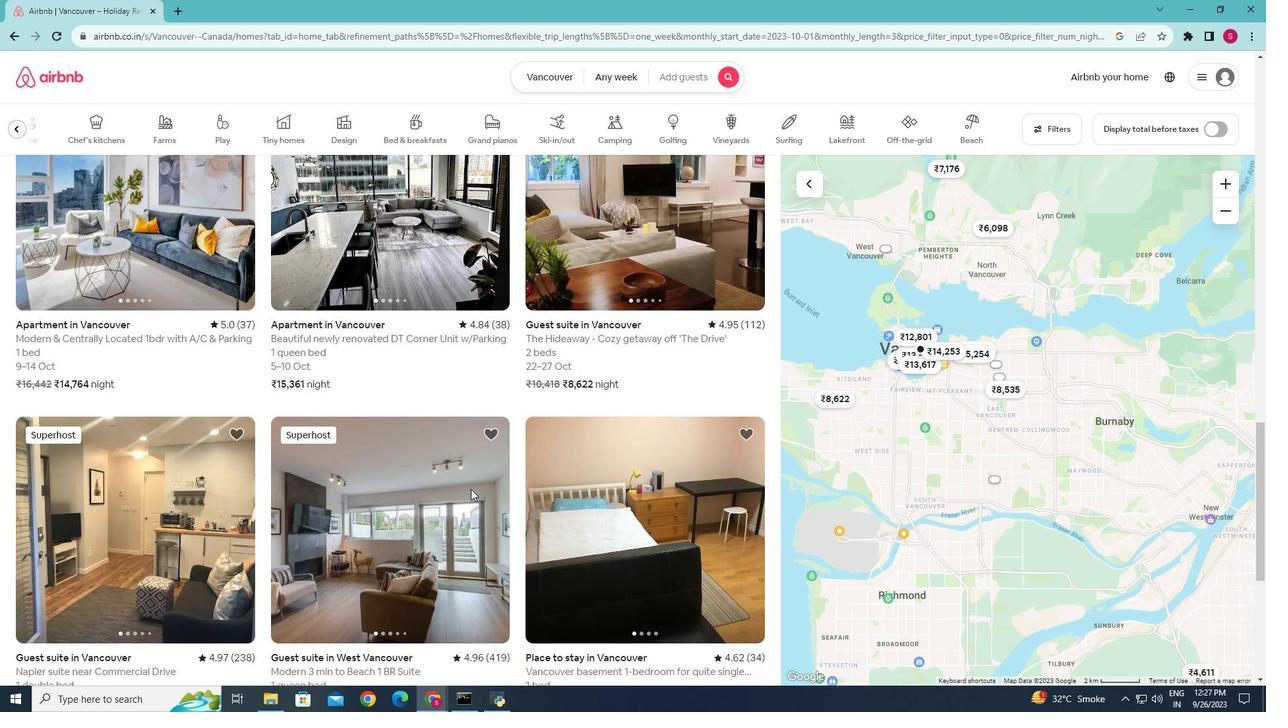 
Action: Mouse scrolled (470, 488) with delta (0, 0)
Screenshot: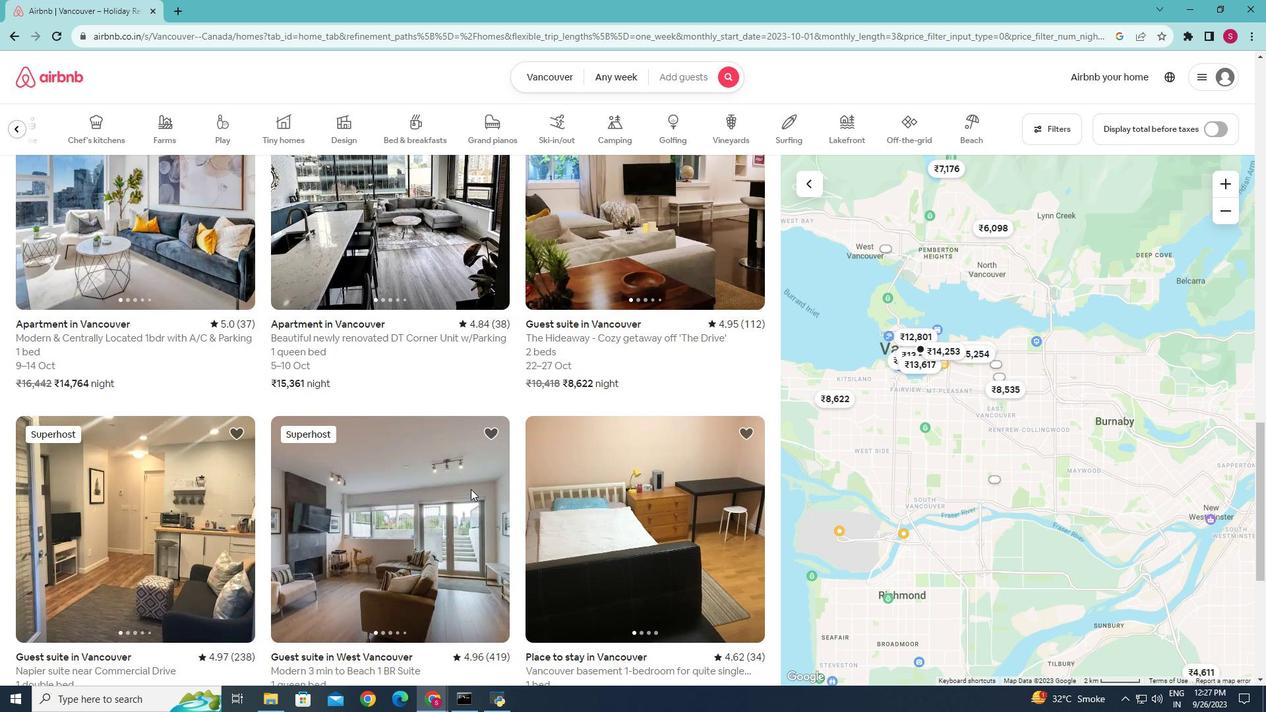
Action: Mouse moved to (470, 489)
Screenshot: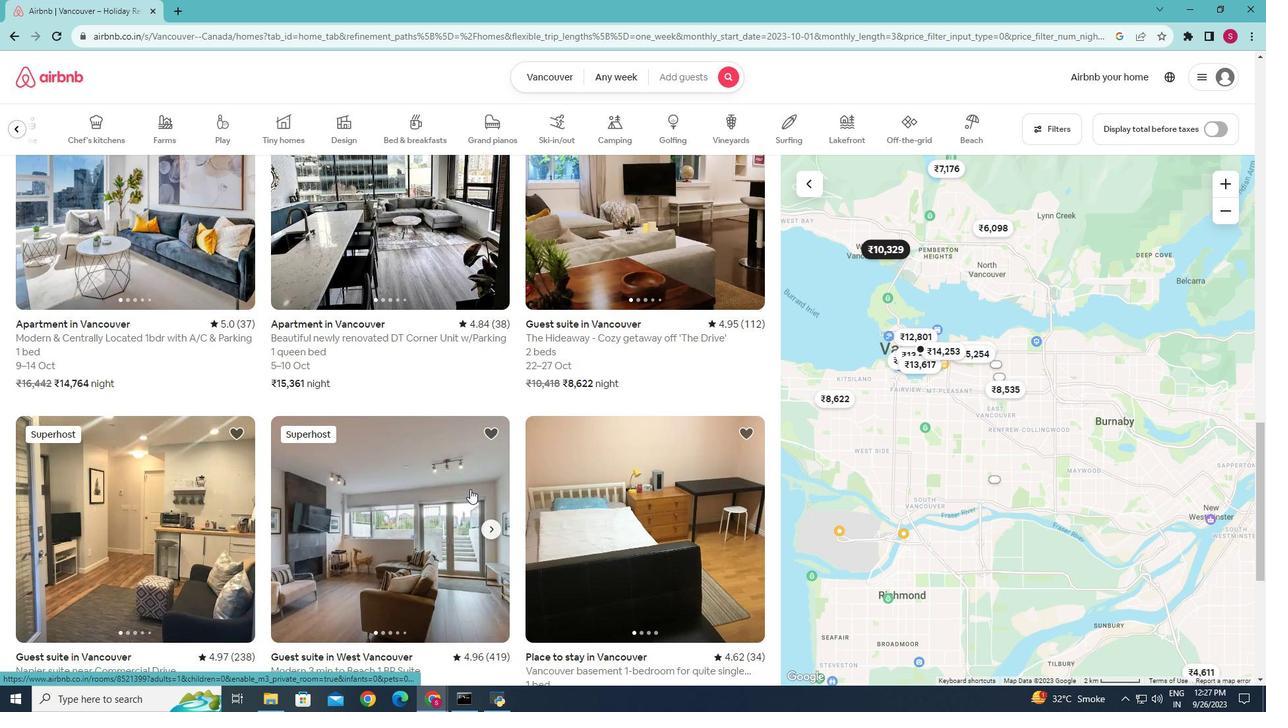 
Action: Mouse scrolled (470, 488) with delta (0, 0)
Screenshot: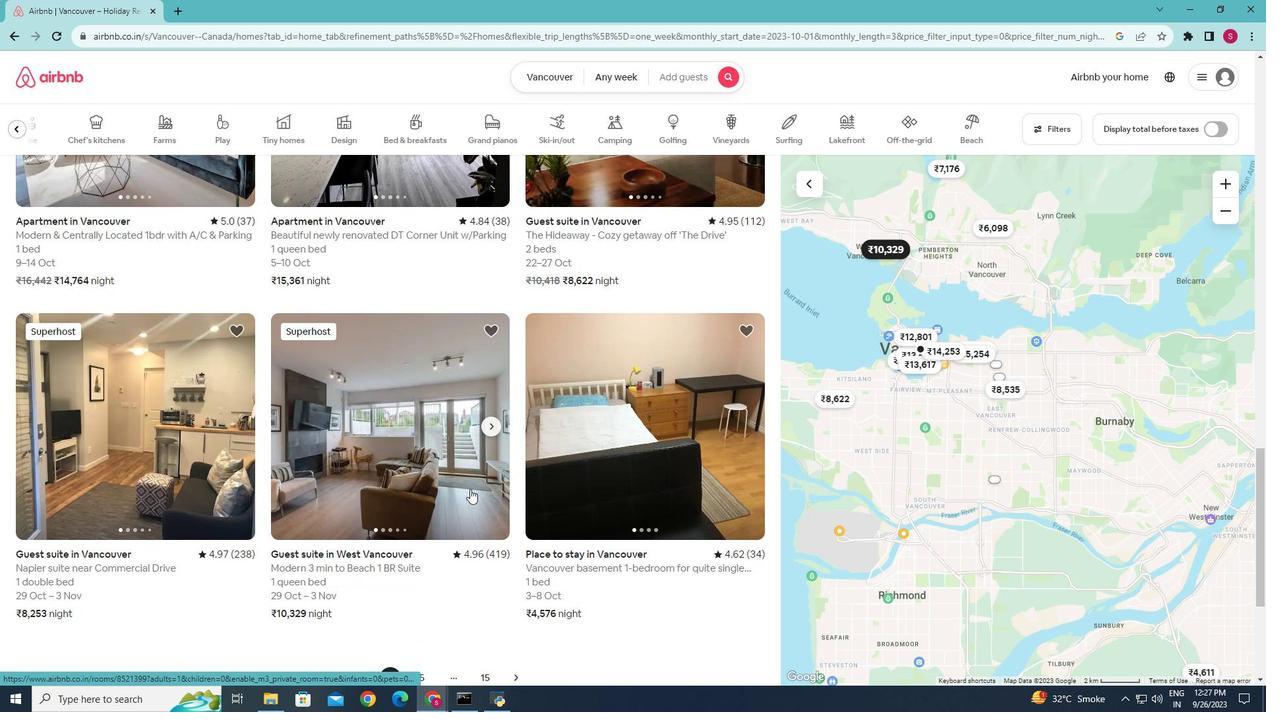 
Action: Mouse scrolled (470, 488) with delta (0, 0)
Screenshot: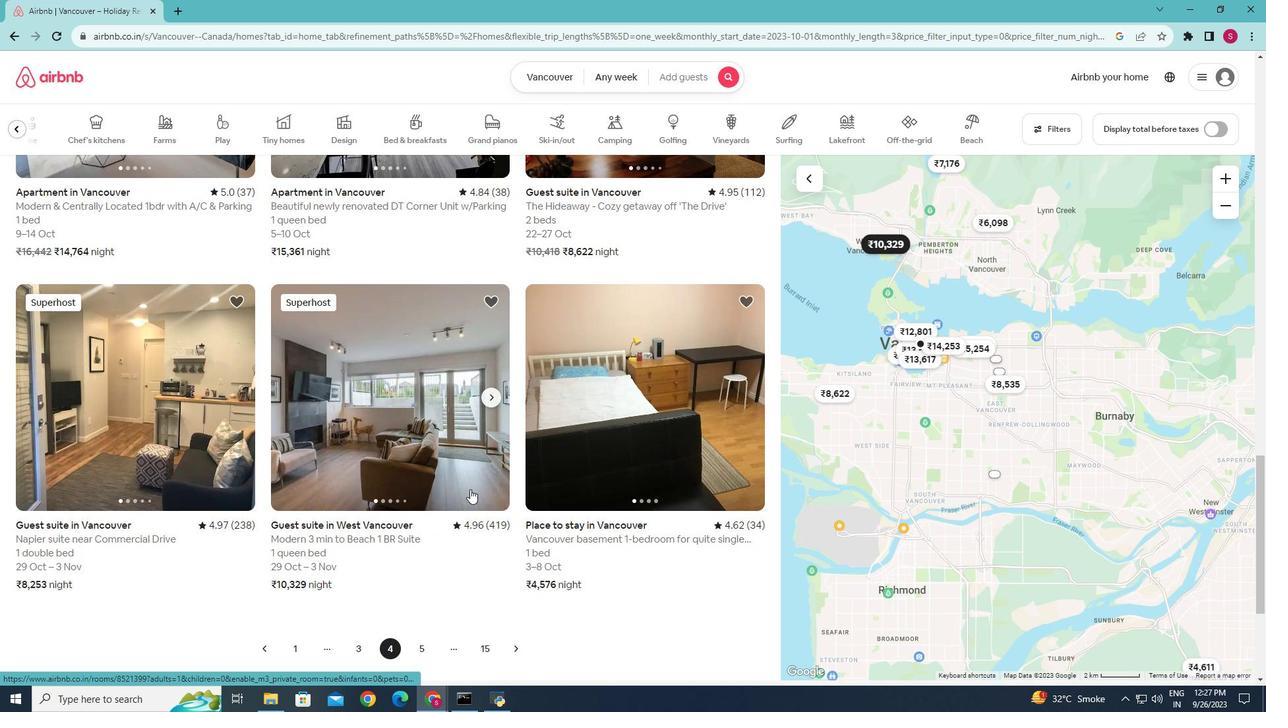 
Action: Mouse scrolled (470, 488) with delta (0, 0)
Screenshot: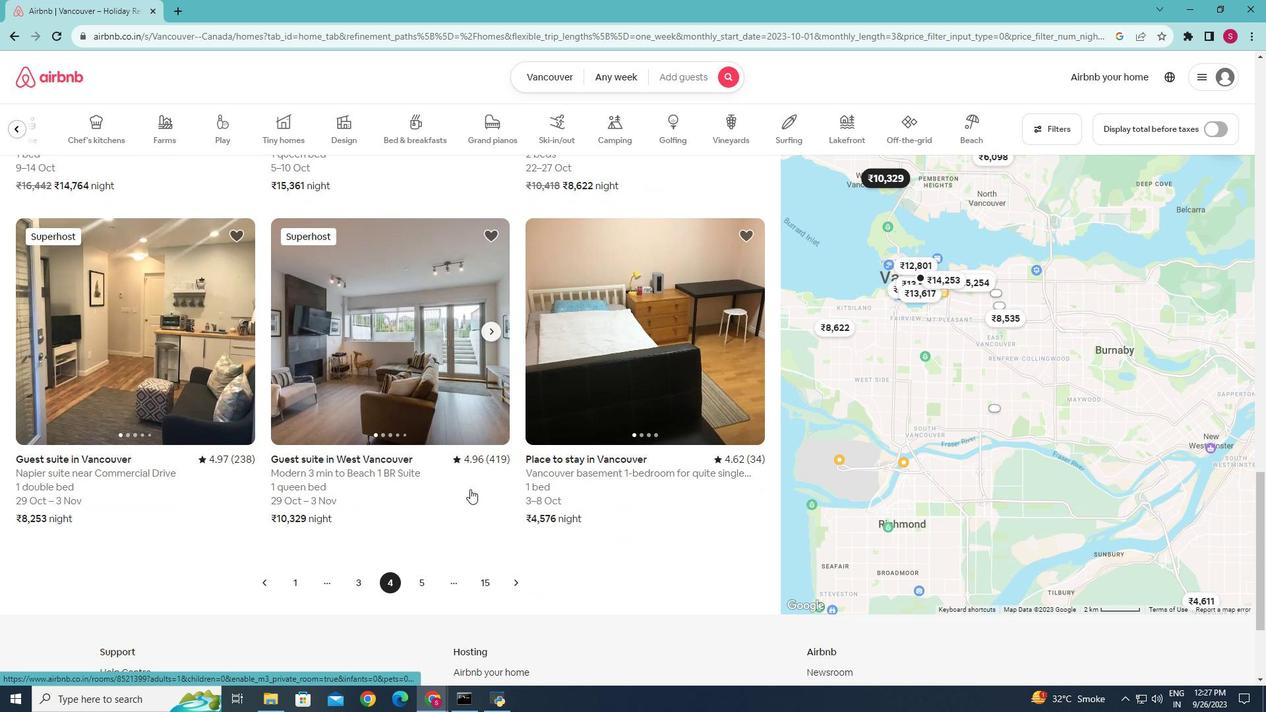 
Action: Mouse moved to (420, 581)
Screenshot: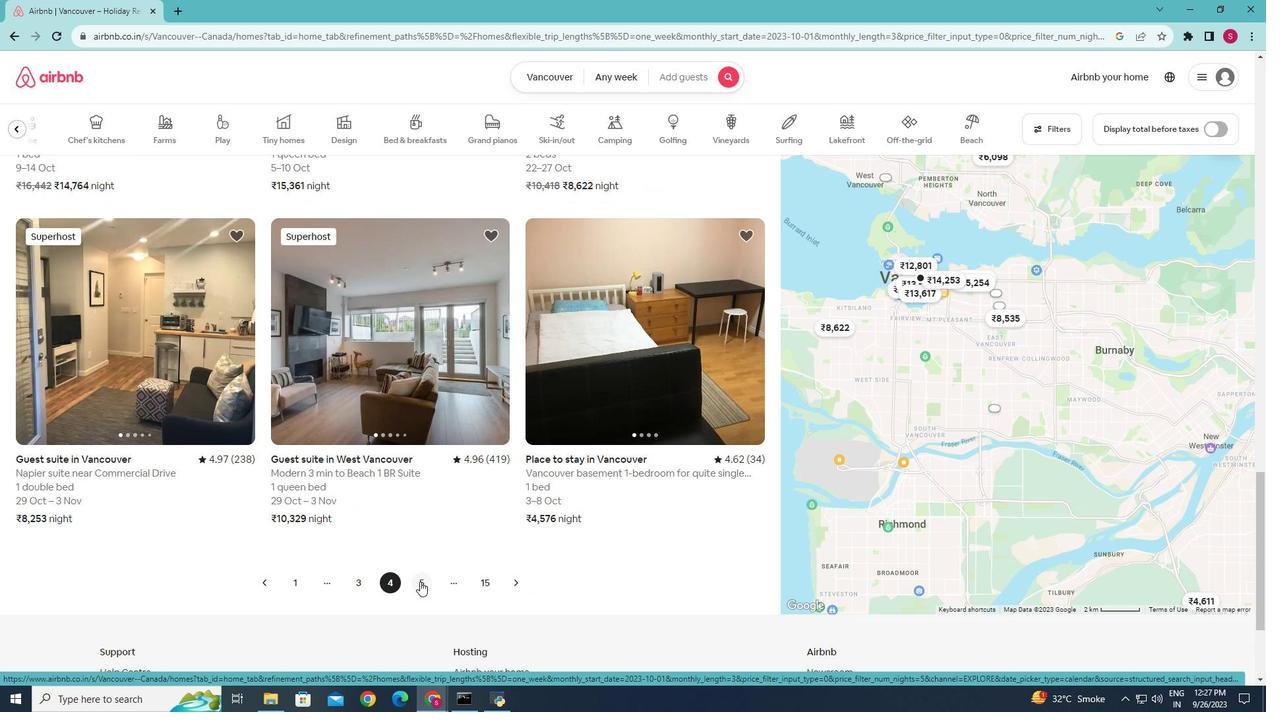 
Action: Mouse pressed left at (420, 581)
Screenshot: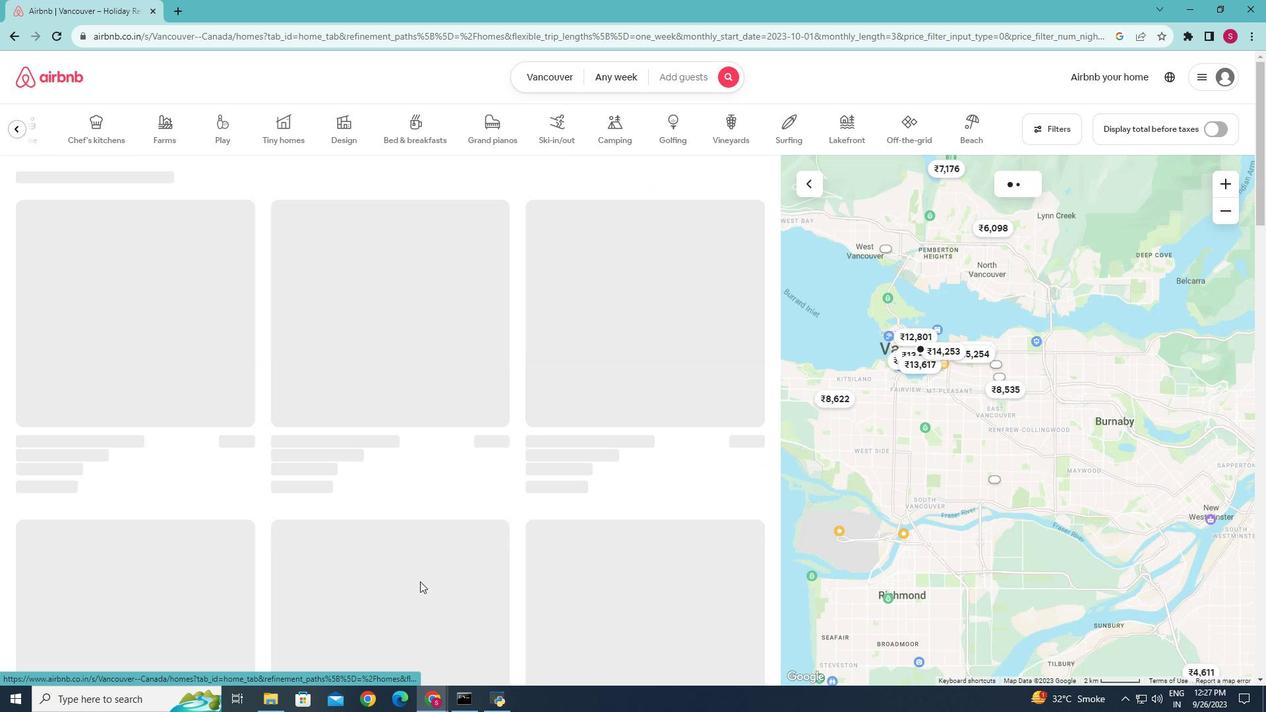 
Action: Mouse moved to (225, 469)
Screenshot: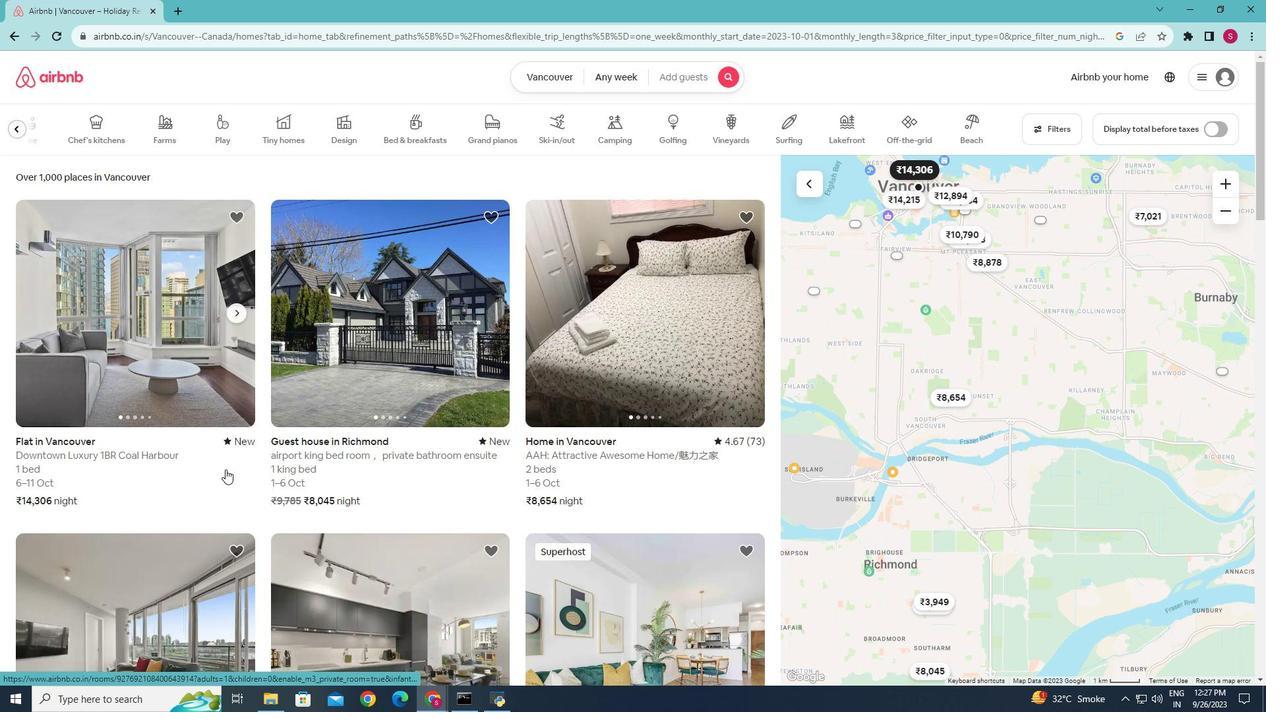 
Action: Mouse scrolled (225, 469) with delta (0, 0)
Screenshot: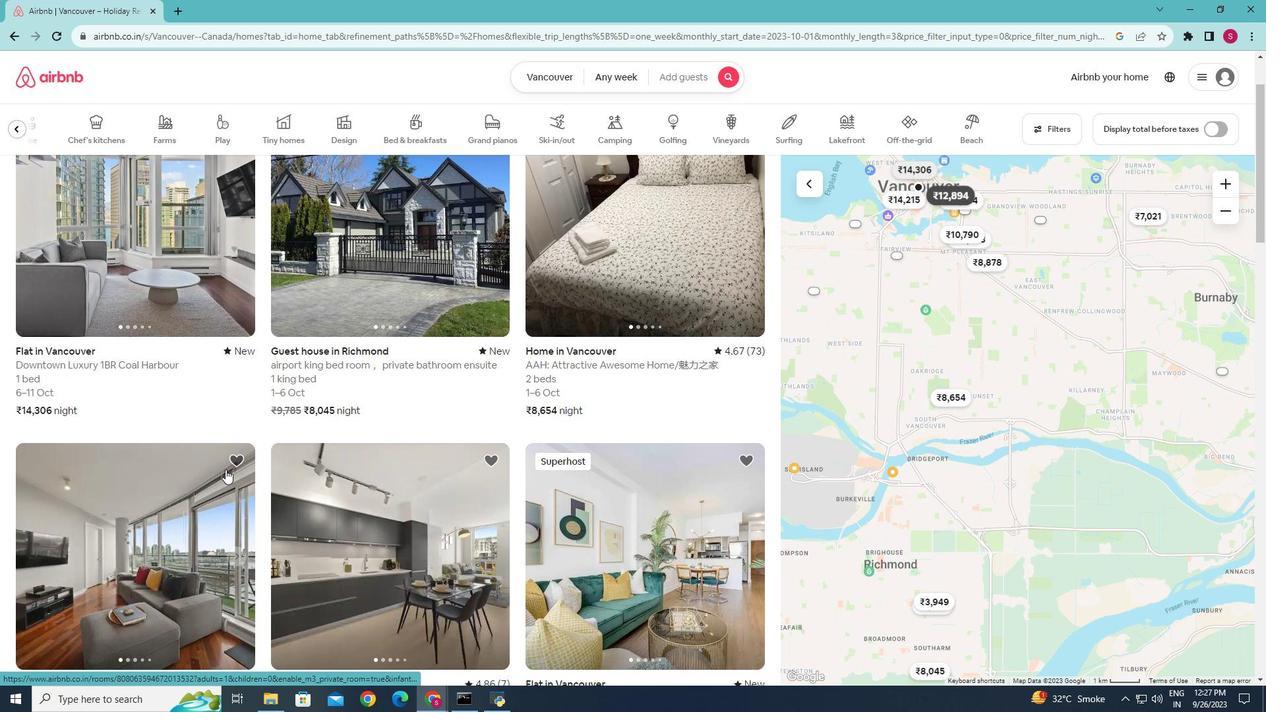 
Action: Mouse scrolled (225, 469) with delta (0, 0)
Screenshot: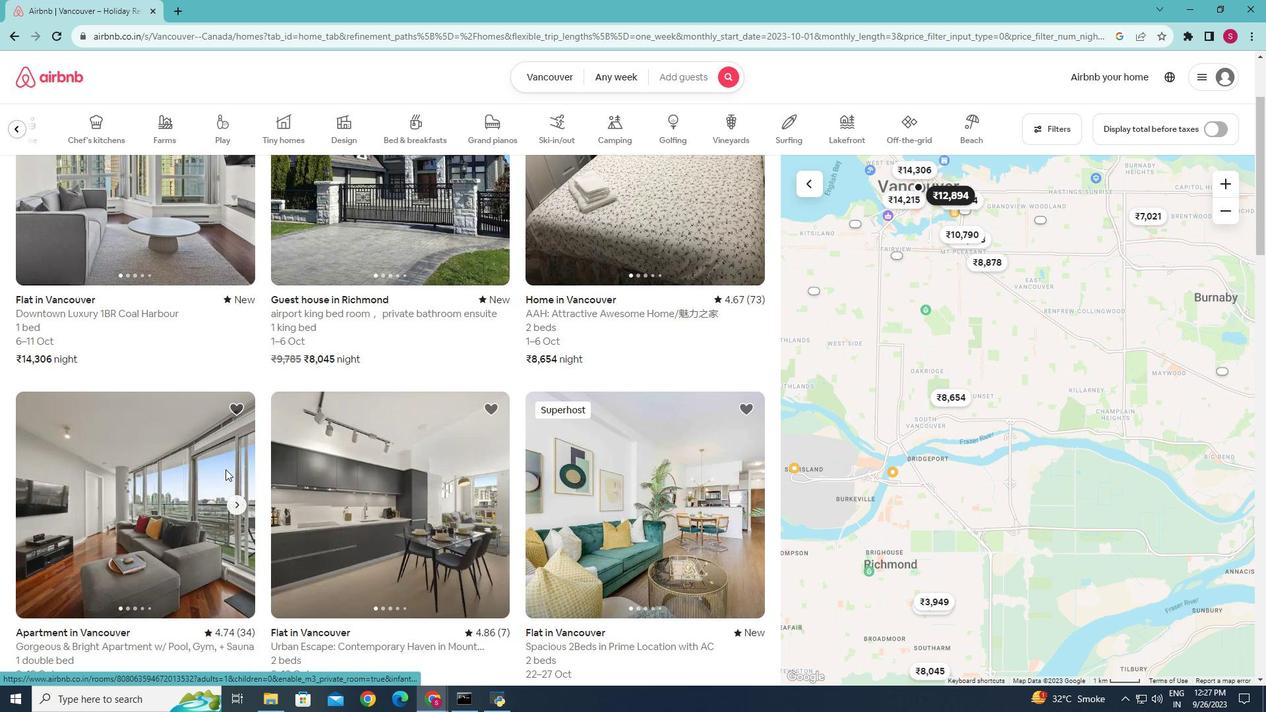 
Action: Mouse scrolled (225, 469) with delta (0, 0)
Screenshot: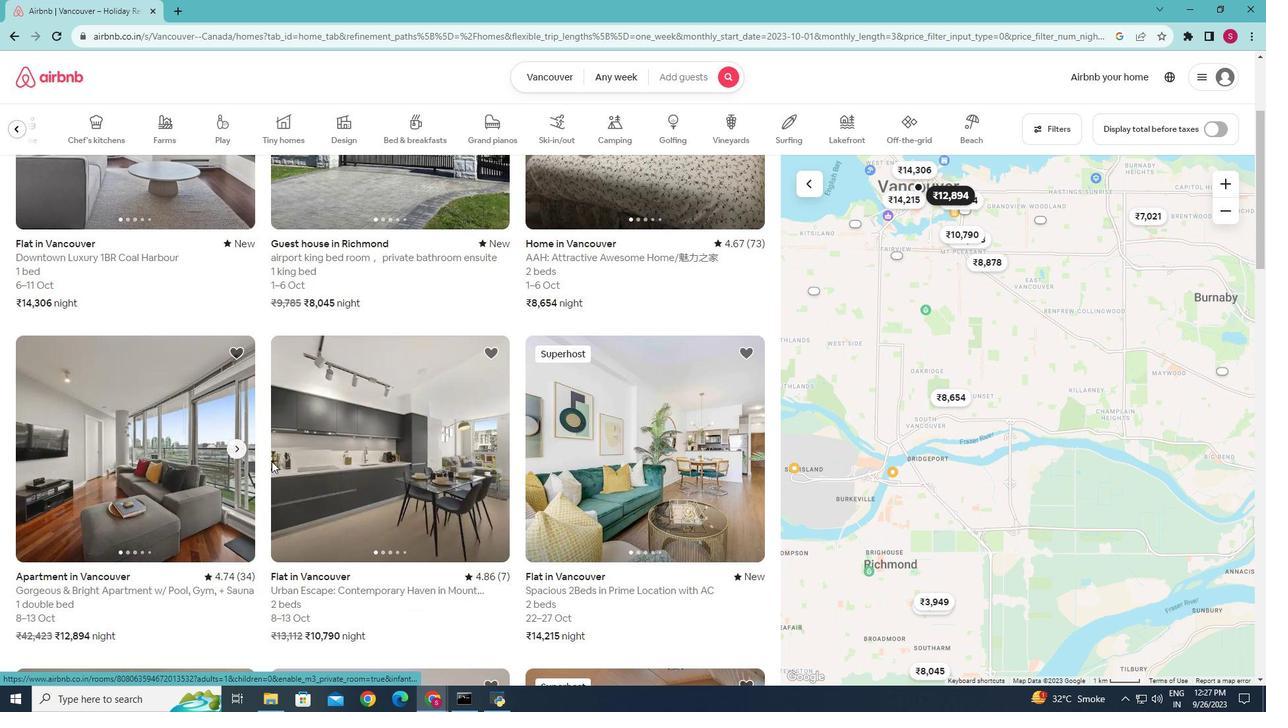 
Action: Mouse moved to (478, 495)
Screenshot: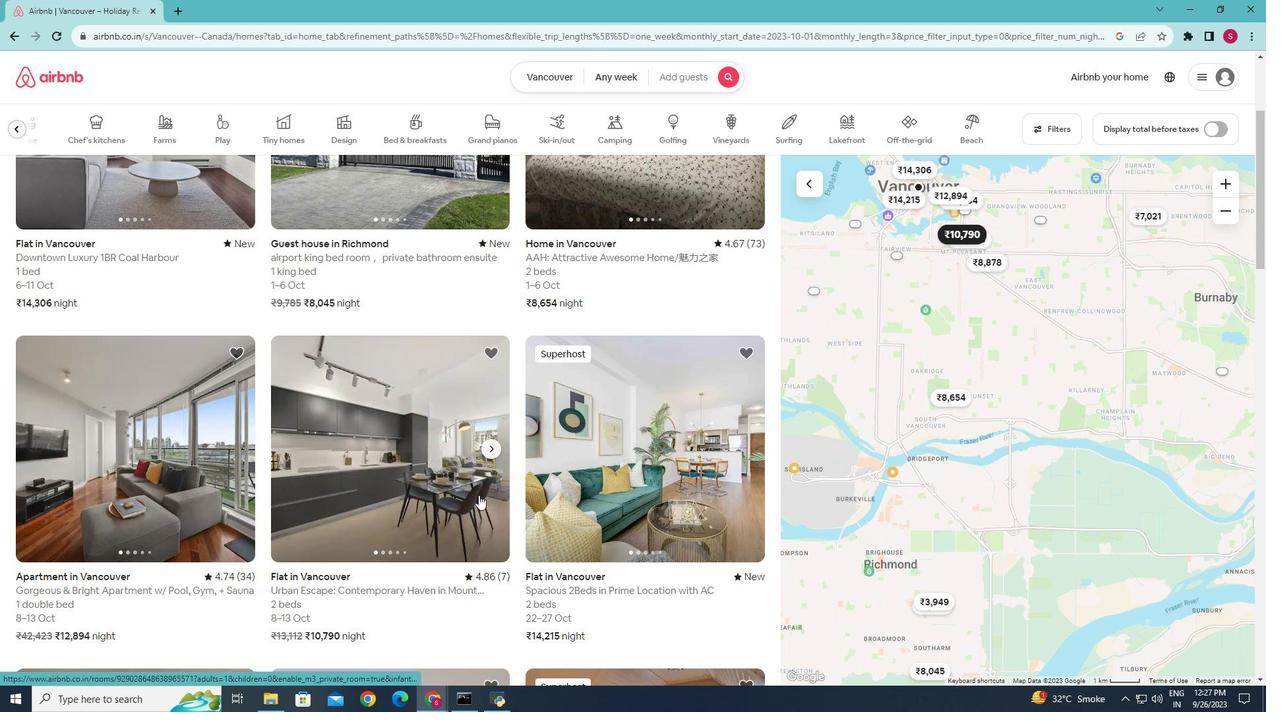 
Action: Mouse scrolled (478, 494) with delta (0, 0)
Screenshot: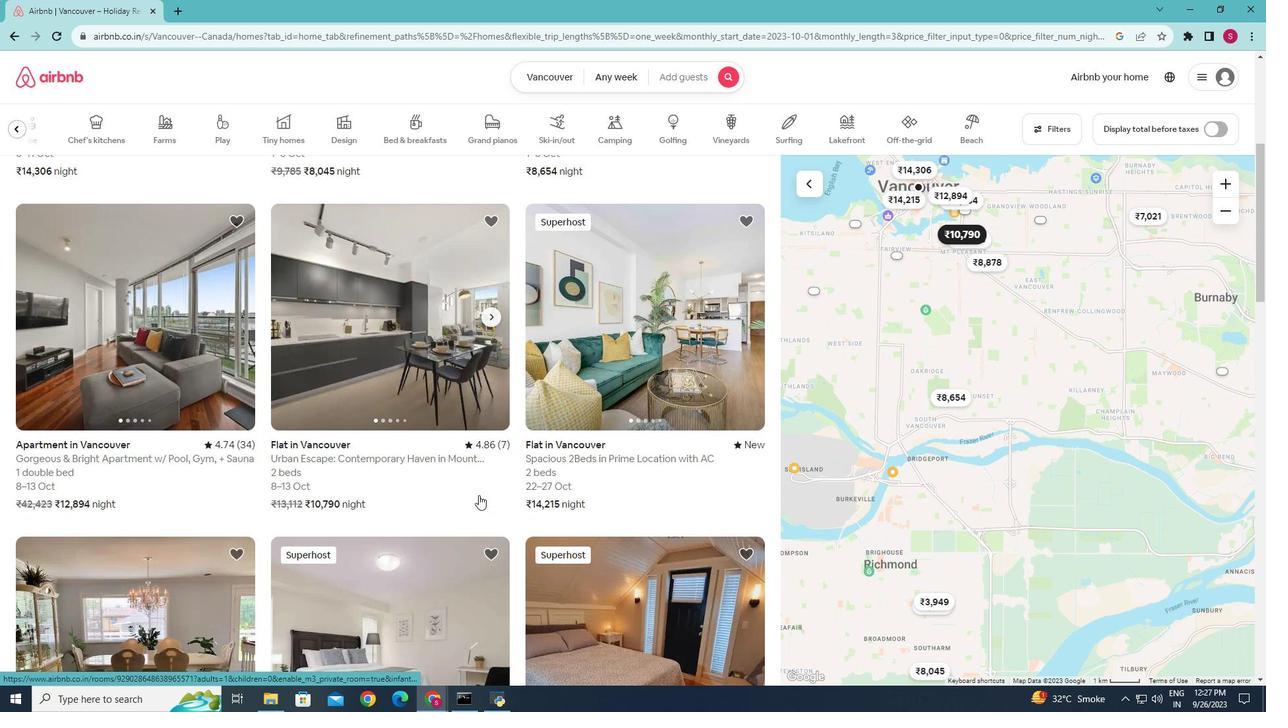 
Action: Mouse scrolled (478, 494) with delta (0, 0)
Screenshot: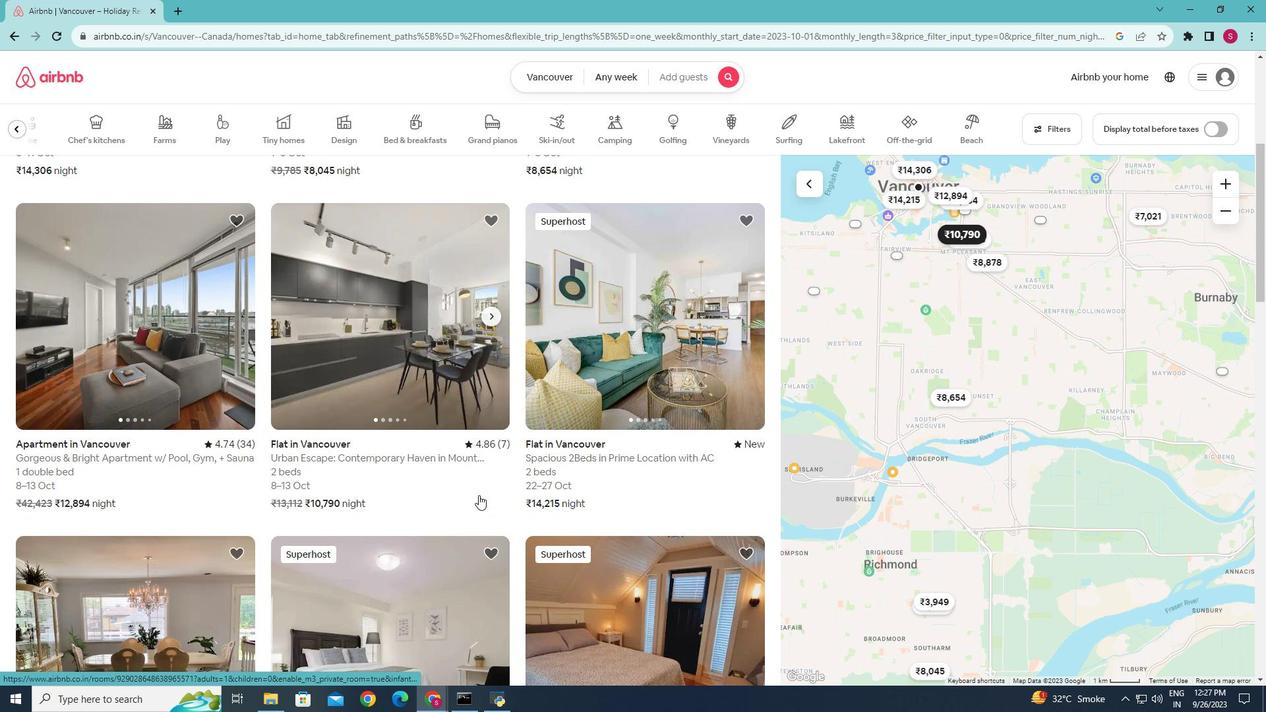 
Action: Mouse scrolled (478, 494) with delta (0, 0)
Screenshot: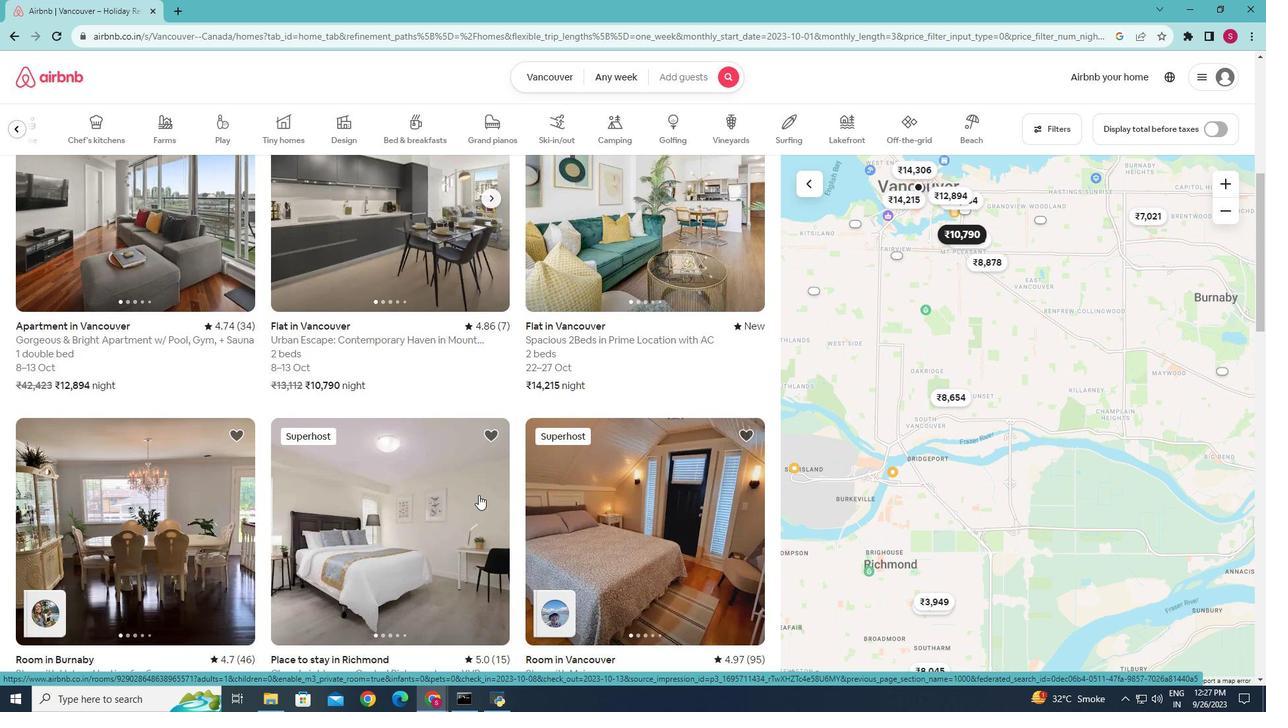 
Action: Mouse scrolled (478, 494) with delta (0, 0)
Screenshot: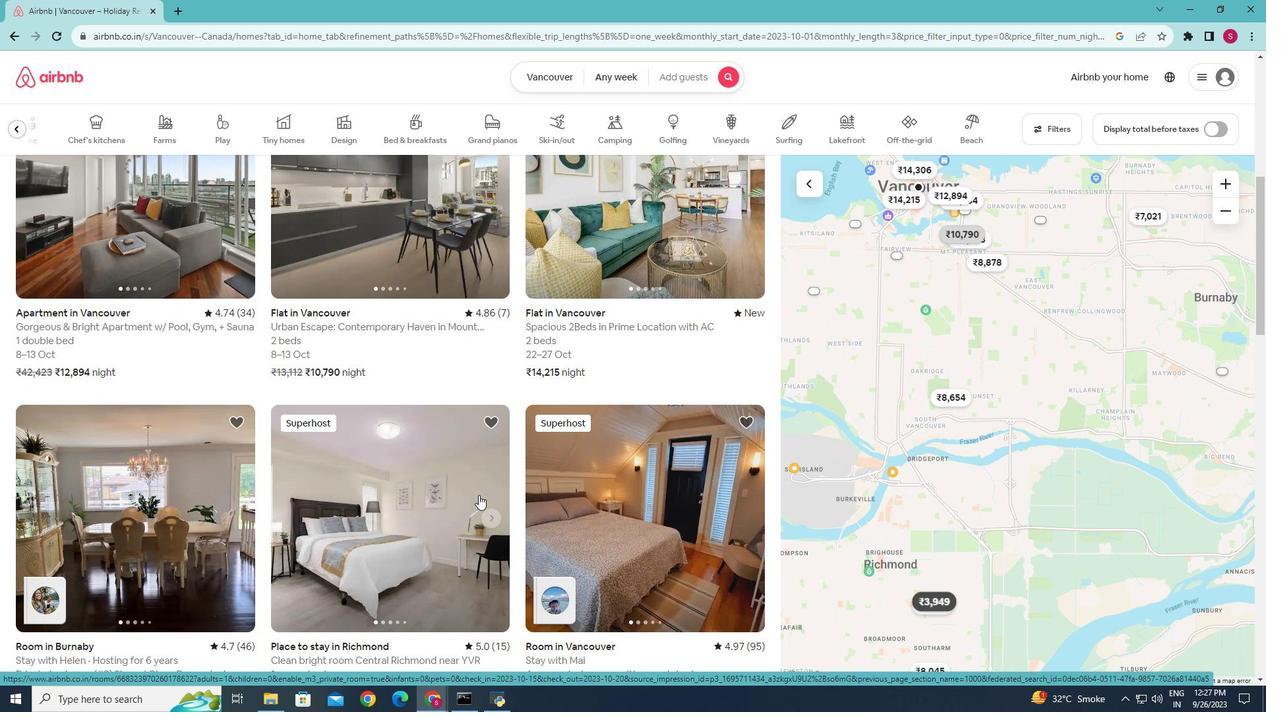 
Action: Mouse scrolled (478, 494) with delta (0, 0)
Screenshot: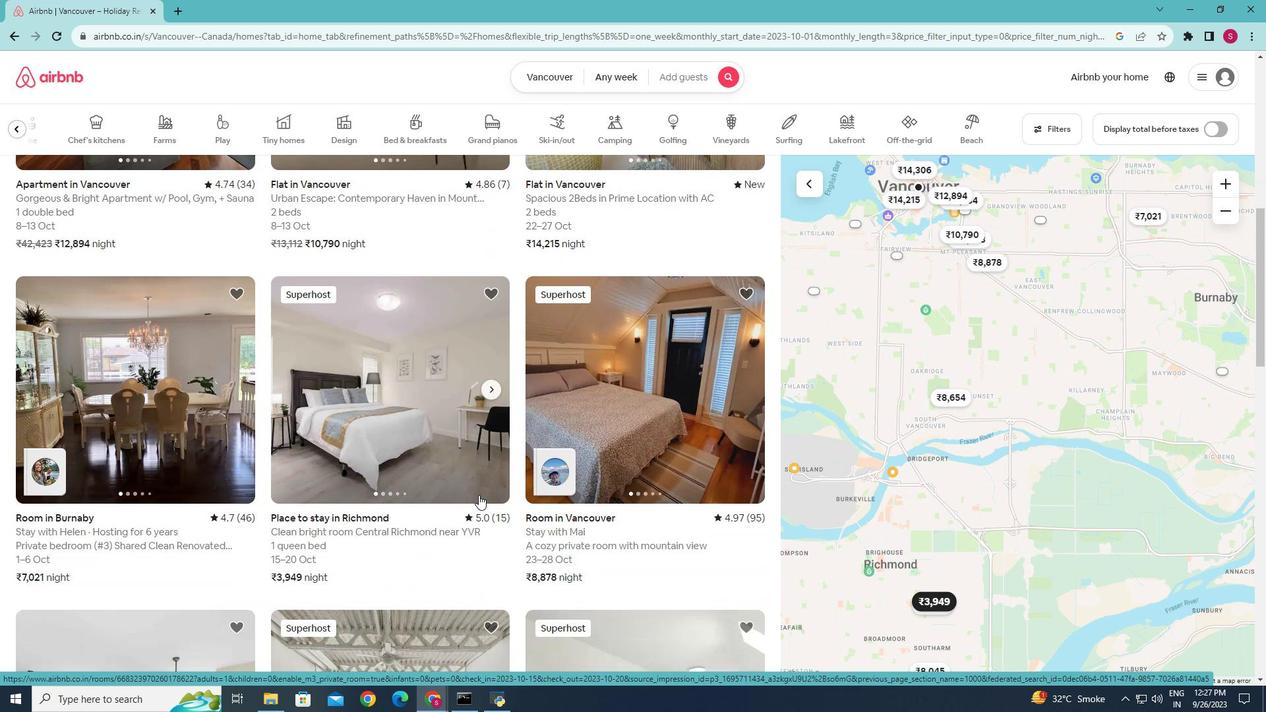
Action: Mouse scrolled (478, 494) with delta (0, 0)
Screenshot: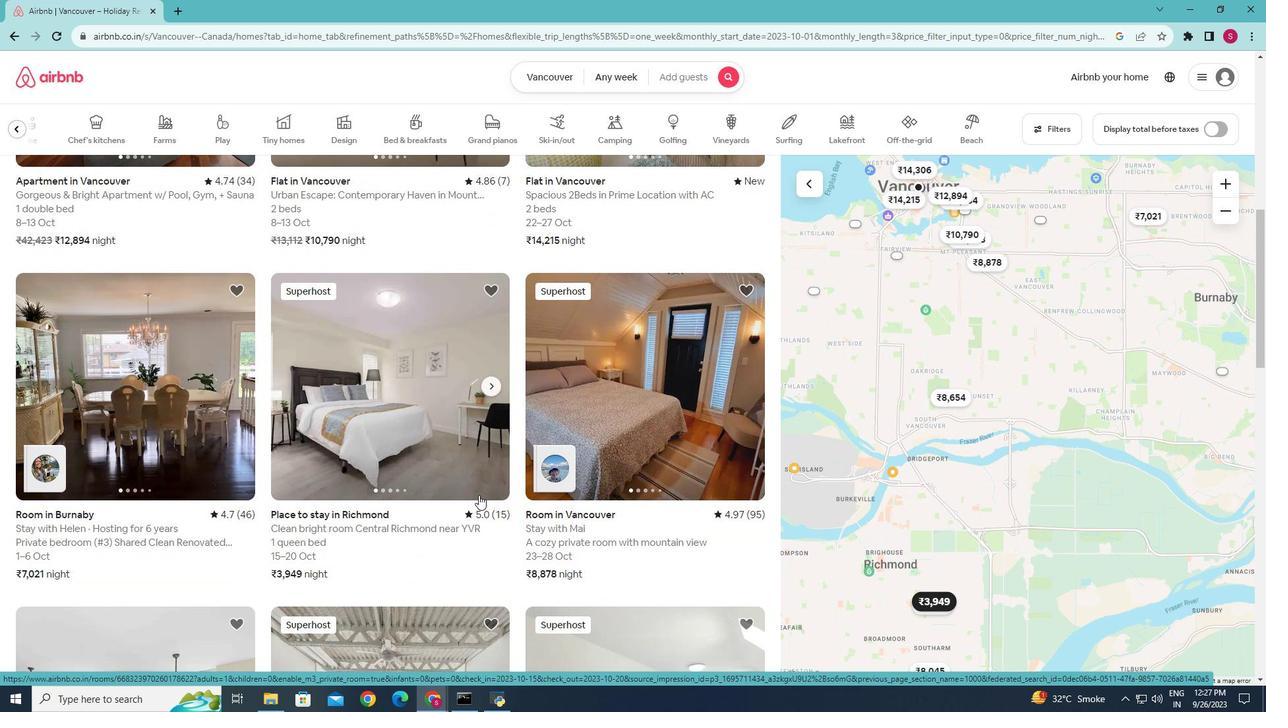 
Action: Mouse scrolled (478, 494) with delta (0, 0)
Screenshot: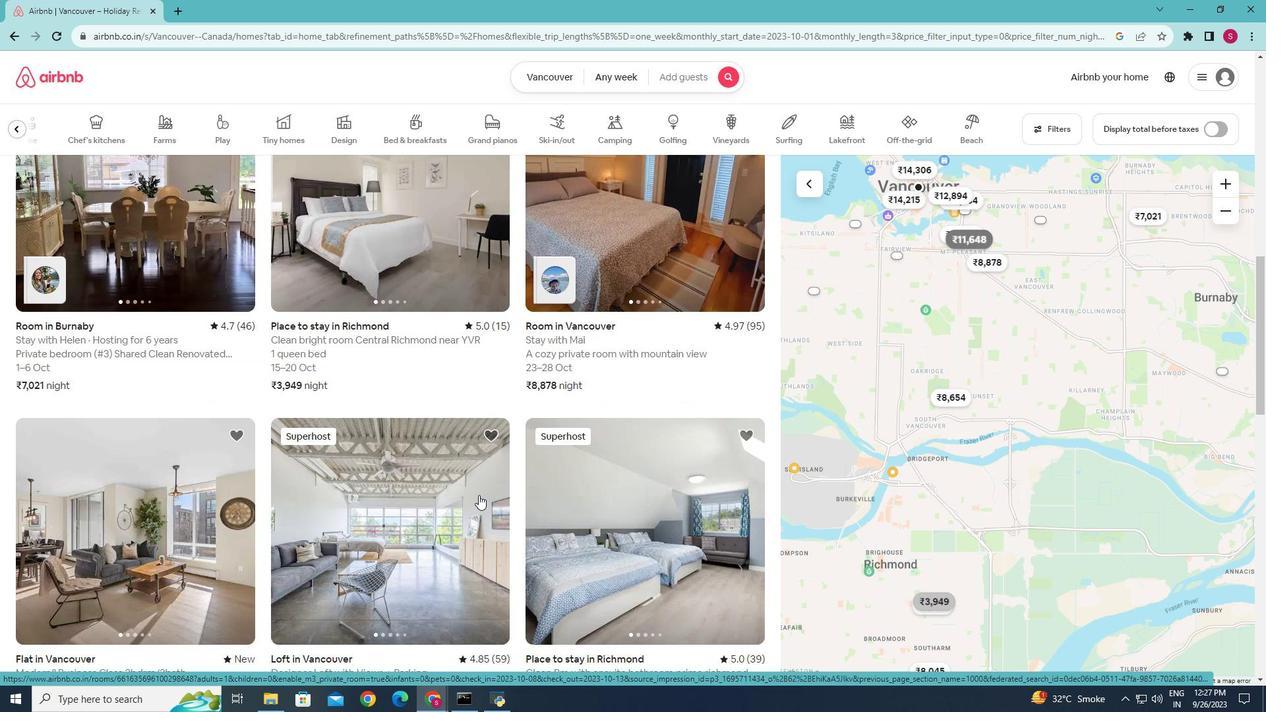 
Action: Mouse scrolled (478, 494) with delta (0, 0)
Screenshot: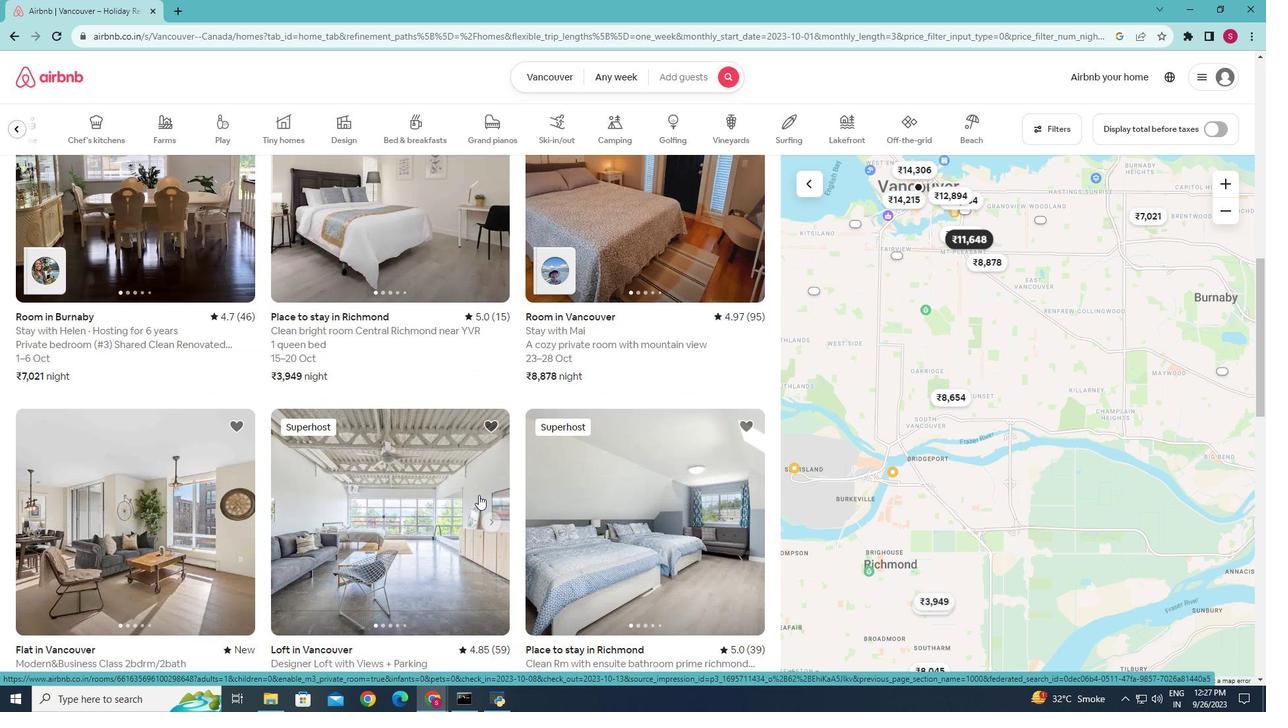 
Action: Mouse scrolled (478, 494) with delta (0, 0)
Screenshot: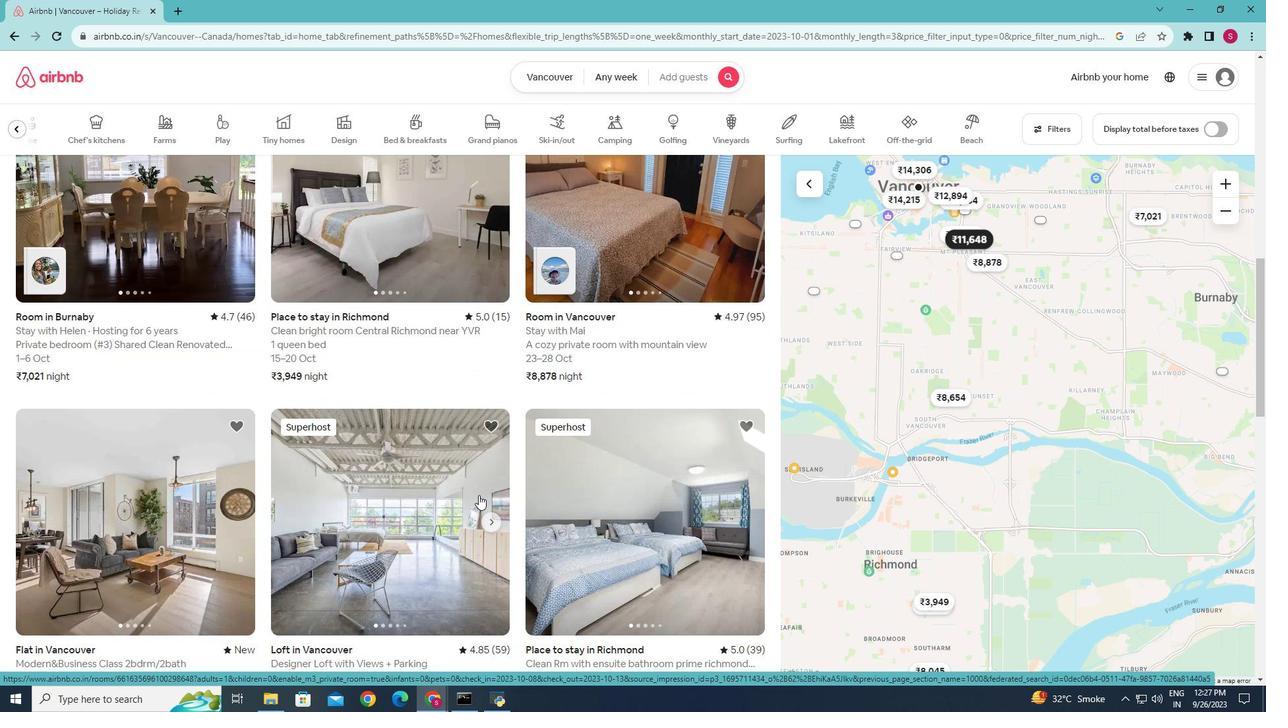 
Action: Mouse moved to (497, 494)
Screenshot: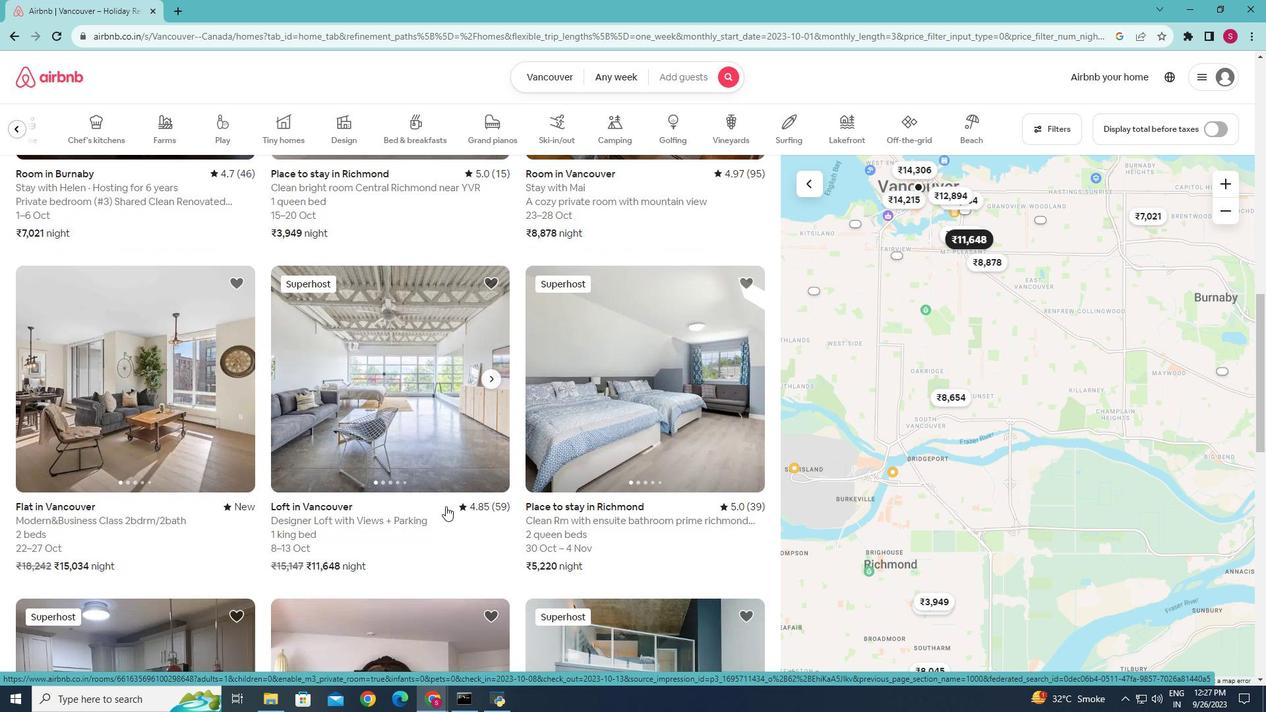 
Action: Mouse scrolled (497, 493) with delta (0, 0)
Screenshot: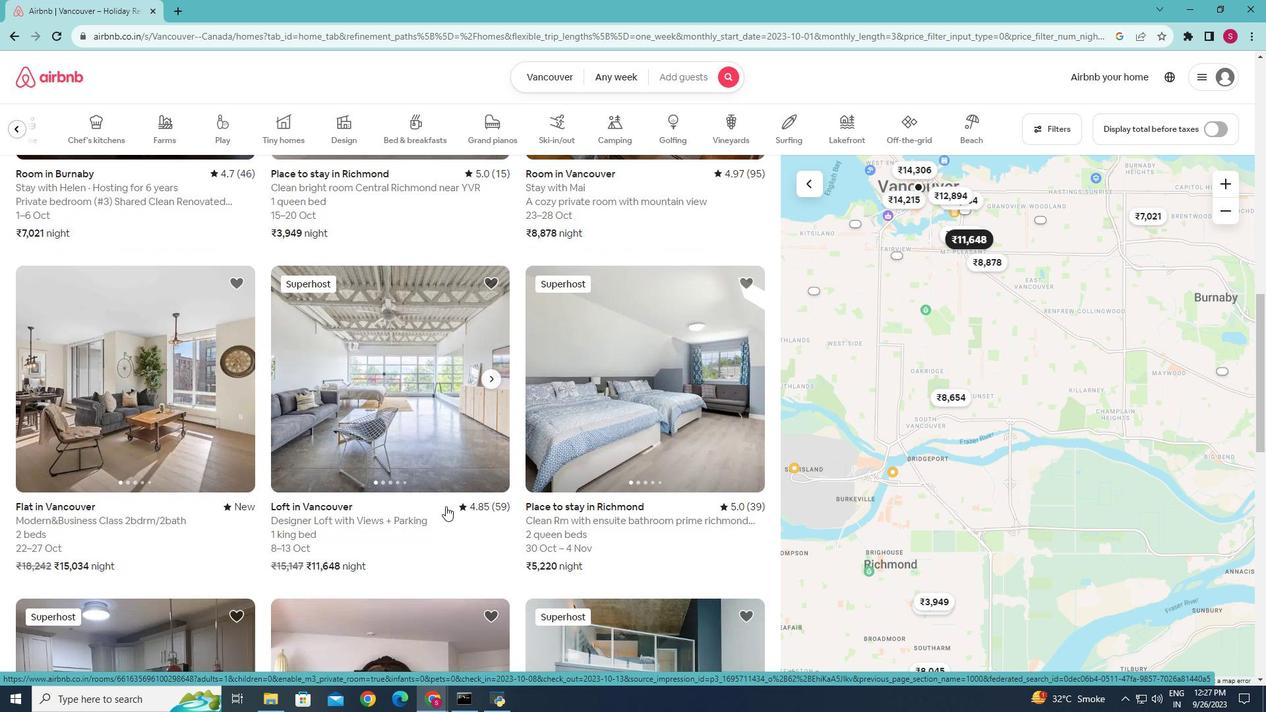 
Action: Mouse moved to (447, 505)
Screenshot: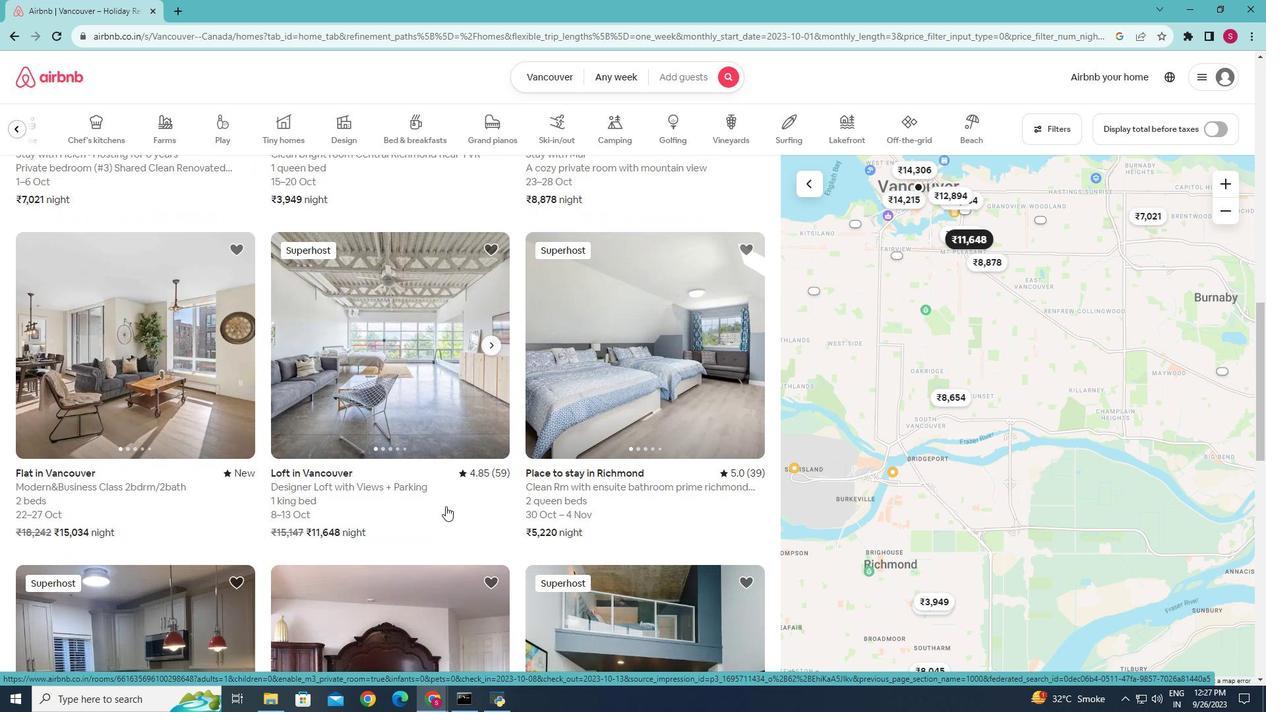 
Action: Mouse scrolled (447, 505) with delta (0, 0)
Screenshot: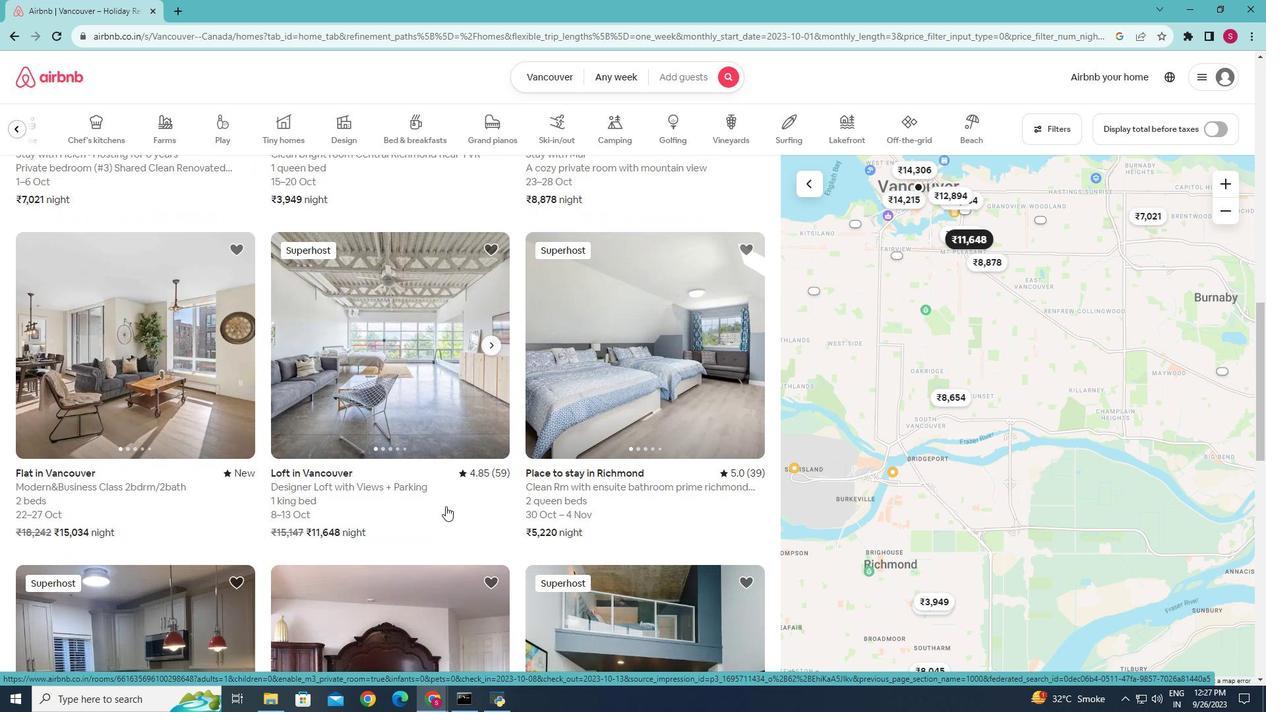 
Action: Mouse moved to (445, 506)
Screenshot: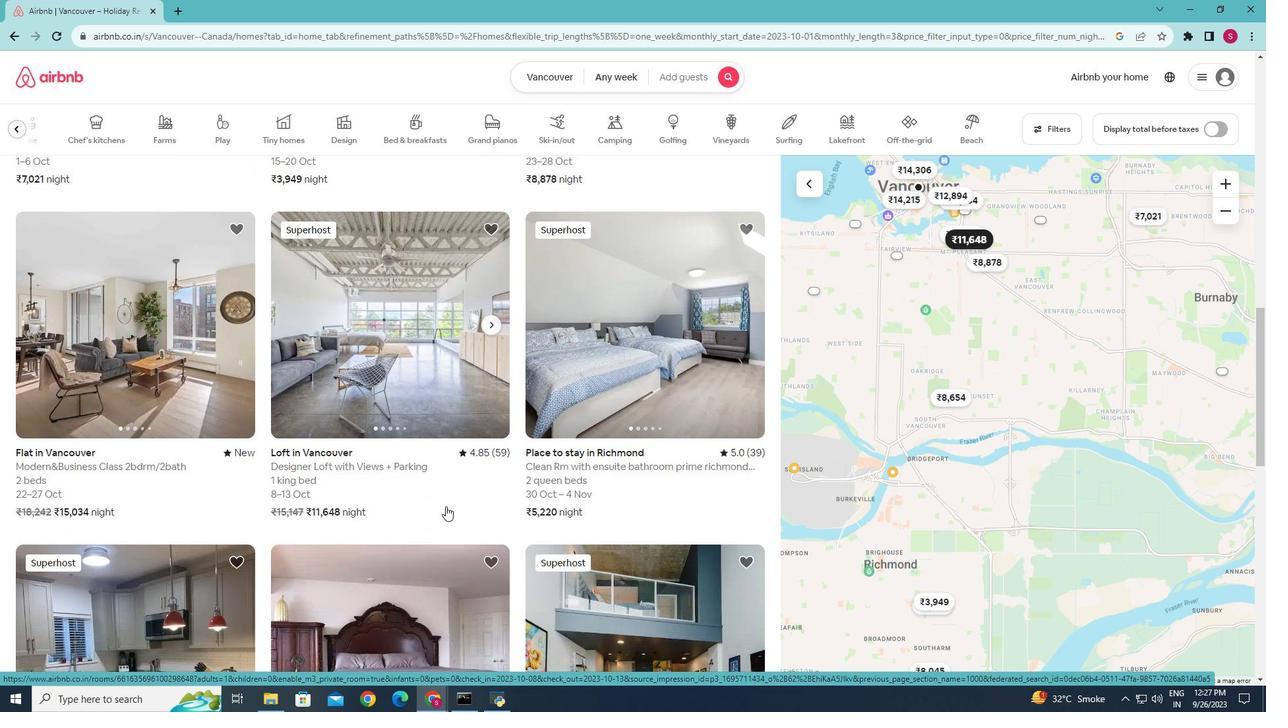 
Action: Mouse scrolled (445, 505) with delta (0, 0)
Screenshot: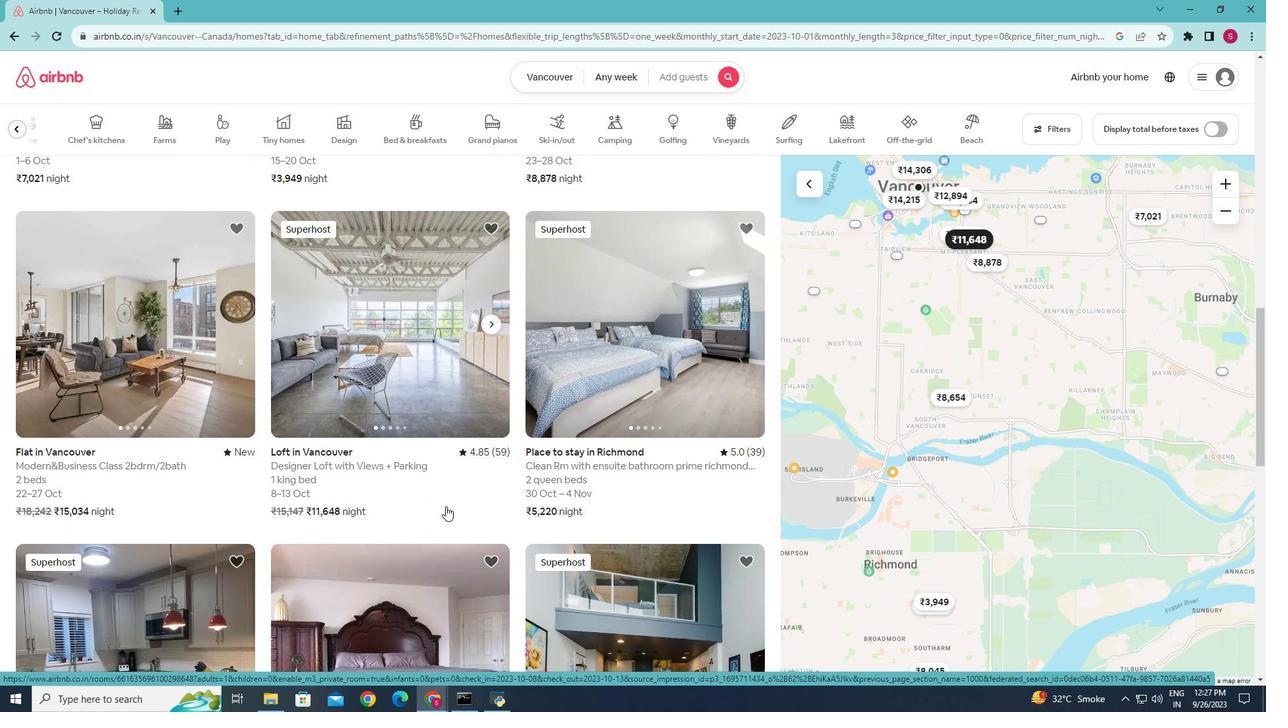 
Action: Mouse moved to (455, 500)
Screenshot: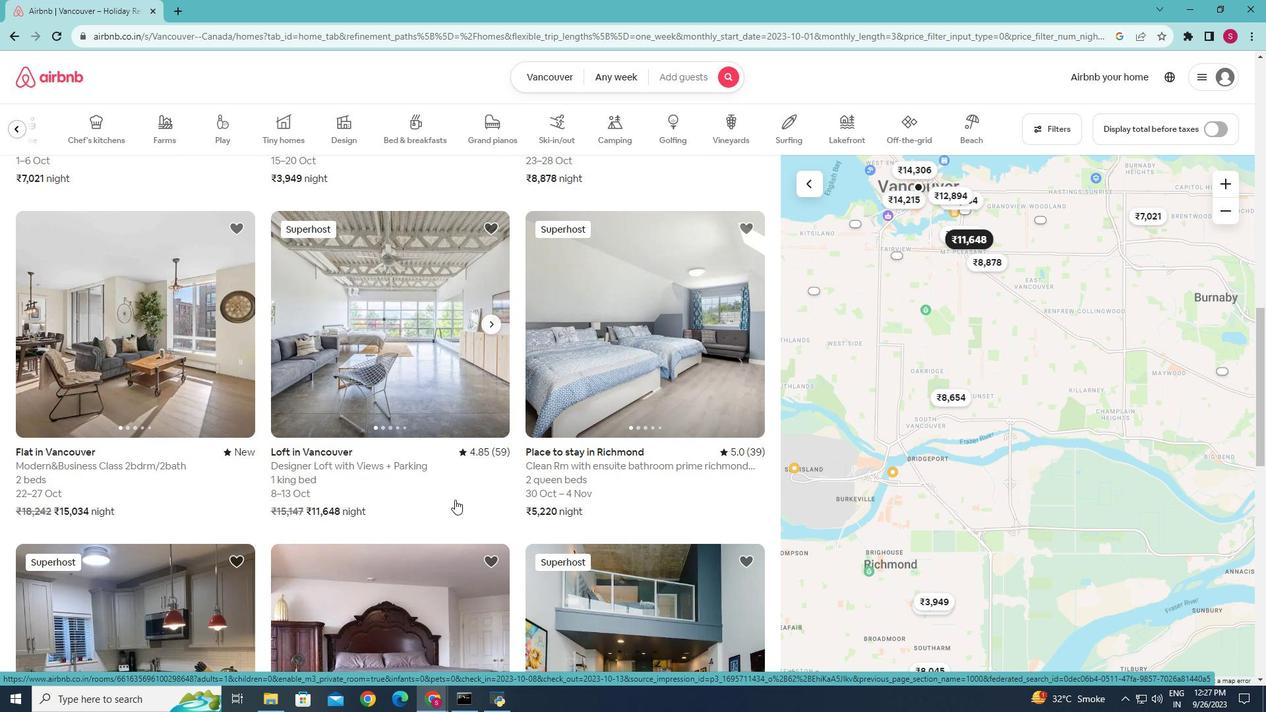 
Action: Mouse scrolled (455, 499) with delta (0, 0)
Screenshot: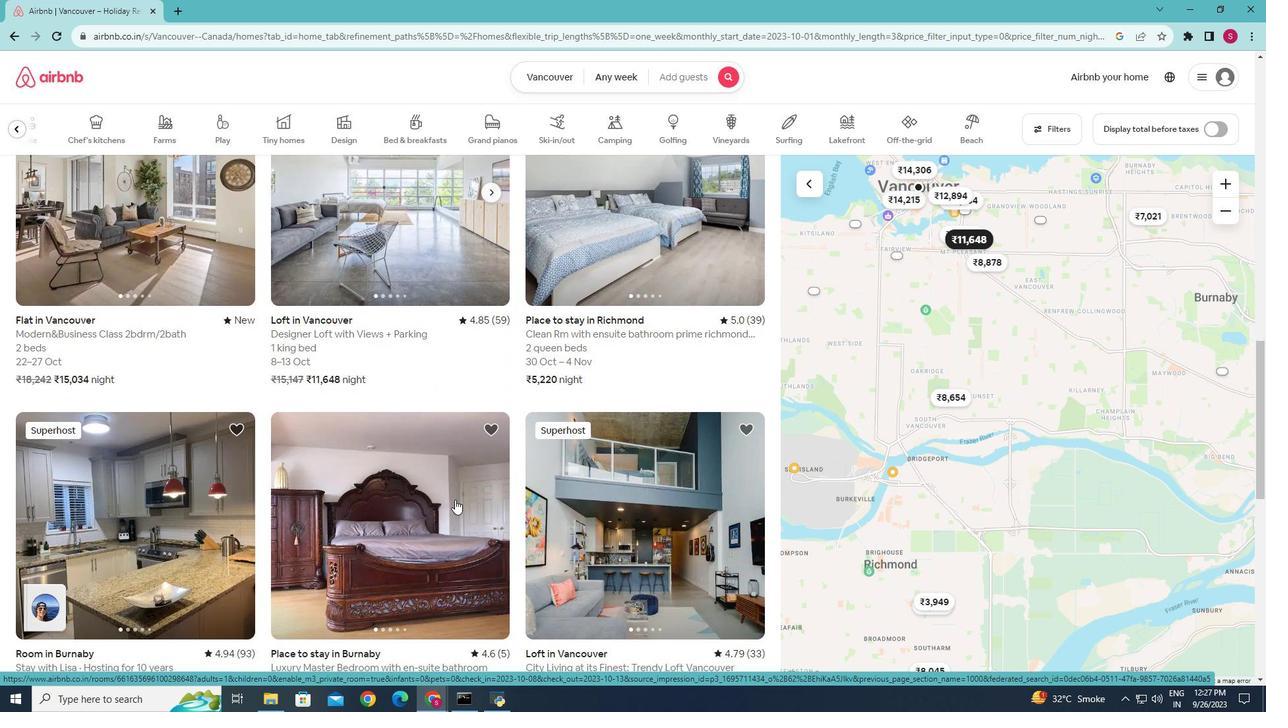 
Action: Mouse scrolled (455, 499) with delta (0, 0)
Screenshot: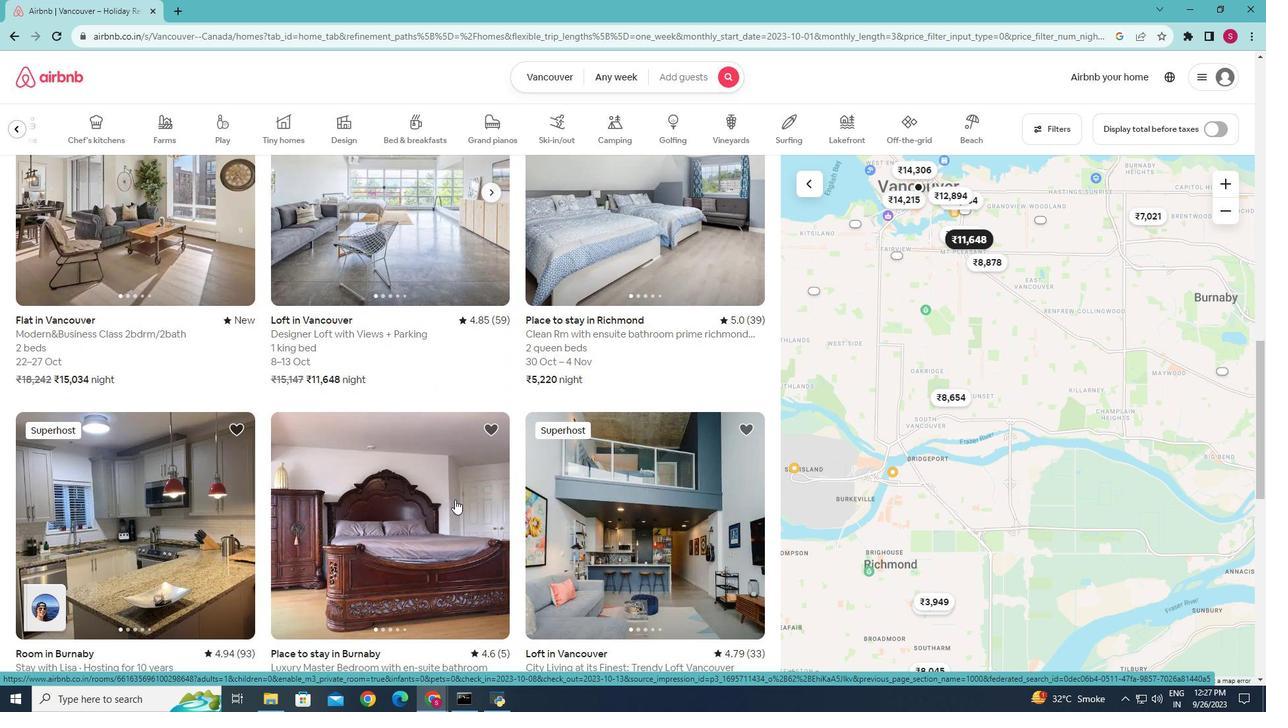 
Action: Mouse scrolled (455, 499) with delta (0, 0)
Screenshot: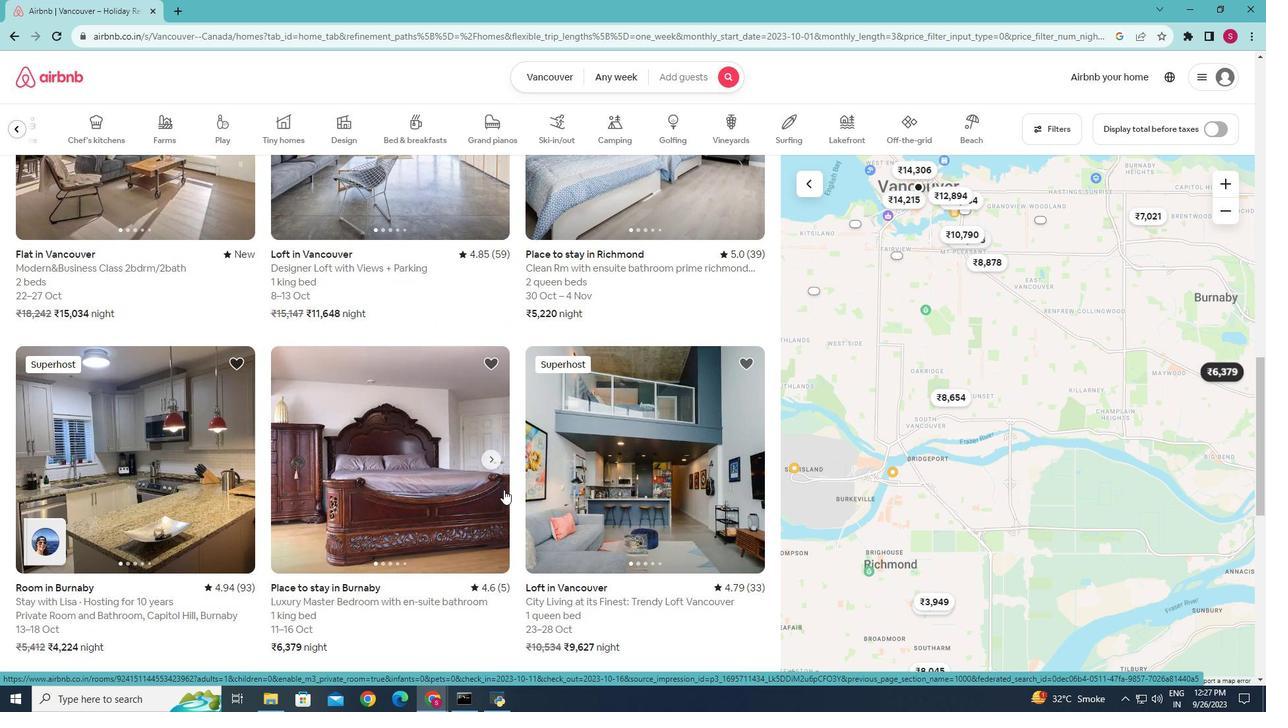 
Action: Mouse moved to (514, 488)
Screenshot: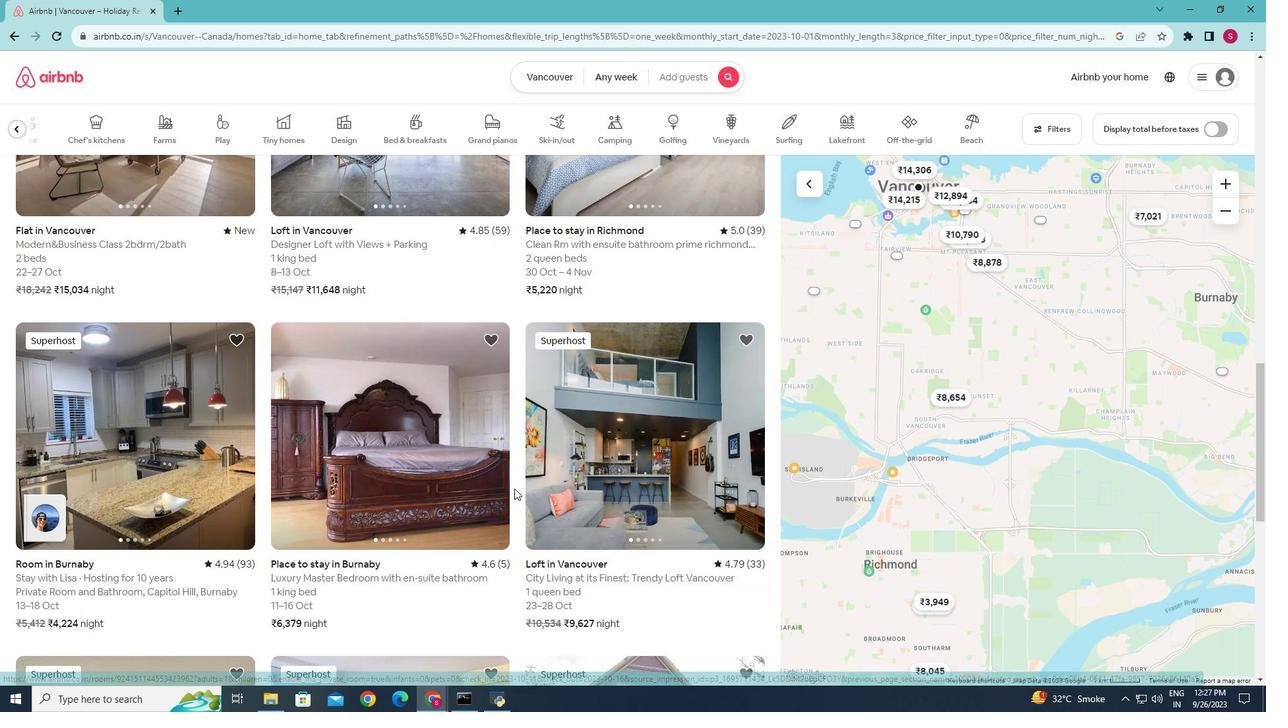 
Action: Mouse scrolled (514, 488) with delta (0, 0)
Screenshot: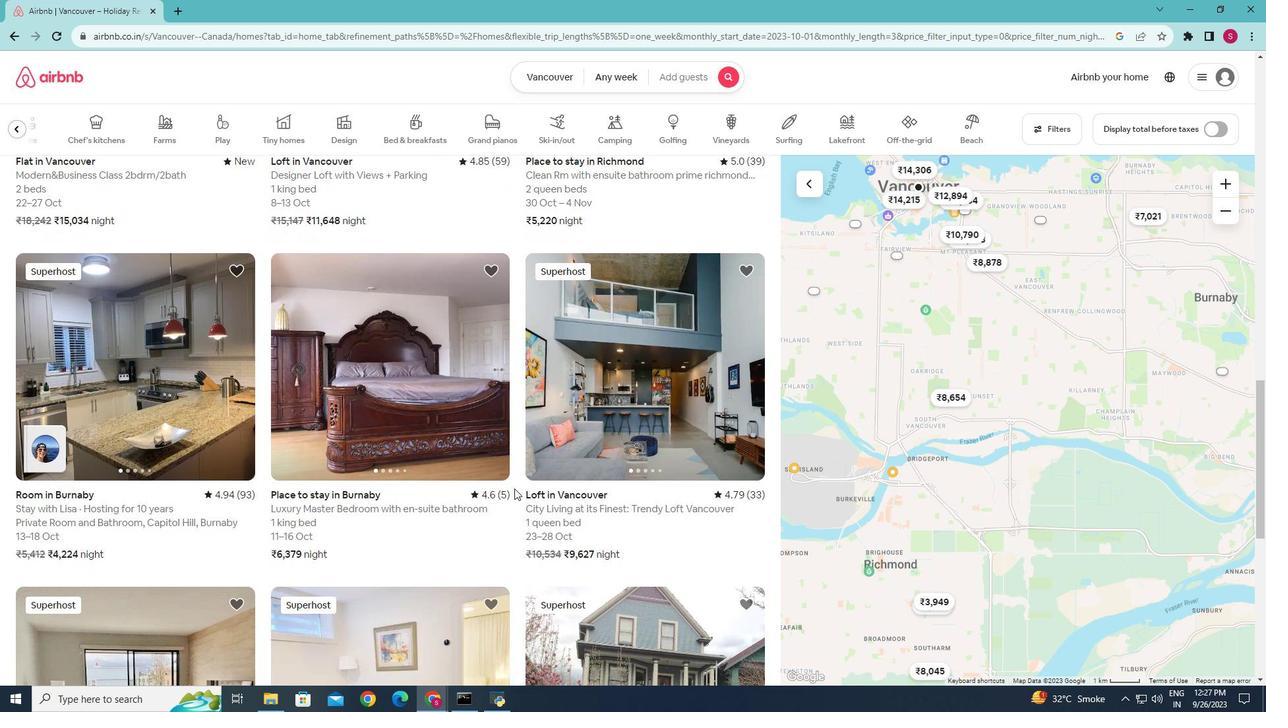 
Action: Mouse scrolled (514, 488) with delta (0, 0)
Screenshot: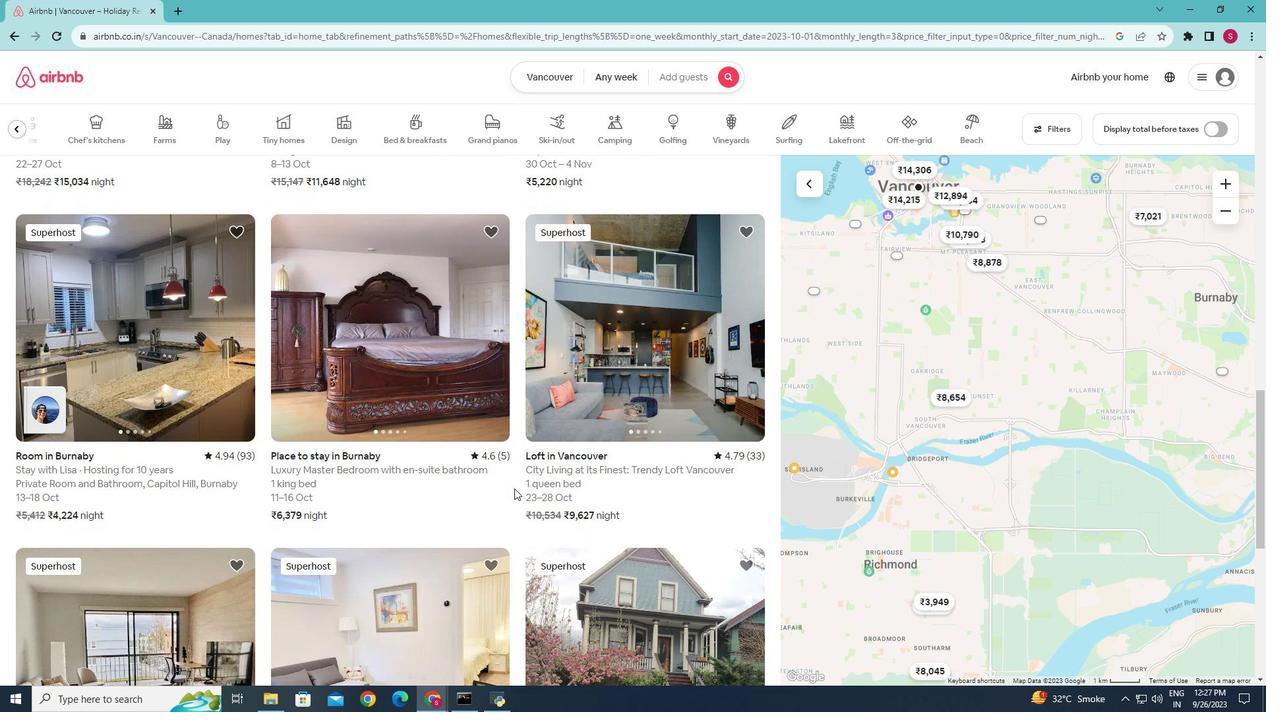 
Action: Mouse scrolled (514, 488) with delta (0, 0)
Screenshot: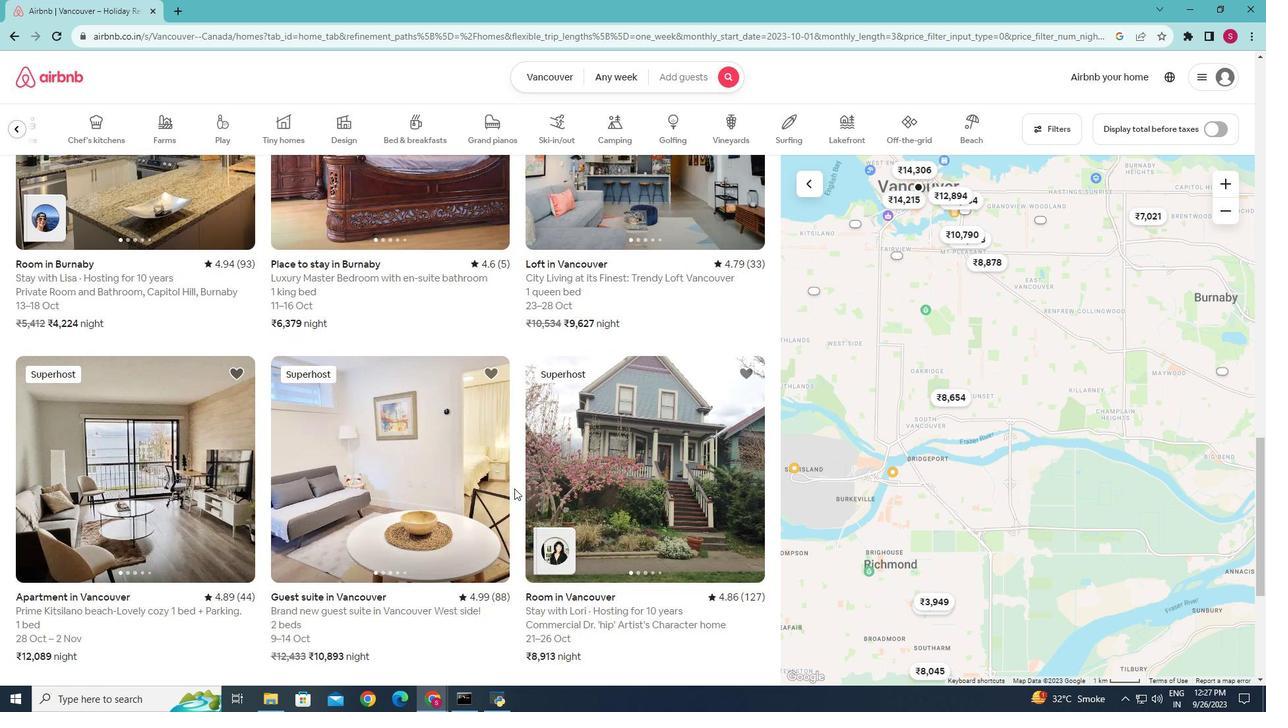 
Action: Mouse scrolled (514, 488) with delta (0, 0)
Screenshot: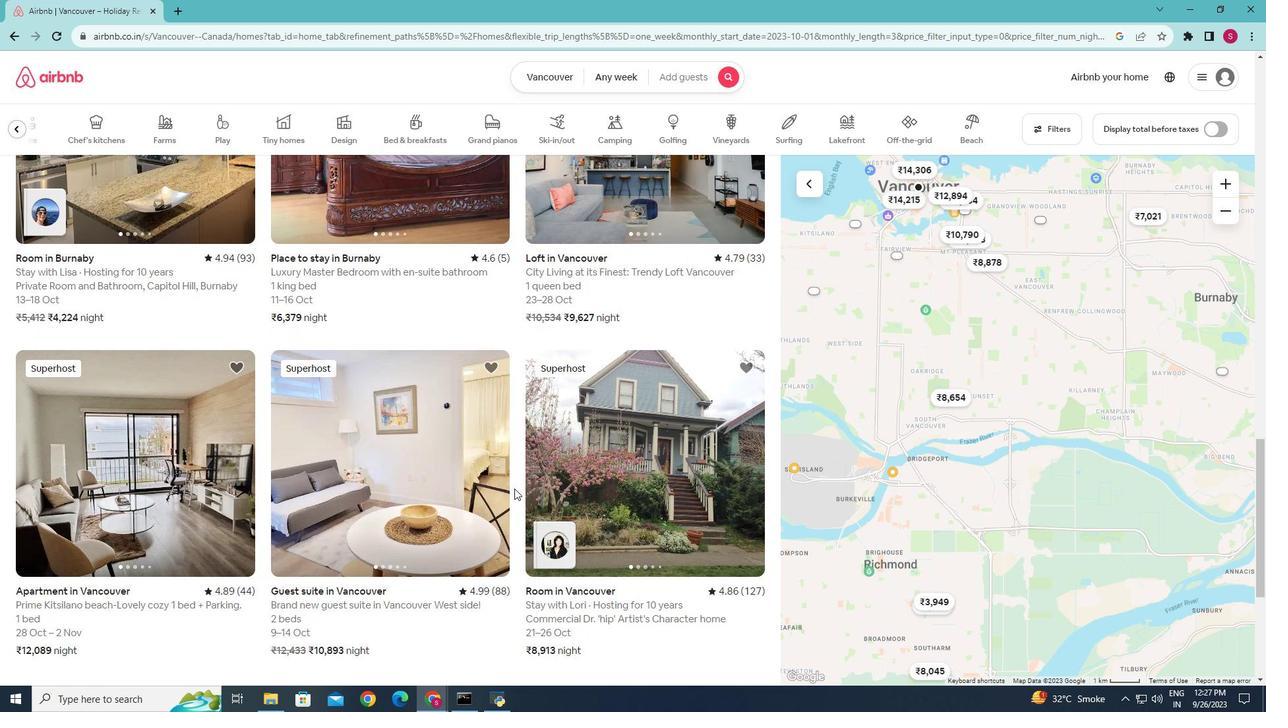 
Action: Mouse scrolled (514, 488) with delta (0, 0)
Screenshot: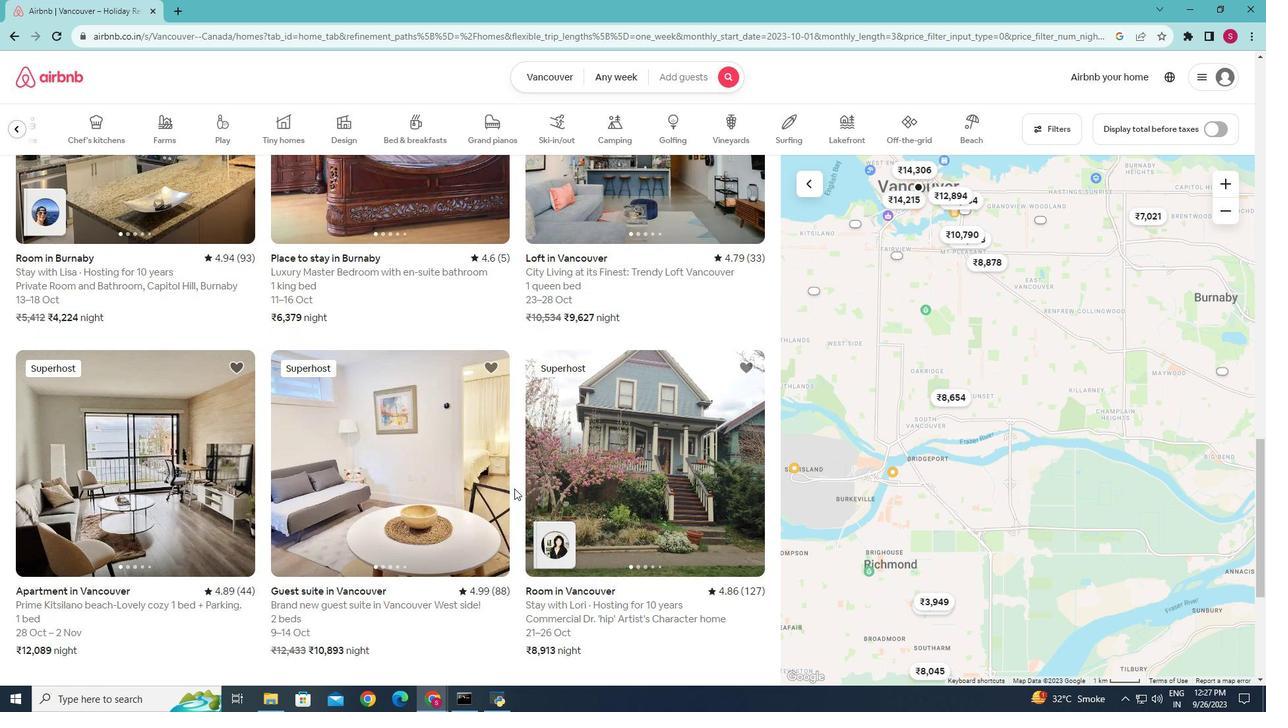 
Action: Mouse scrolled (514, 488) with delta (0, 0)
Screenshot: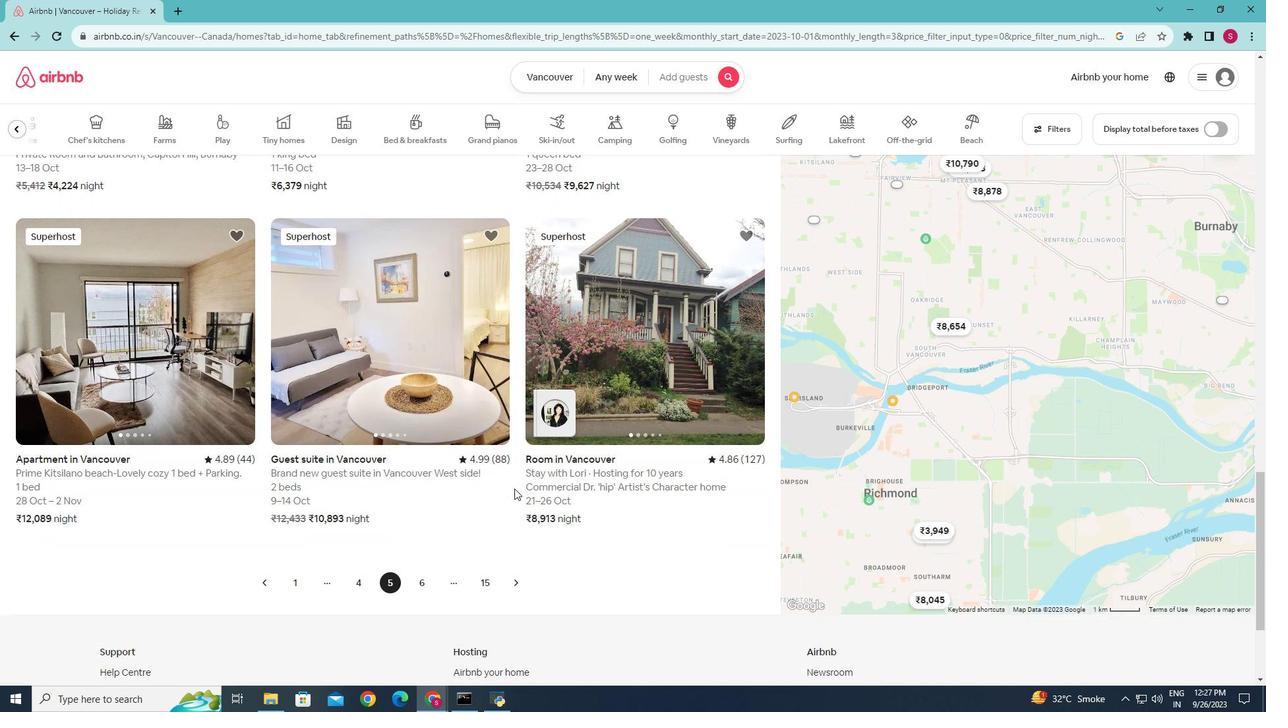 
Action: Mouse scrolled (514, 488) with delta (0, 0)
Screenshot: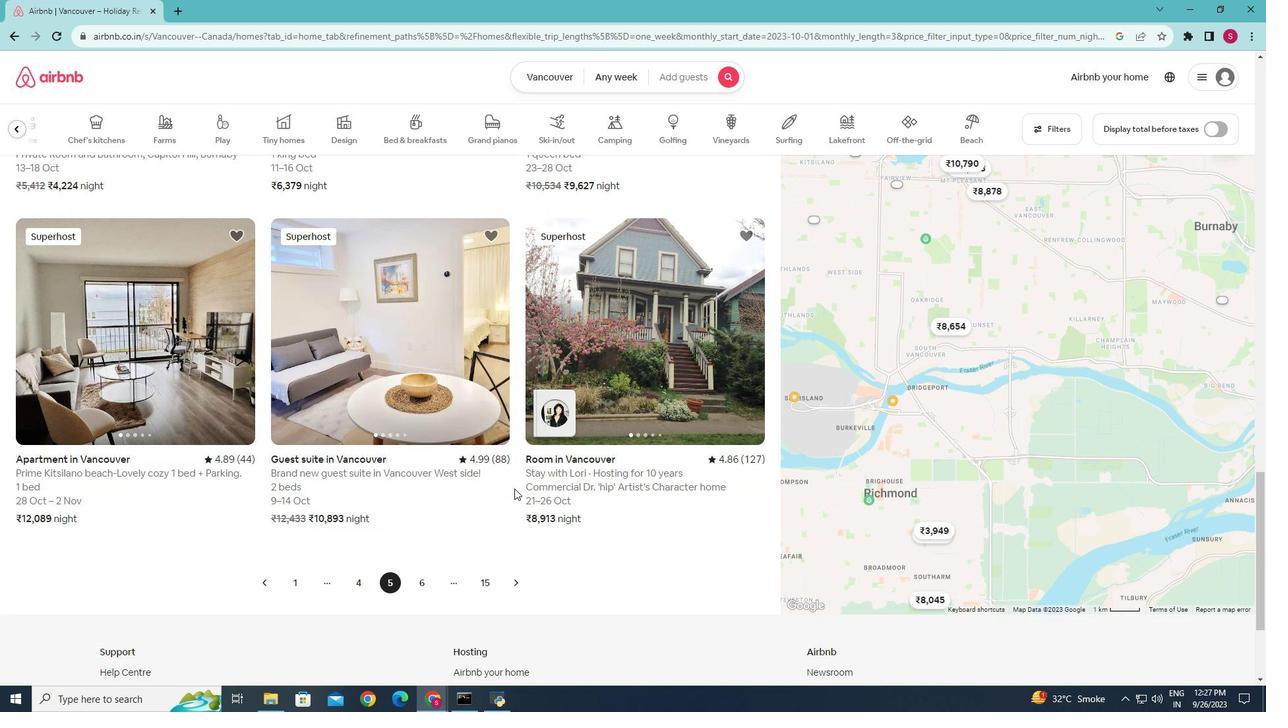 
Action: Mouse moved to (423, 581)
Screenshot: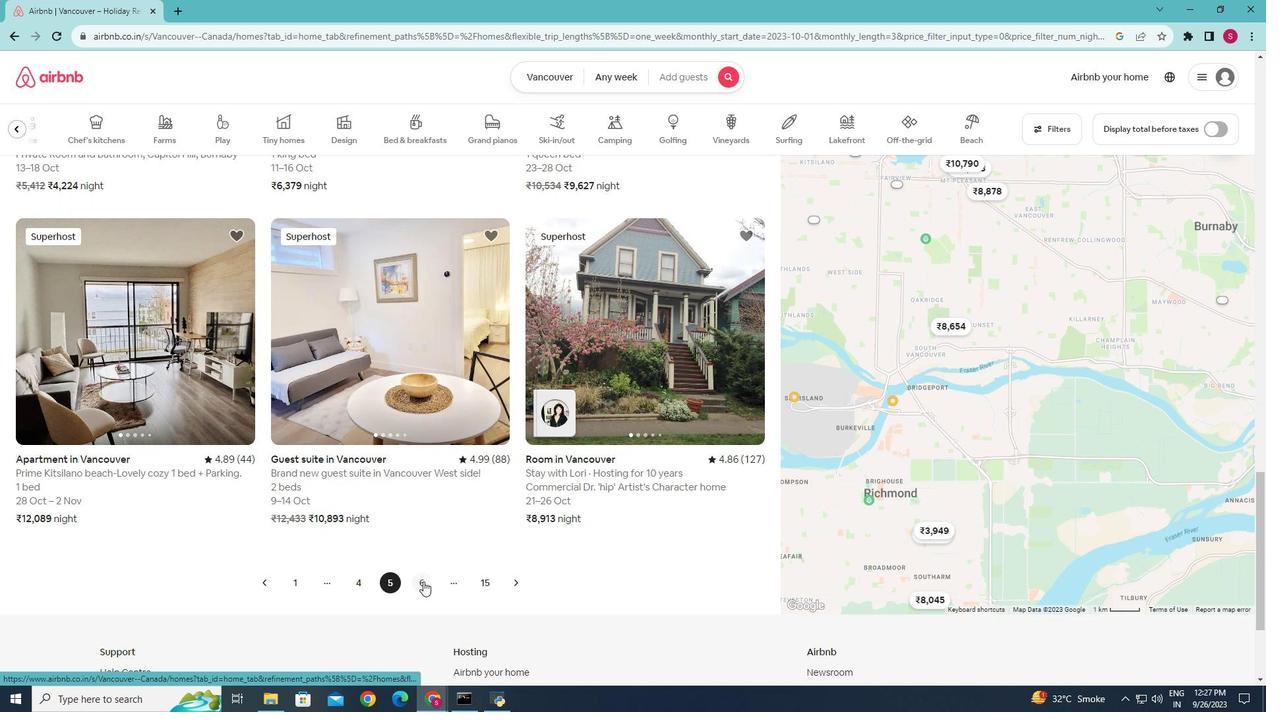 
Action: Mouse pressed left at (423, 581)
Screenshot: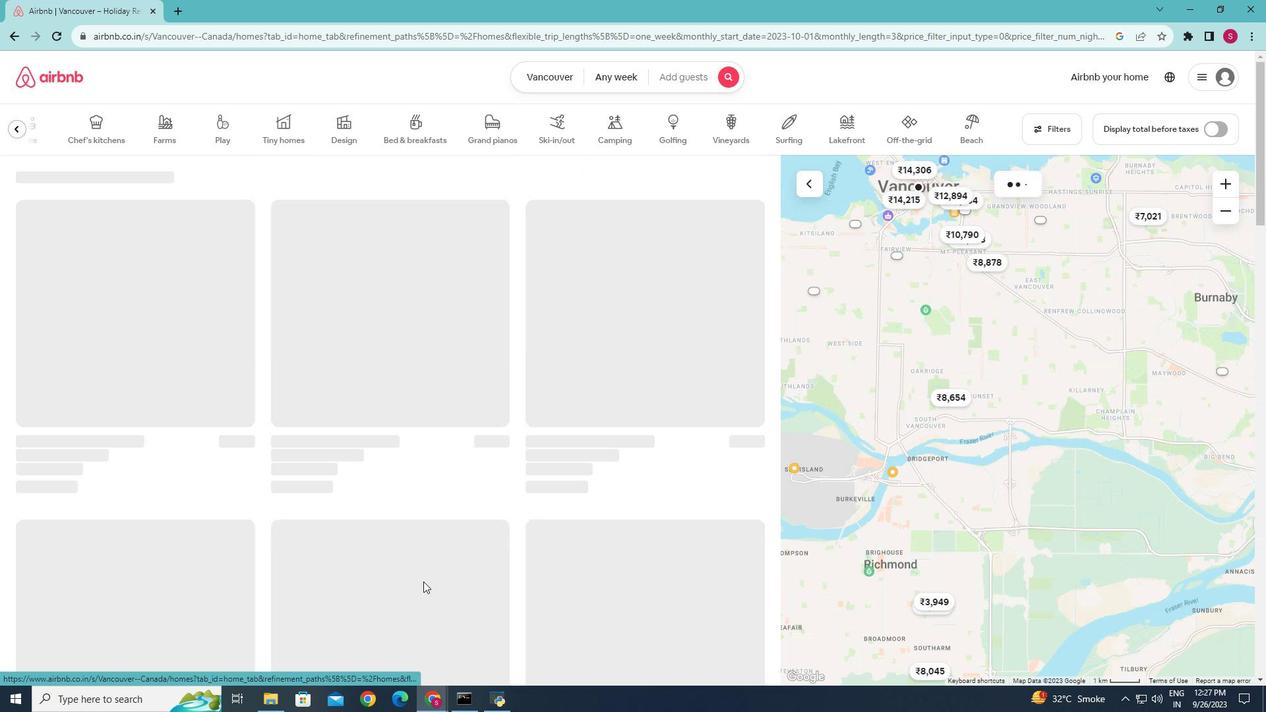 
Action: Mouse moved to (644, 467)
Screenshot: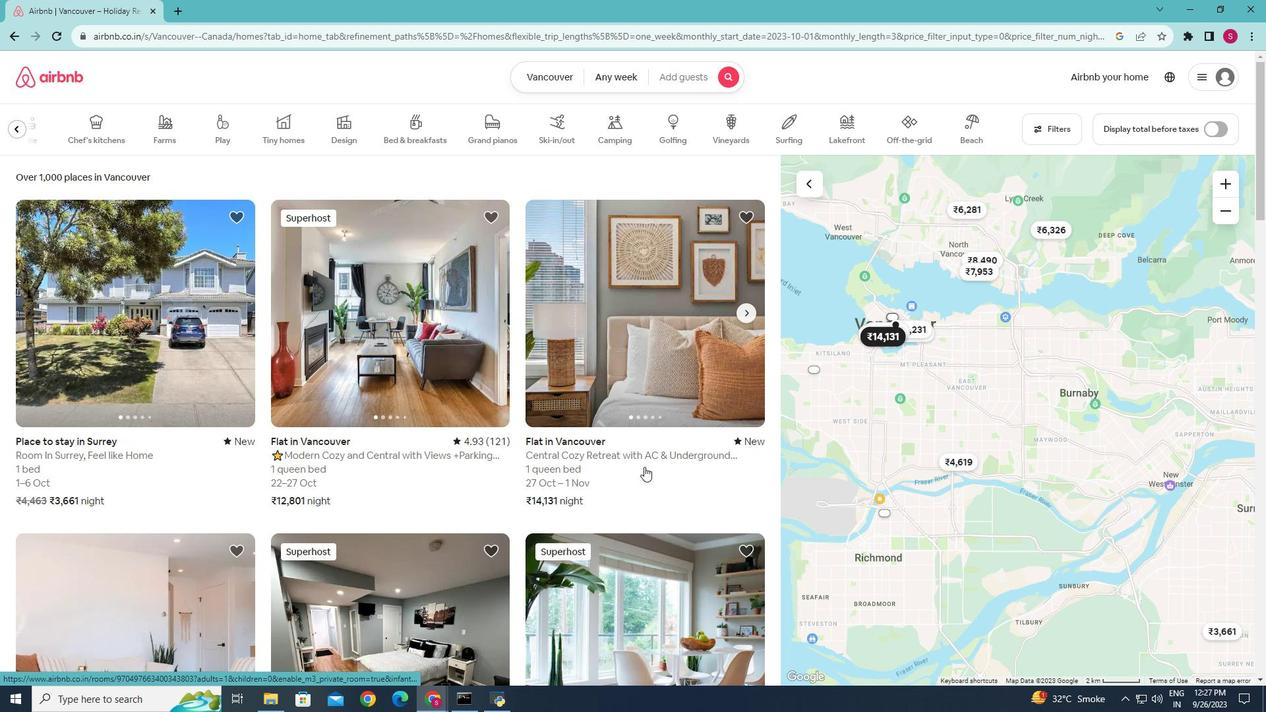 
Action: Mouse scrolled (644, 466) with delta (0, 0)
Screenshot: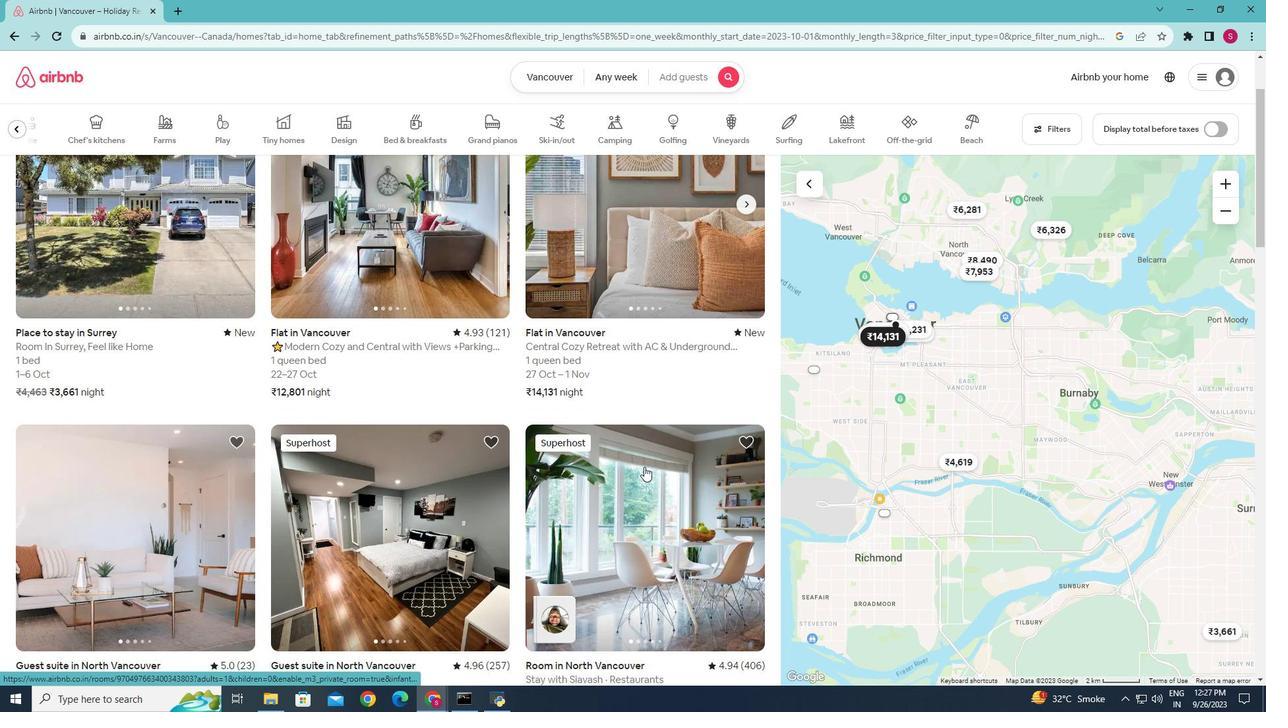 
Action: Mouse scrolled (644, 466) with delta (0, 0)
Screenshot: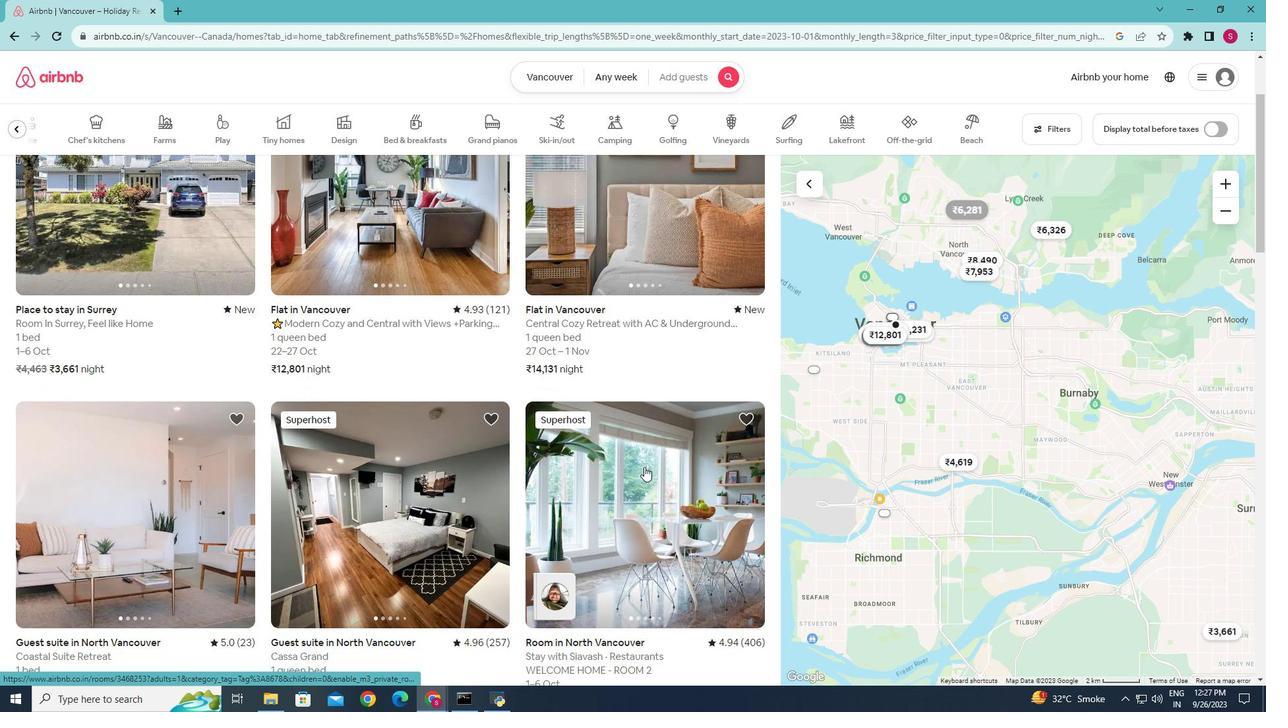 
Action: Mouse scrolled (644, 466) with delta (0, 0)
Screenshot: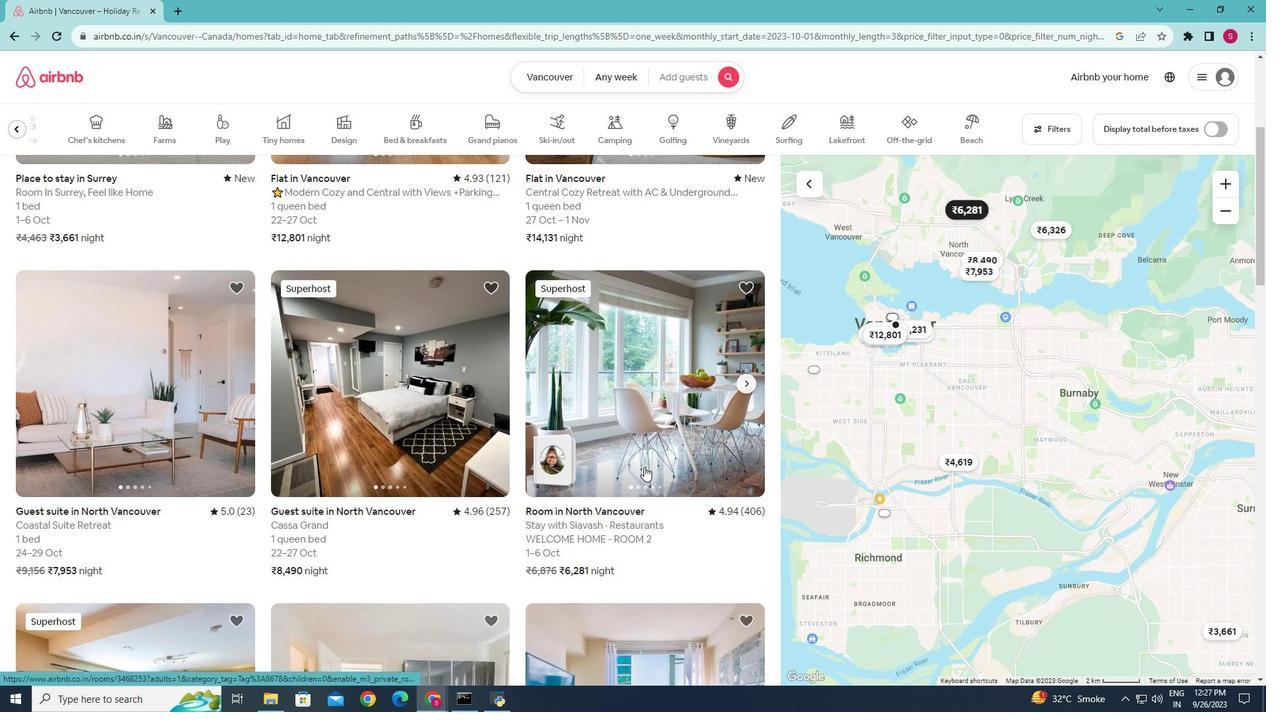 
Action: Mouse scrolled (644, 466) with delta (0, 0)
Screenshot: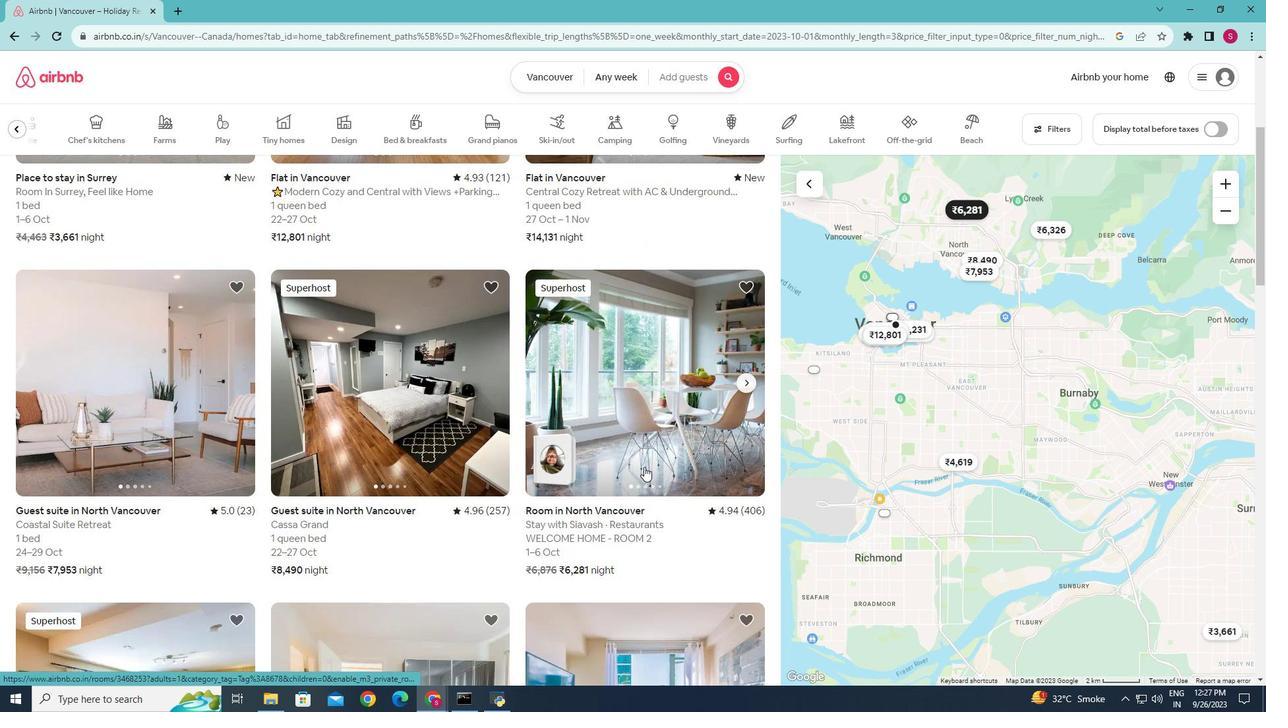 
Action: Mouse scrolled (644, 466) with delta (0, 0)
Screenshot: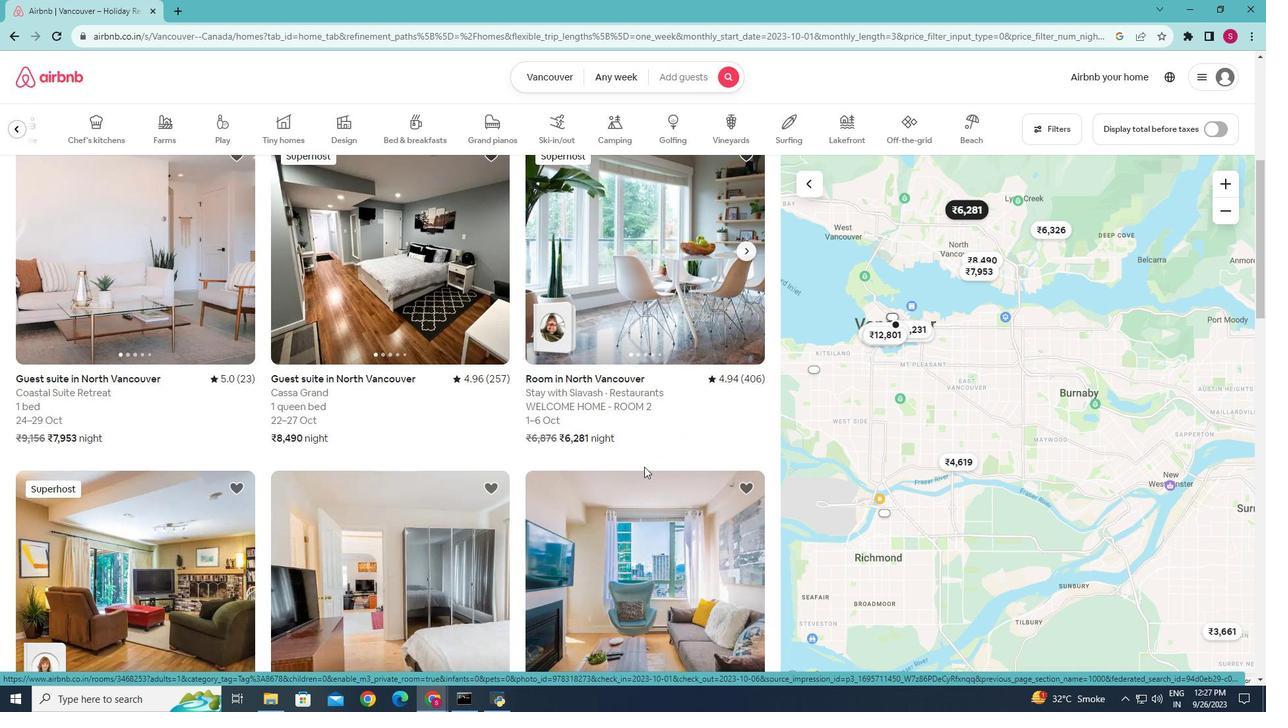 
Action: Mouse scrolled (644, 466) with delta (0, 0)
Screenshot: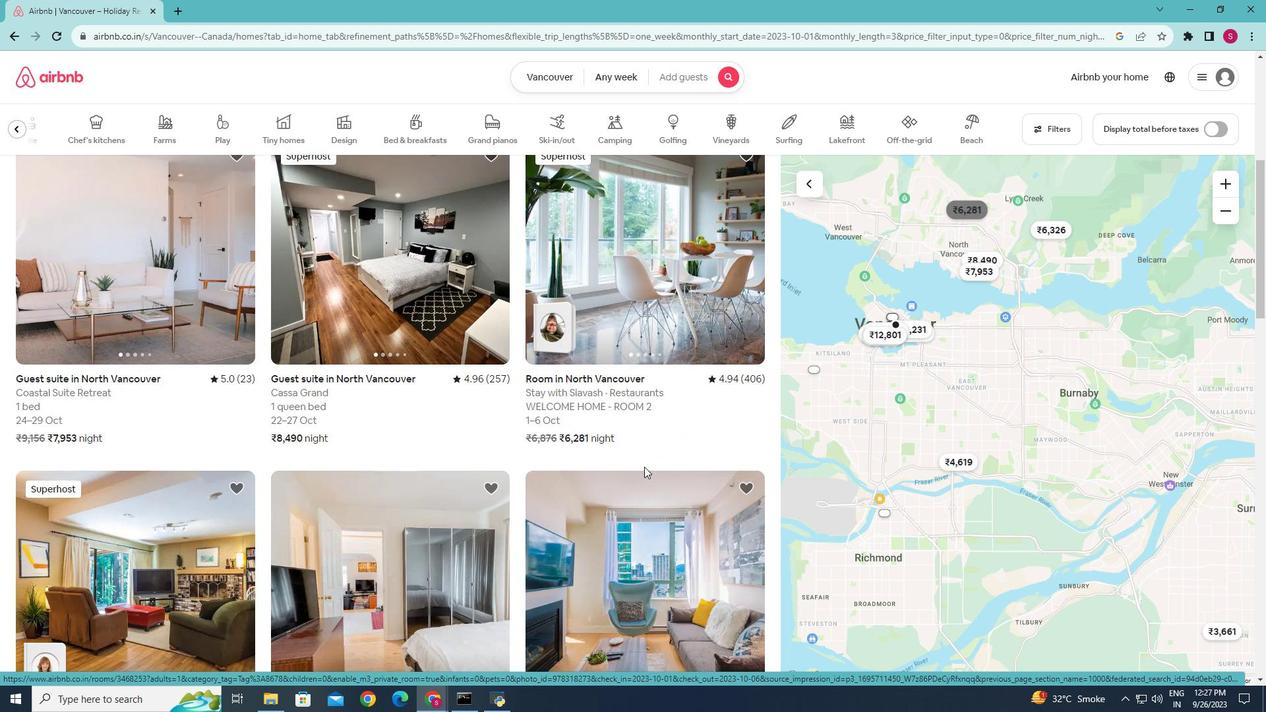 
Action: Mouse scrolled (644, 466) with delta (0, 0)
Screenshot: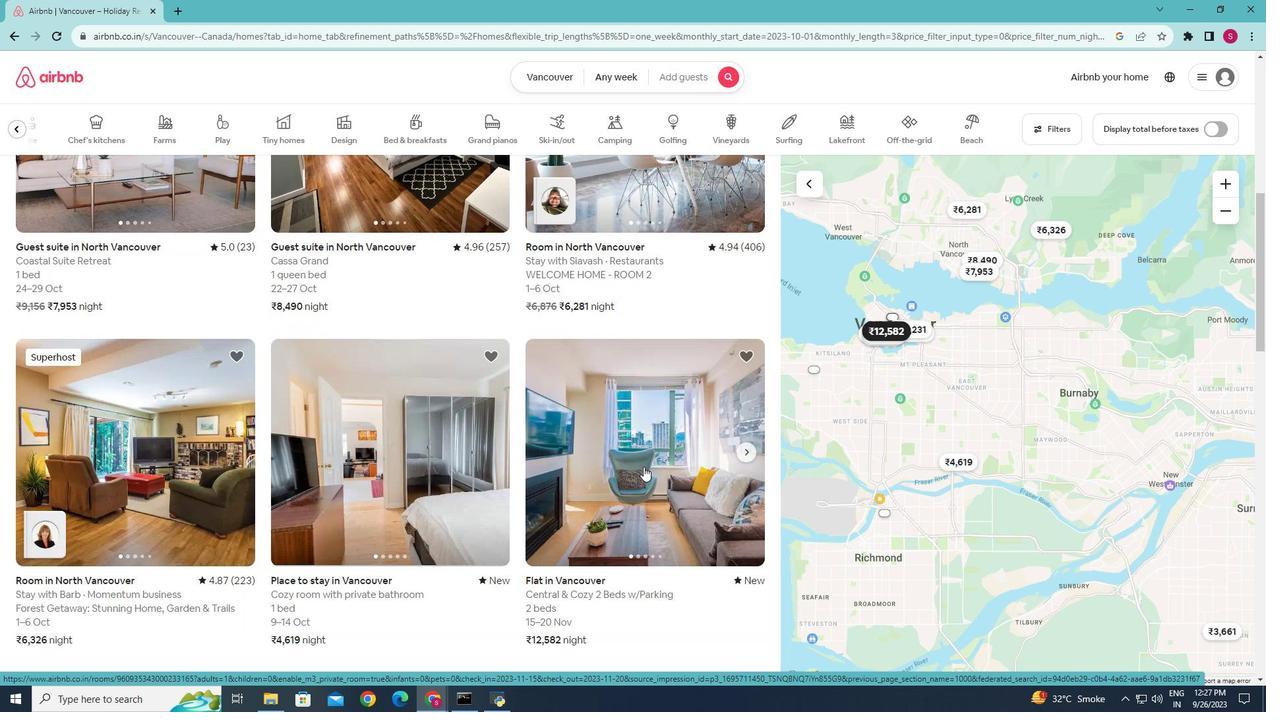 
Action: Mouse moved to (643, 467)
Screenshot: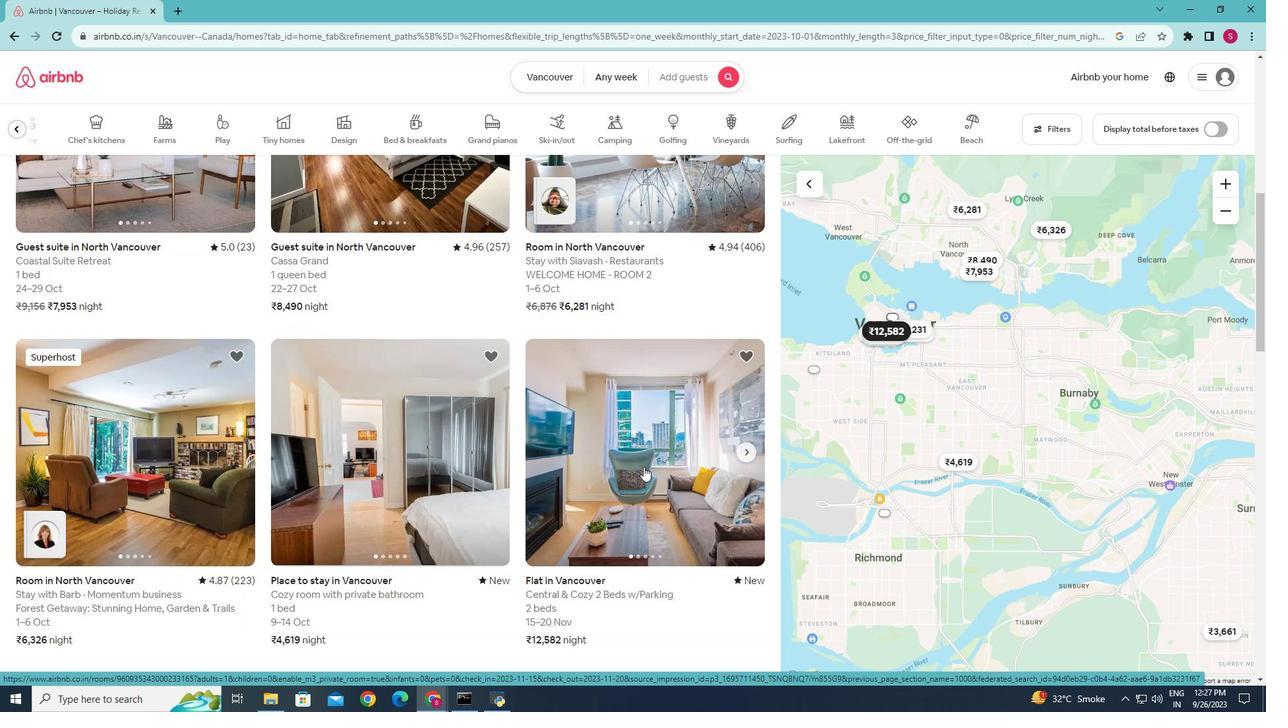 
Action: Mouse scrolled (643, 466) with delta (0, 0)
Screenshot: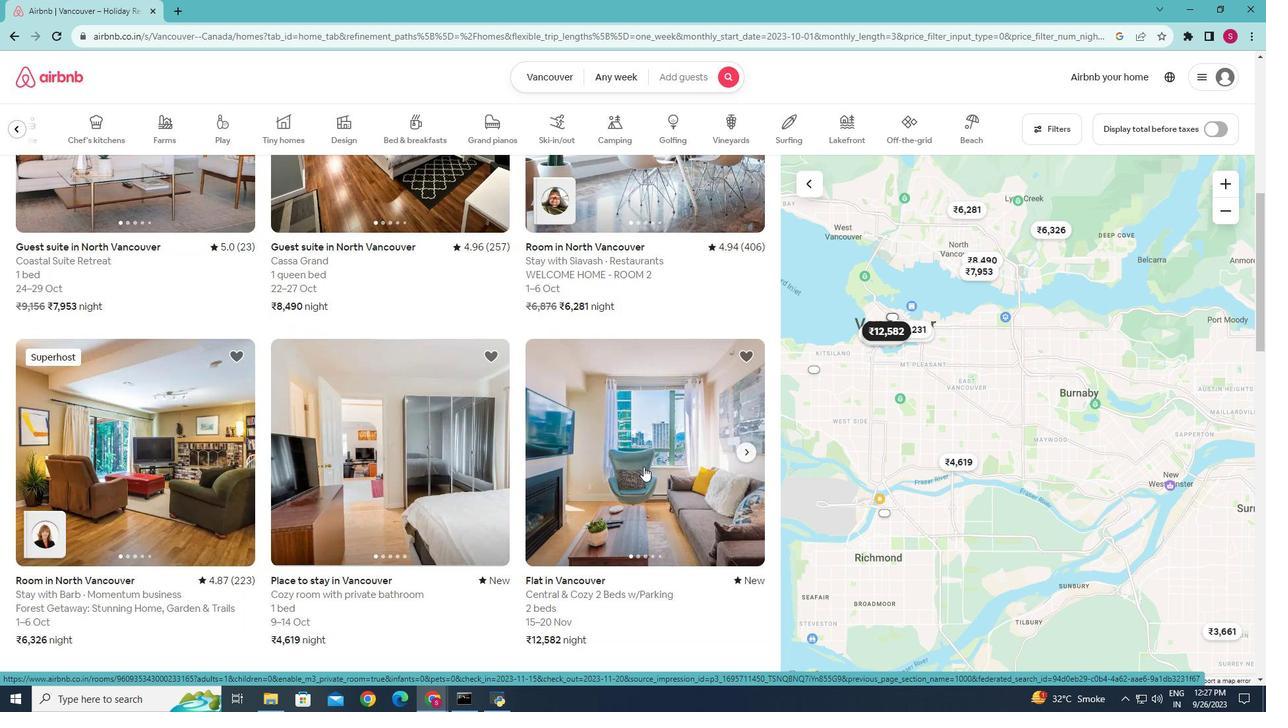 
Action: Mouse scrolled (643, 466) with delta (0, 0)
Screenshot: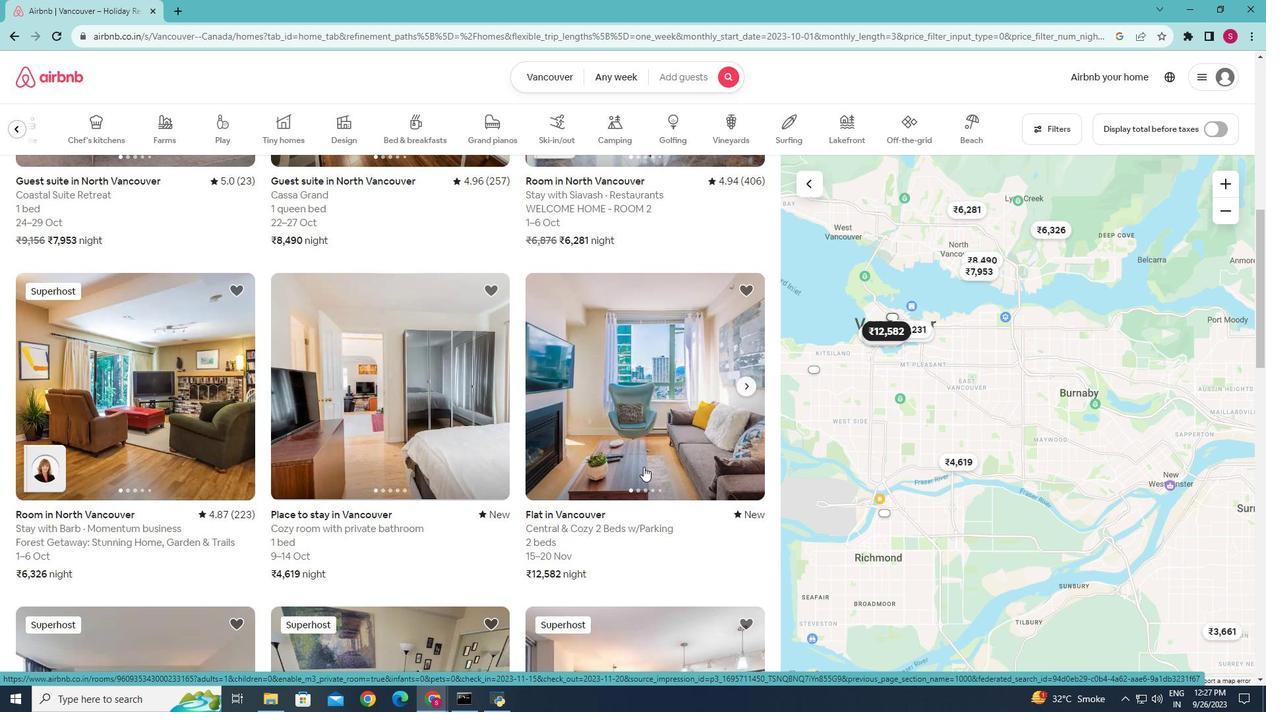
Action: Mouse scrolled (643, 466) with delta (0, 0)
Screenshot: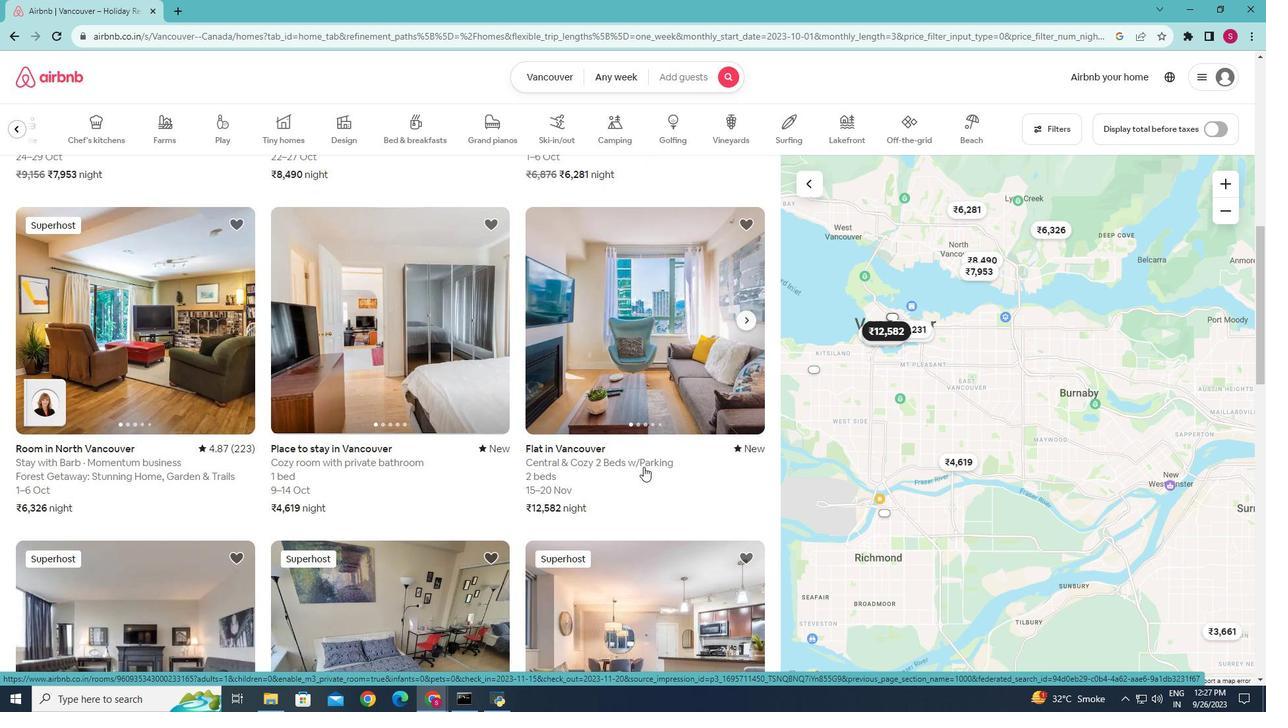
Action: Mouse moved to (640, 467)
Screenshot: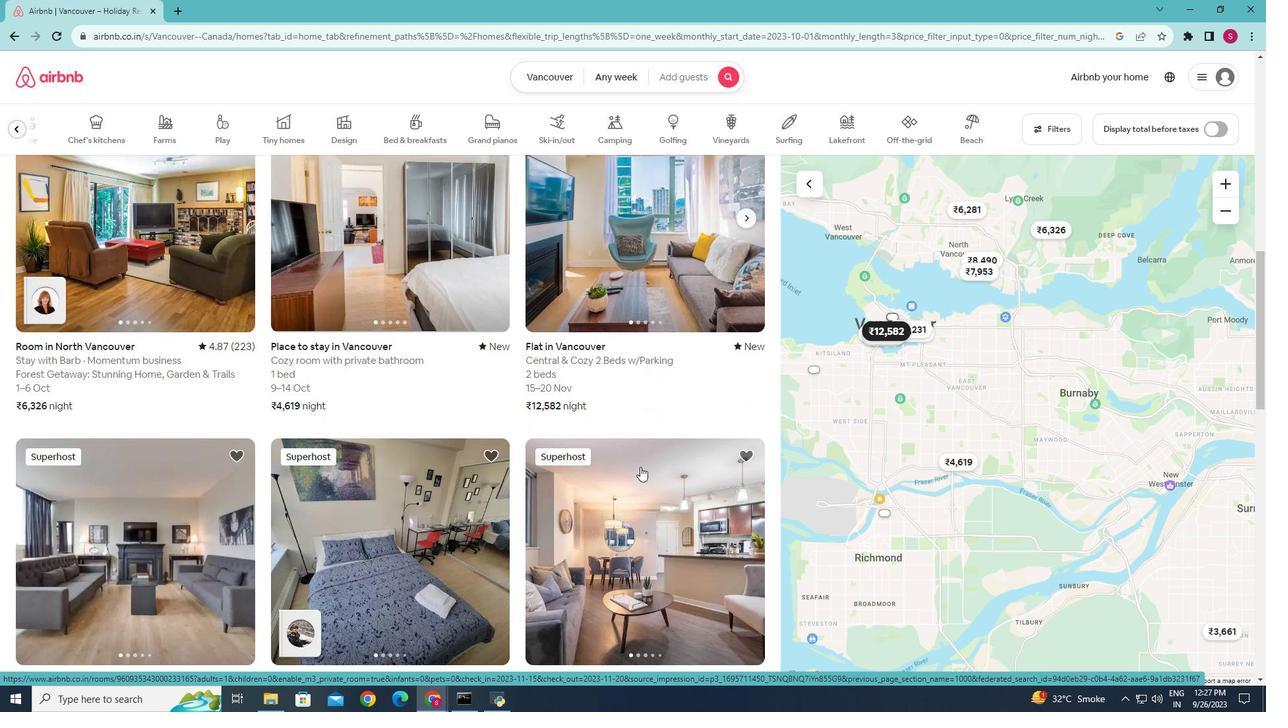 
Action: Mouse scrolled (640, 466) with delta (0, 0)
Screenshot: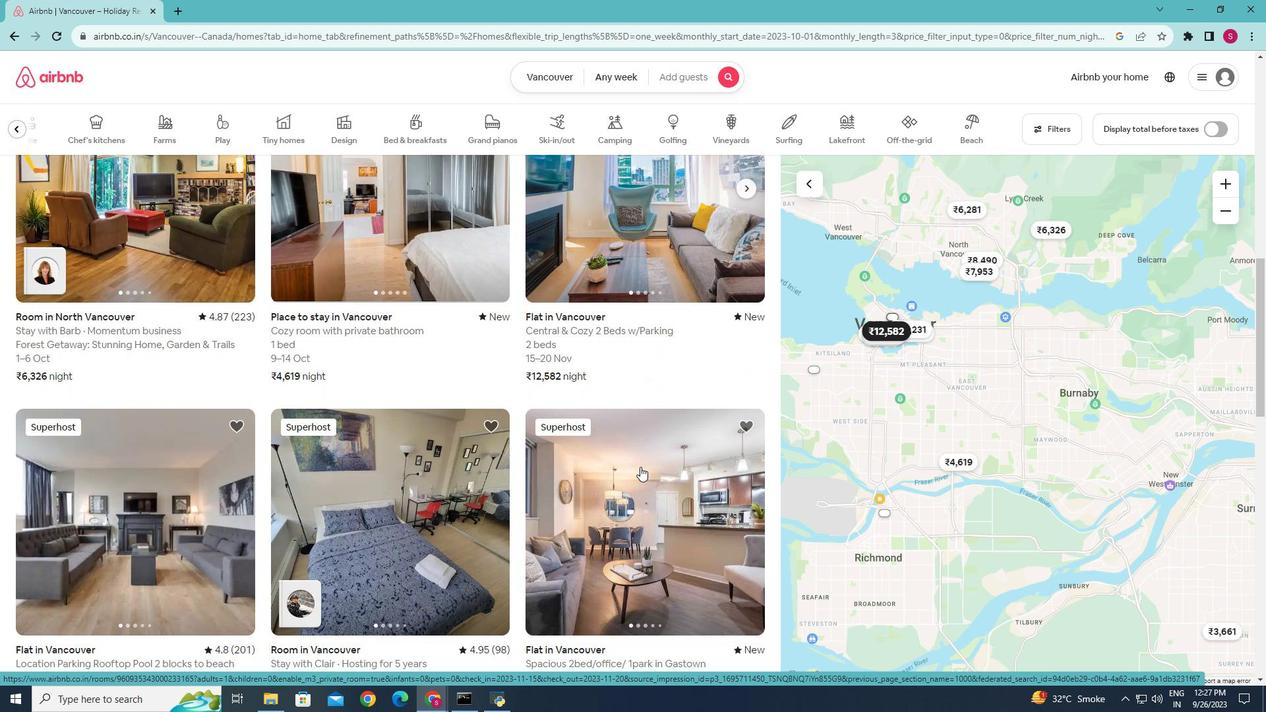 
Action: Mouse scrolled (640, 466) with delta (0, 0)
Screenshot: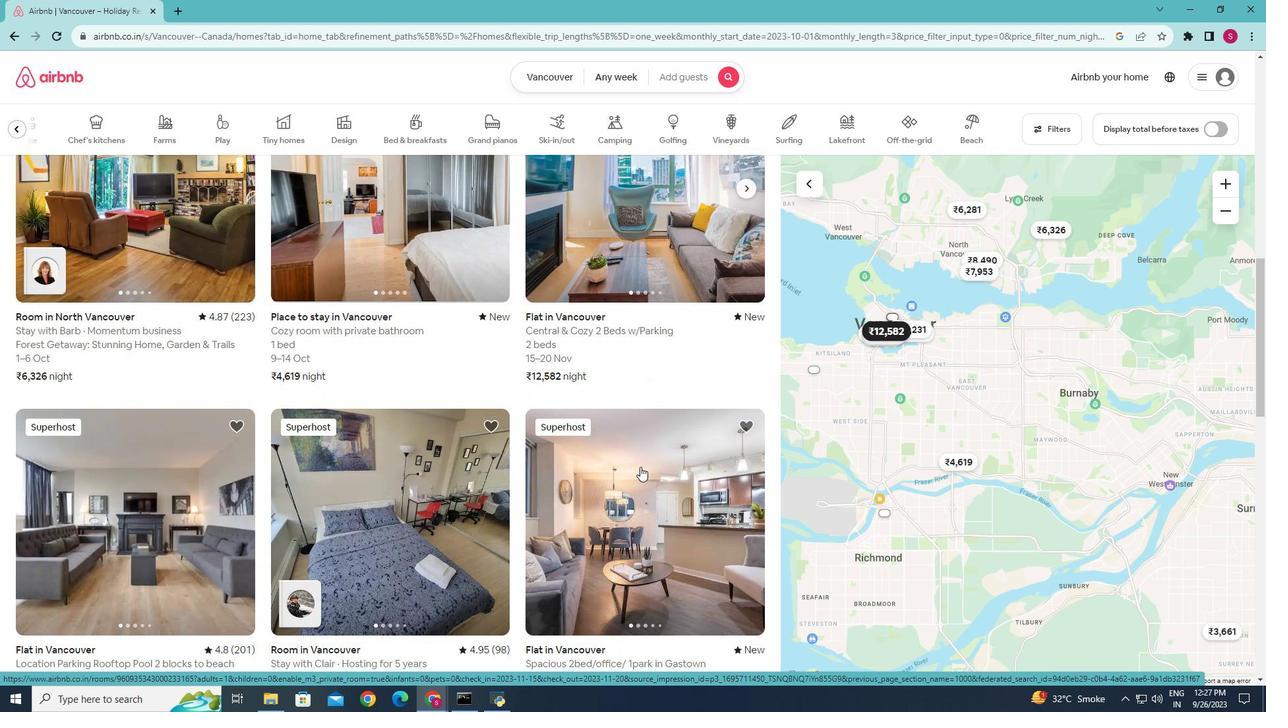 
Action: Mouse scrolled (640, 466) with delta (0, 0)
Screenshot: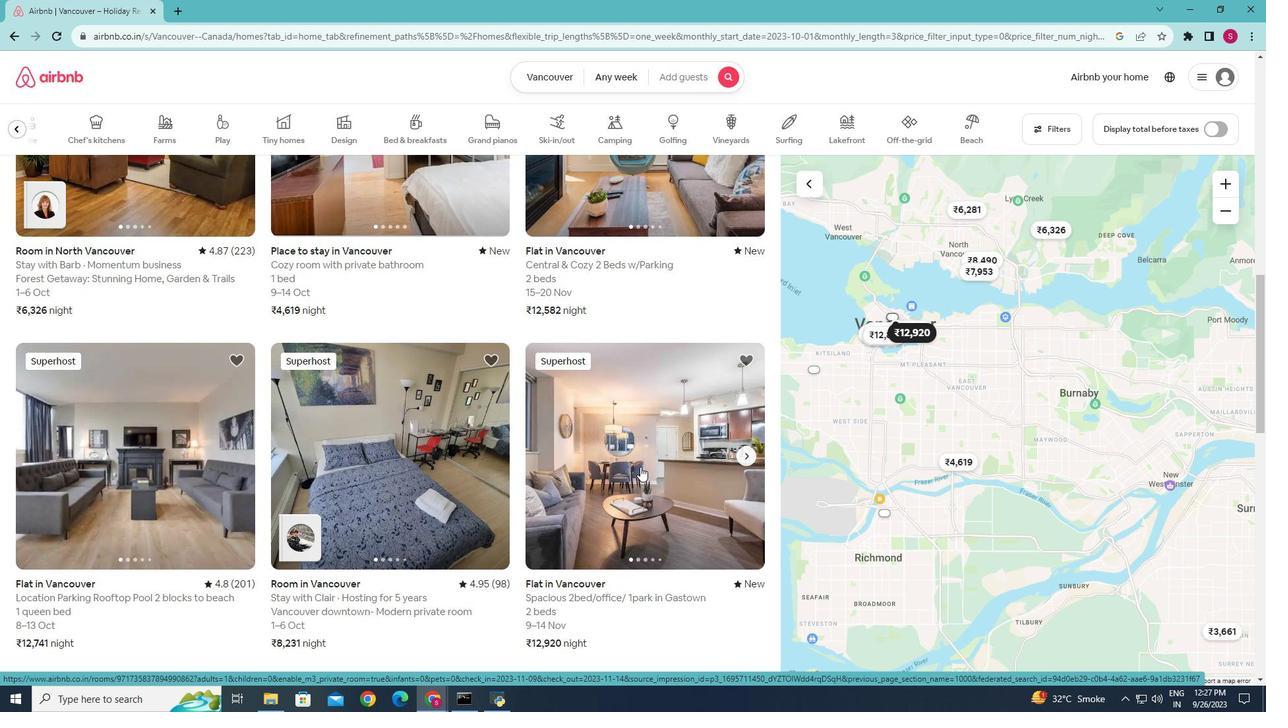 
Action: Mouse scrolled (640, 466) with delta (0, 0)
Screenshot: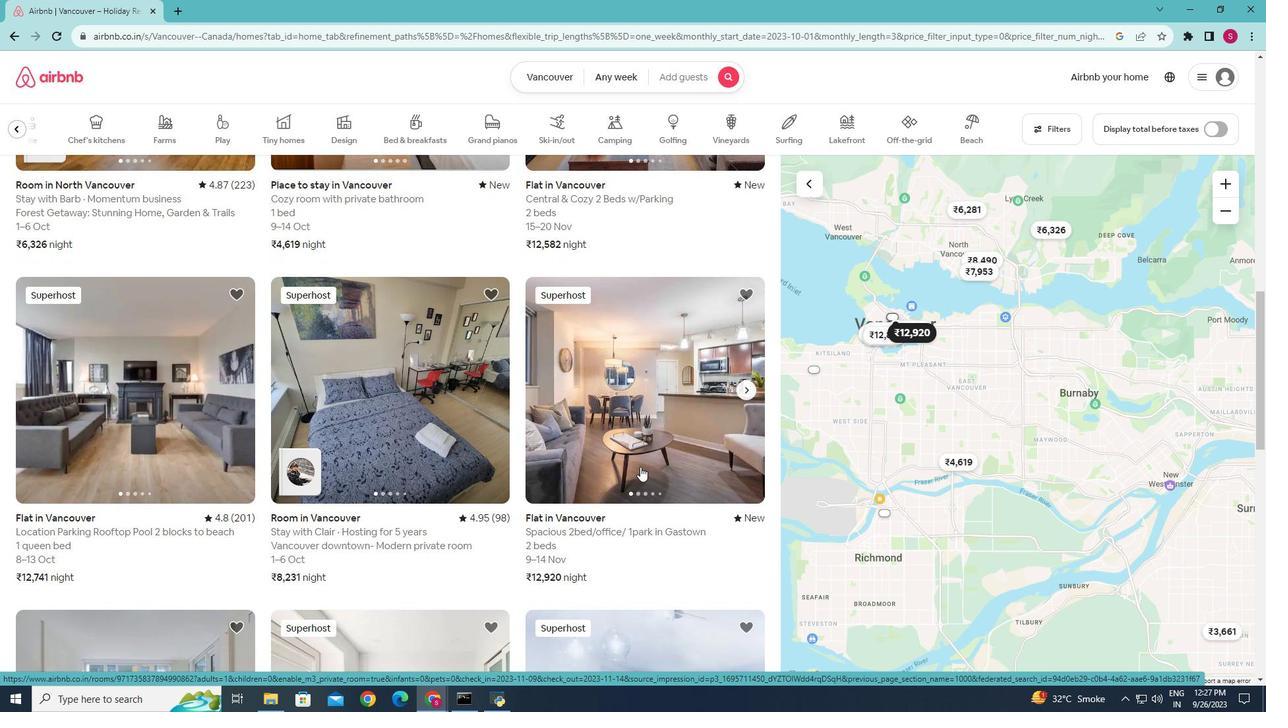 
Action: Mouse moved to (432, 401)
Screenshot: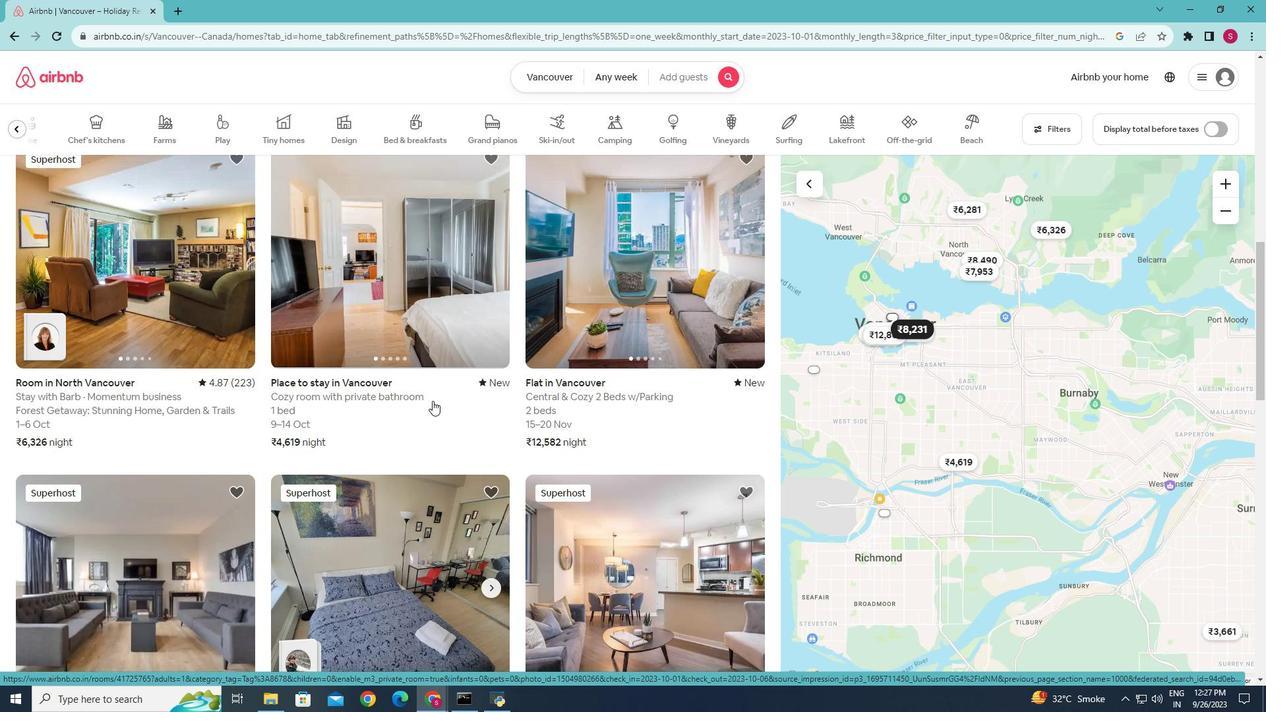 
Action: Mouse scrolled (432, 401) with delta (0, 0)
Screenshot: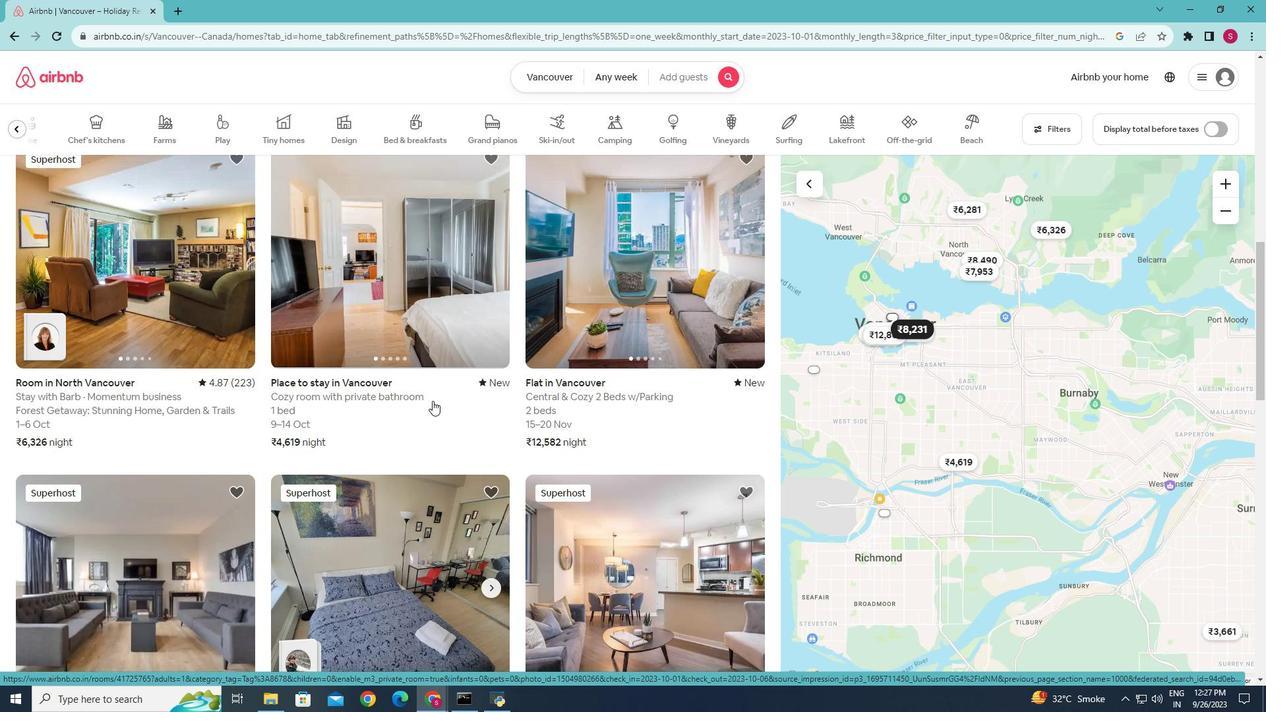 
Action: Mouse moved to (432, 401)
Screenshot: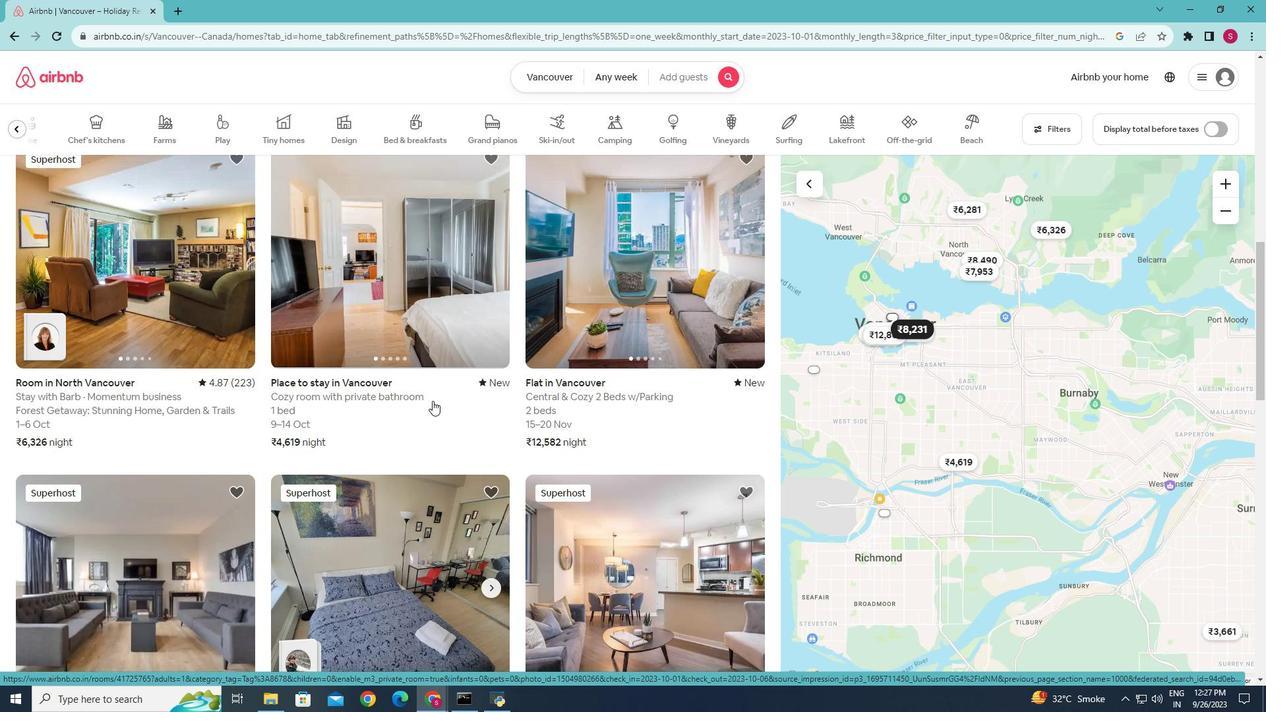 
Action: Mouse scrolled (432, 401) with delta (0, 0)
Screenshot: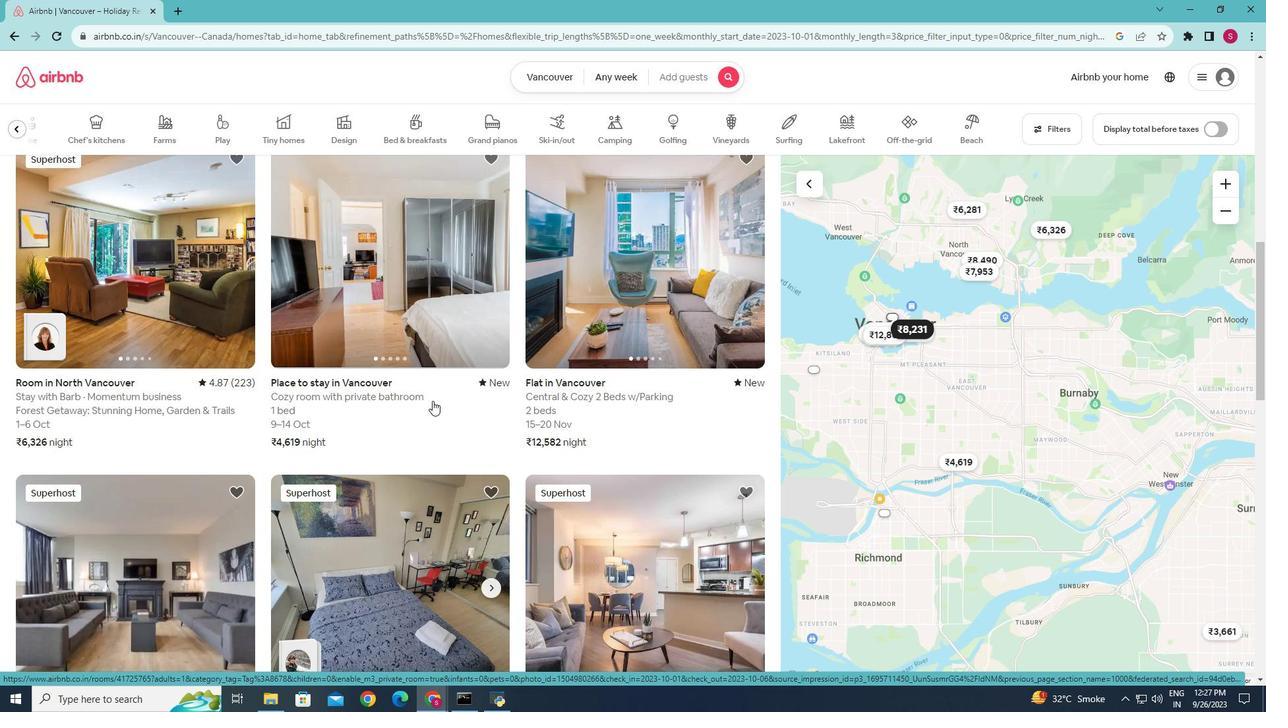 
Action: Mouse moved to (432, 401)
Screenshot: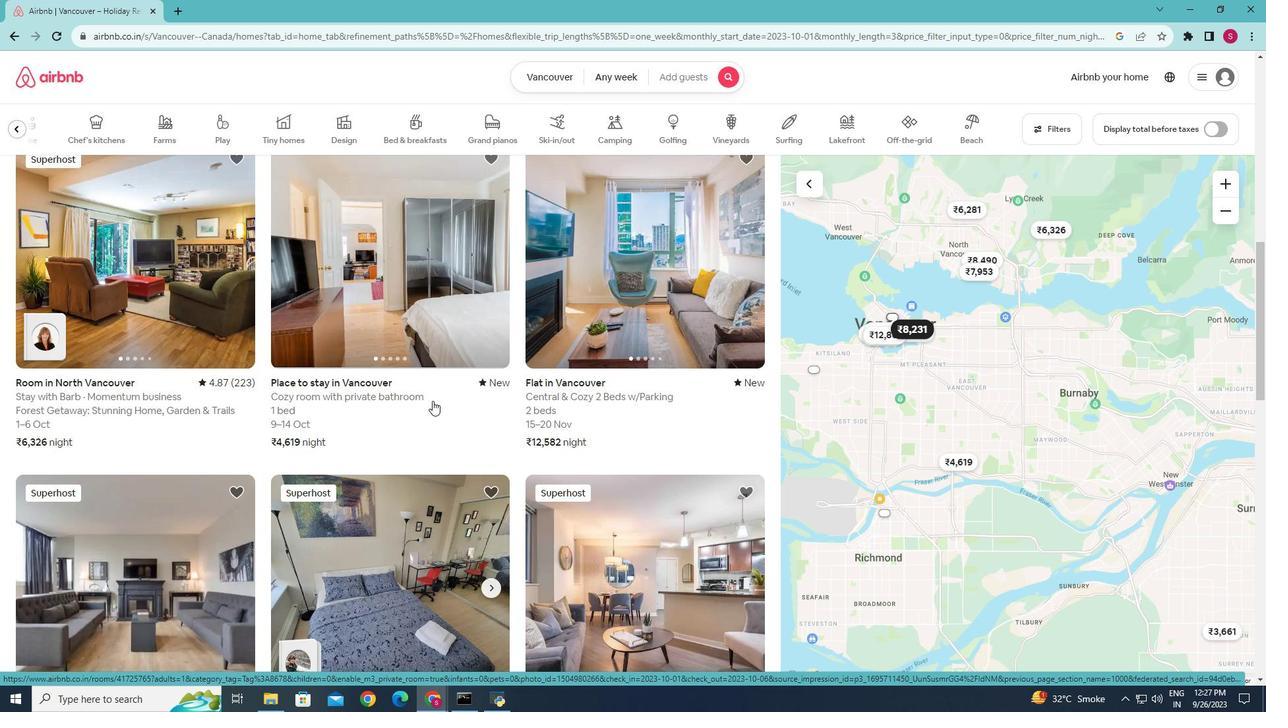 
Action: Mouse scrolled (432, 401) with delta (0, 0)
Screenshot: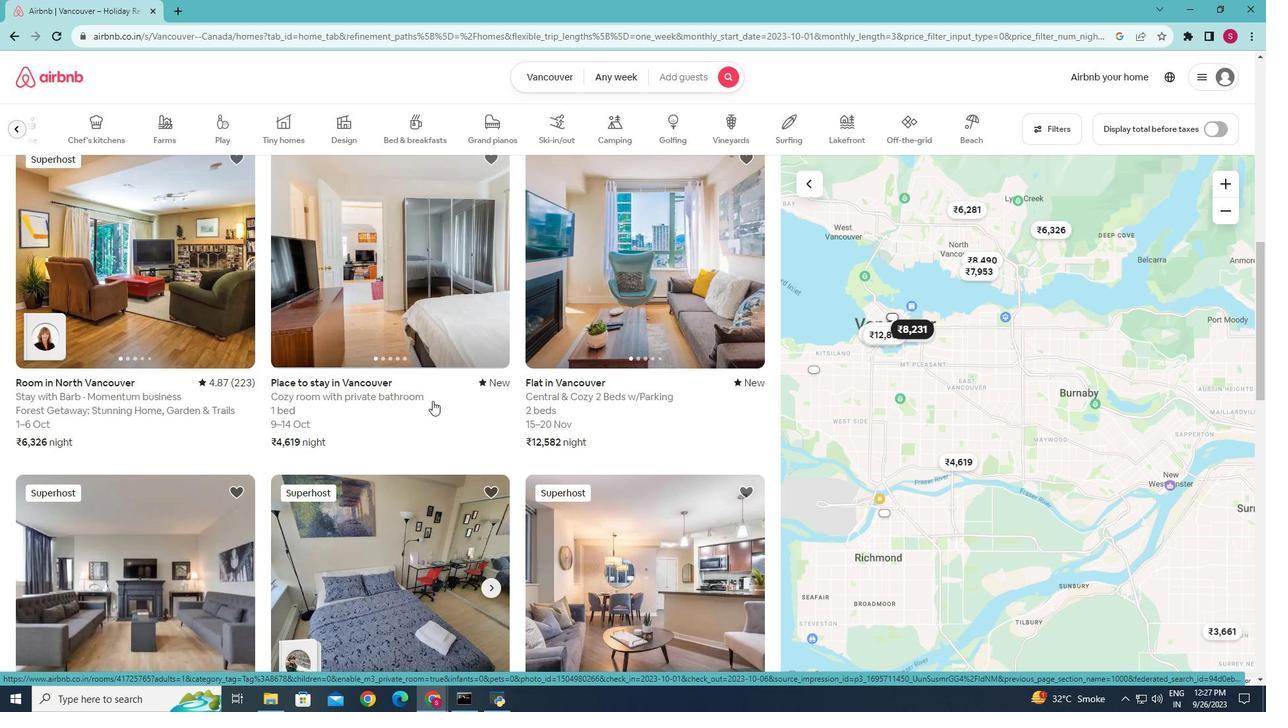 
Action: Mouse moved to (635, 295)
Screenshot: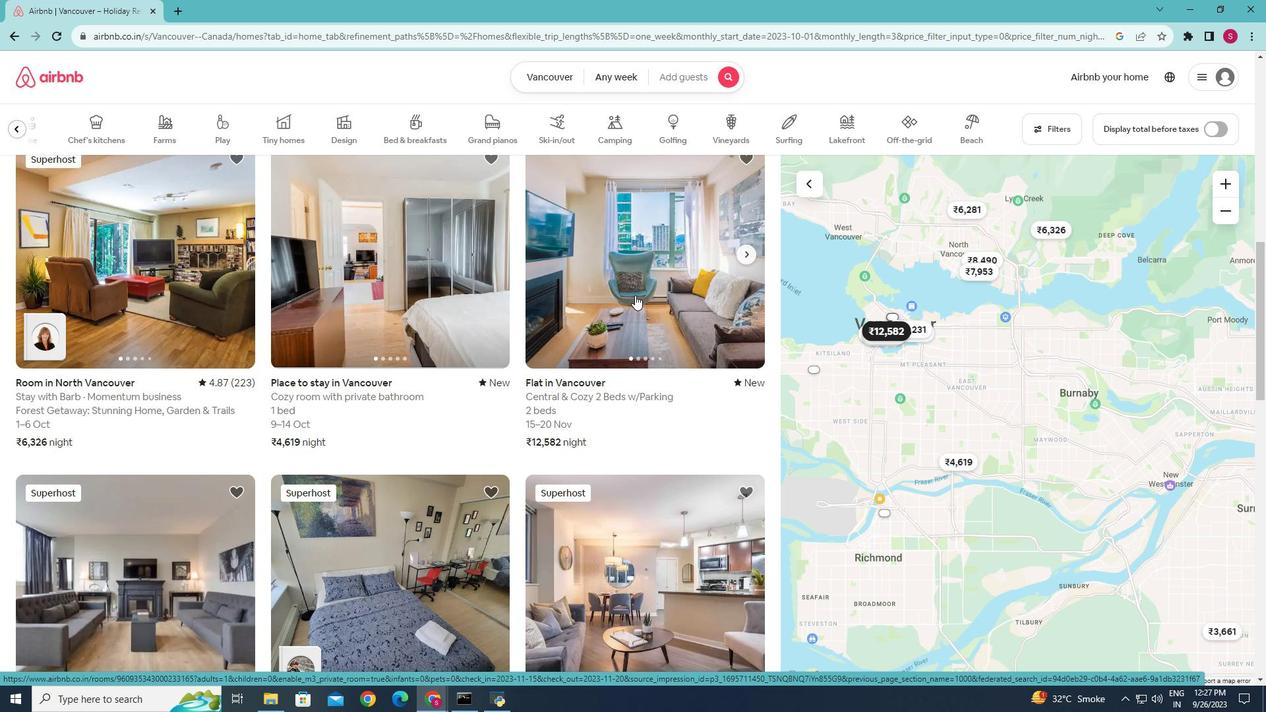 
Action: Mouse pressed left at (635, 295)
Screenshot: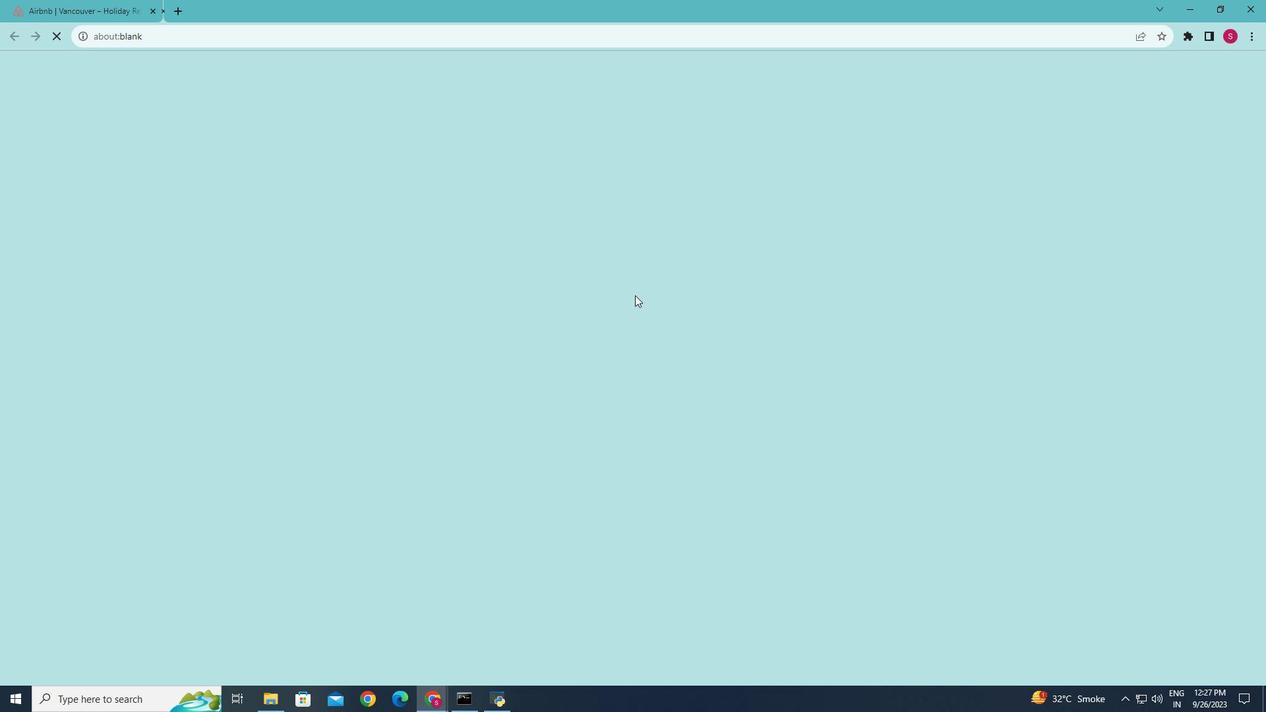 
Action: Mouse moved to (444, 337)
Screenshot: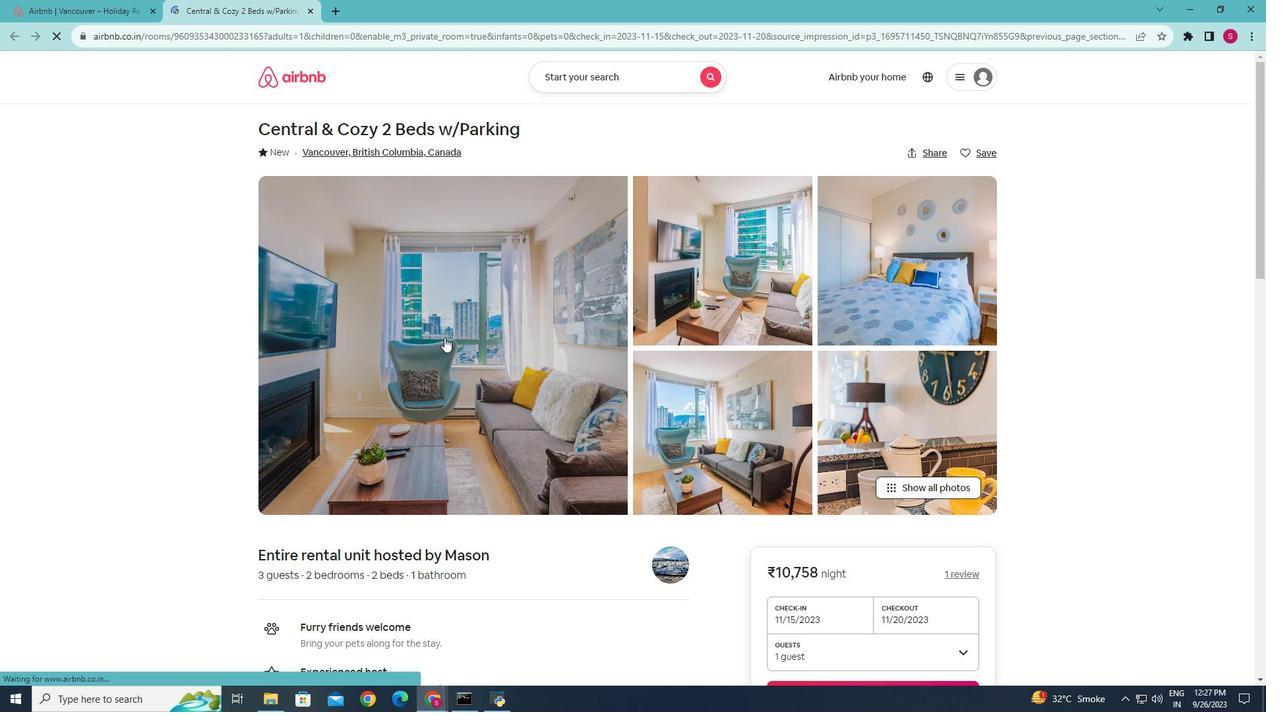 
Action: Mouse pressed left at (444, 337)
Screenshot: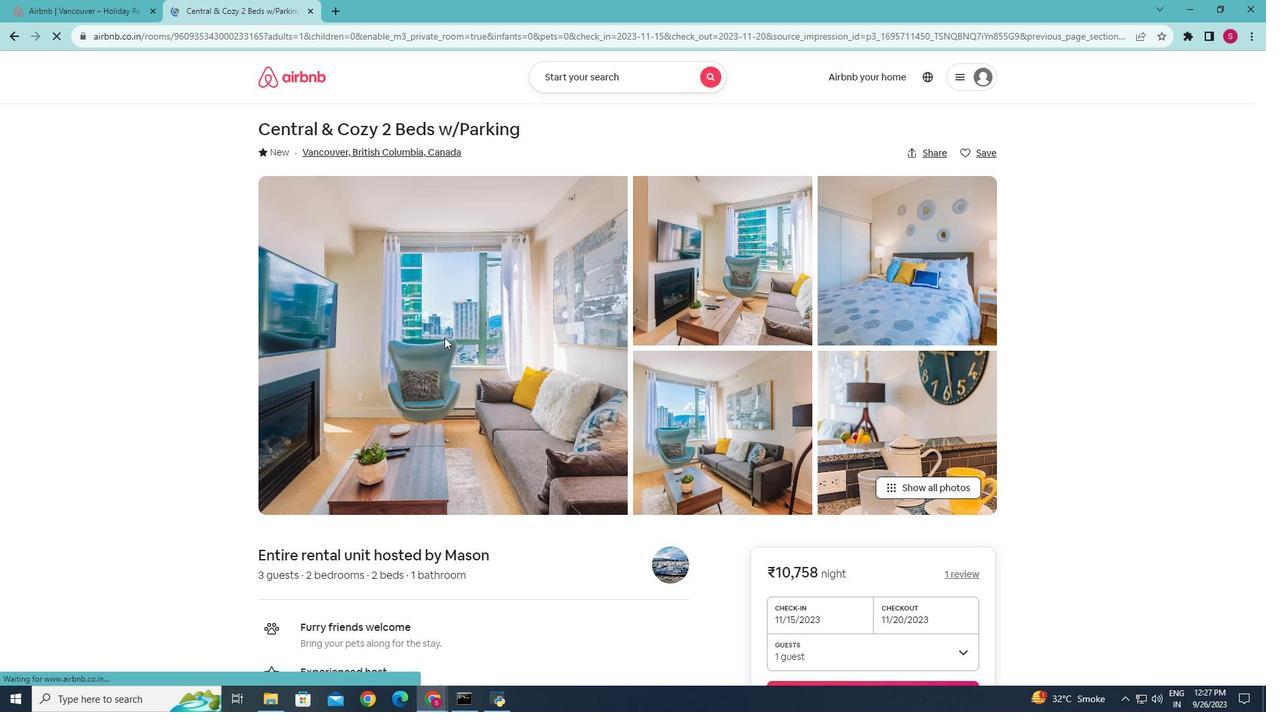 
Action: Mouse moved to (550, 374)
Screenshot: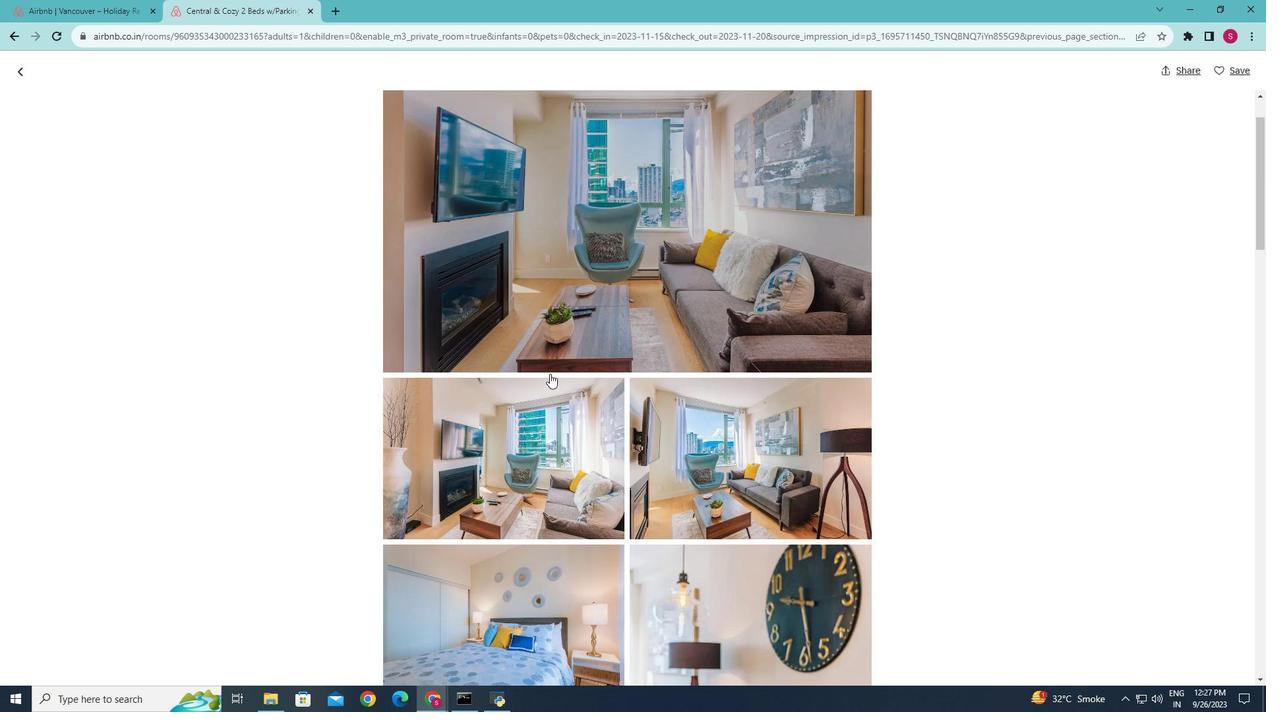 
Action: Mouse scrolled (550, 373) with delta (0, 0)
Screenshot: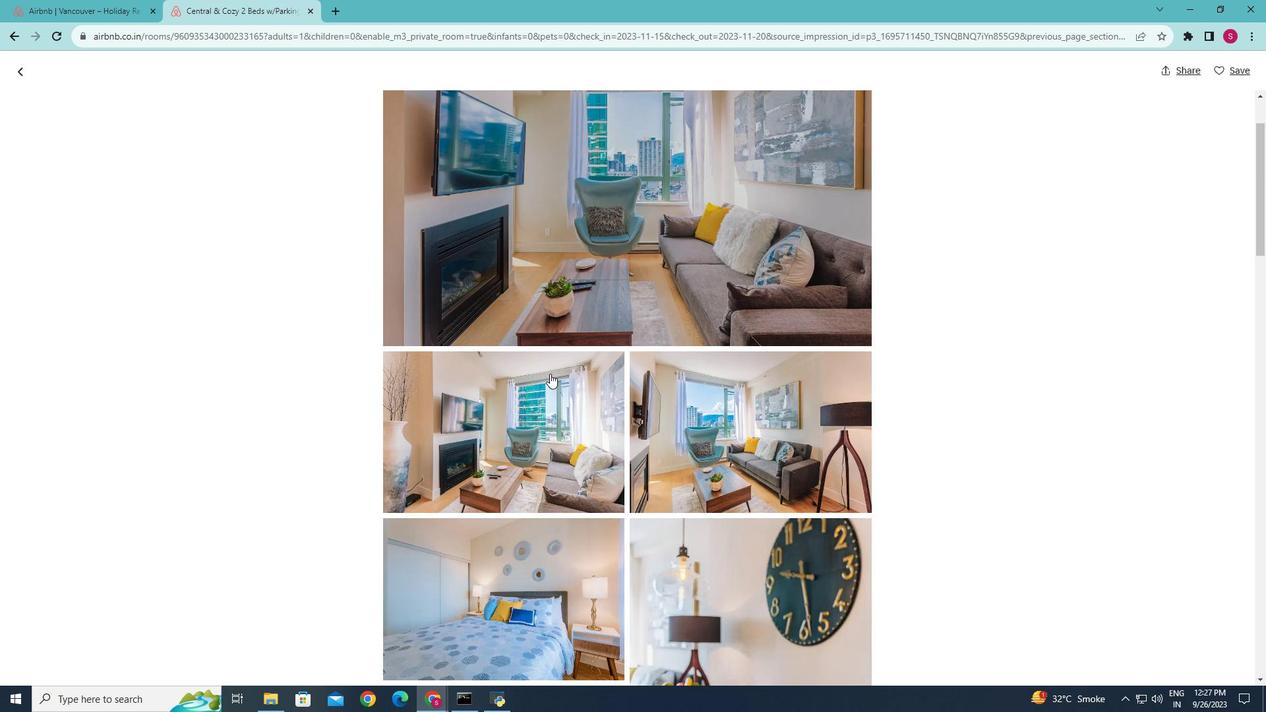 
Action: Mouse scrolled (550, 373) with delta (0, 0)
Screenshot: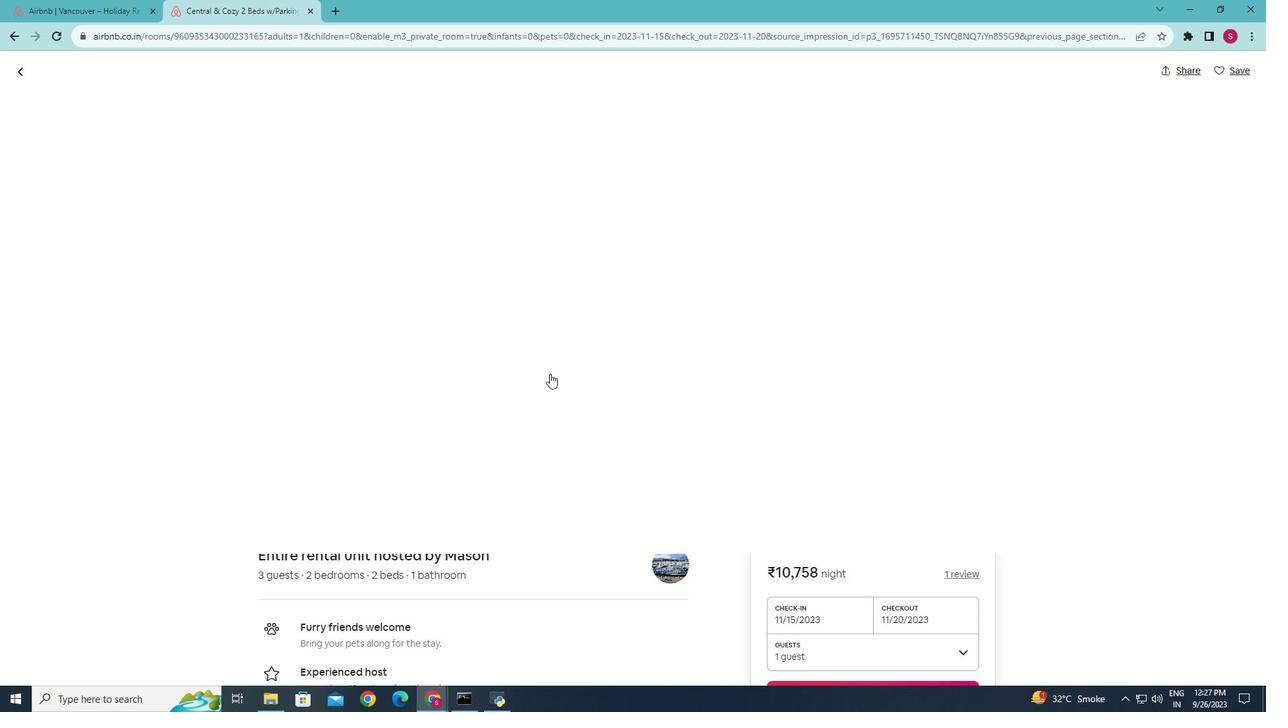 
Action: Mouse scrolled (550, 373) with delta (0, 0)
Screenshot: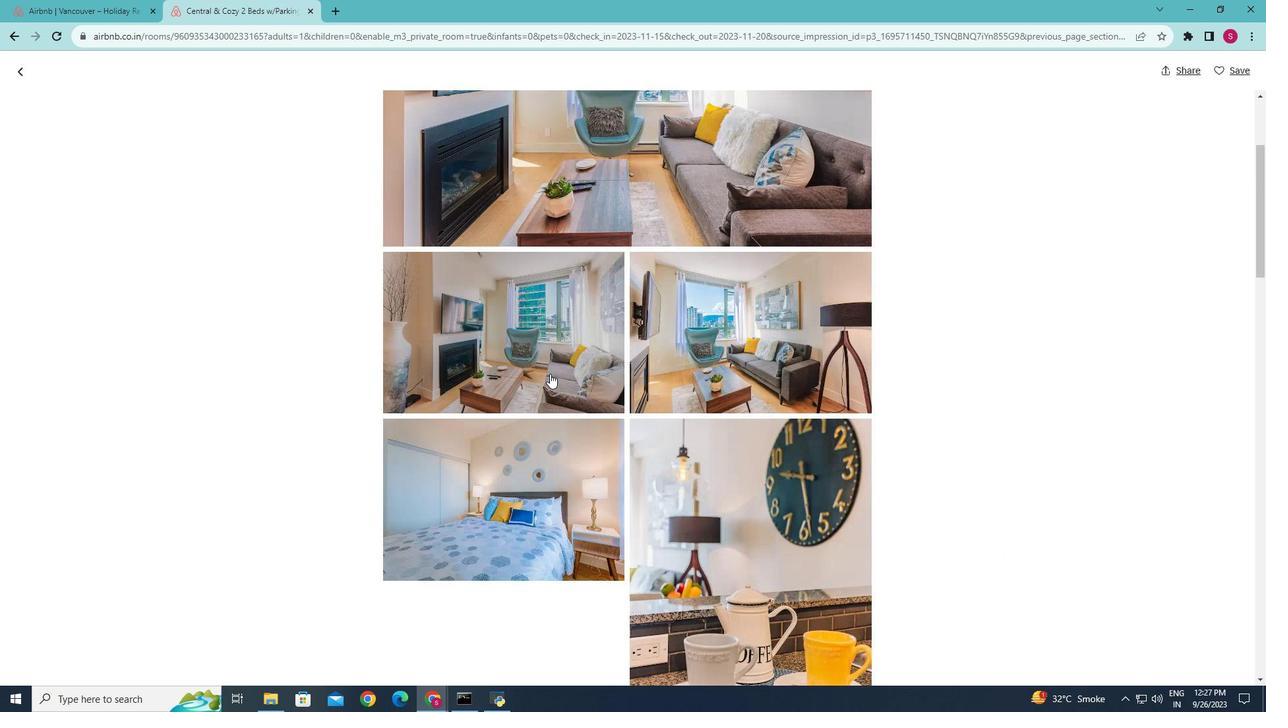 
Action: Mouse scrolled (550, 373) with delta (0, 0)
Screenshot: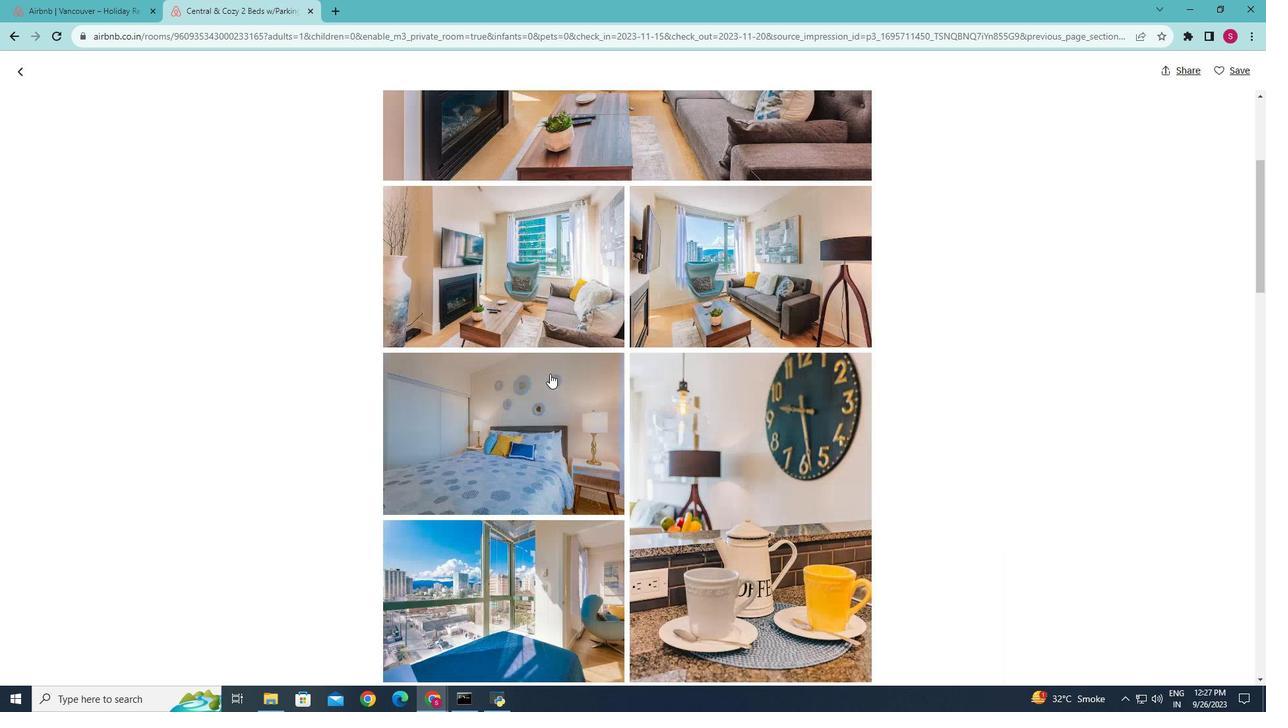 
Action: Mouse scrolled (550, 373) with delta (0, 0)
Screenshot: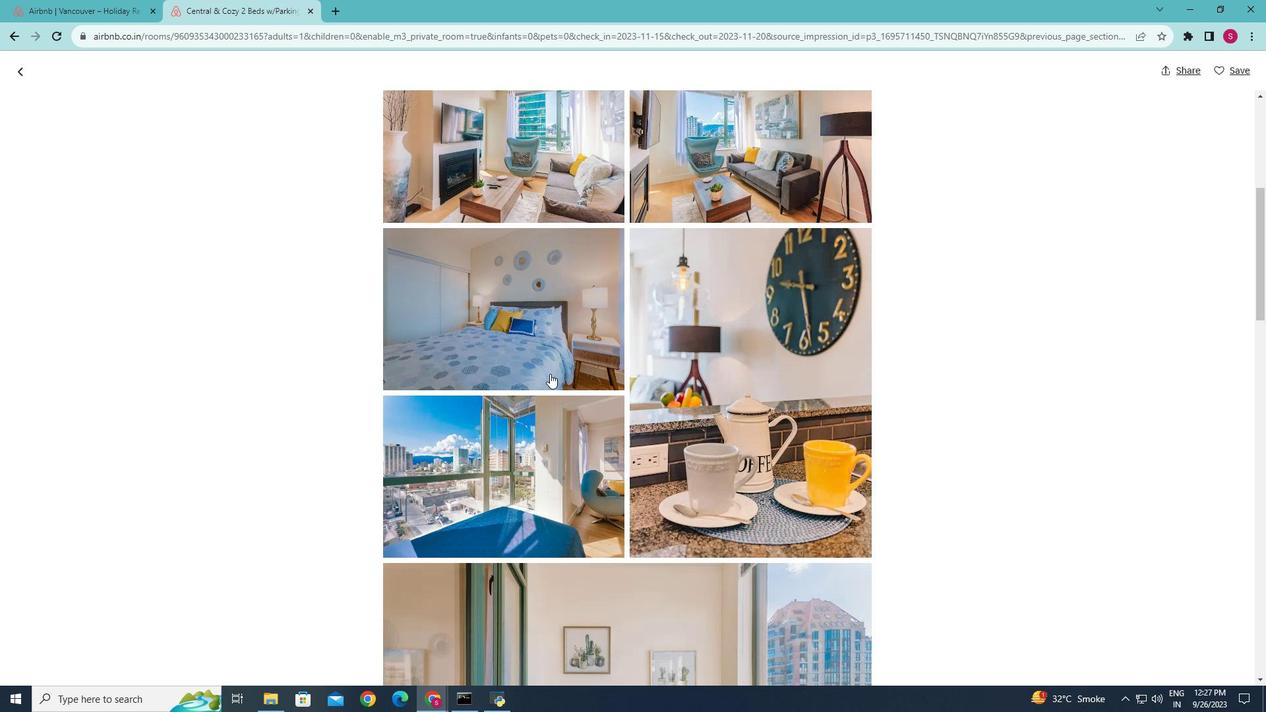 
Action: Mouse scrolled (550, 373) with delta (0, 0)
Screenshot: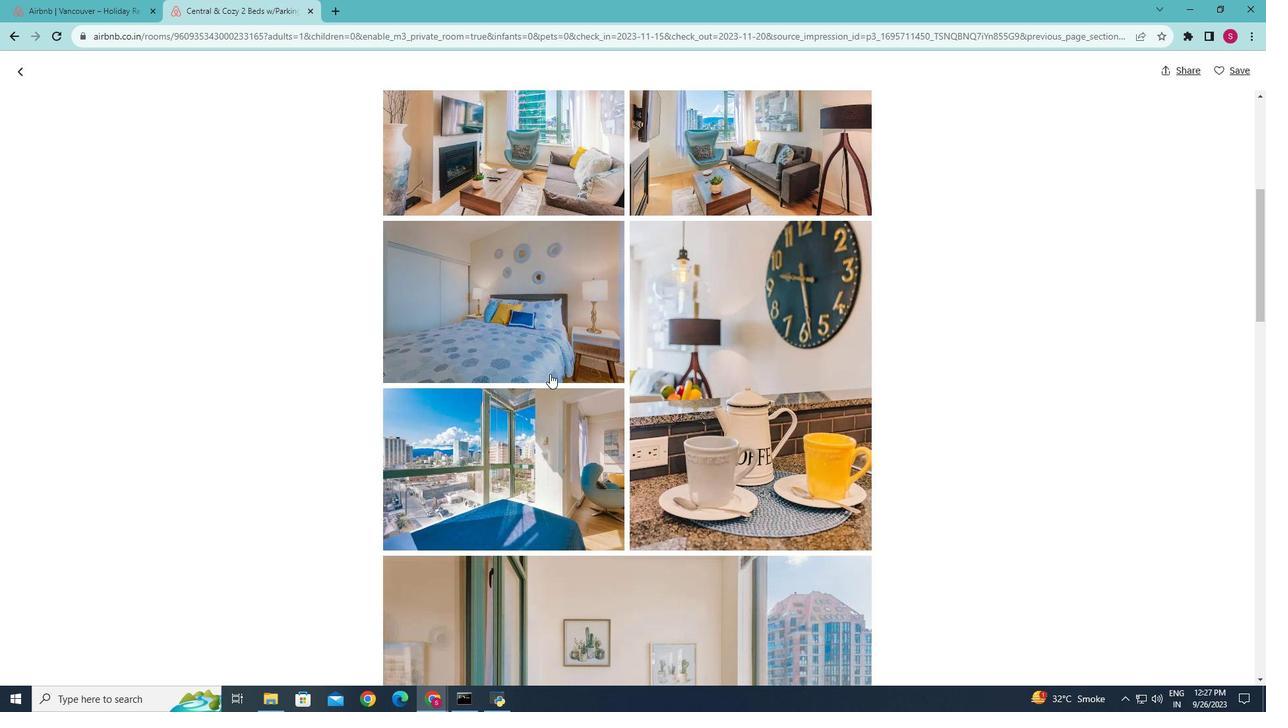 
Action: Mouse scrolled (550, 373) with delta (0, 0)
Screenshot: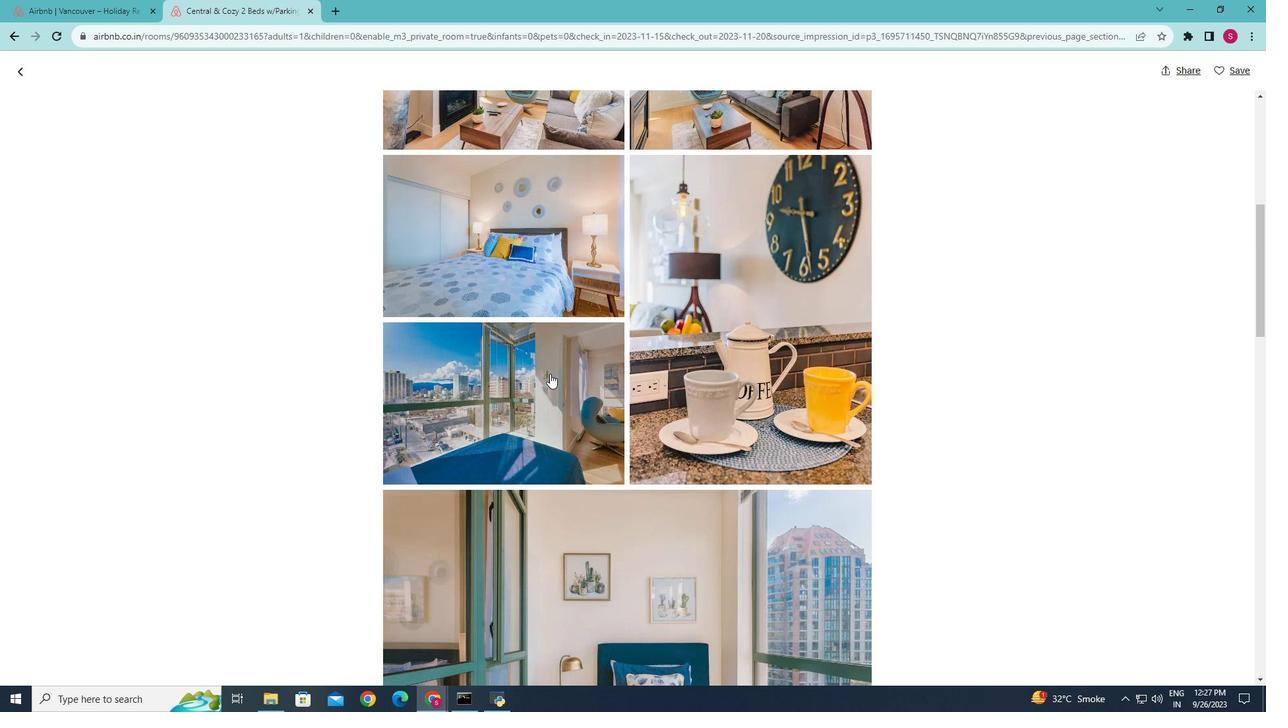 
Action: Mouse scrolled (550, 373) with delta (0, 0)
Screenshot: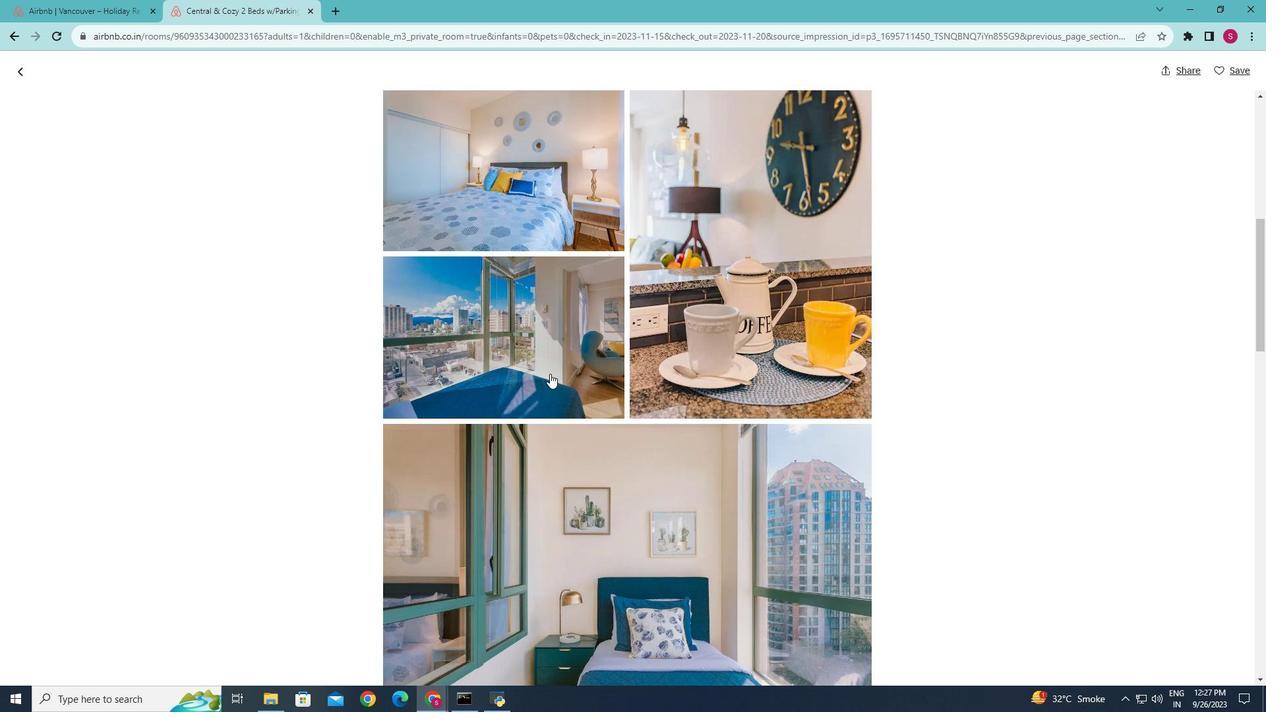 
Action: Mouse scrolled (550, 373) with delta (0, 0)
Screenshot: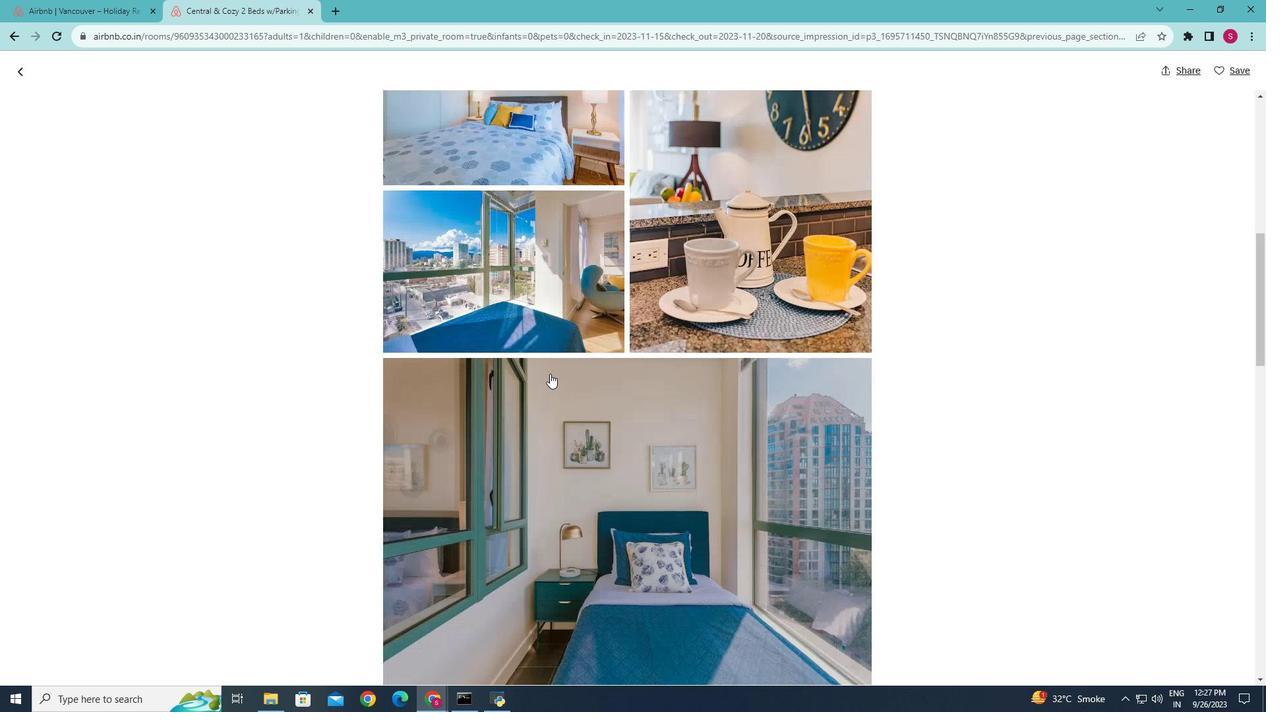
Action: Mouse scrolled (550, 373) with delta (0, 0)
Screenshot: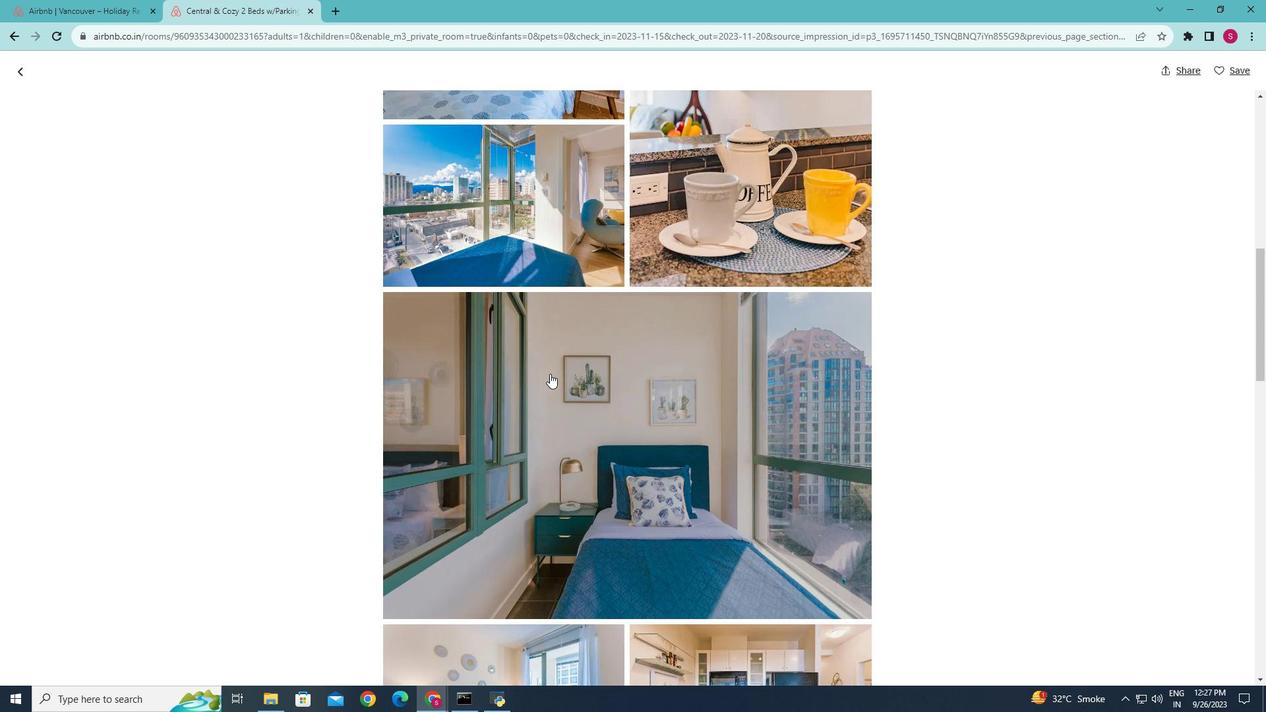 
Action: Mouse scrolled (550, 373) with delta (0, 0)
Screenshot: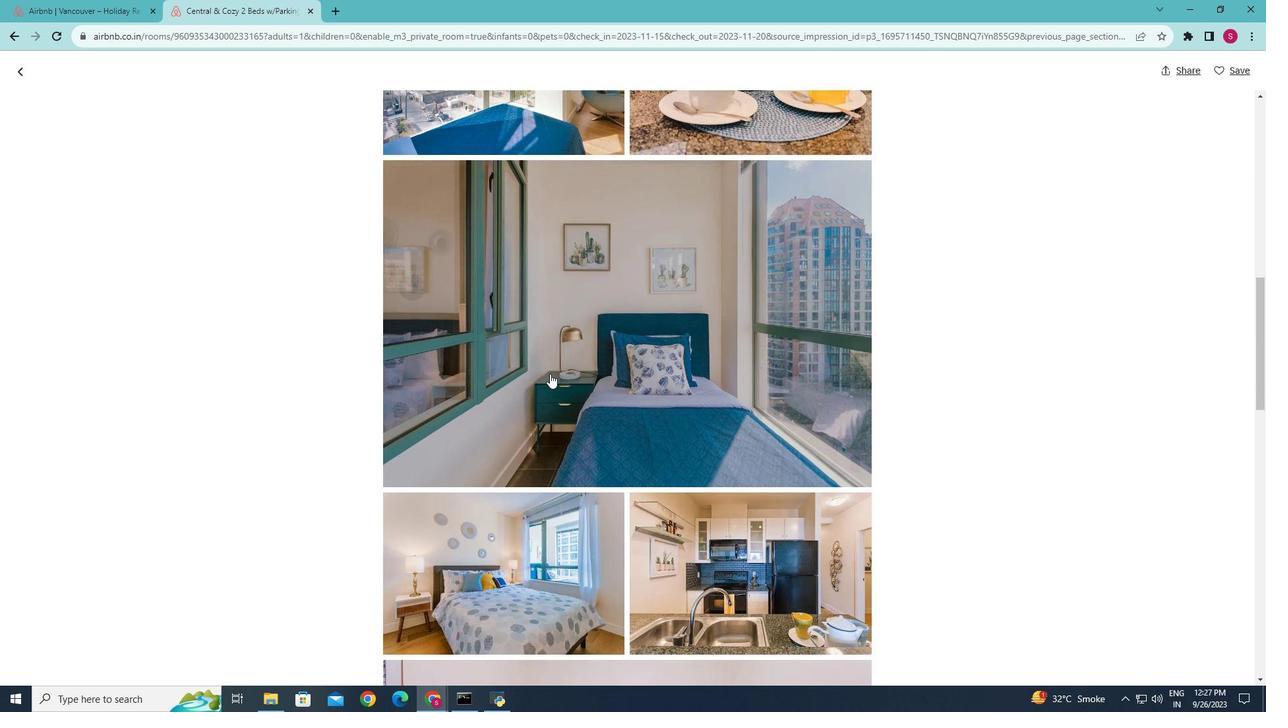 
Action: Mouse scrolled (550, 373) with delta (0, 0)
Screenshot: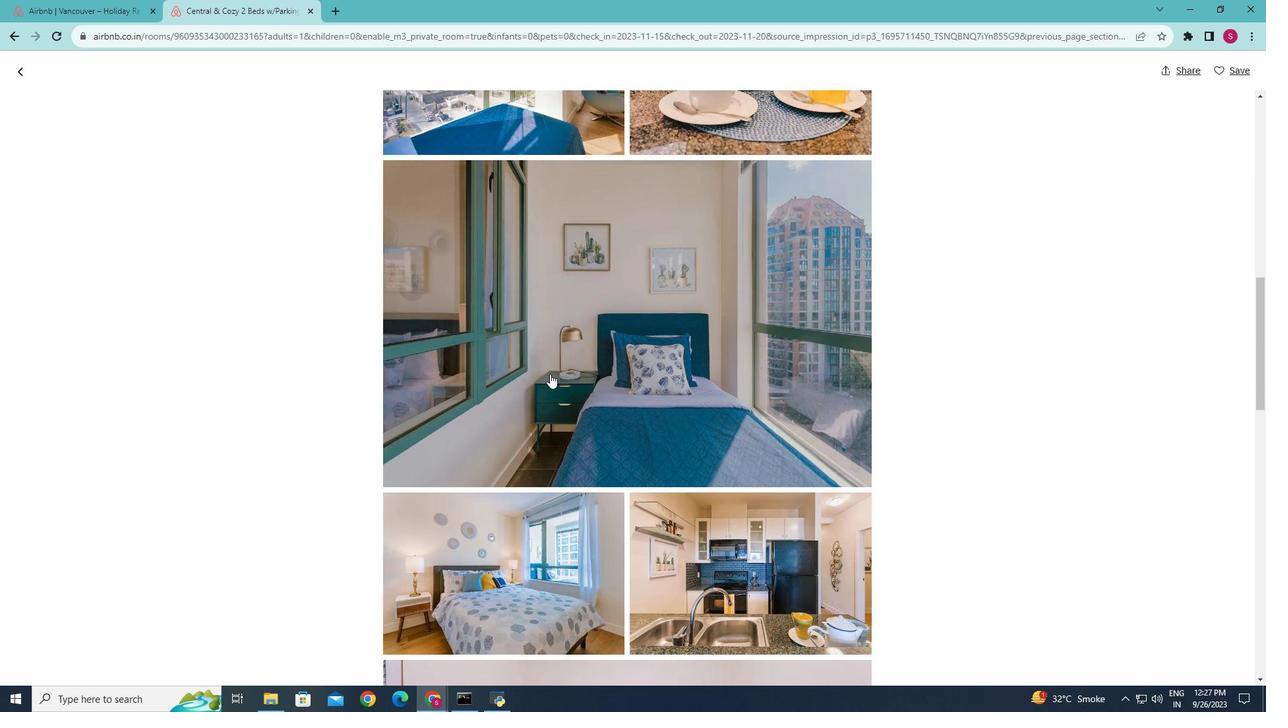 
Action: Mouse scrolled (550, 373) with delta (0, 0)
Screenshot: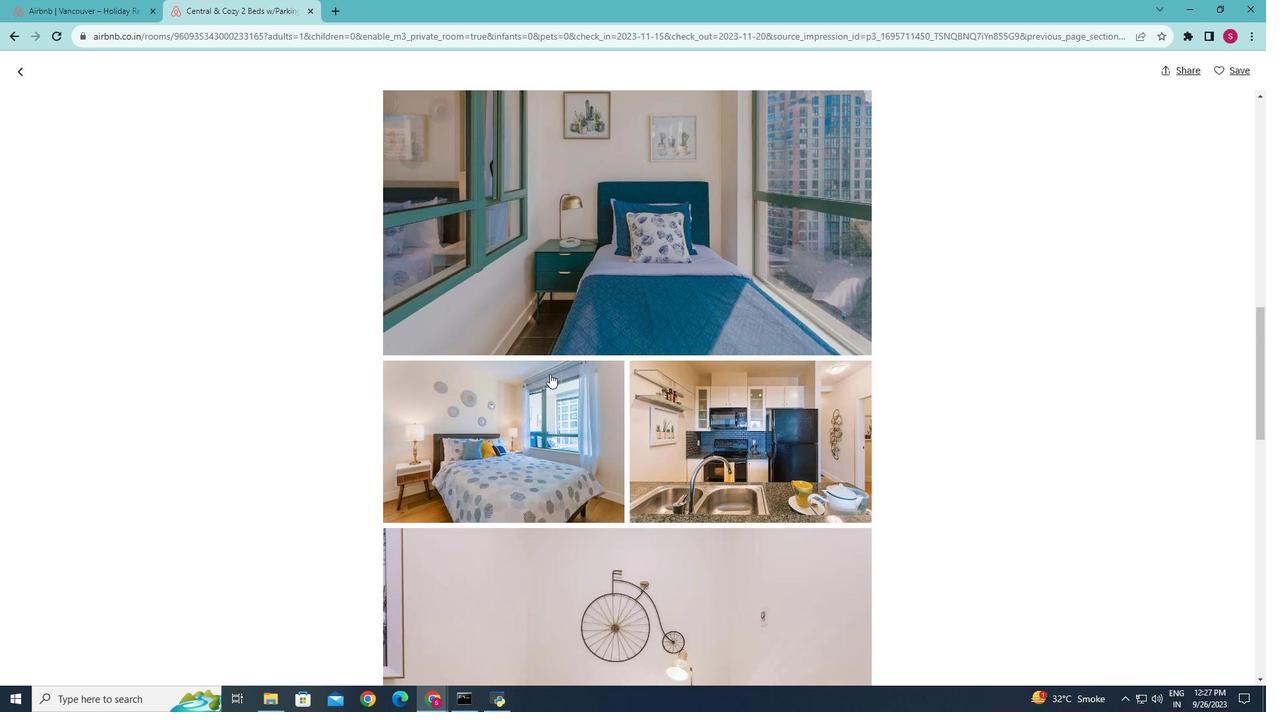 
Action: Mouse scrolled (550, 373) with delta (0, 0)
Screenshot: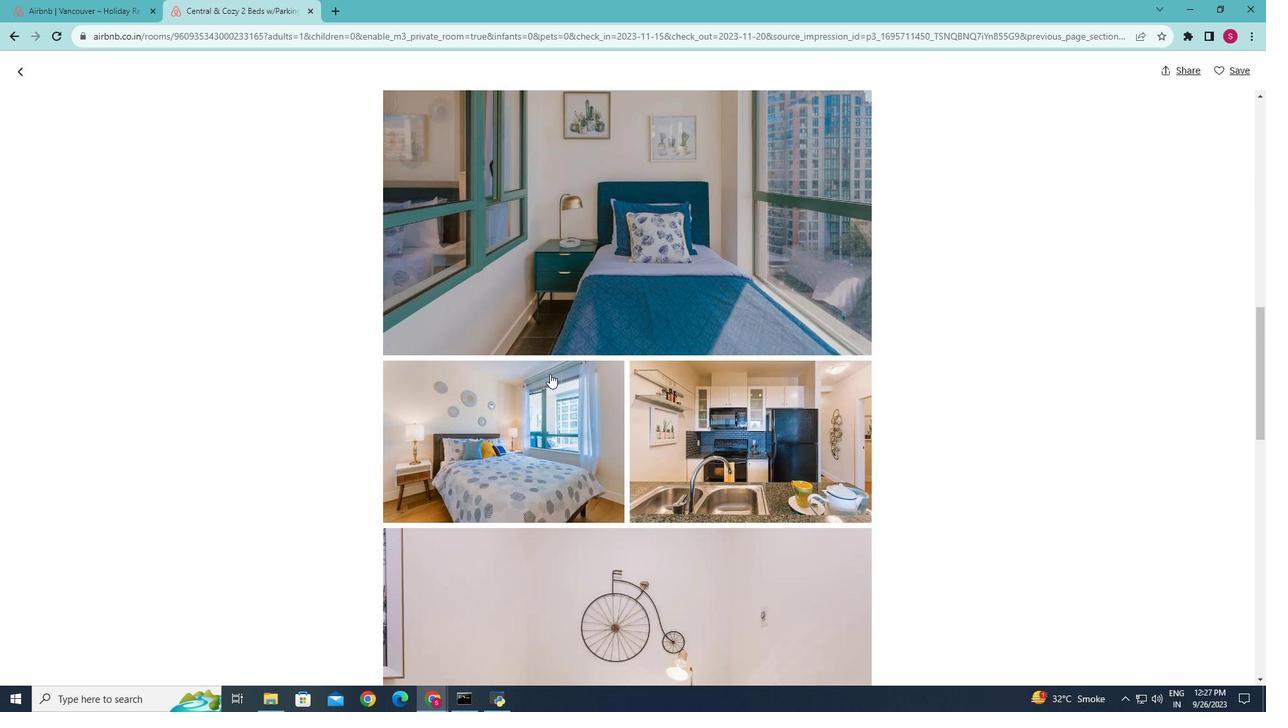 
Action: Mouse scrolled (550, 373) with delta (0, 0)
Screenshot: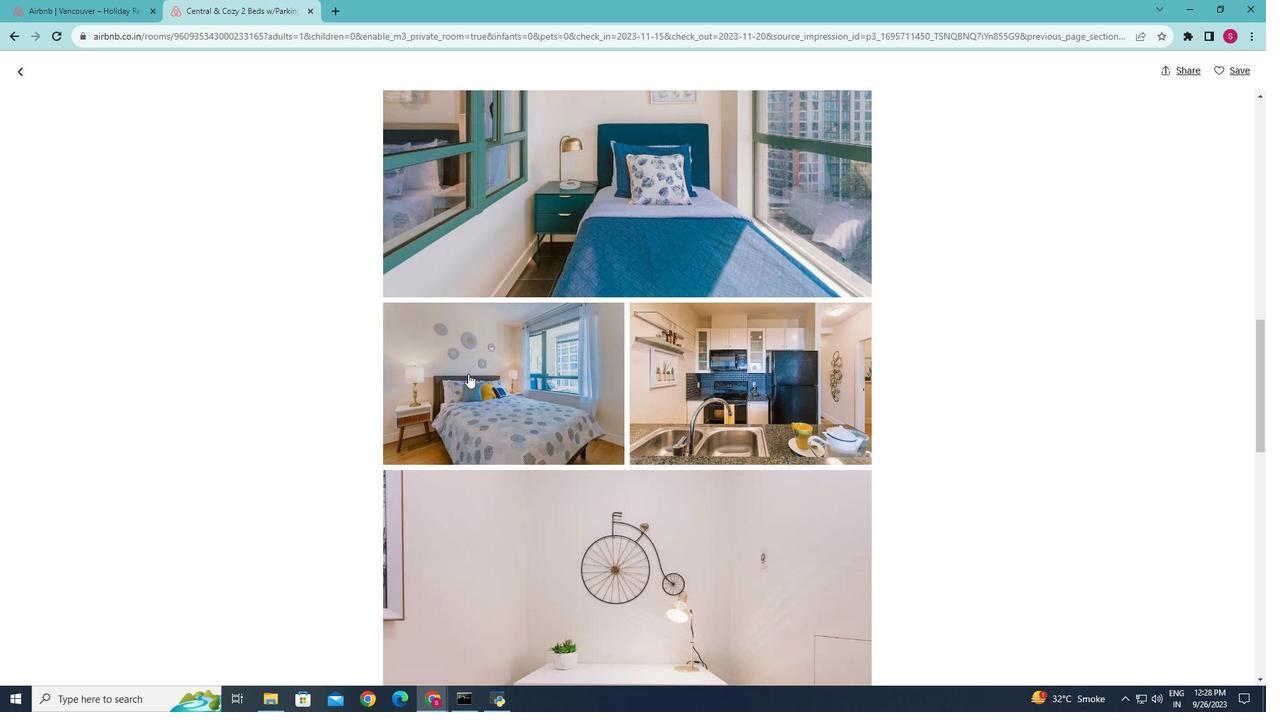 
Action: Mouse moved to (476, 374)
Screenshot: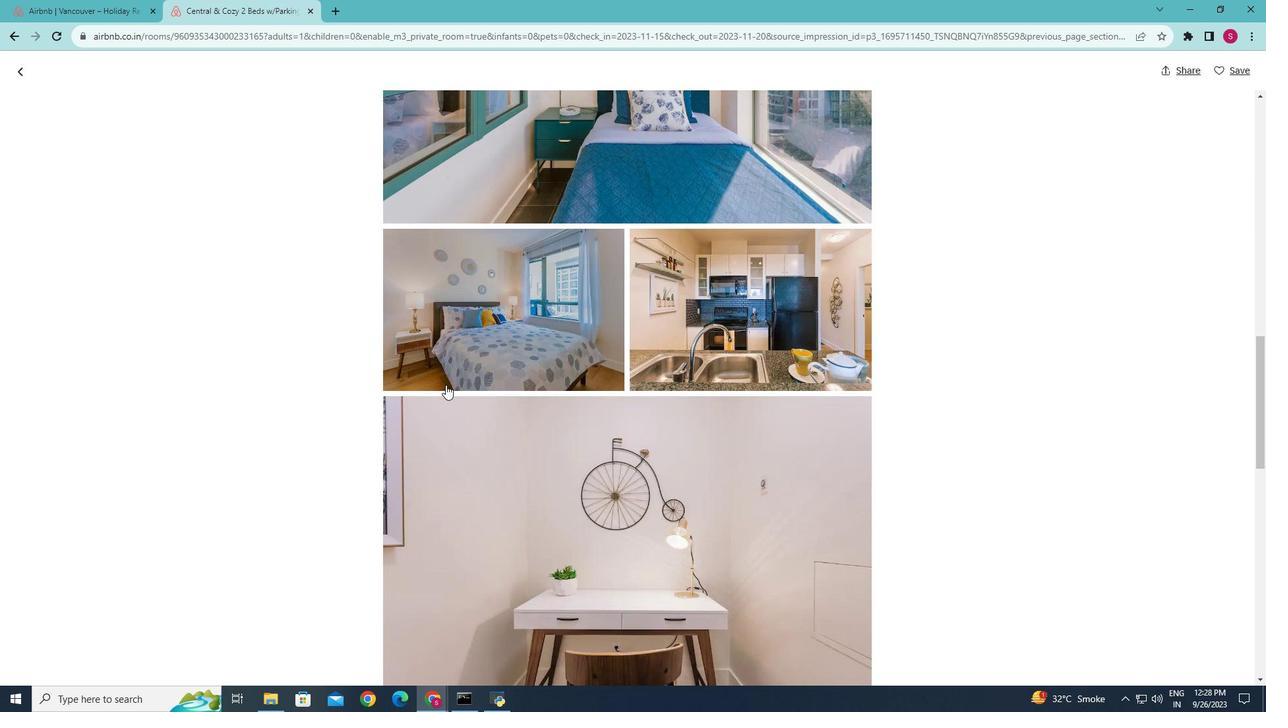 
Action: Mouse scrolled (476, 373) with delta (0, 0)
Screenshot: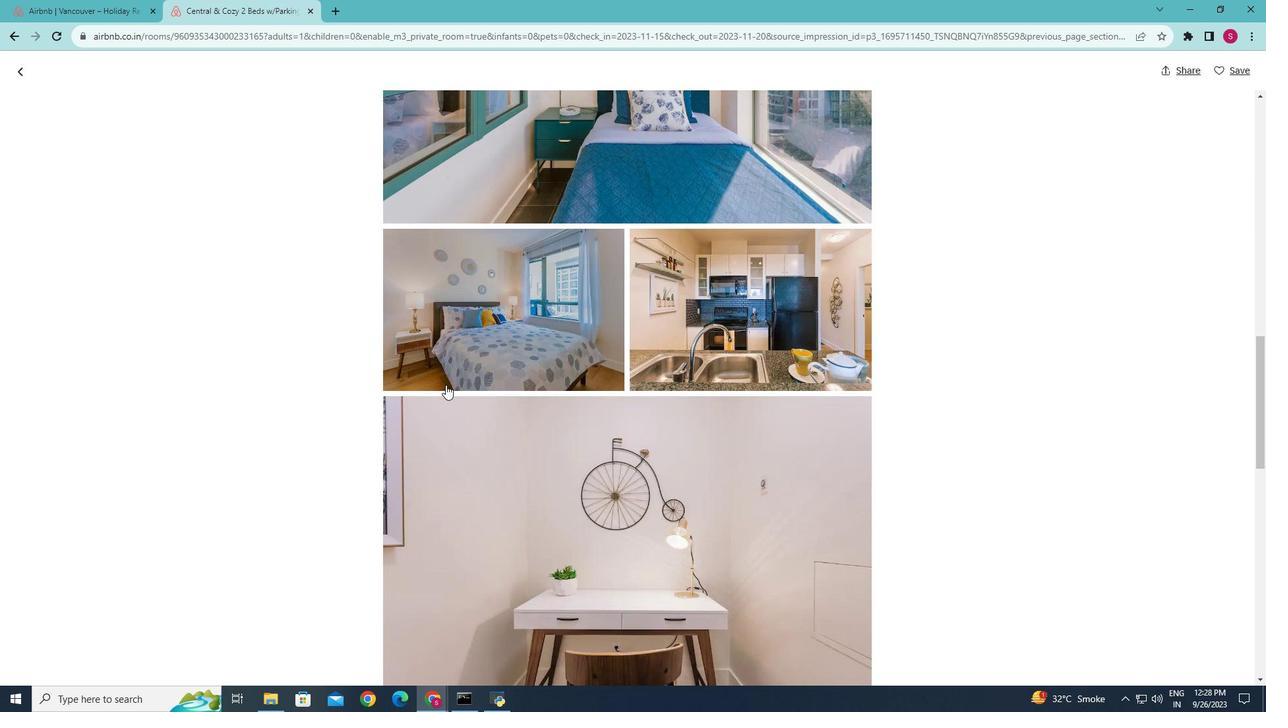 
Action: Mouse moved to (349, 428)
Screenshot: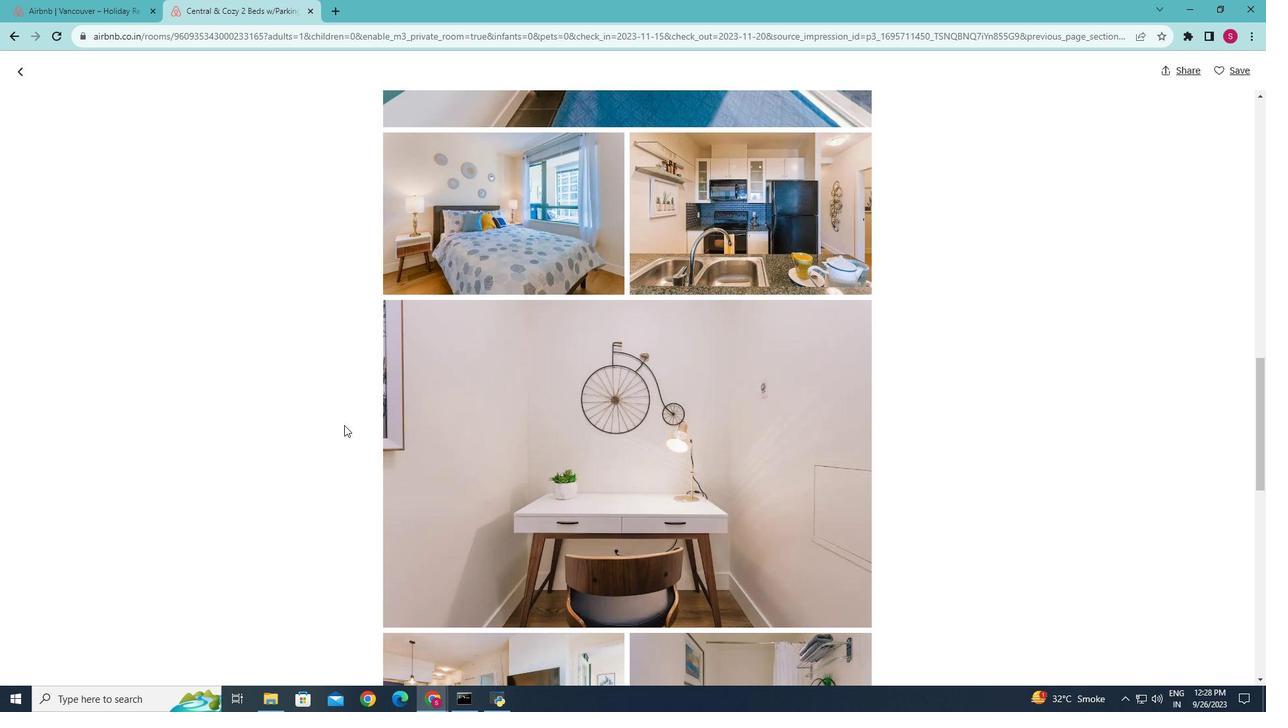 
Action: Mouse scrolled (349, 427) with delta (0, 0)
Screenshot: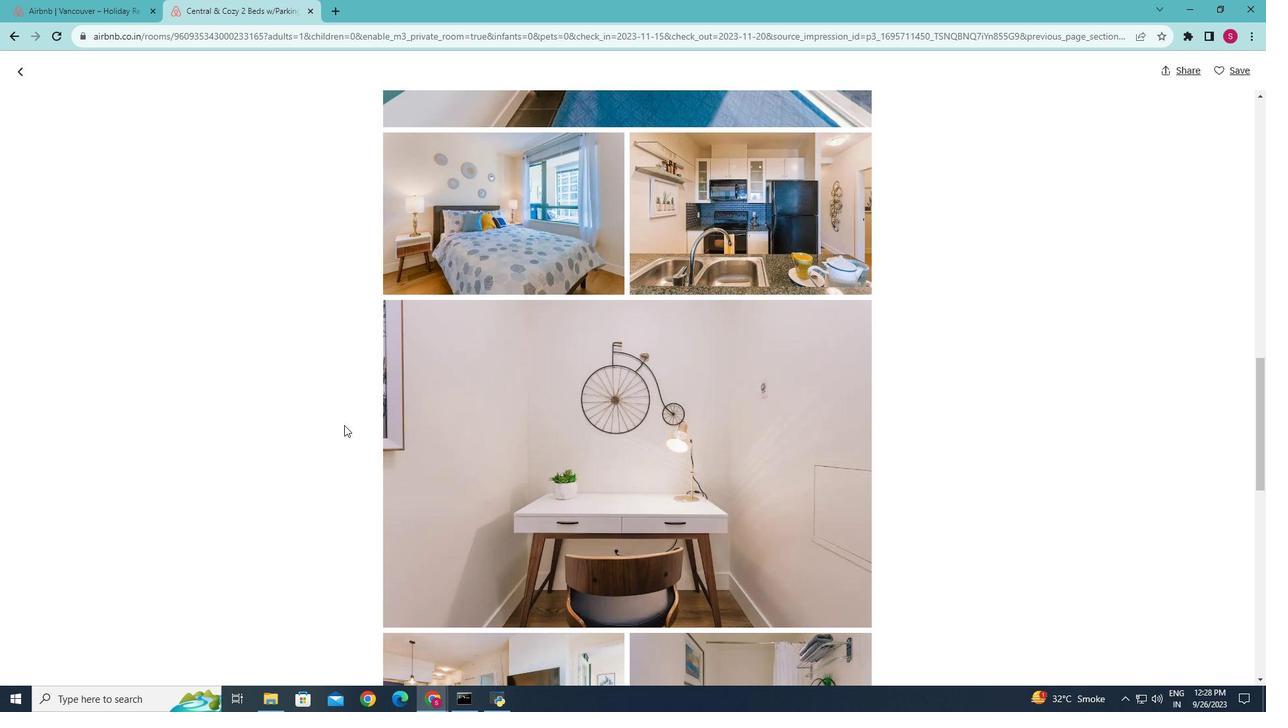 
Action: Mouse moved to (346, 426)
Screenshot: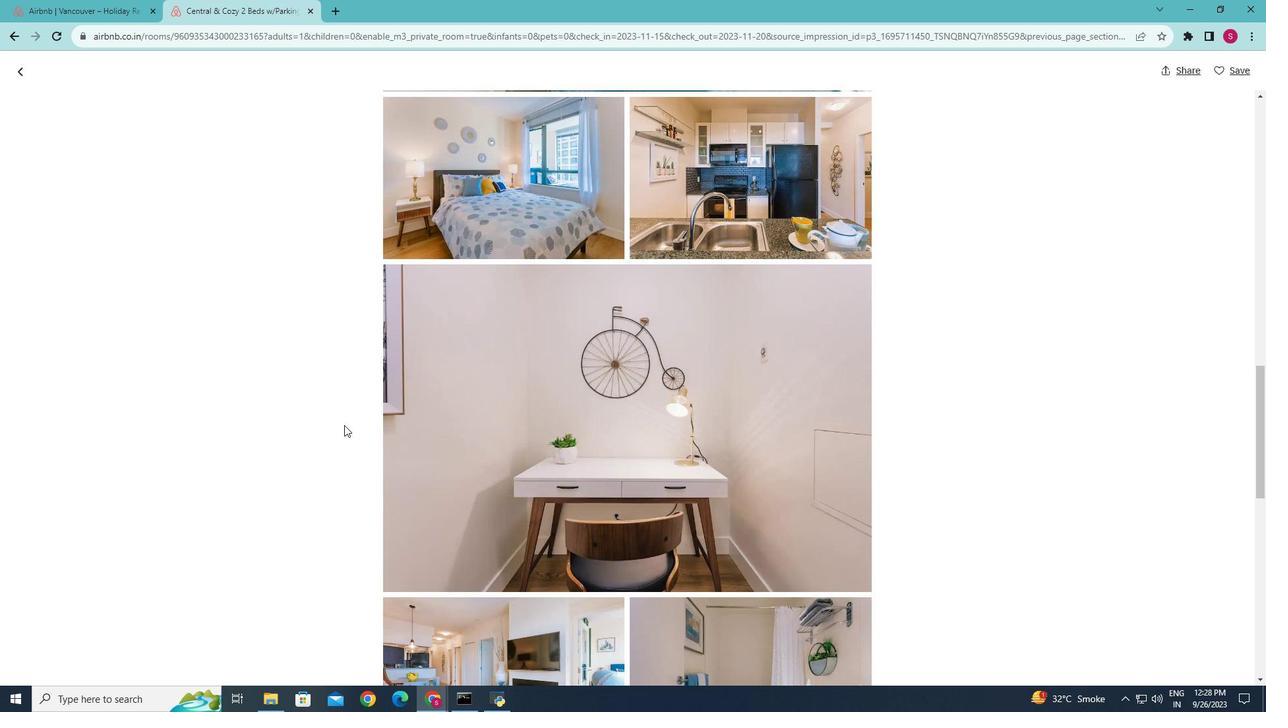 
Action: Mouse scrolled (346, 426) with delta (0, 0)
Screenshot: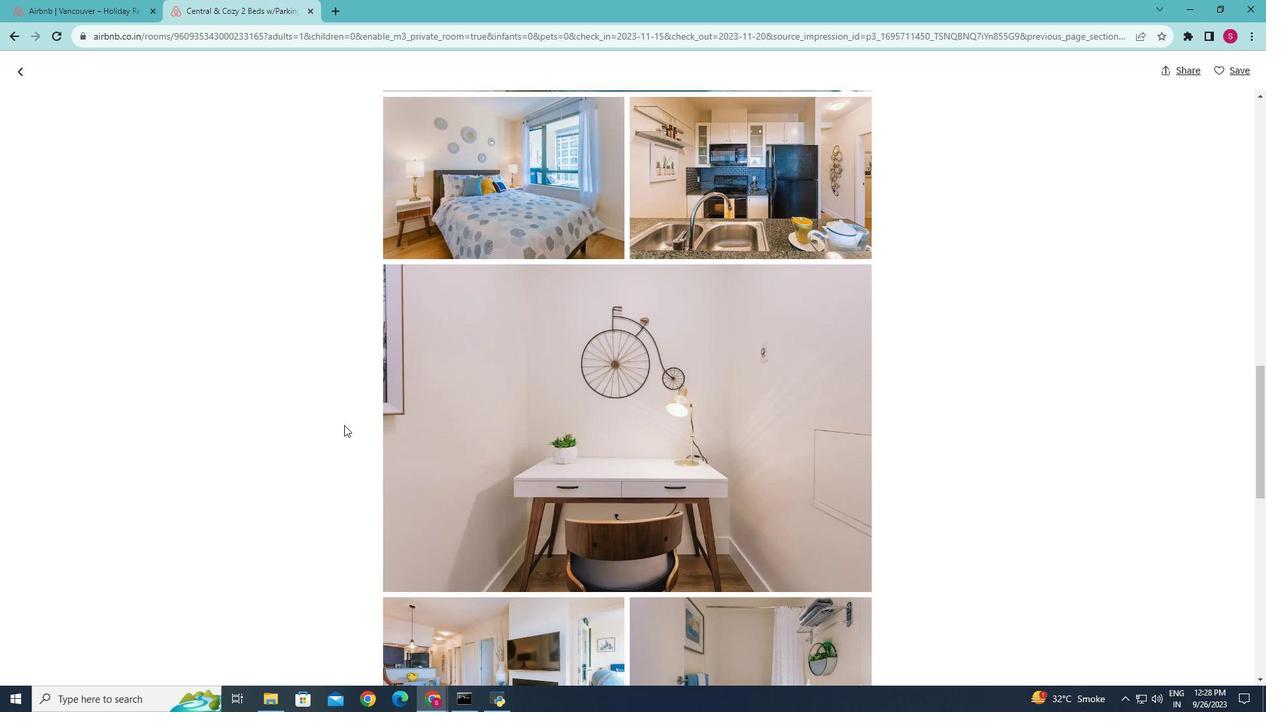 
Action: Mouse moved to (344, 425)
Screenshot: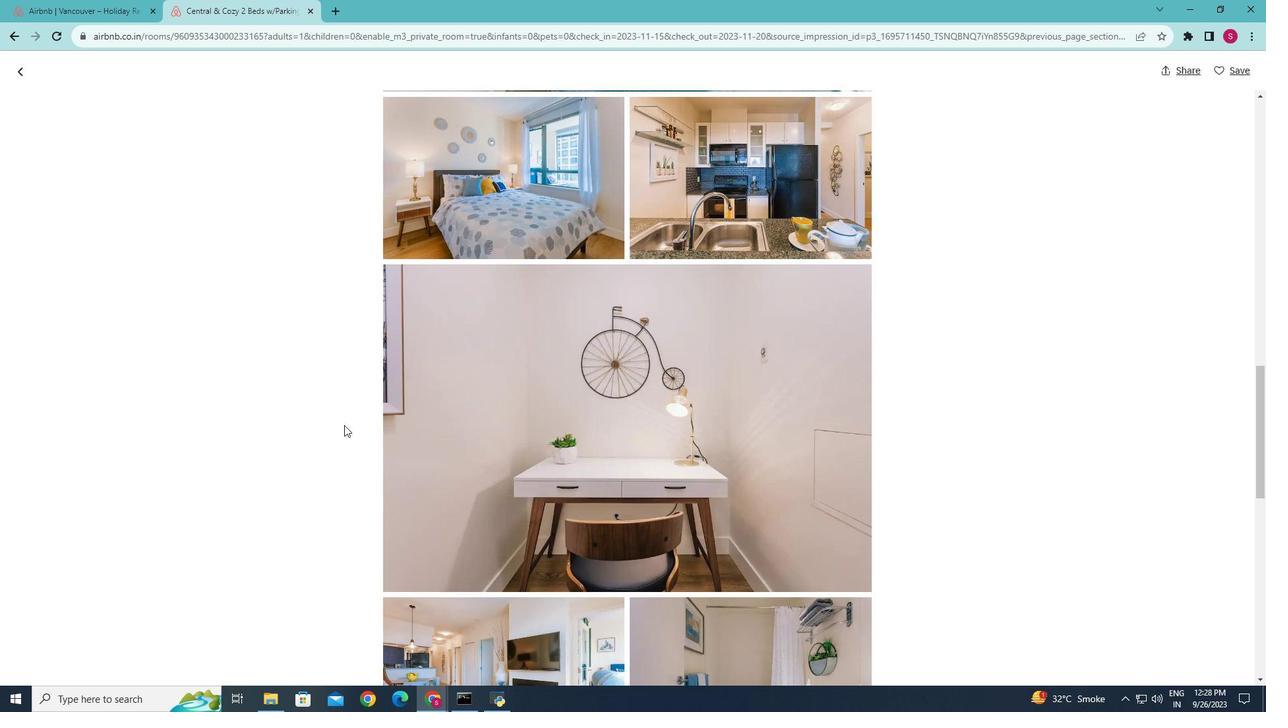 
Action: Mouse scrolled (344, 424) with delta (0, 0)
Screenshot: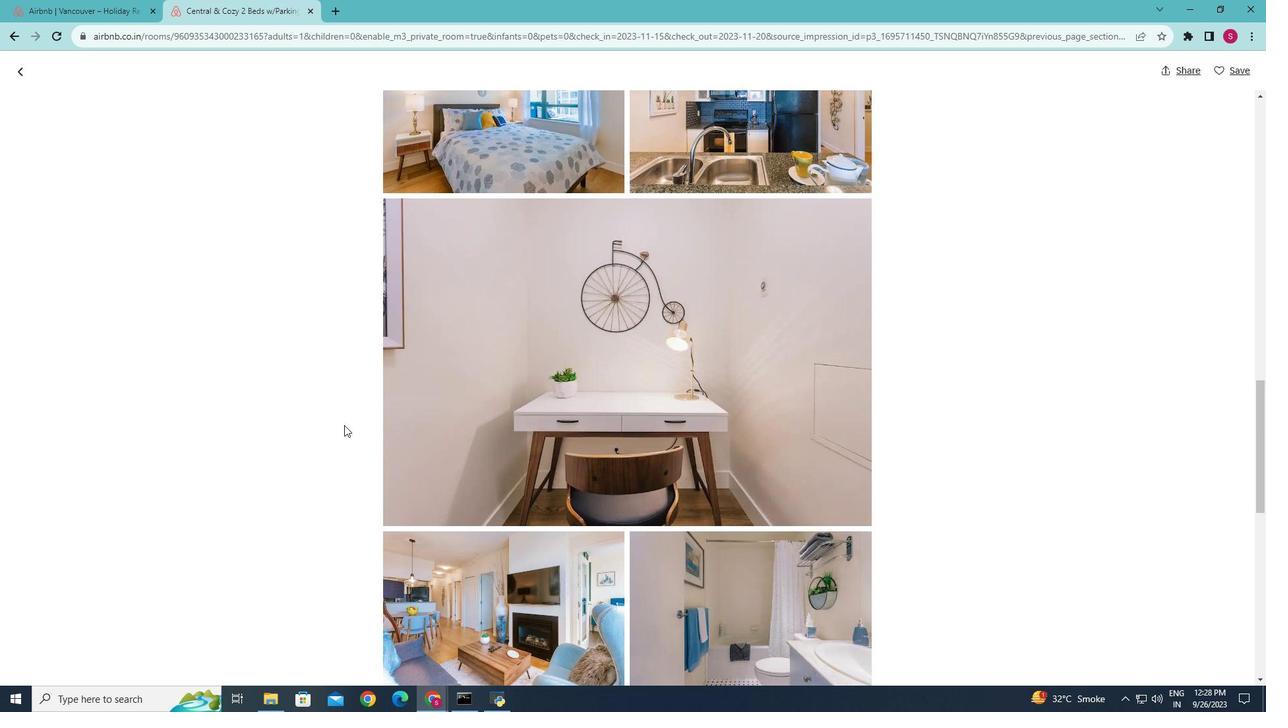 
Action: Mouse scrolled (344, 424) with delta (0, 0)
Screenshot: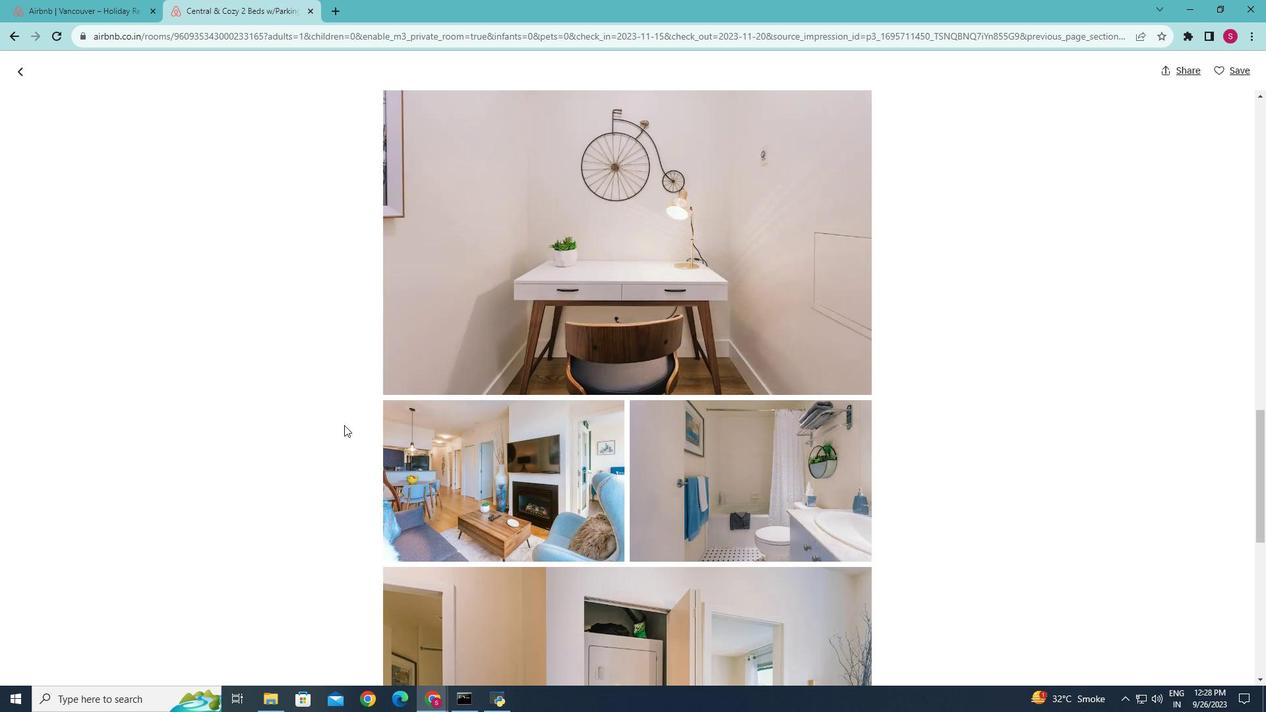 
Action: Mouse scrolled (344, 424) with delta (0, 0)
Screenshot: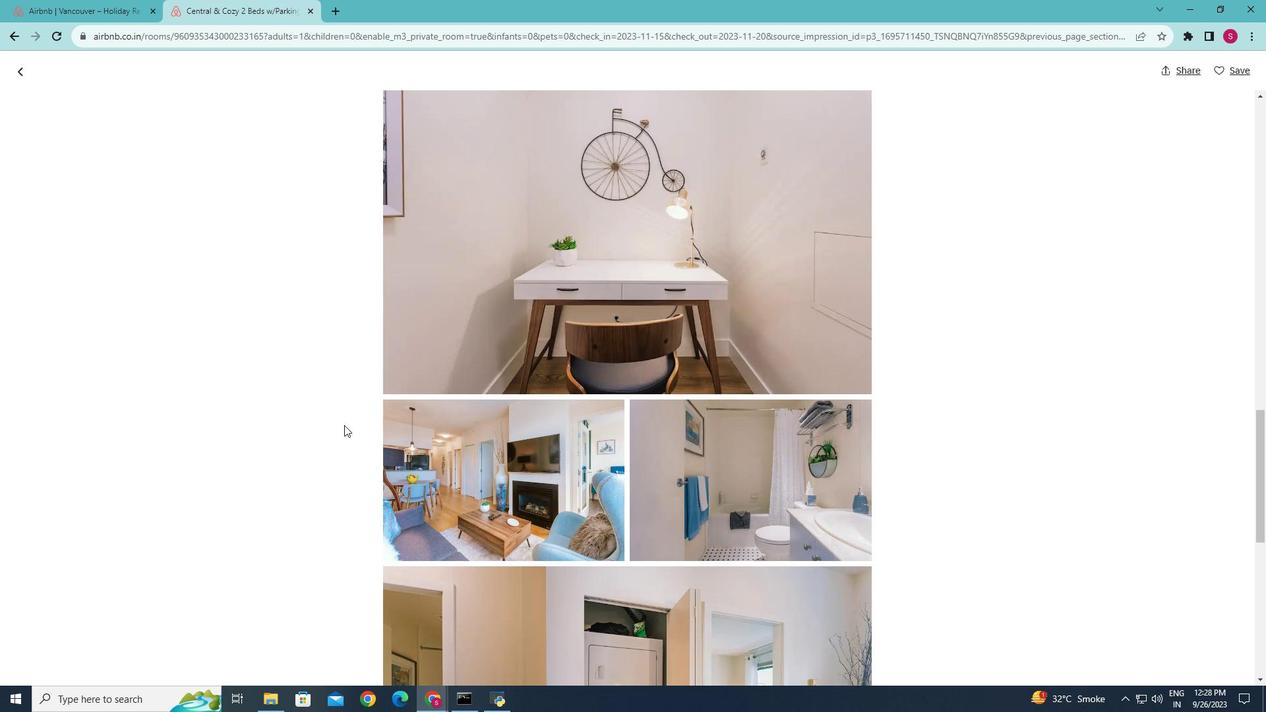 
Action: Mouse scrolled (344, 424) with delta (0, 0)
Screenshot: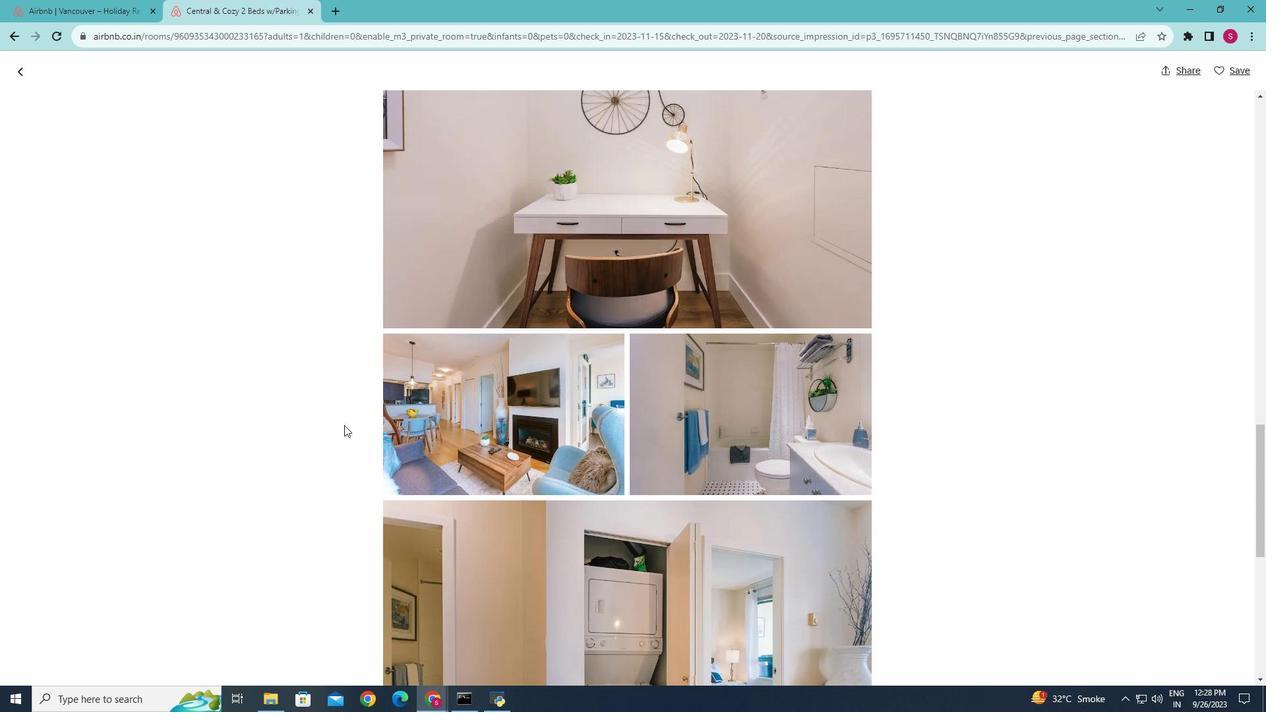 
Action: Mouse scrolled (344, 424) with delta (0, 0)
Screenshot: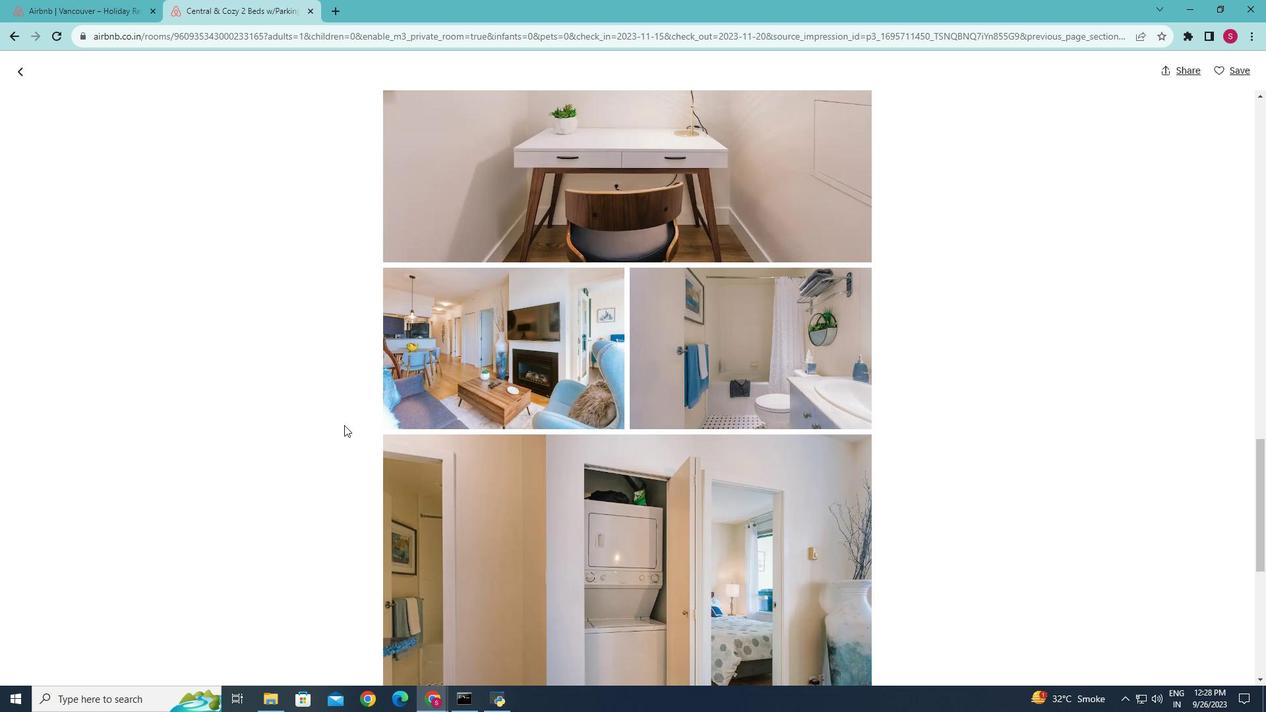 
Action: Mouse scrolled (344, 424) with delta (0, 0)
Screenshot: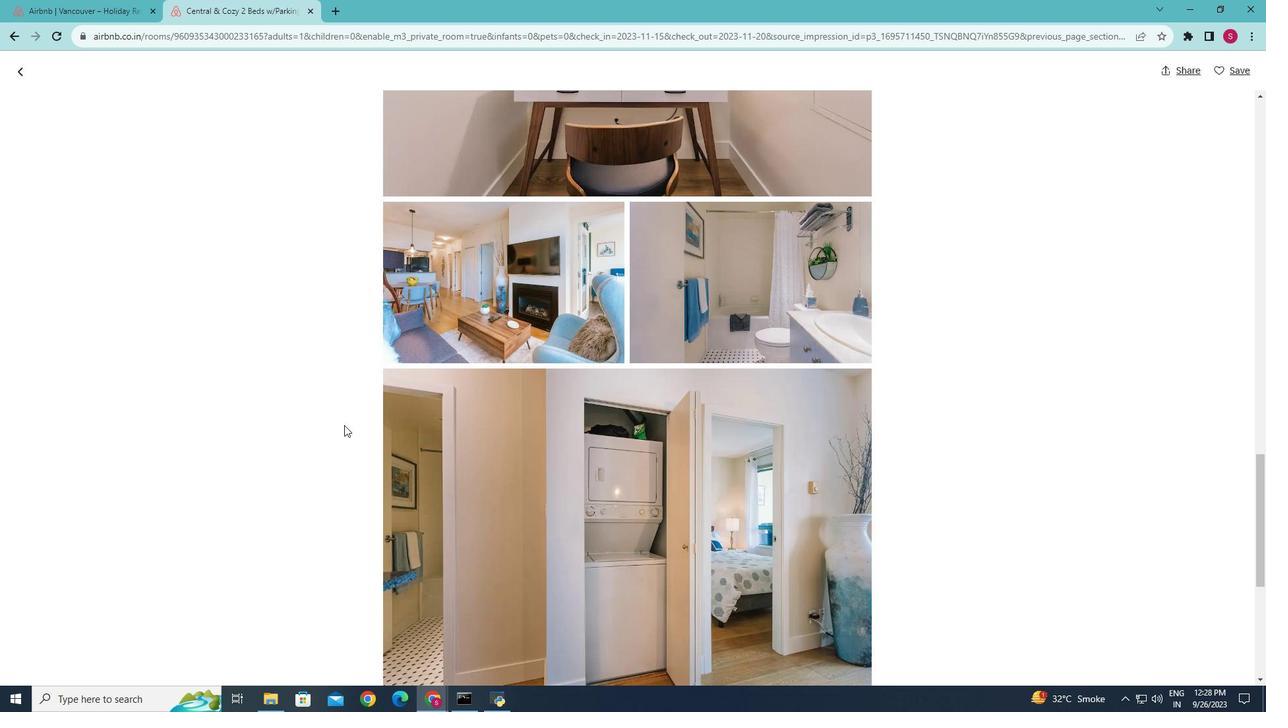 
Action: Mouse scrolled (344, 424) with delta (0, 0)
Screenshot: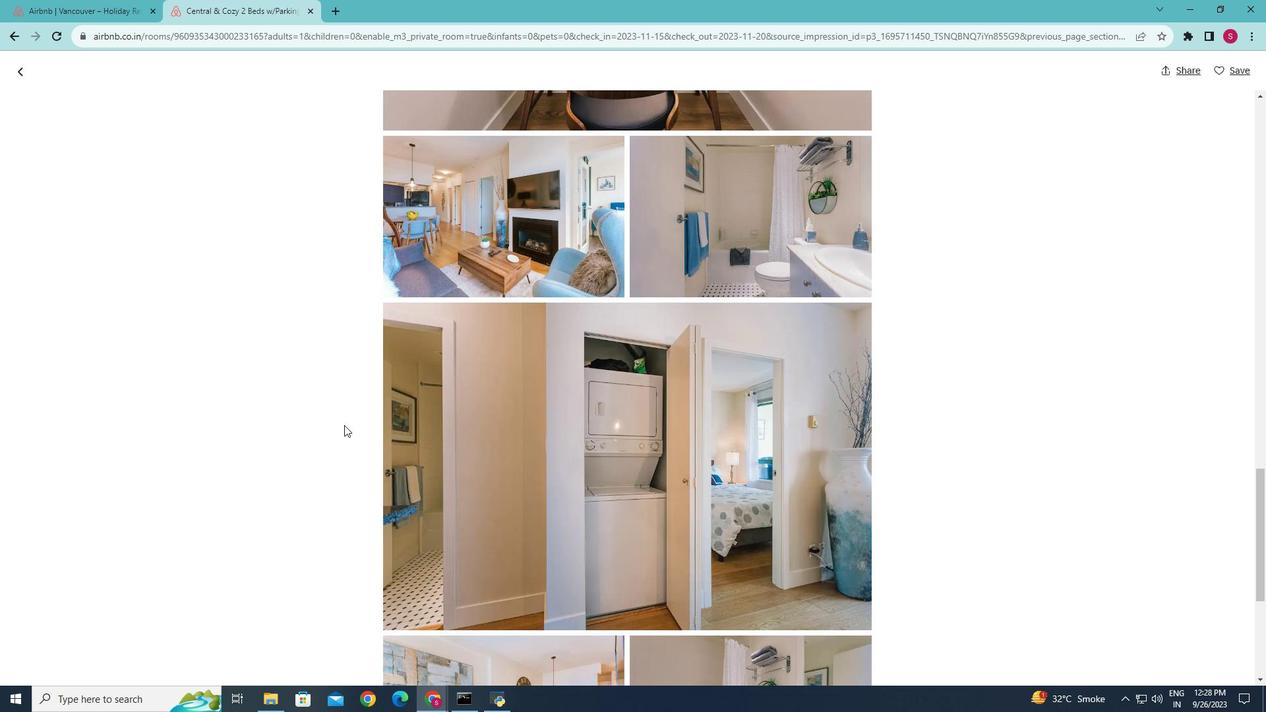 
Action: Mouse scrolled (344, 424) with delta (0, 0)
Screenshot: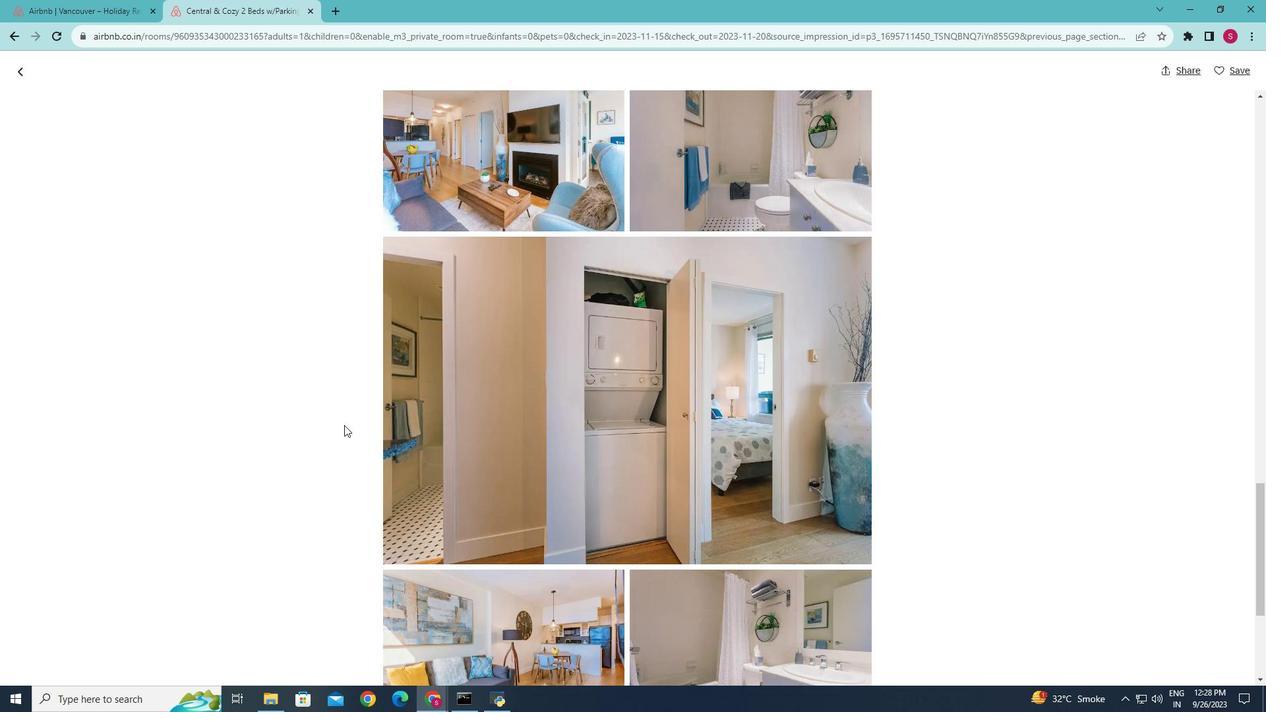 
Action: Mouse scrolled (344, 424) with delta (0, 0)
Screenshot: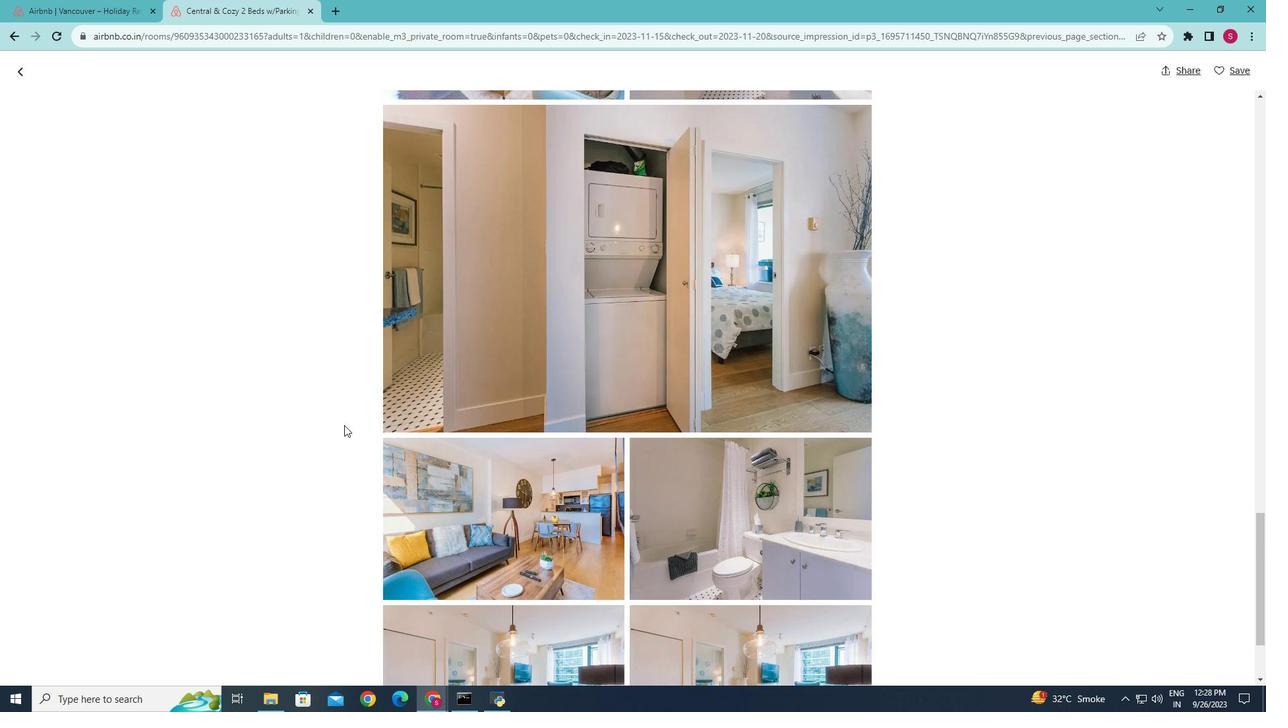 
Action: Mouse scrolled (344, 424) with delta (0, 0)
Screenshot: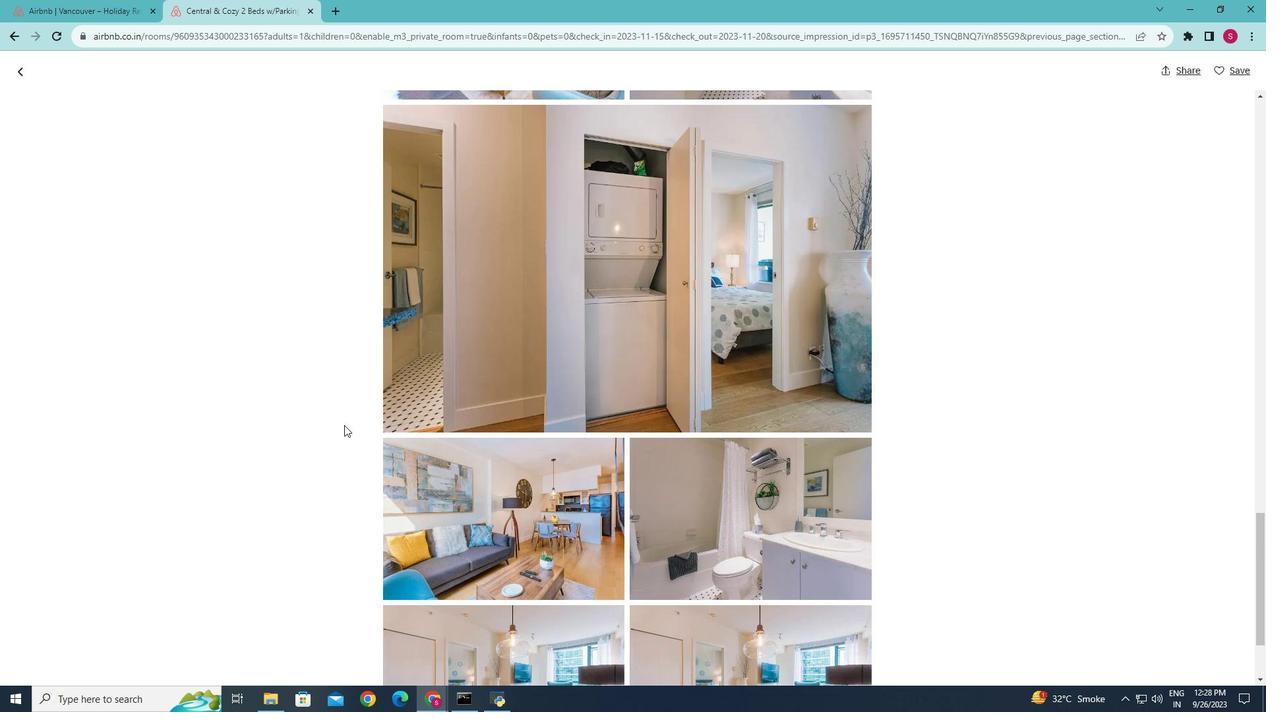 
Action: Mouse scrolled (344, 424) with delta (0, 0)
